 Task: Follow the NFT Marketplace tutorial to set up the application by editing the specified components and implementing the required functionality.
Action: Mouse moved to (239, 176)
Screenshot: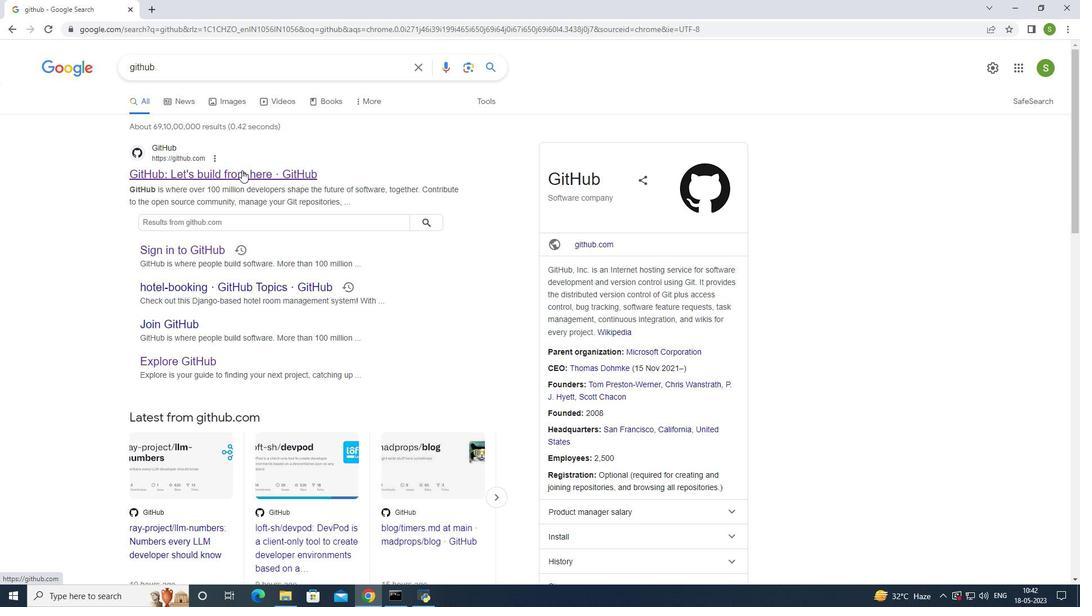 
Action: Mouse pressed left at (239, 176)
Screenshot: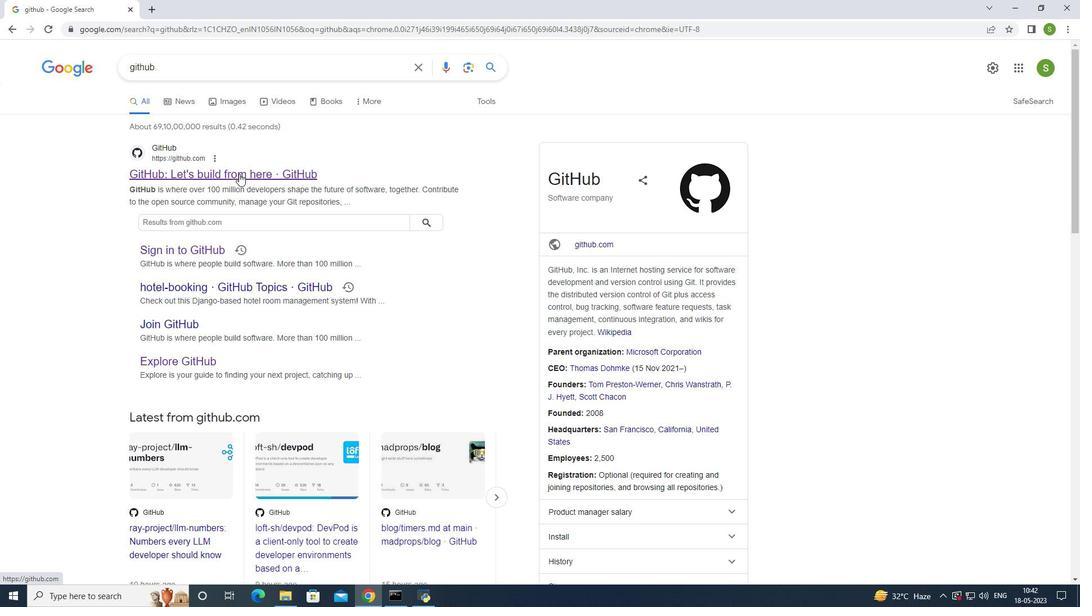 
Action: Mouse moved to (159, 52)
Screenshot: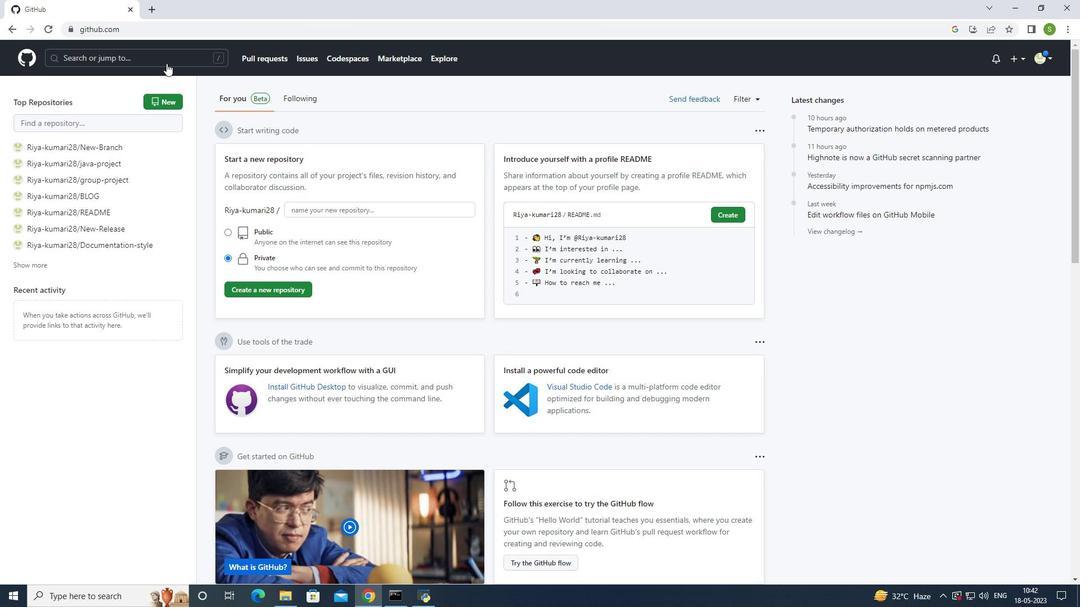 
Action: Mouse pressed left at (159, 52)
Screenshot: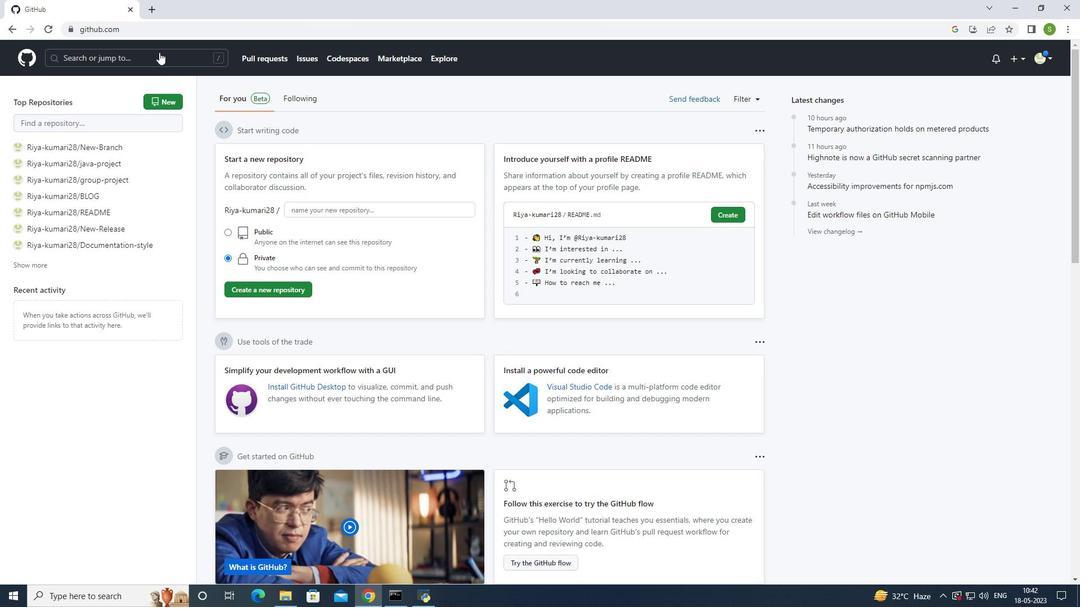 
Action: Mouse moved to (755, 91)
Screenshot: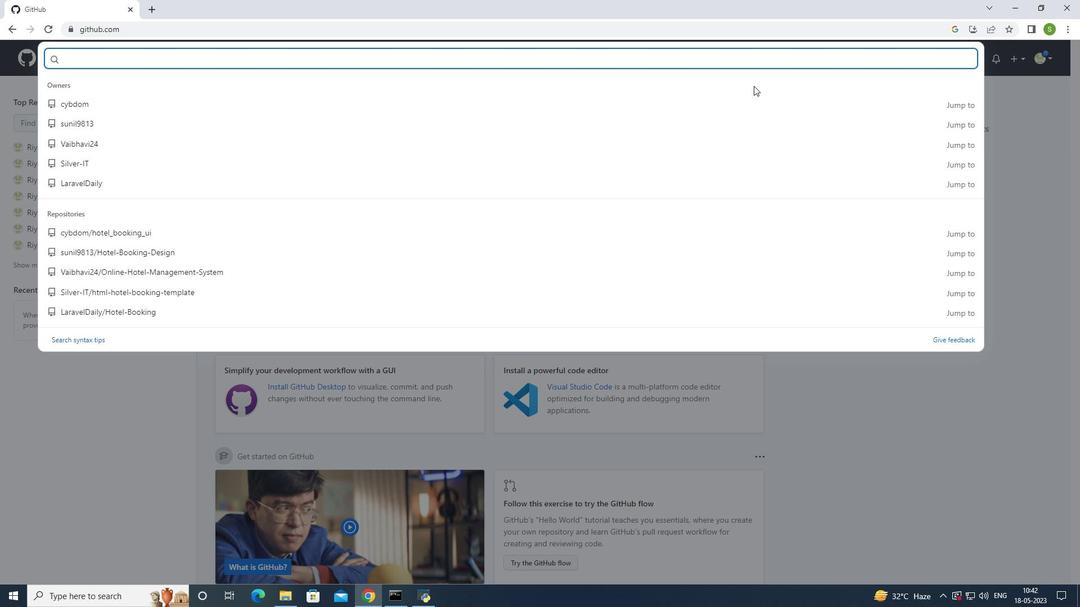 
Action: Key pressed <Key.caps_lock>M<Key.caps_lock>arketplace<Key.enter>
Screenshot: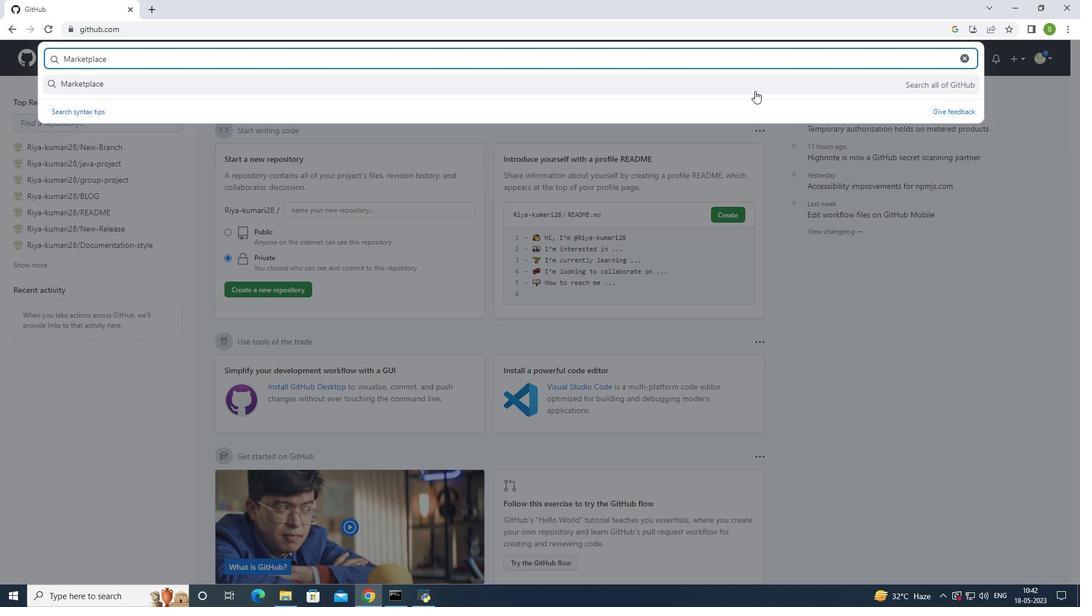 
Action: Mouse moved to (330, 288)
Screenshot: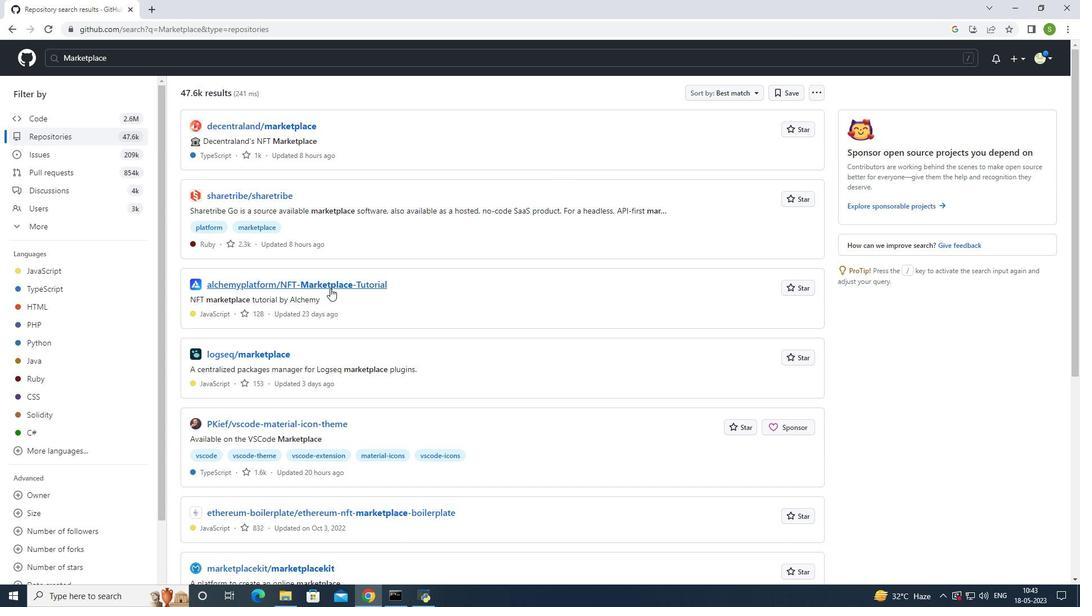 
Action: Mouse pressed left at (330, 288)
Screenshot: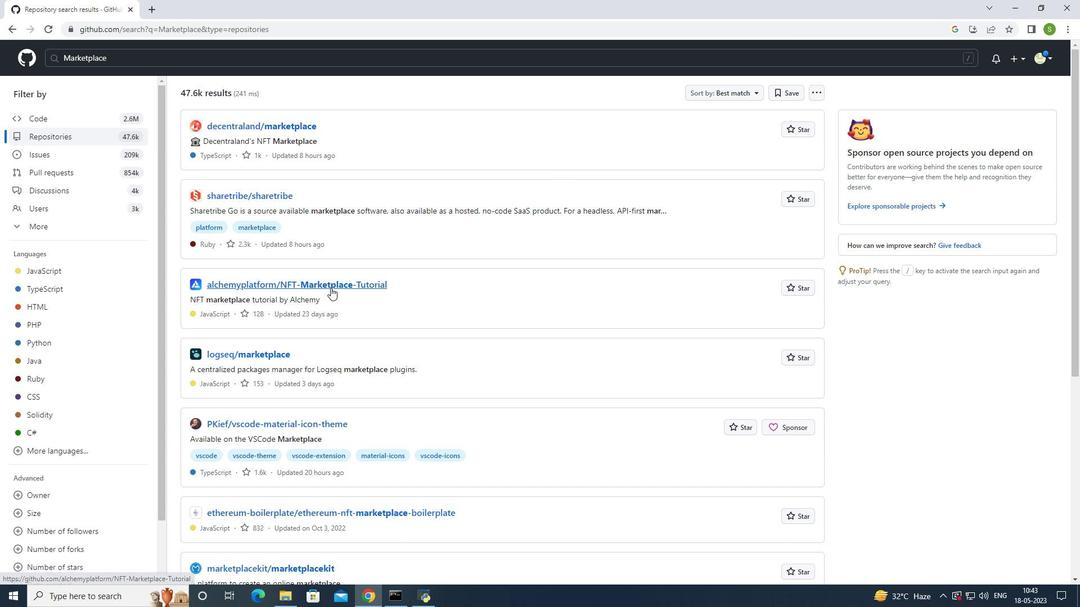 
Action: Mouse moved to (440, 254)
Screenshot: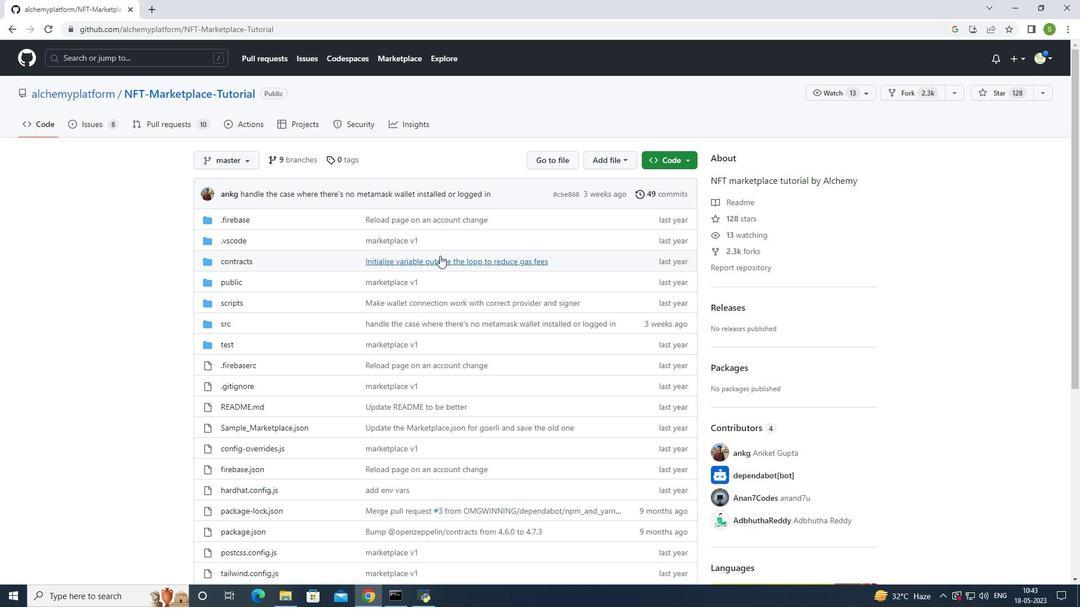 
Action: Mouse scrolled (440, 254) with delta (0, 0)
Screenshot: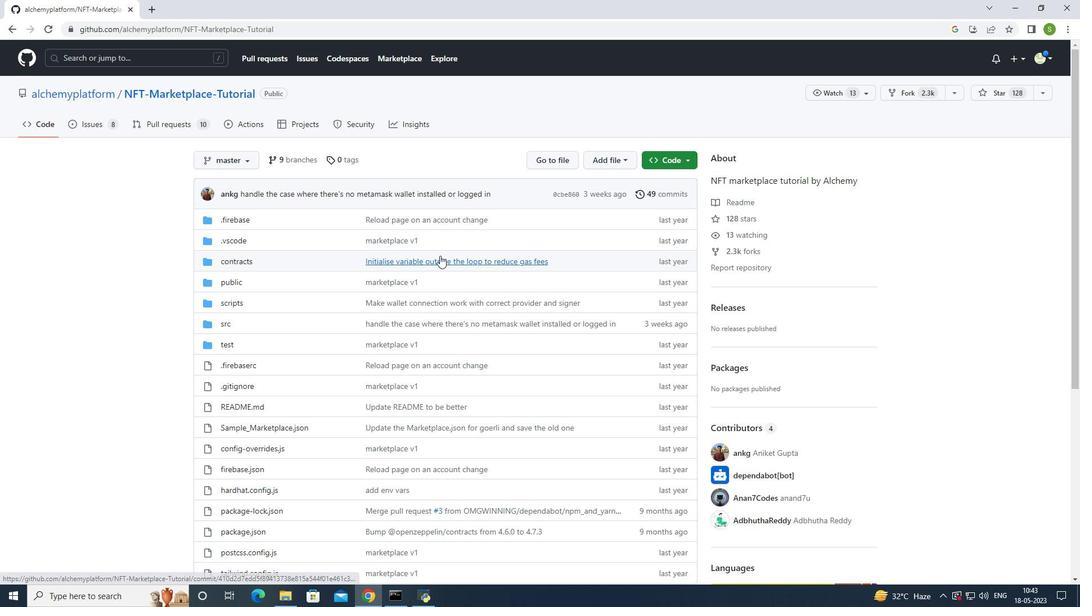 
Action: Mouse moved to (438, 254)
Screenshot: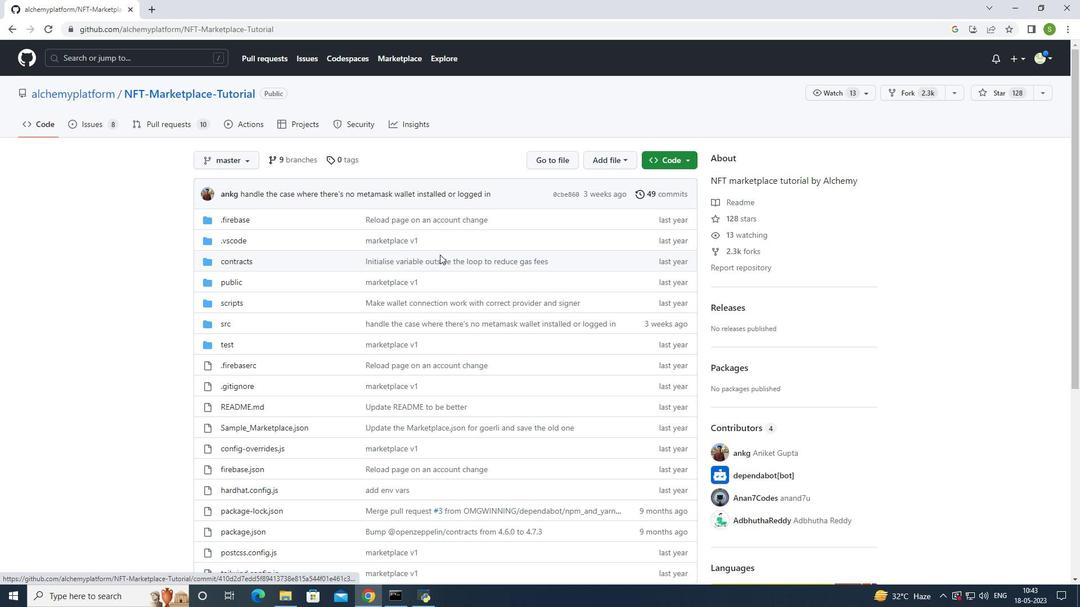 
Action: Mouse scrolled (438, 253) with delta (0, 0)
Screenshot: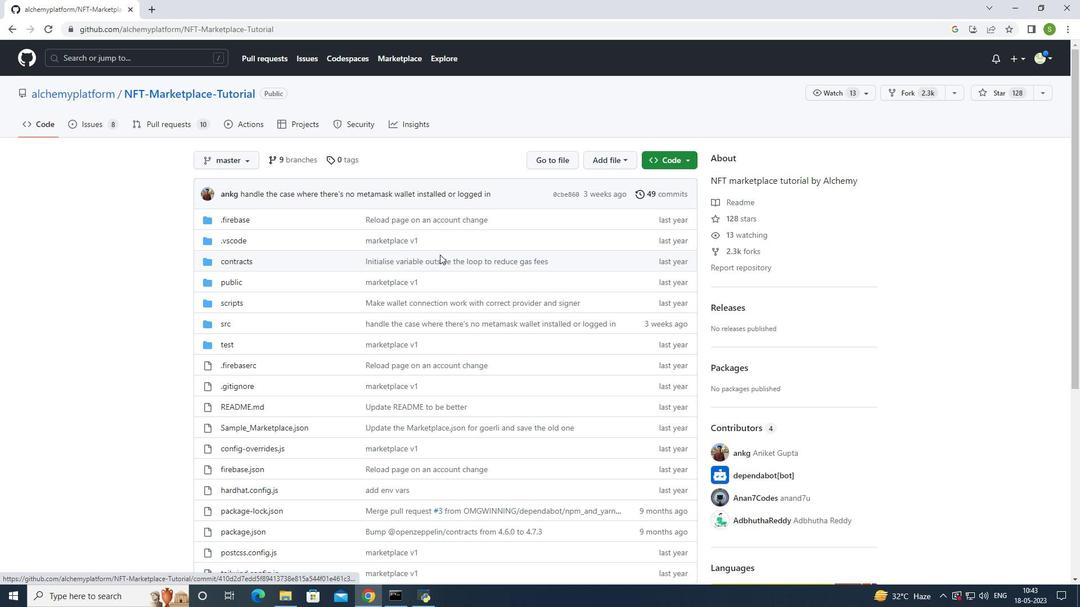 
Action: Mouse moved to (431, 249)
Screenshot: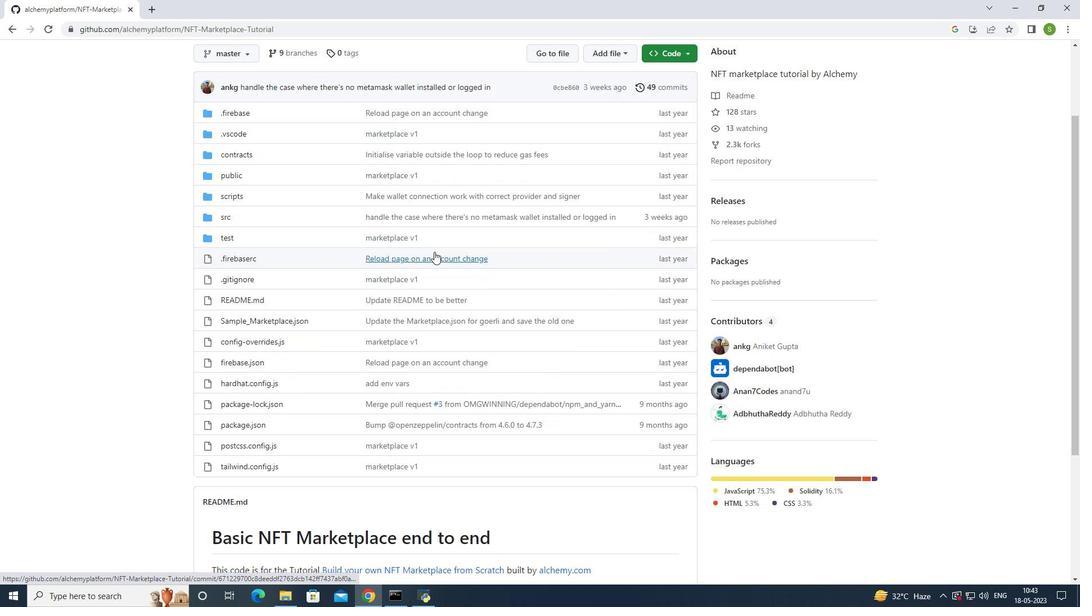 
Action: Mouse scrolled (431, 249) with delta (0, 0)
Screenshot: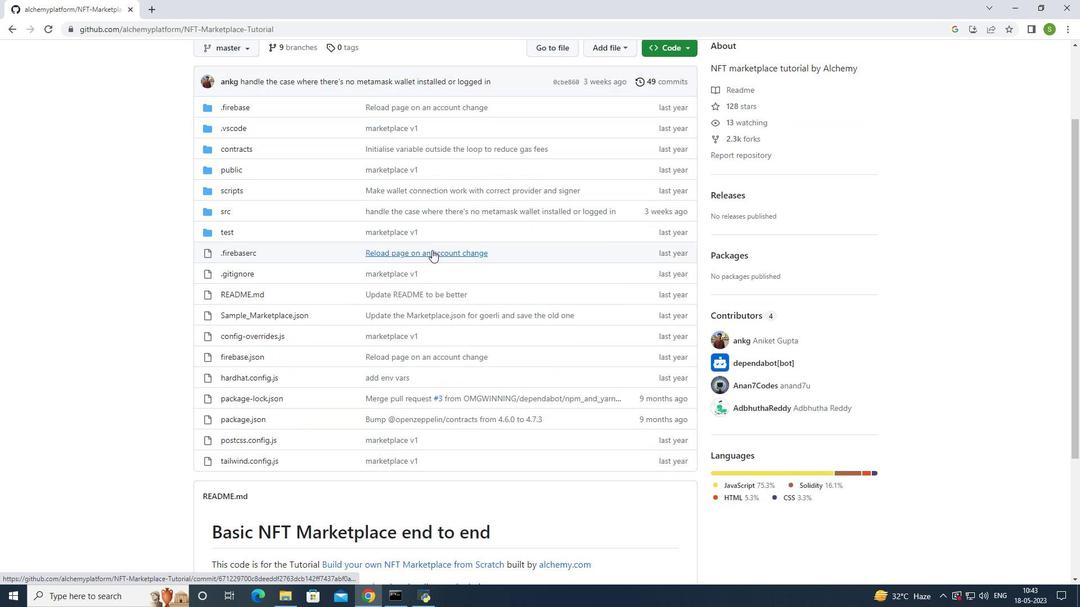 
Action: Mouse moved to (433, 237)
Screenshot: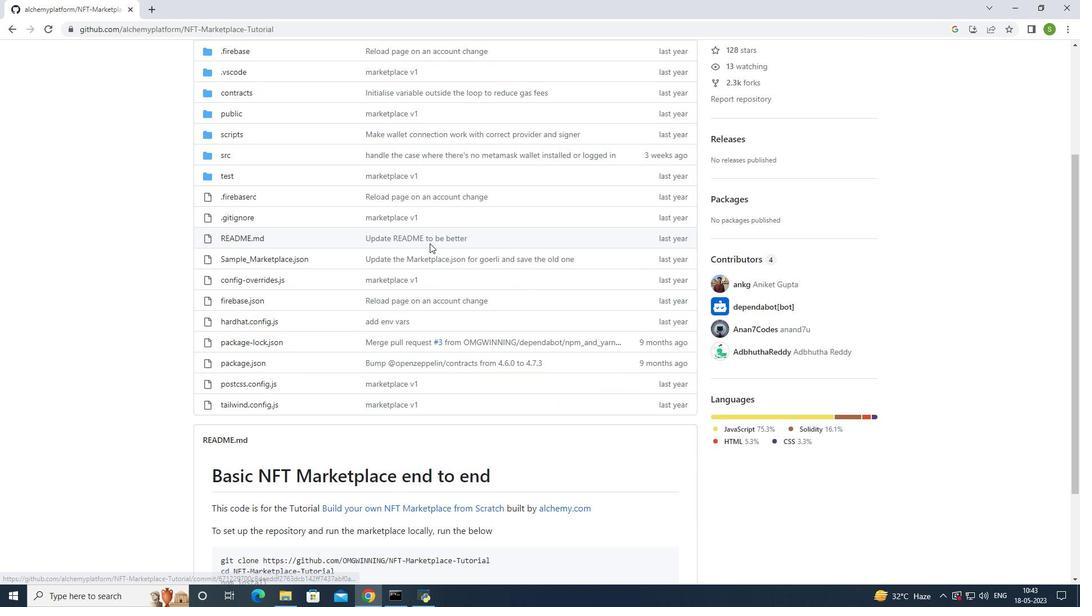 
Action: Mouse scrolled (433, 238) with delta (0, 0)
Screenshot: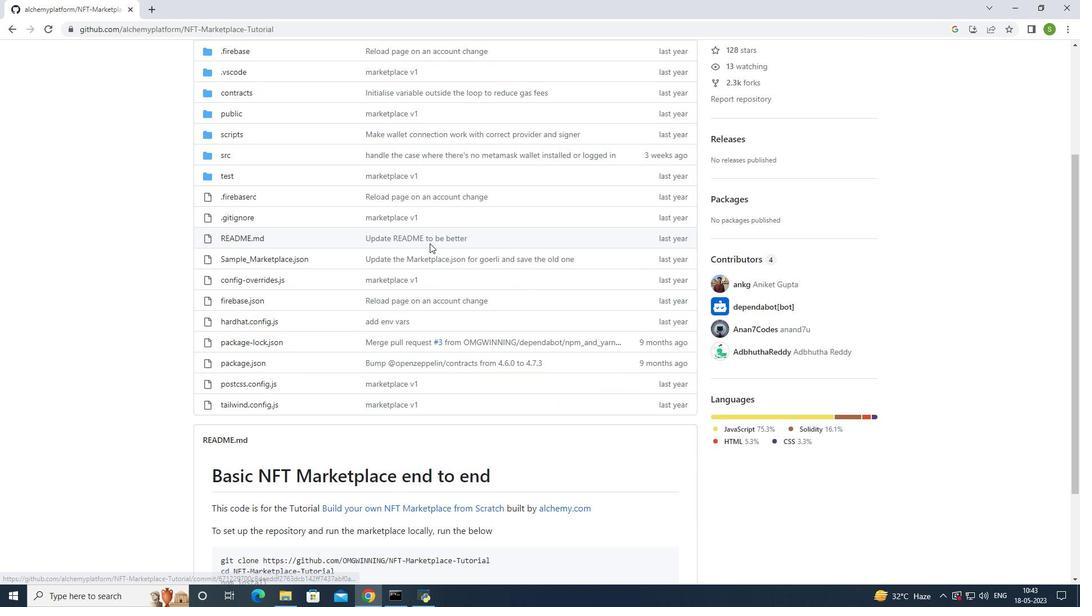 
Action: Mouse moved to (434, 234)
Screenshot: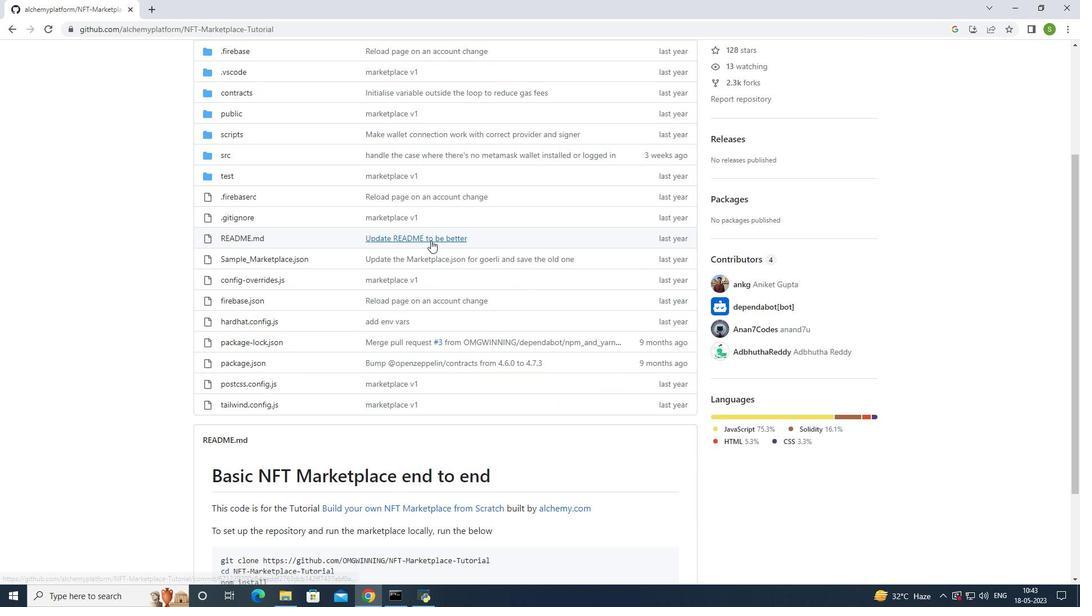 
Action: Mouse scrolled (434, 235) with delta (0, 0)
Screenshot: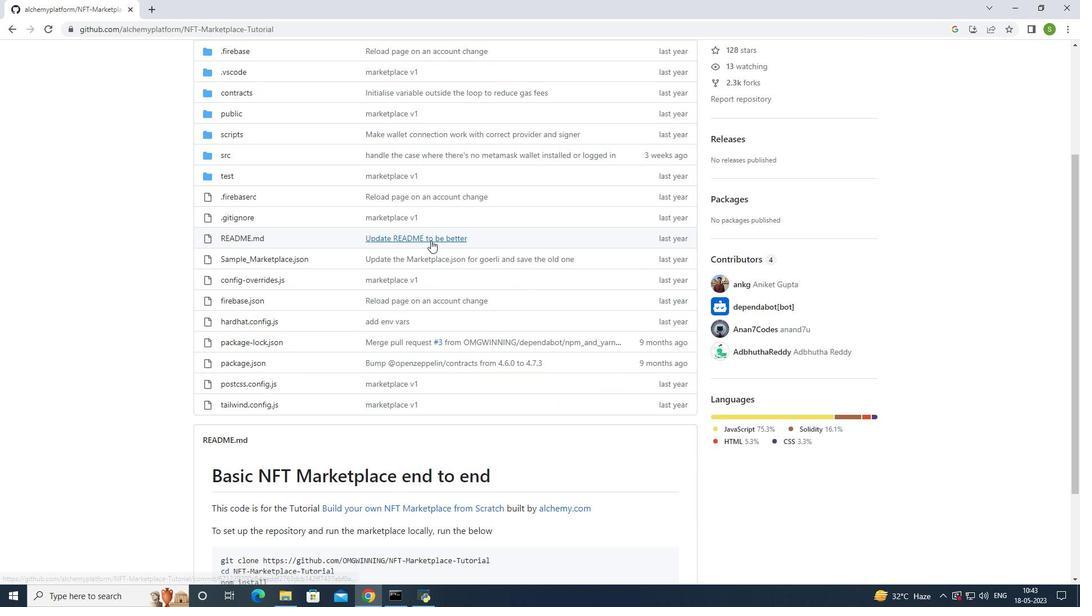 
Action: Mouse moved to (384, 186)
Screenshot: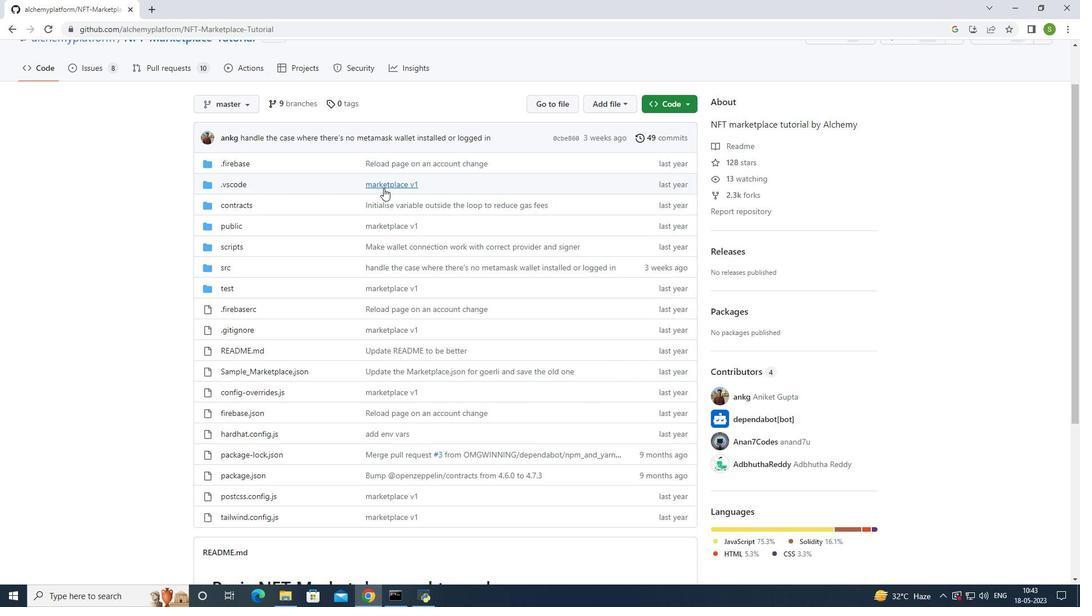 
Action: Mouse pressed left at (384, 186)
Screenshot: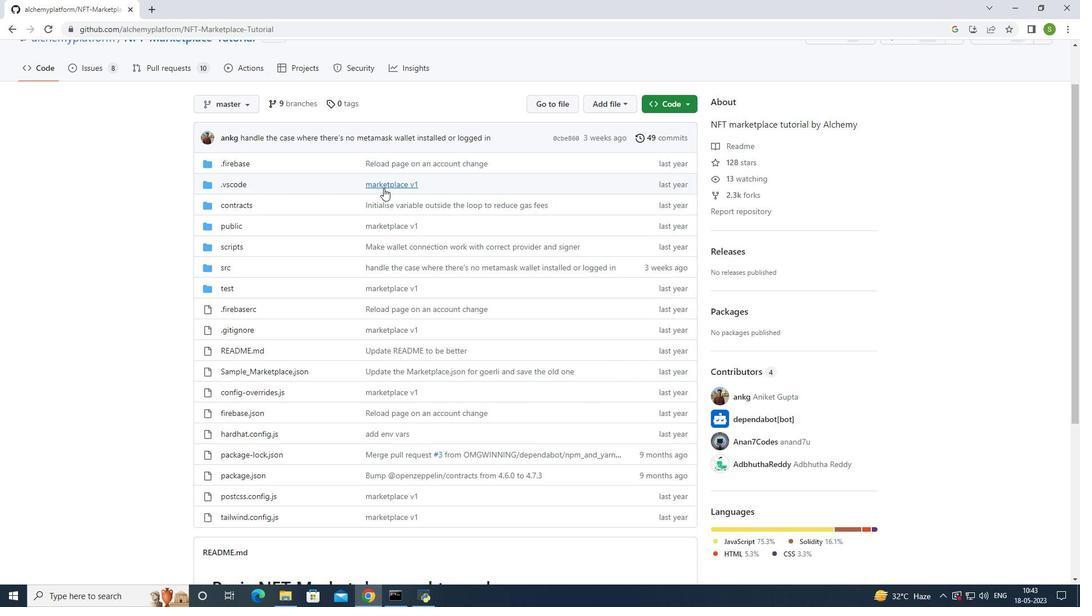 
Action: Mouse moved to (456, 207)
Screenshot: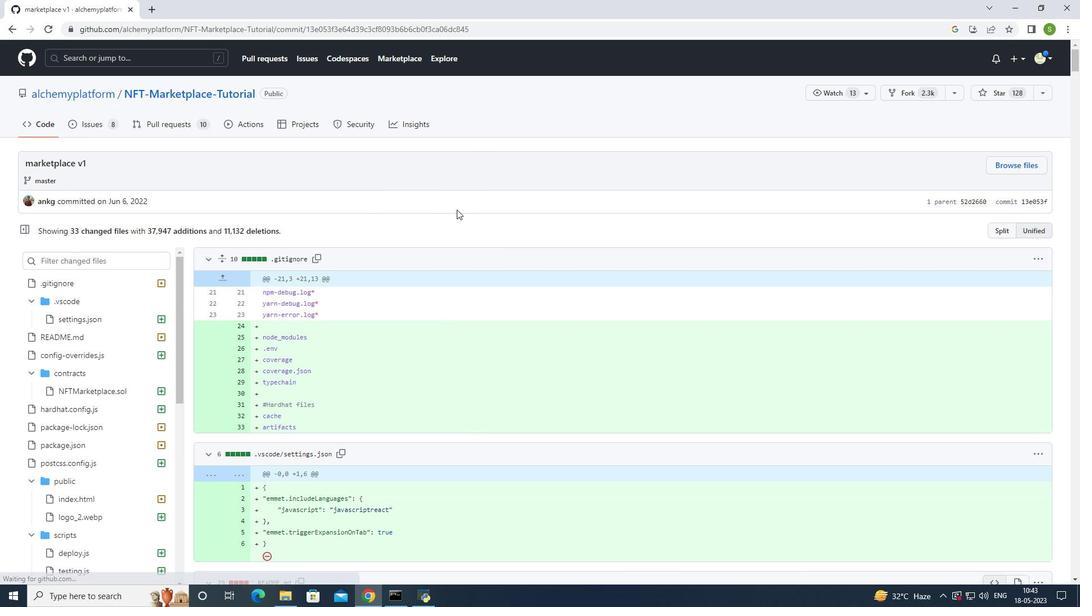 
Action: Mouse scrolled (456, 207) with delta (0, 0)
Screenshot: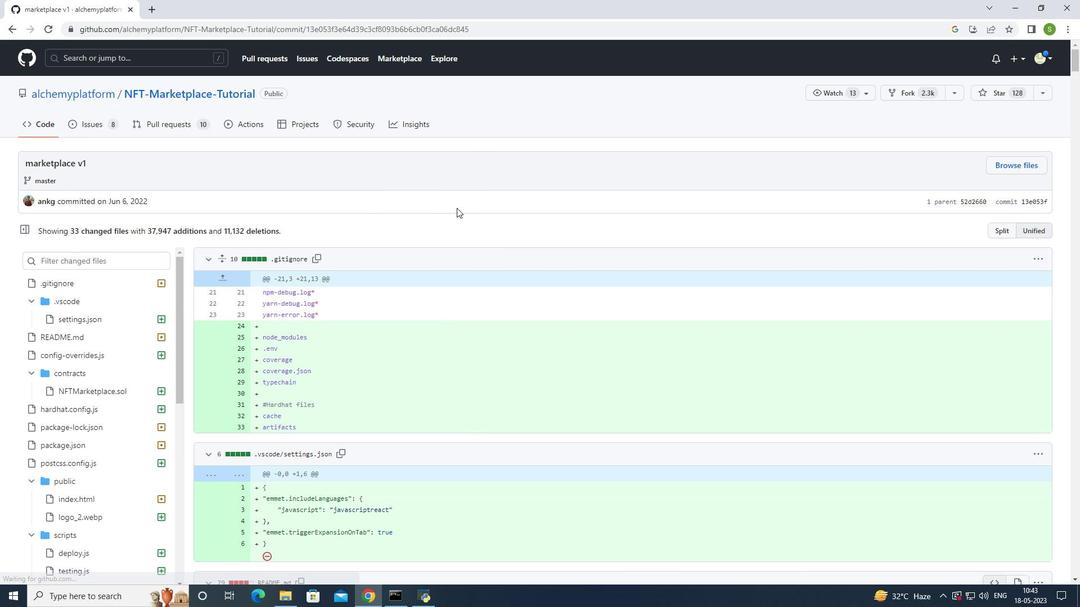 
Action: Mouse scrolled (456, 207) with delta (0, 0)
Screenshot: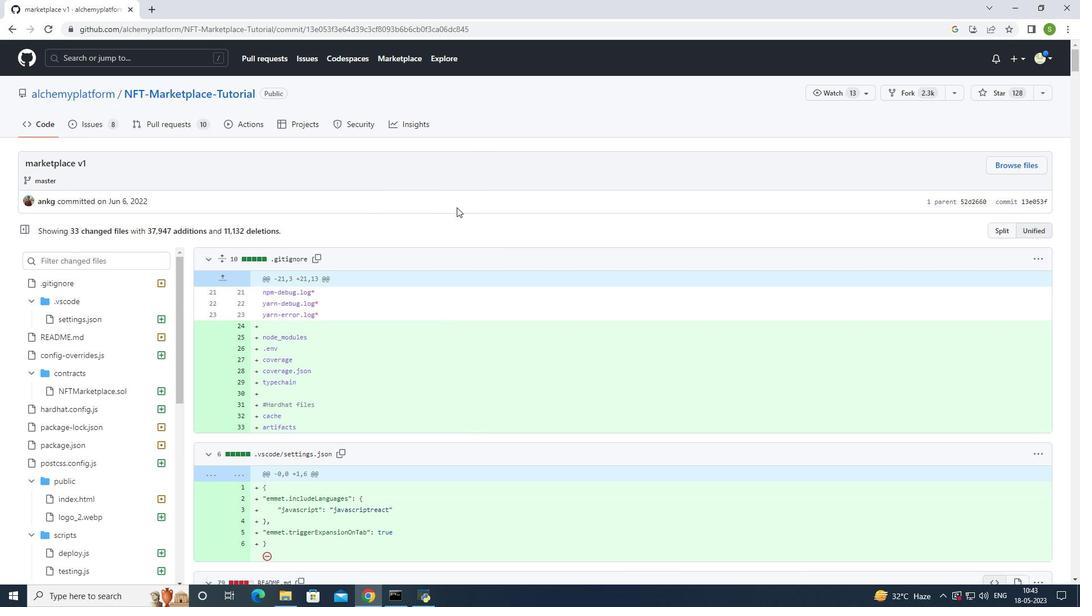 
Action: Mouse scrolled (456, 207) with delta (0, 0)
Screenshot: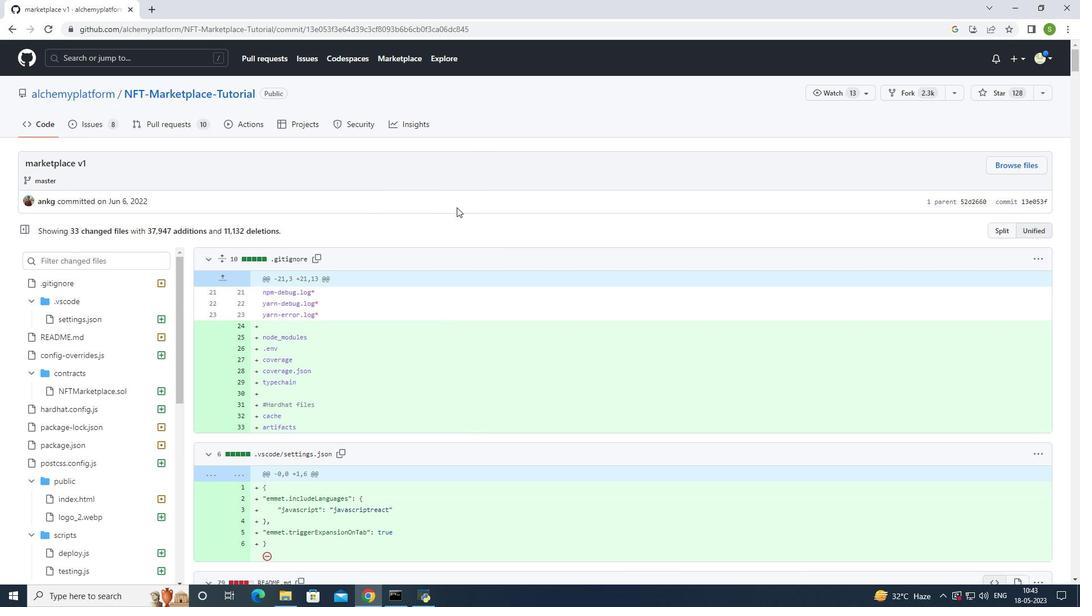 
Action: Mouse moved to (456, 199)
Screenshot: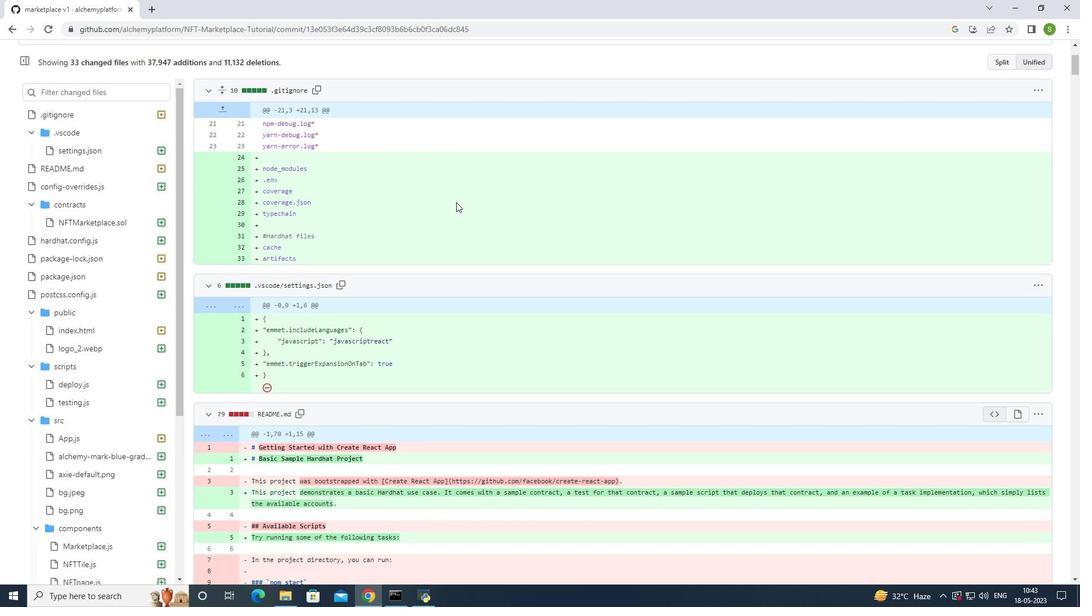 
Action: Mouse scrolled (456, 199) with delta (0, 0)
Screenshot: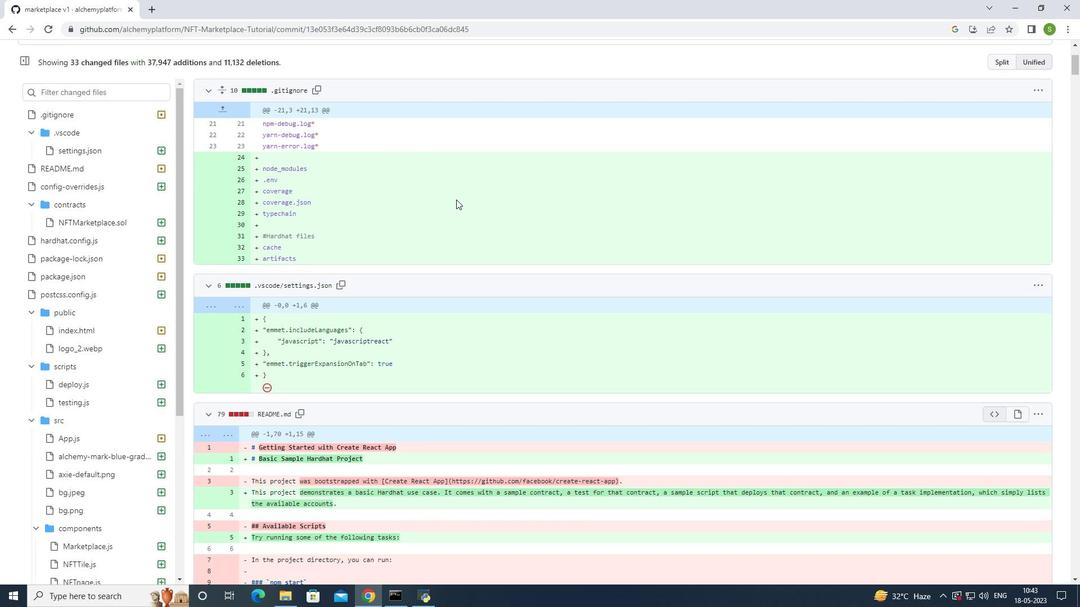 
Action: Mouse scrolled (456, 199) with delta (0, 0)
Screenshot: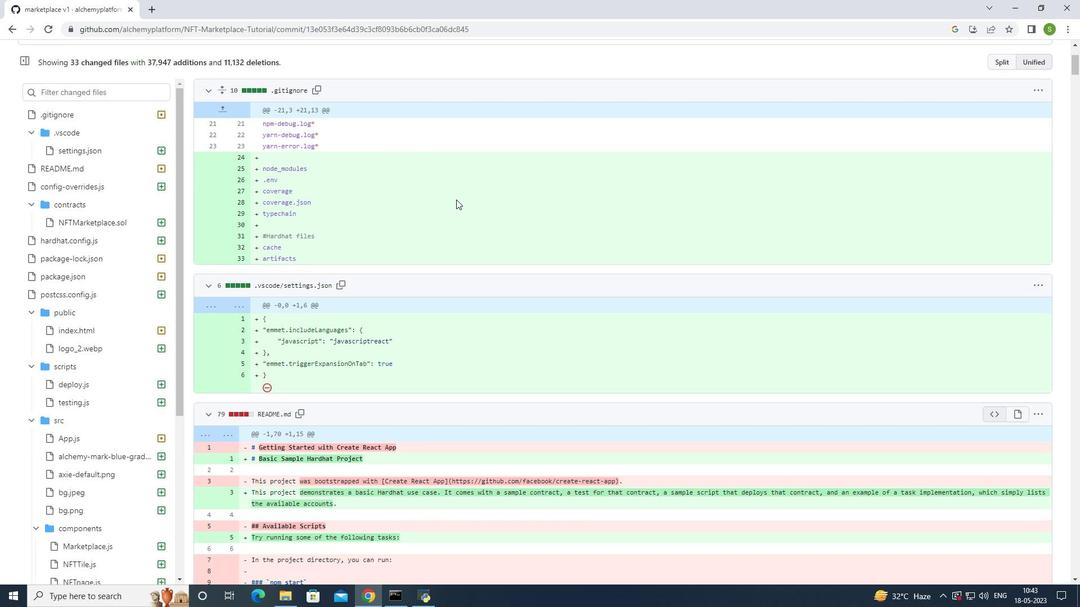 
Action: Mouse scrolled (456, 199) with delta (0, 0)
Screenshot: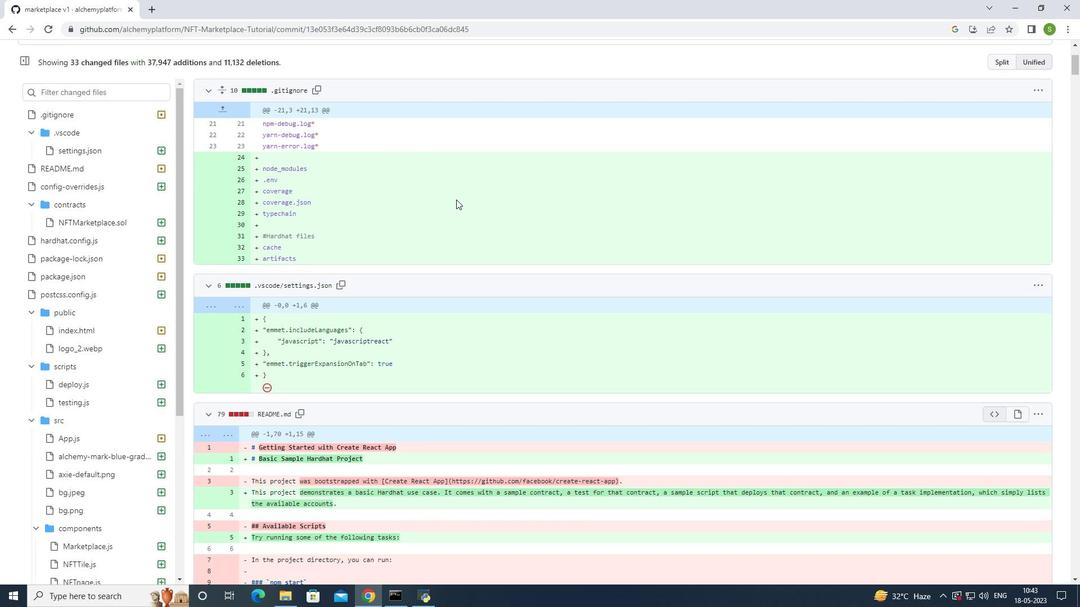 
Action: Mouse scrolled (456, 199) with delta (0, 0)
Screenshot: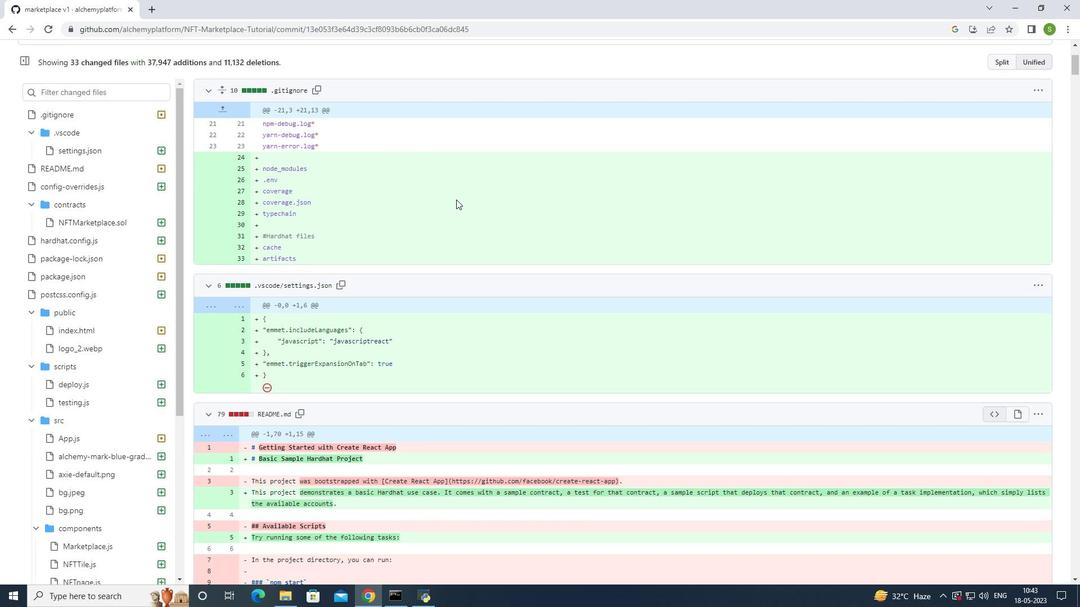 
Action: Mouse moved to (456, 192)
Screenshot: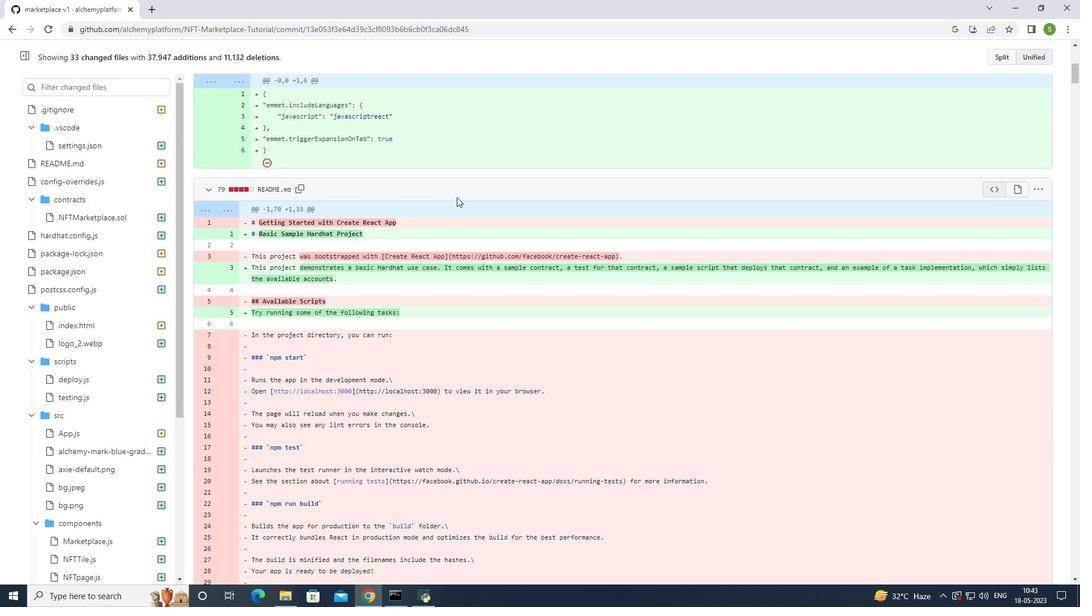 
Action: Mouse scrolled (456, 191) with delta (0, 0)
Screenshot: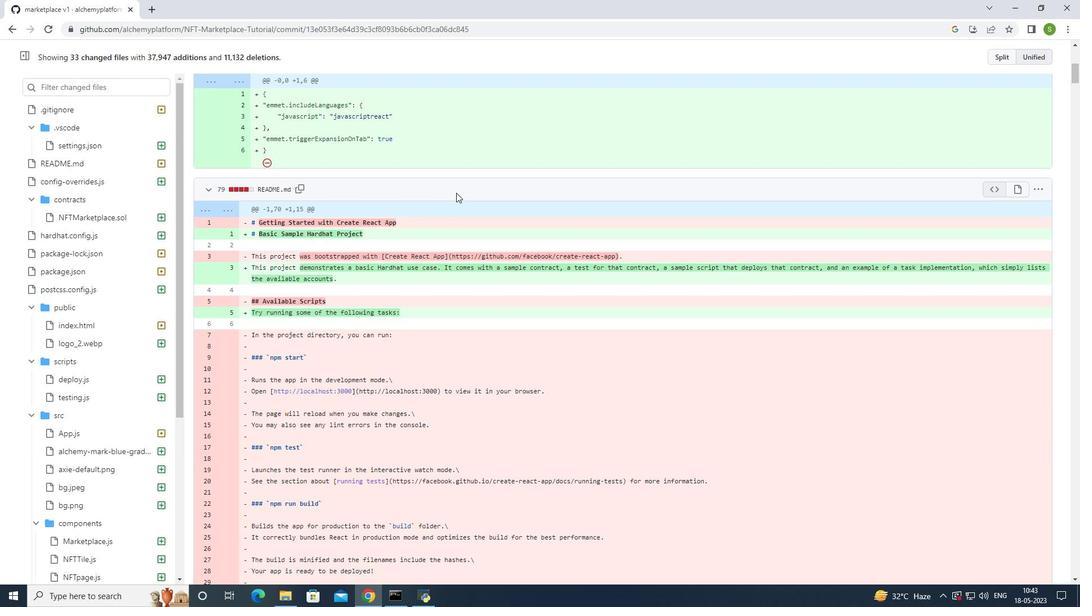 
Action: Mouse scrolled (456, 191) with delta (0, 0)
Screenshot: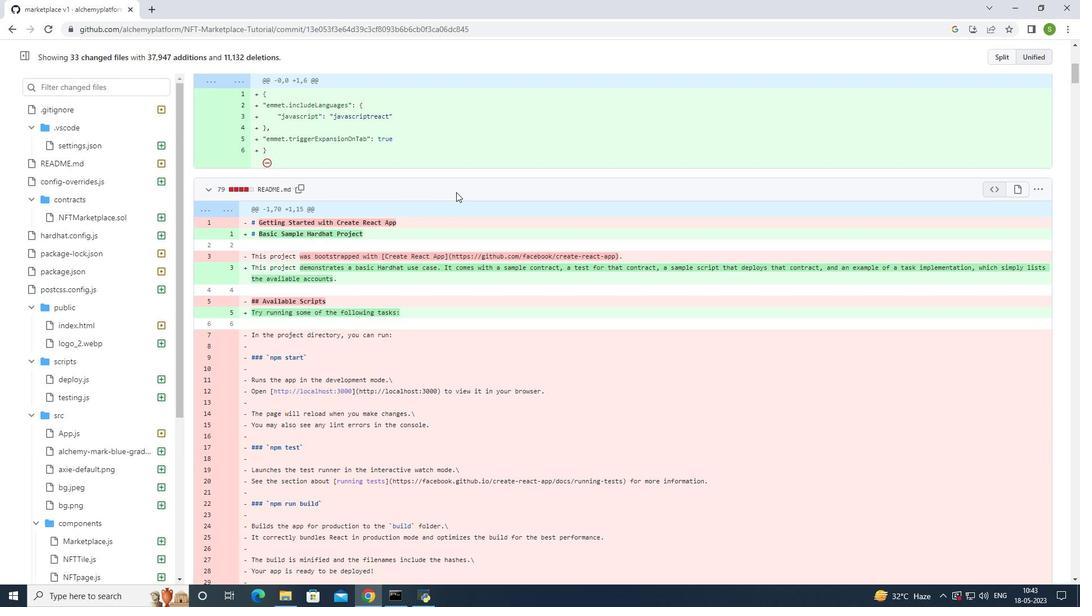 
Action: Mouse scrolled (456, 191) with delta (0, 0)
Screenshot: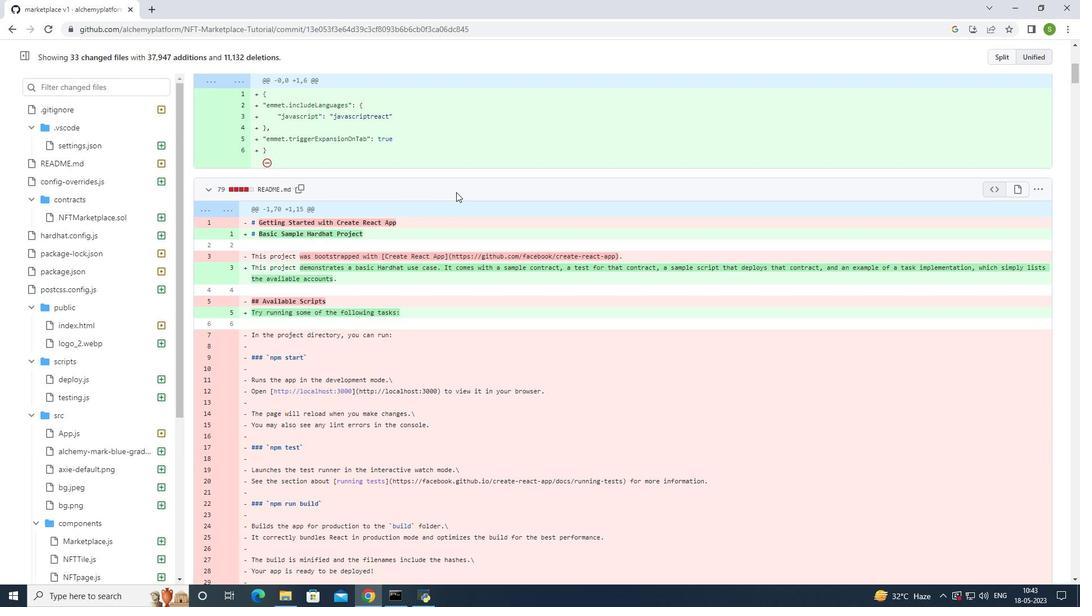 
Action: Mouse scrolled (456, 191) with delta (0, 0)
Screenshot: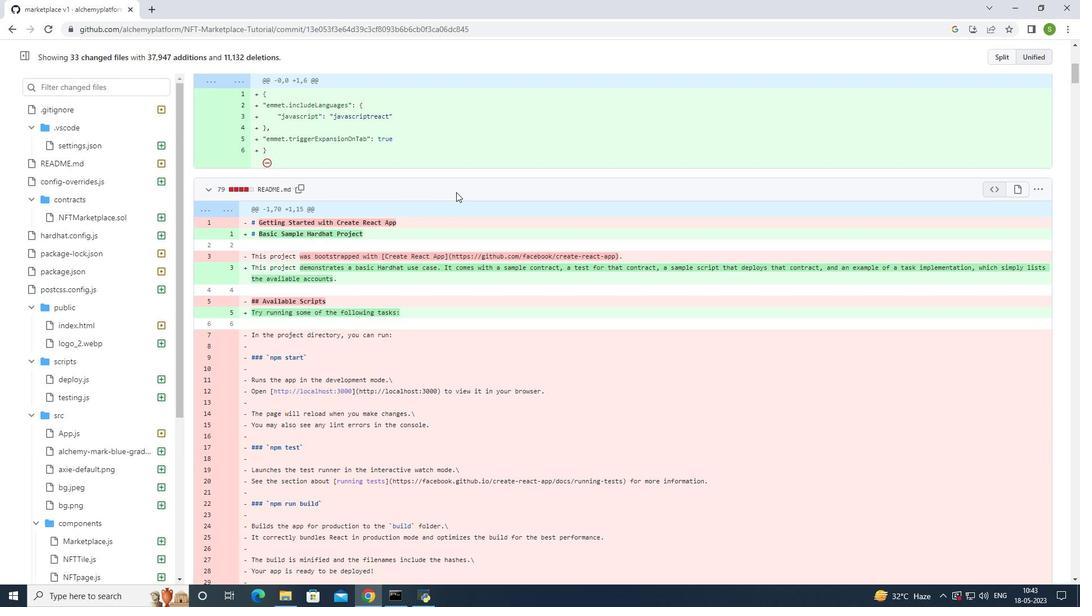 
Action: Mouse moved to (456, 188)
Screenshot: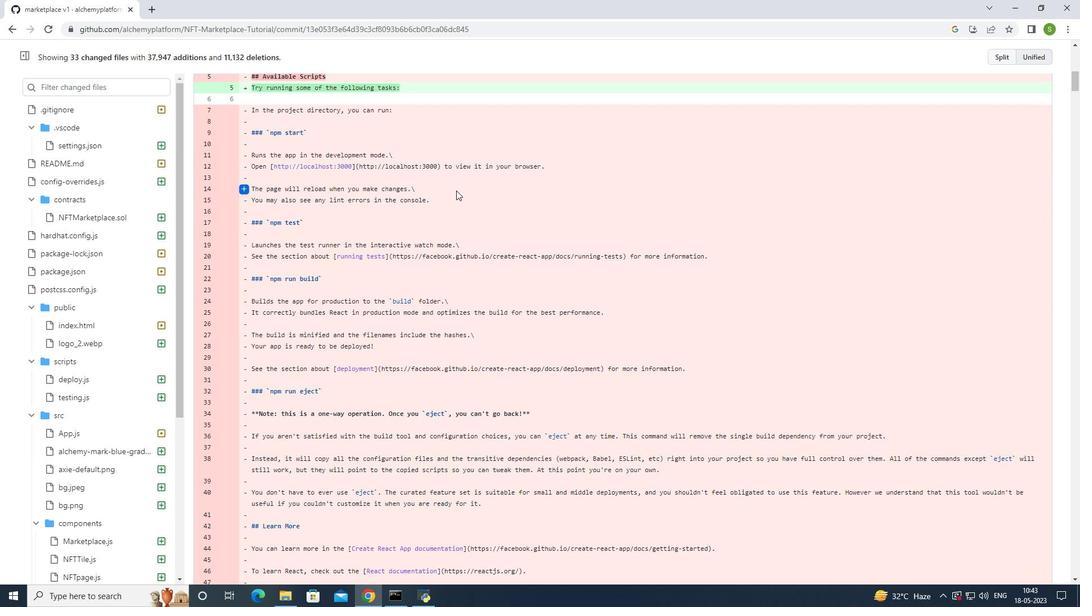 
Action: Mouse scrolled (456, 187) with delta (0, 0)
Screenshot: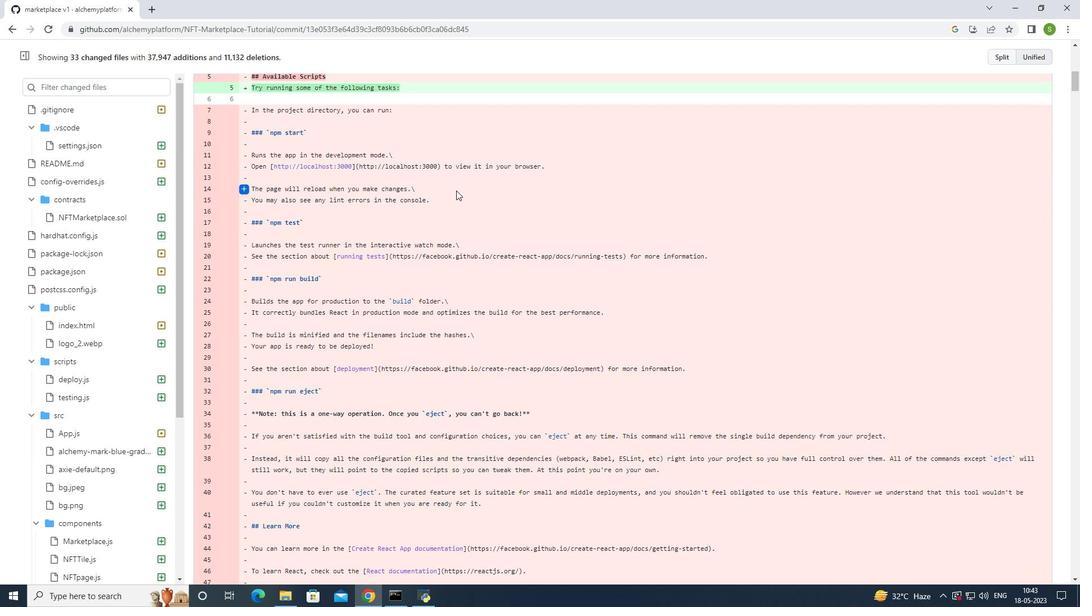 
Action: Mouse moved to (456, 187)
Screenshot: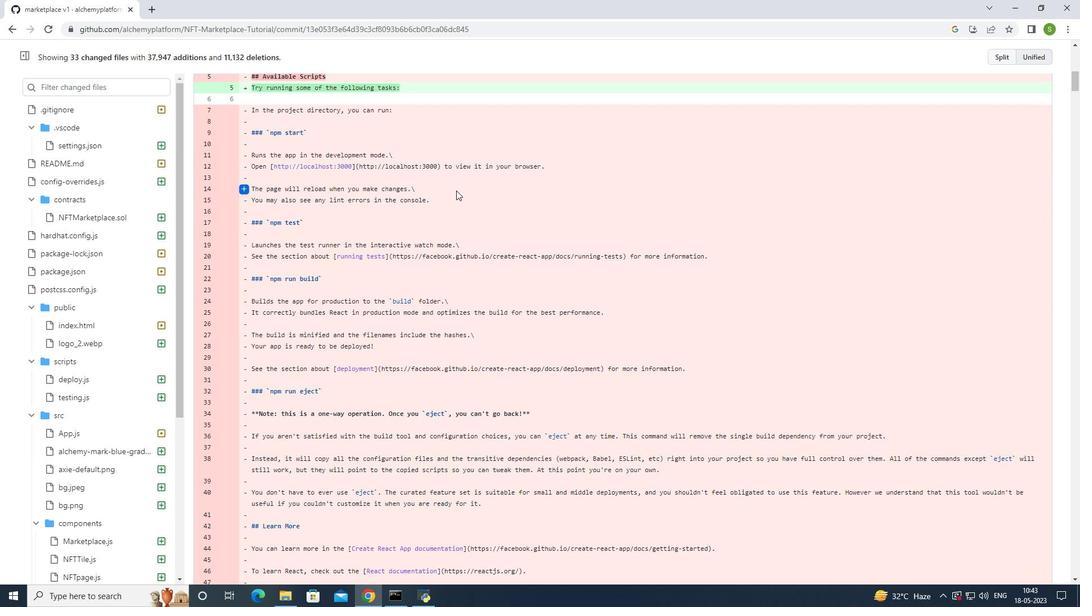 
Action: Mouse scrolled (456, 187) with delta (0, 0)
Screenshot: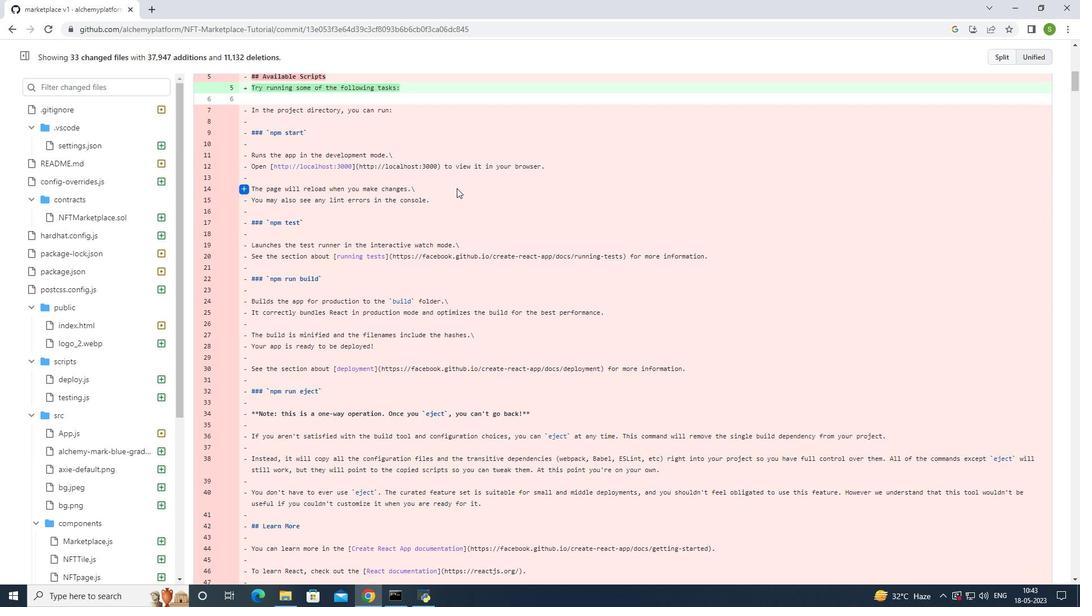 
Action: Mouse moved to (456, 187)
Screenshot: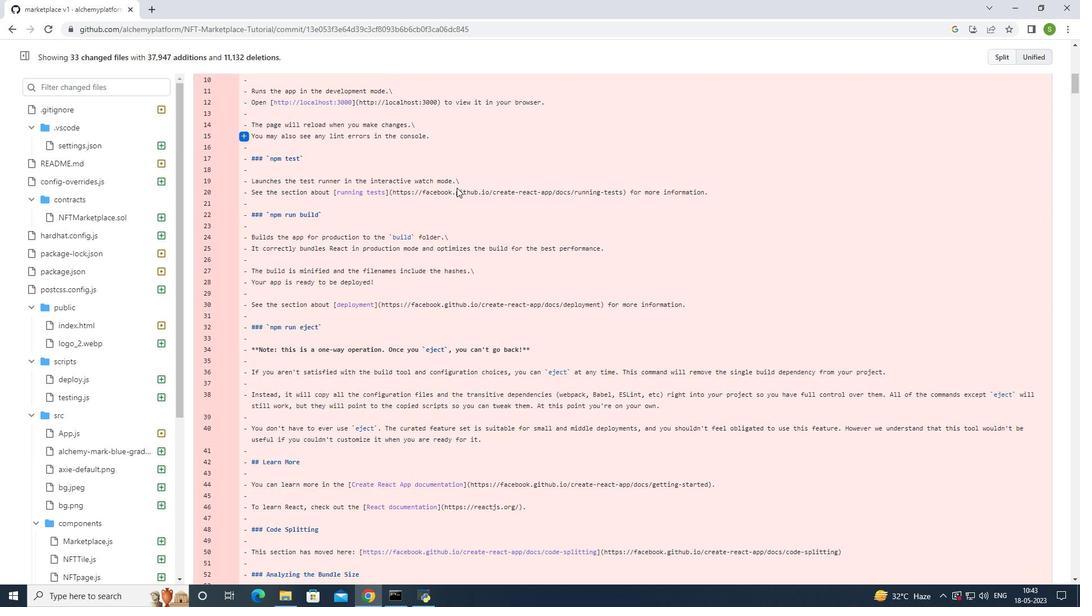 
Action: Mouse scrolled (456, 186) with delta (0, 0)
Screenshot: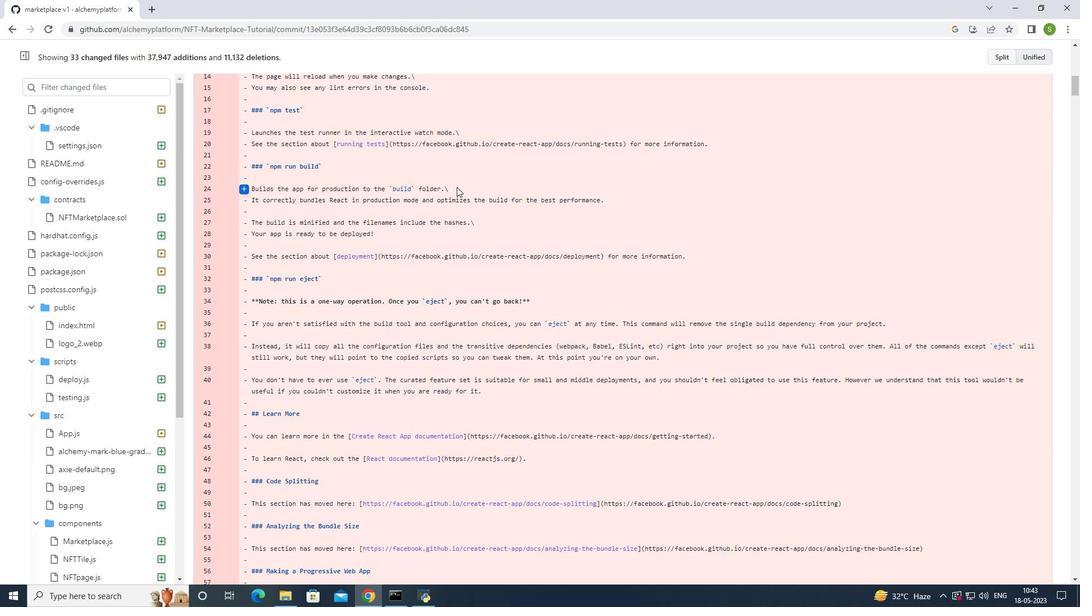 
Action: Mouse scrolled (456, 186) with delta (0, 0)
Screenshot: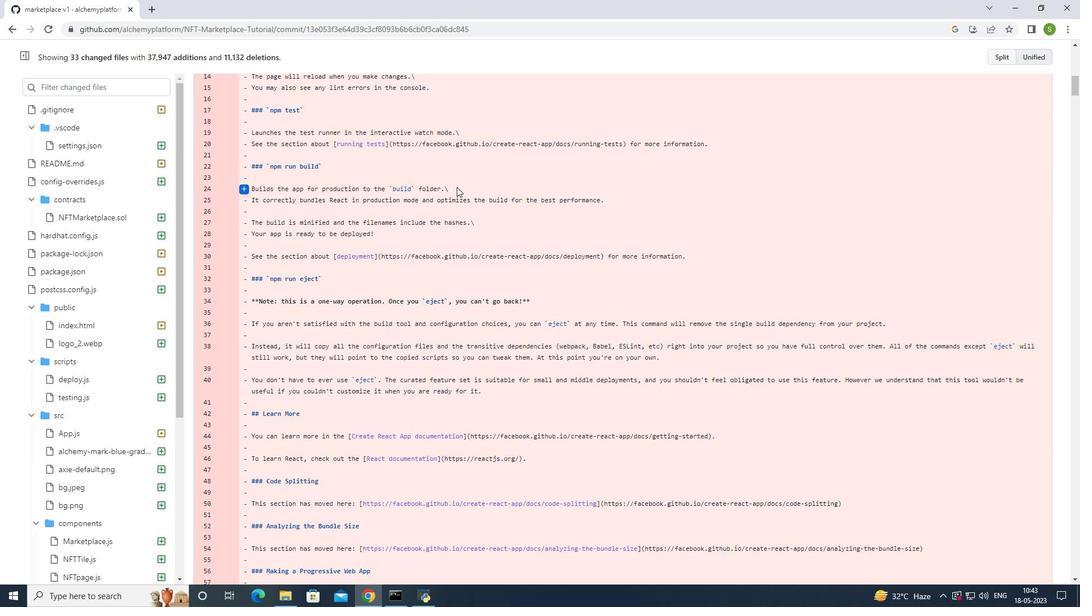 
Action: Mouse scrolled (456, 186) with delta (0, 0)
Screenshot: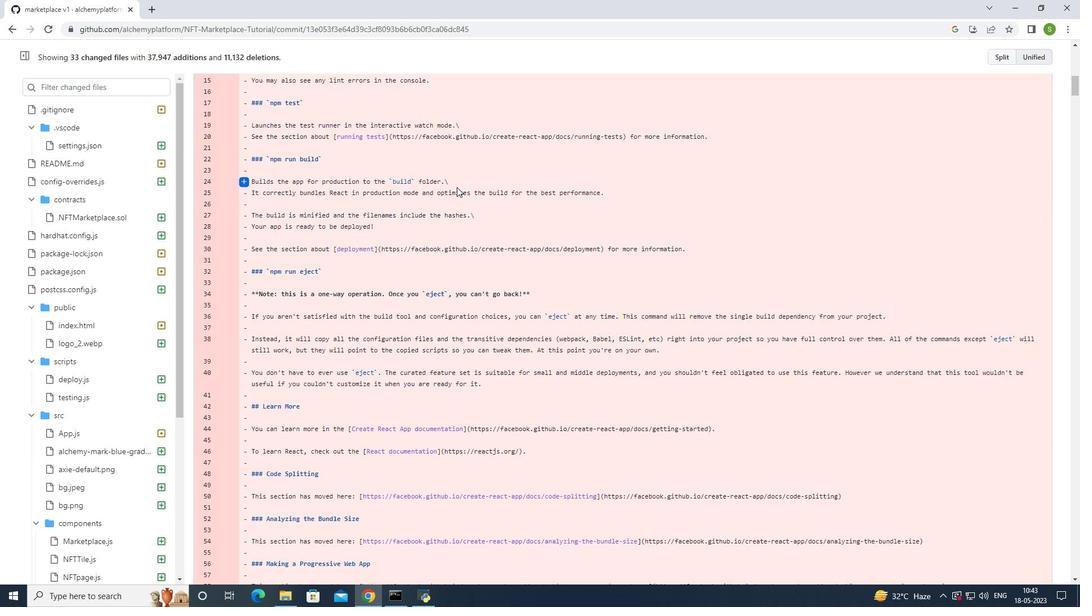 
Action: Mouse scrolled (456, 186) with delta (0, 0)
Screenshot: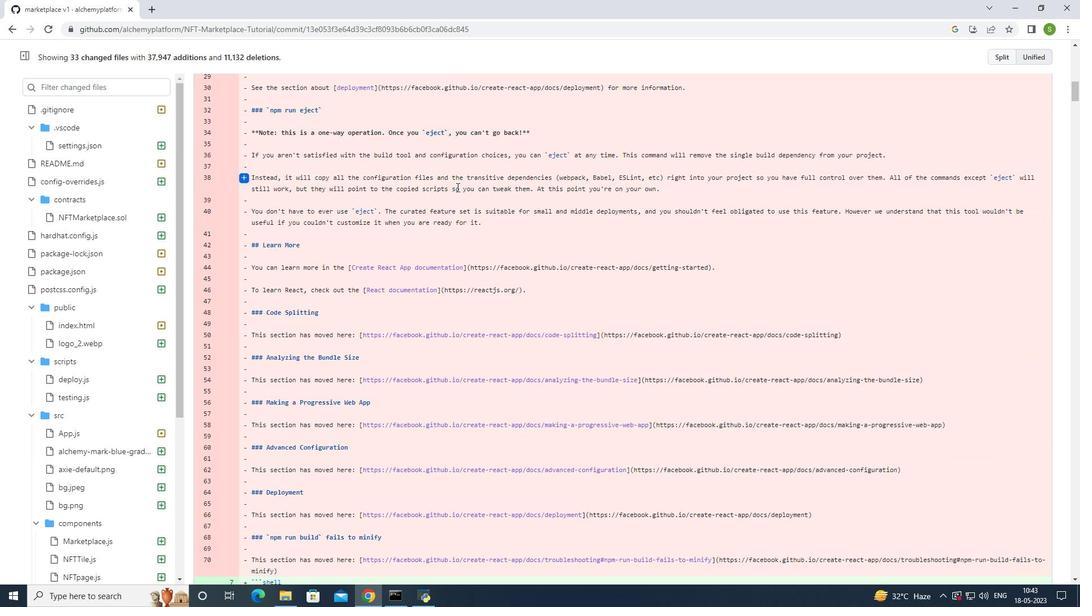 
Action: Mouse scrolled (456, 186) with delta (0, 0)
Screenshot: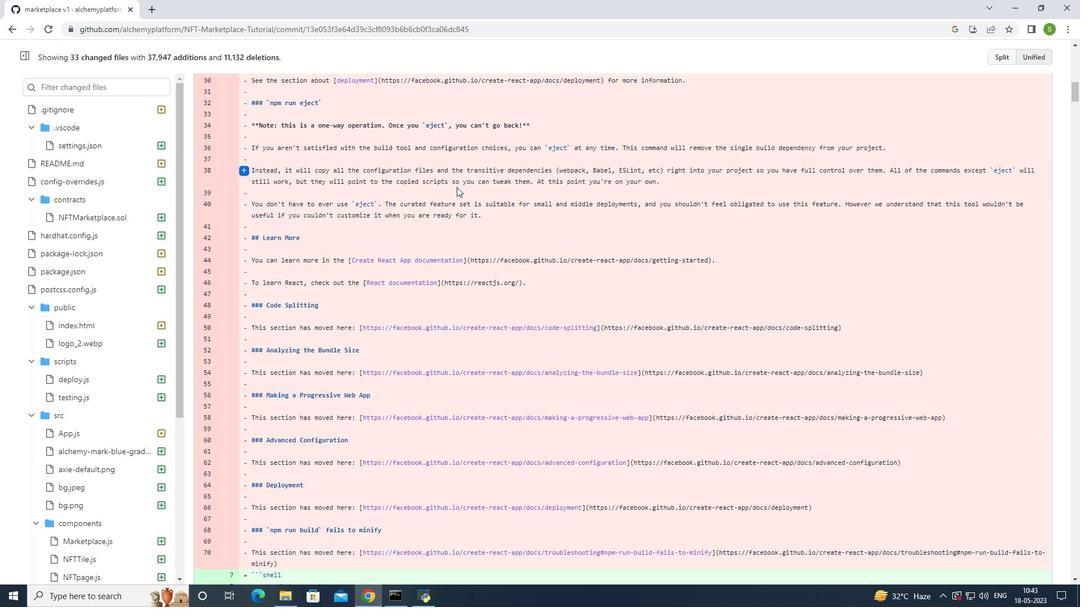 
Action: Mouse scrolled (456, 186) with delta (0, 0)
Screenshot: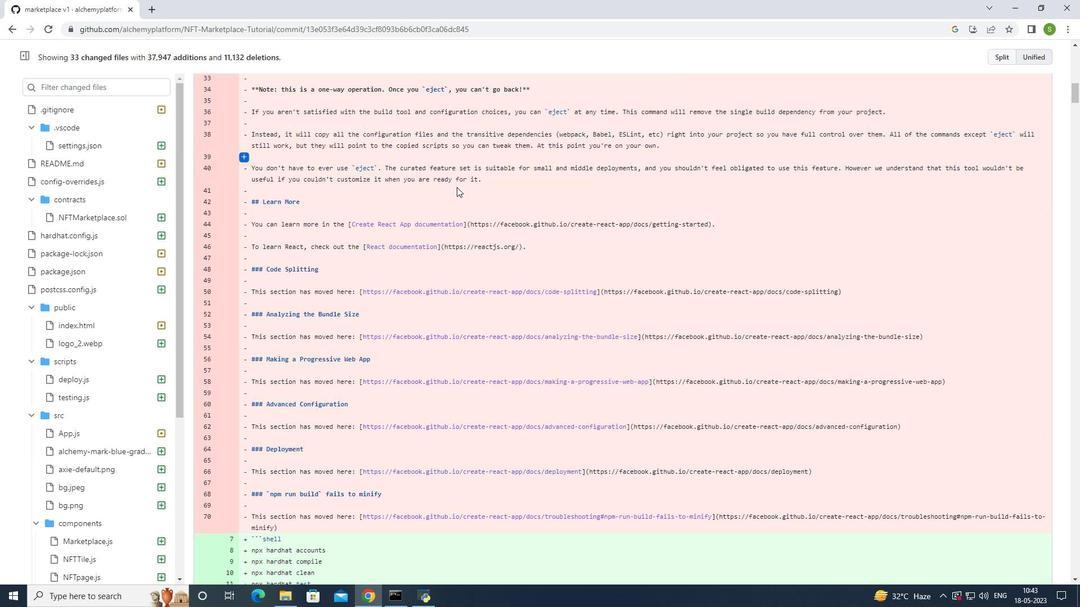
Action: Mouse moved to (457, 186)
Screenshot: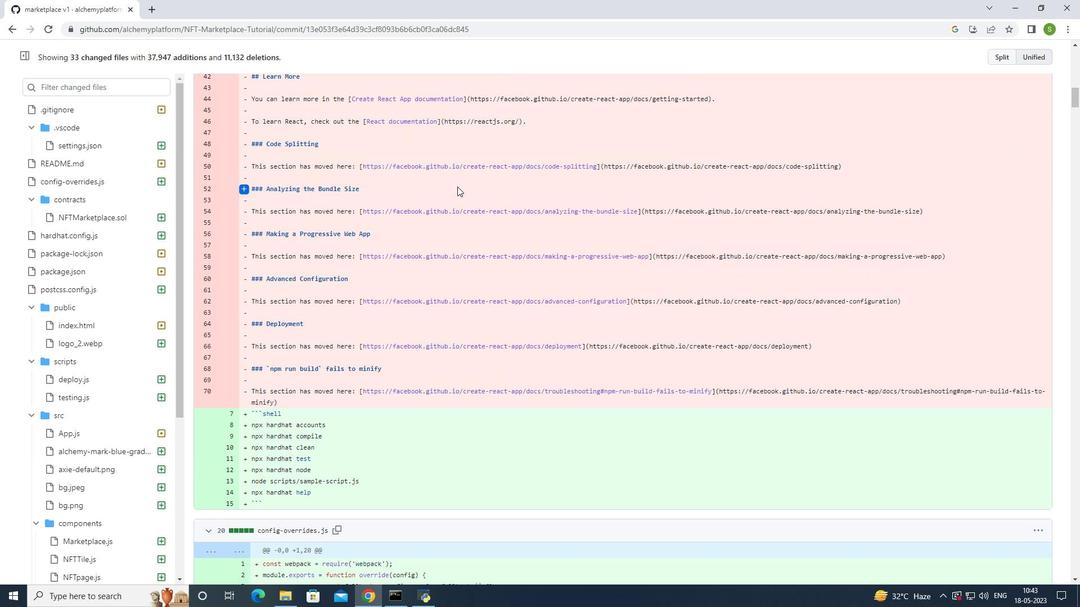 
Action: Mouse scrolled (457, 185) with delta (0, 0)
Screenshot: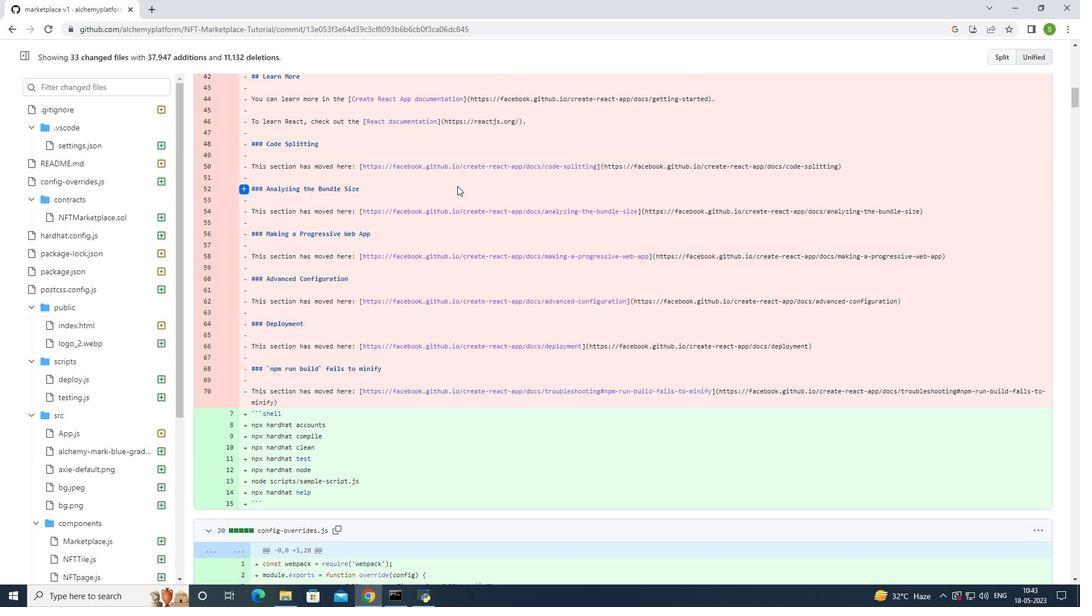 
Action: Mouse scrolled (457, 185) with delta (0, 0)
Screenshot: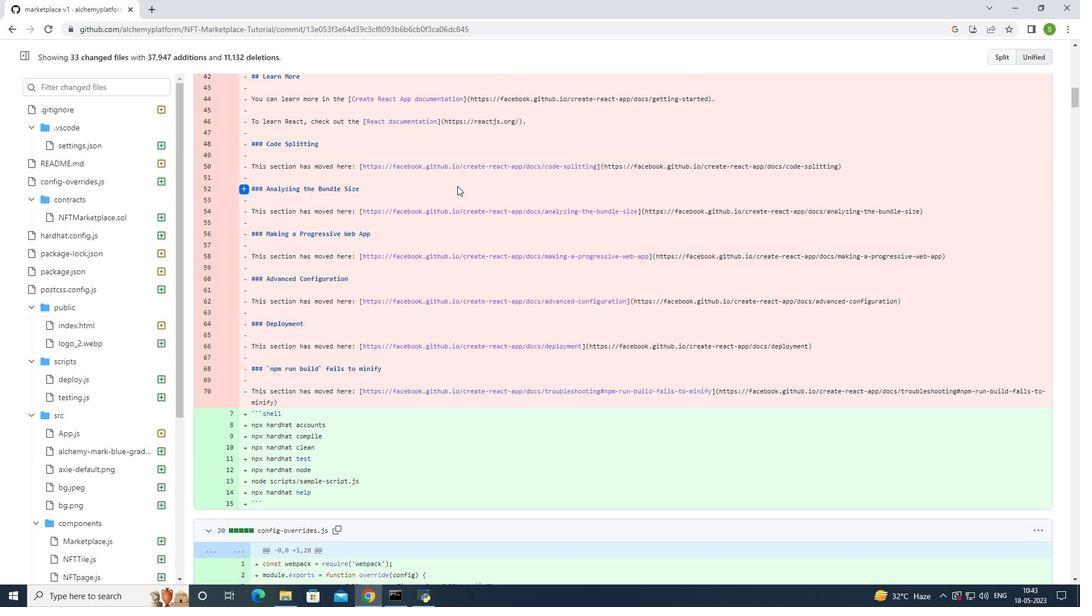 
Action: Mouse scrolled (457, 185) with delta (0, 0)
Screenshot: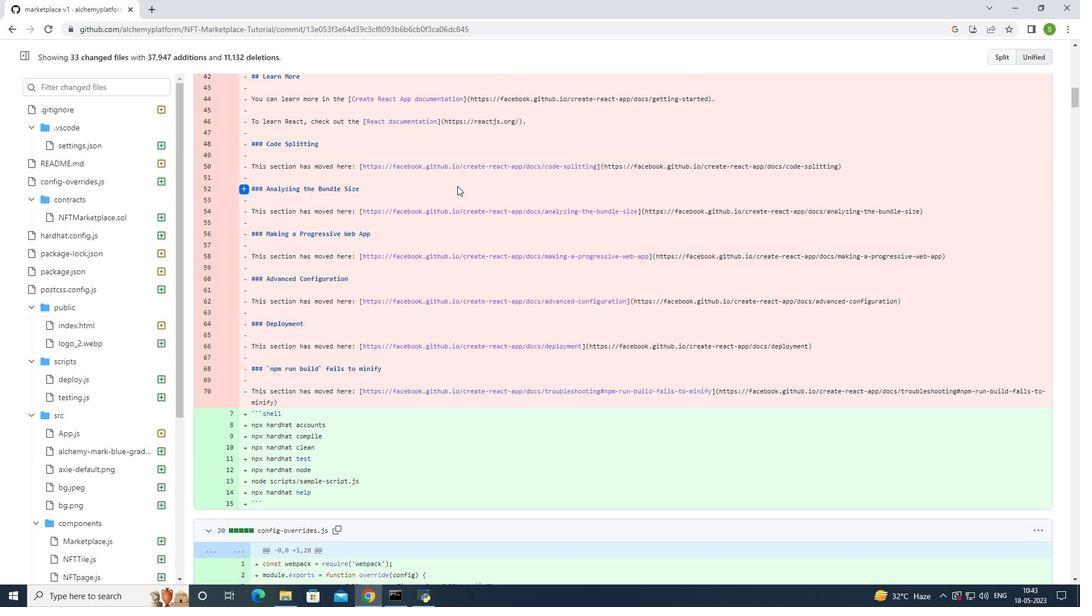 
Action: Mouse scrolled (457, 185) with delta (0, 0)
Screenshot: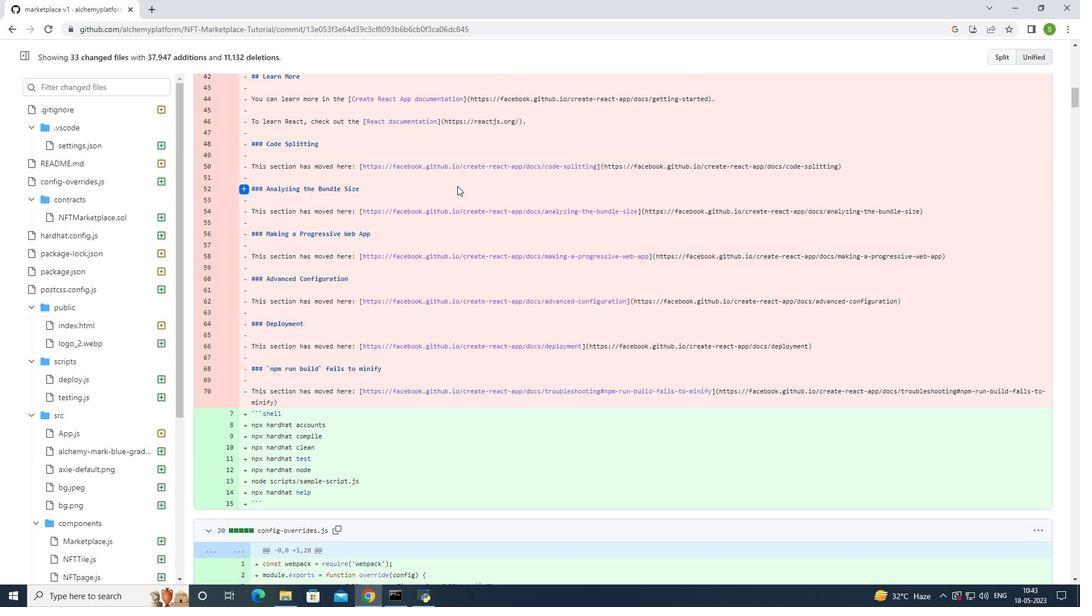 
Action: Mouse moved to (458, 185)
Screenshot: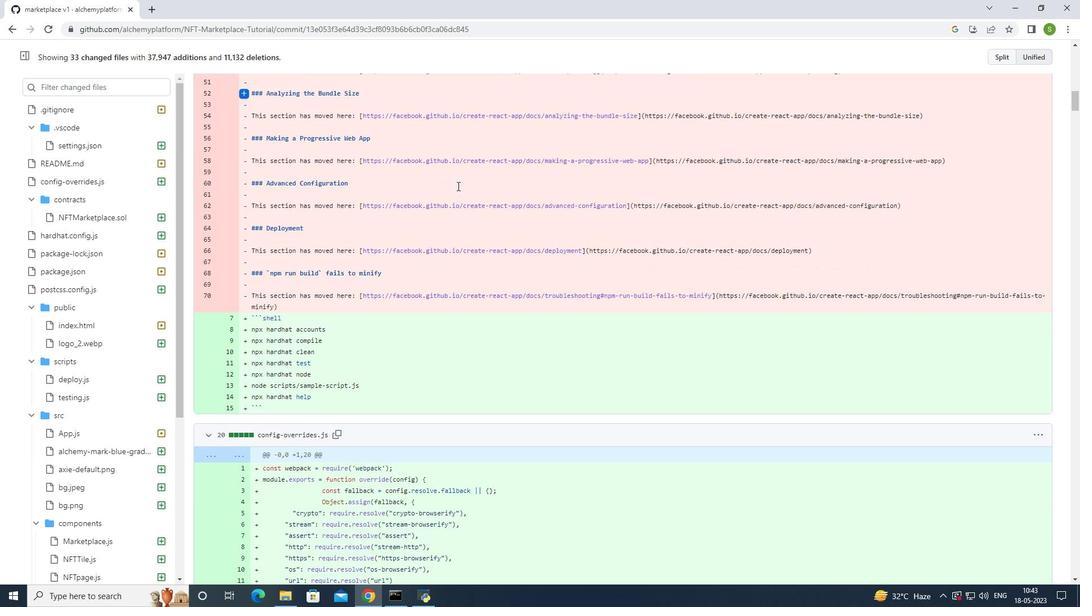 
Action: Mouse scrolled (458, 185) with delta (0, 0)
Screenshot: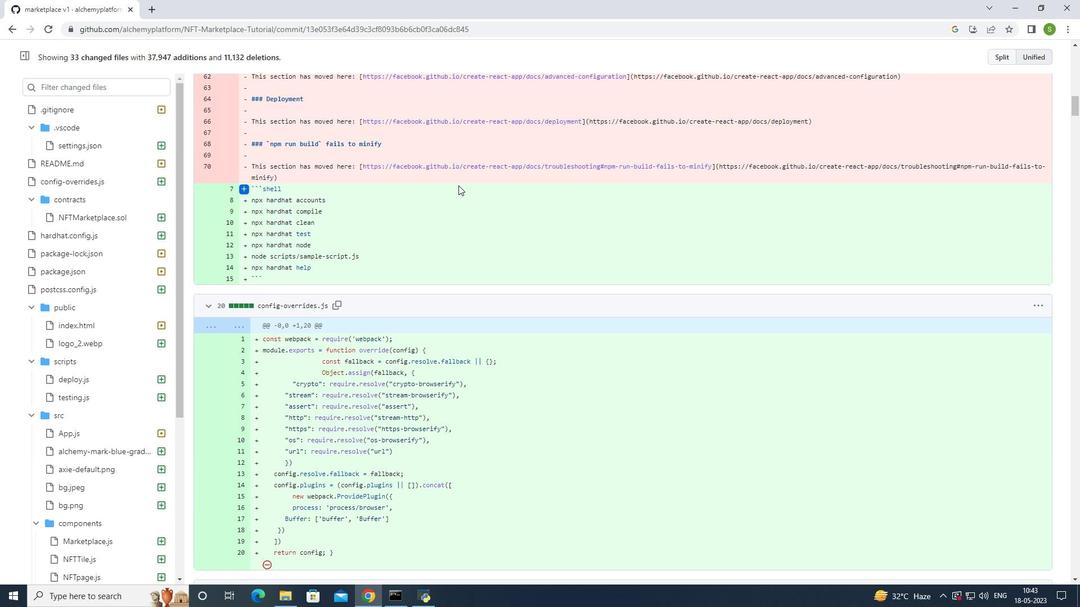 
Action: Mouse scrolled (458, 185) with delta (0, 0)
Screenshot: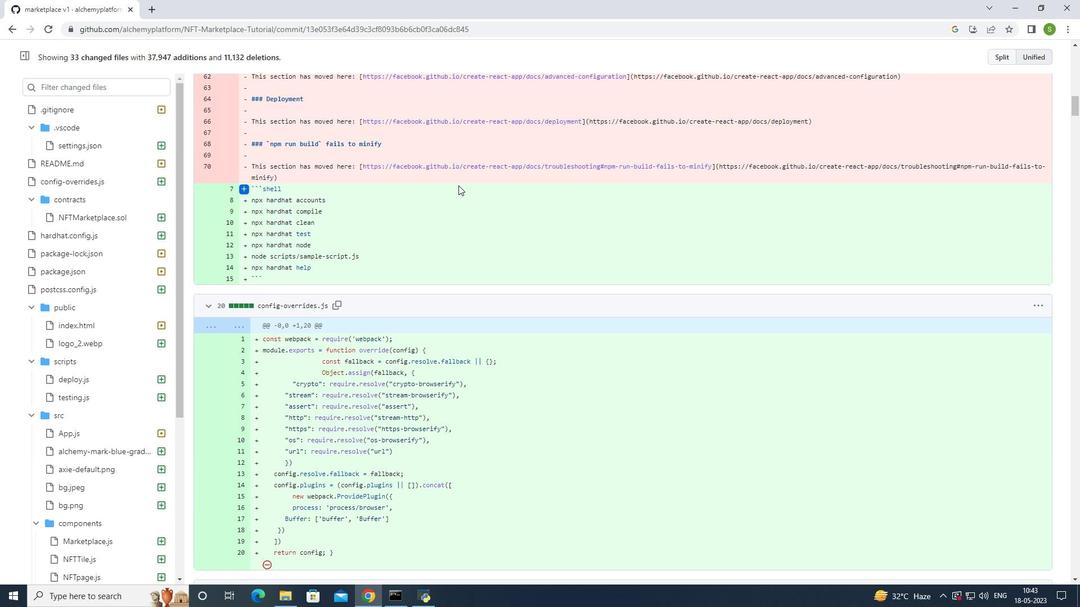 
Action: Mouse scrolled (458, 185) with delta (0, 0)
Screenshot: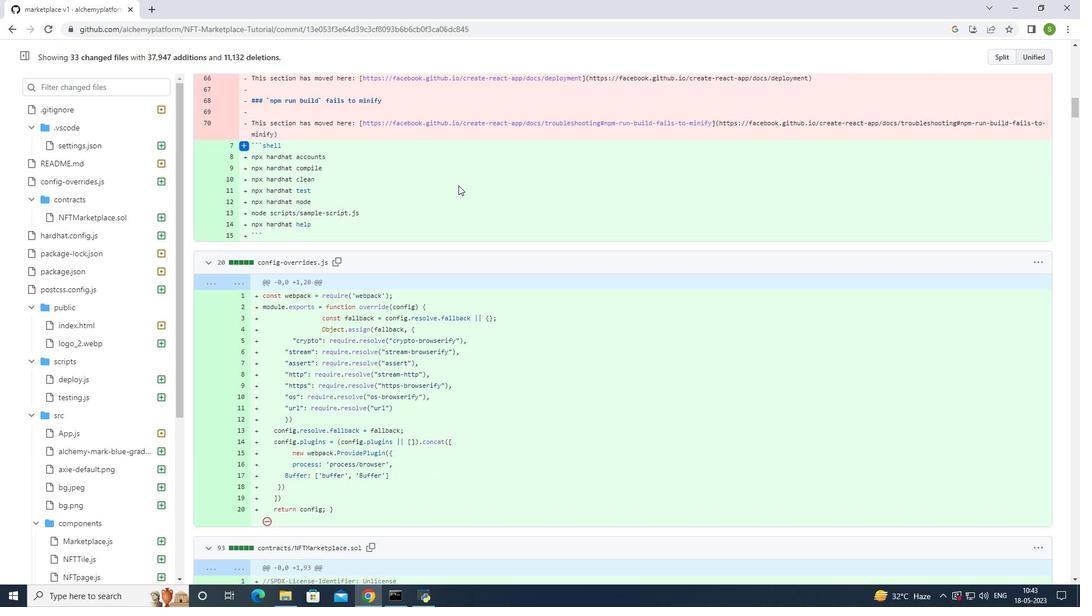 
Action: Mouse moved to (453, 186)
Screenshot: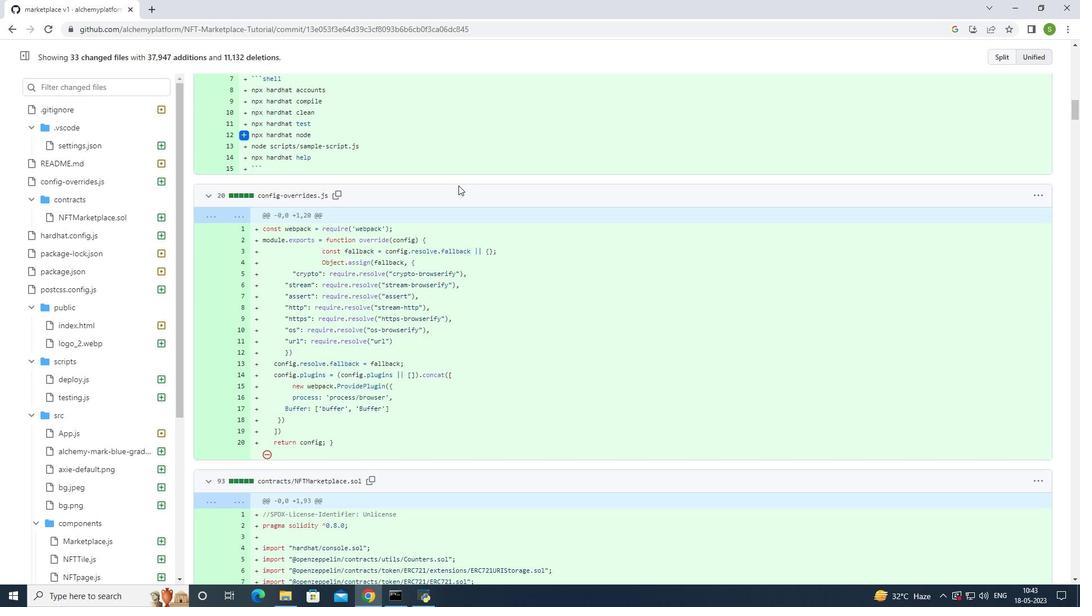 
Action: Mouse scrolled (453, 185) with delta (0, 0)
Screenshot: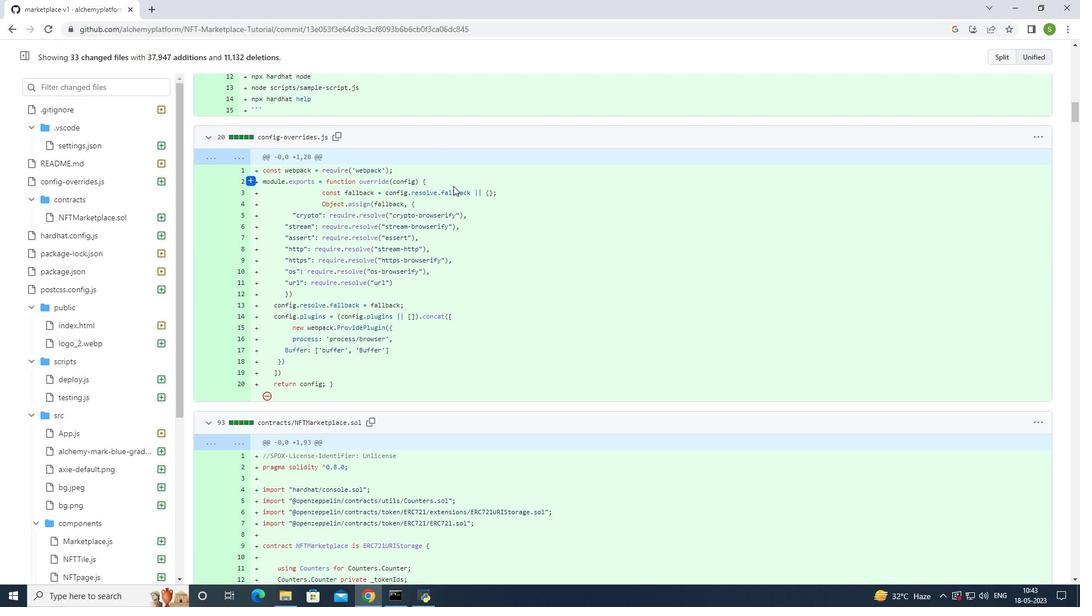 
Action: Mouse moved to (326, 217)
Screenshot: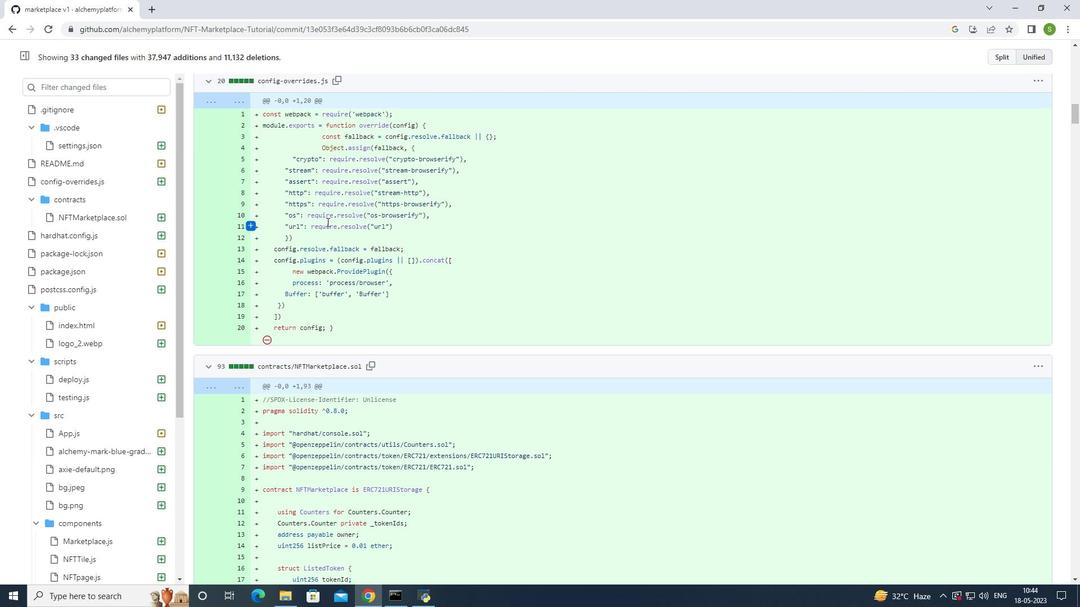
Action: Mouse scrolled (326, 220) with delta (0, 0)
Screenshot: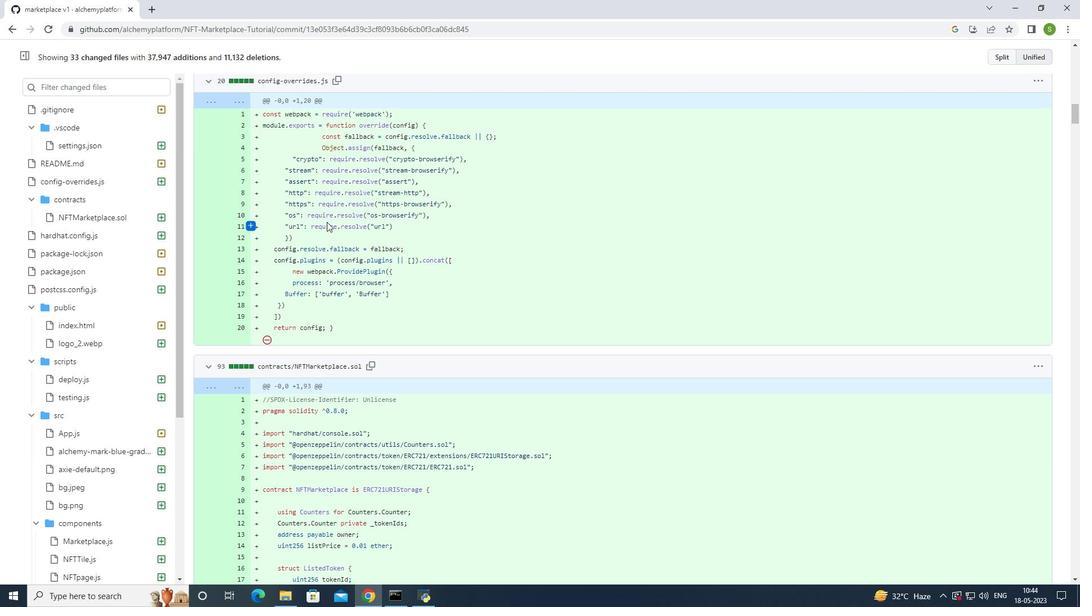 
Action: Mouse moved to (326, 212)
Screenshot: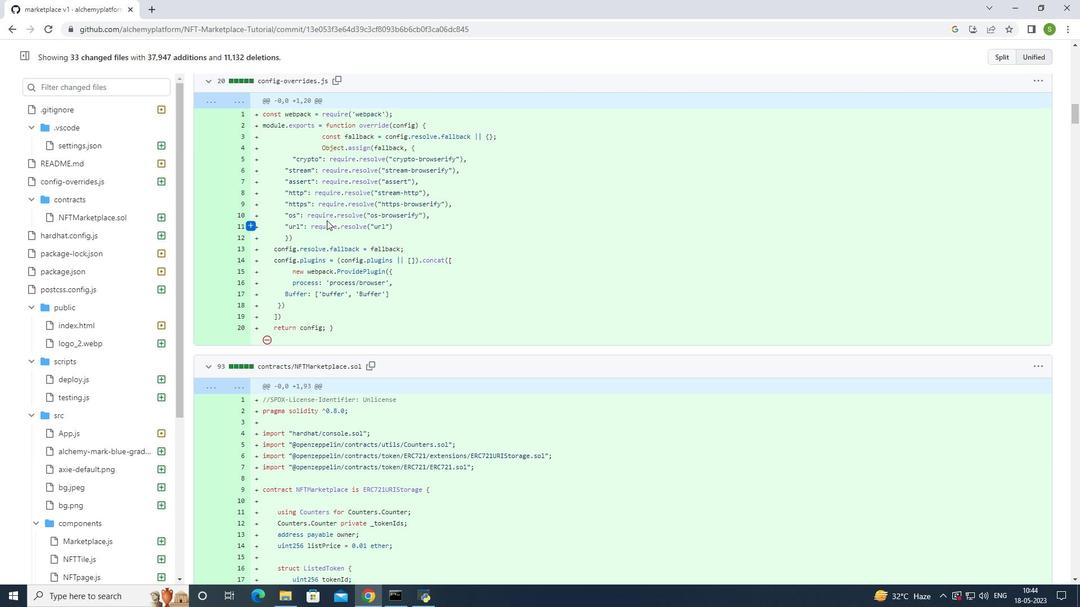 
Action: Mouse scrolled (326, 211) with delta (0, 0)
Screenshot: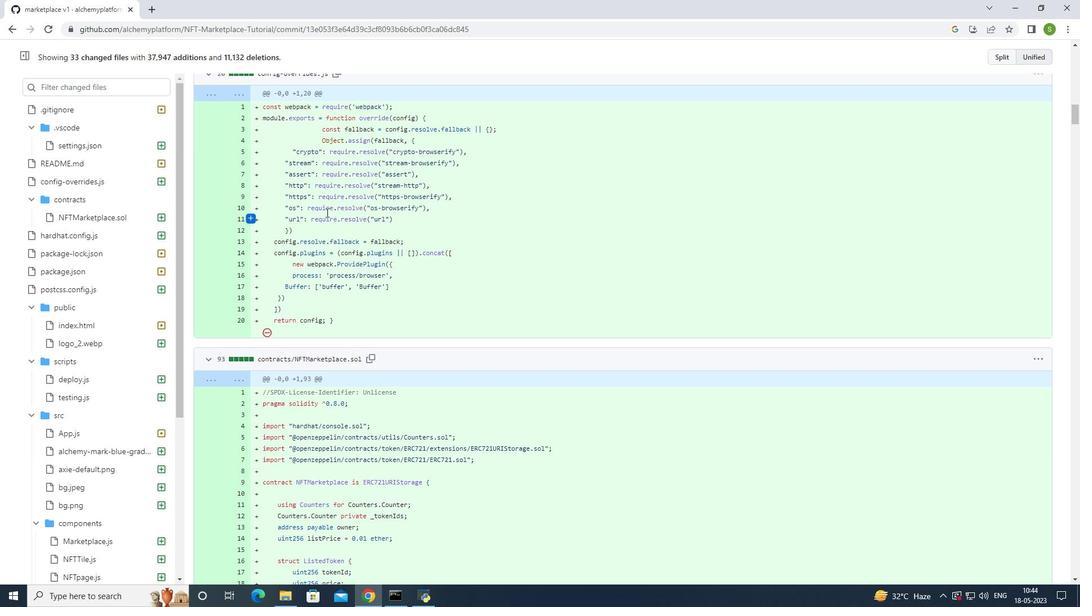 
Action: Mouse moved to (326, 208)
Screenshot: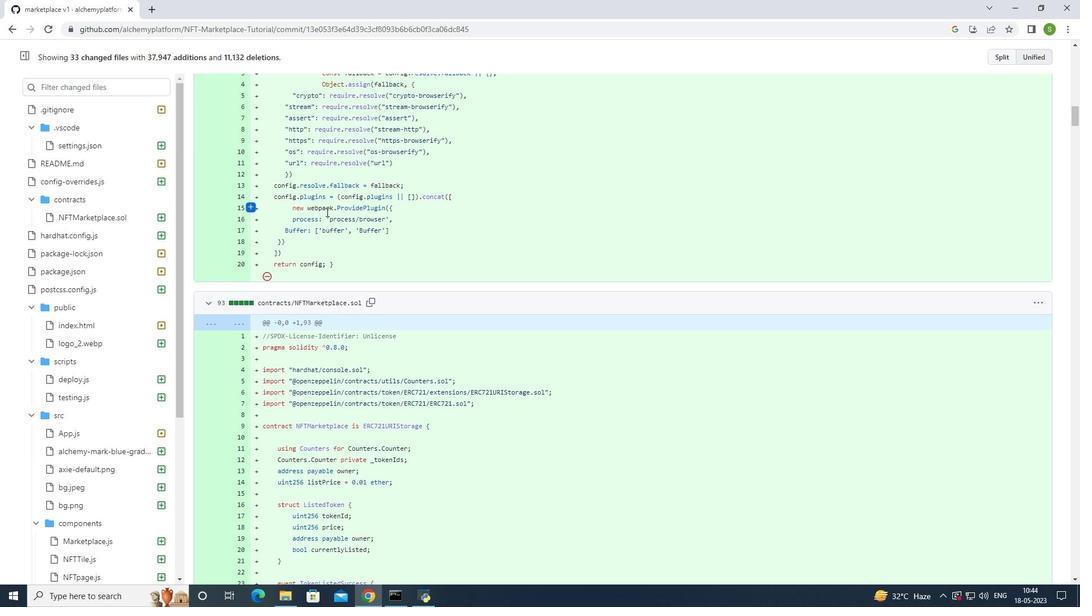 
Action: Mouse scrolled (326, 208) with delta (0, 0)
Screenshot: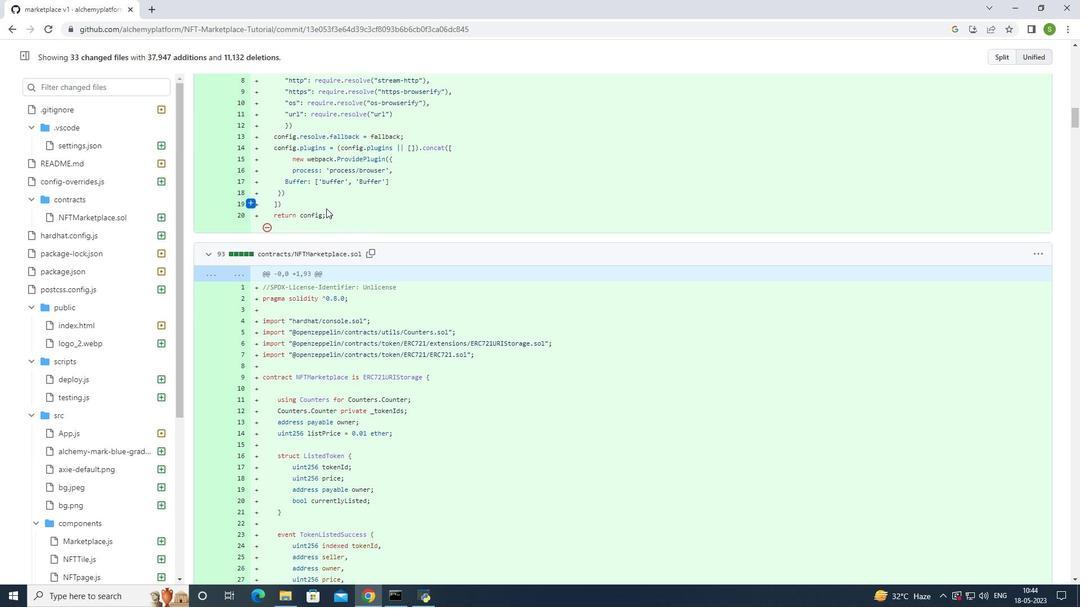 
Action: Mouse scrolled (326, 208) with delta (0, 0)
Screenshot: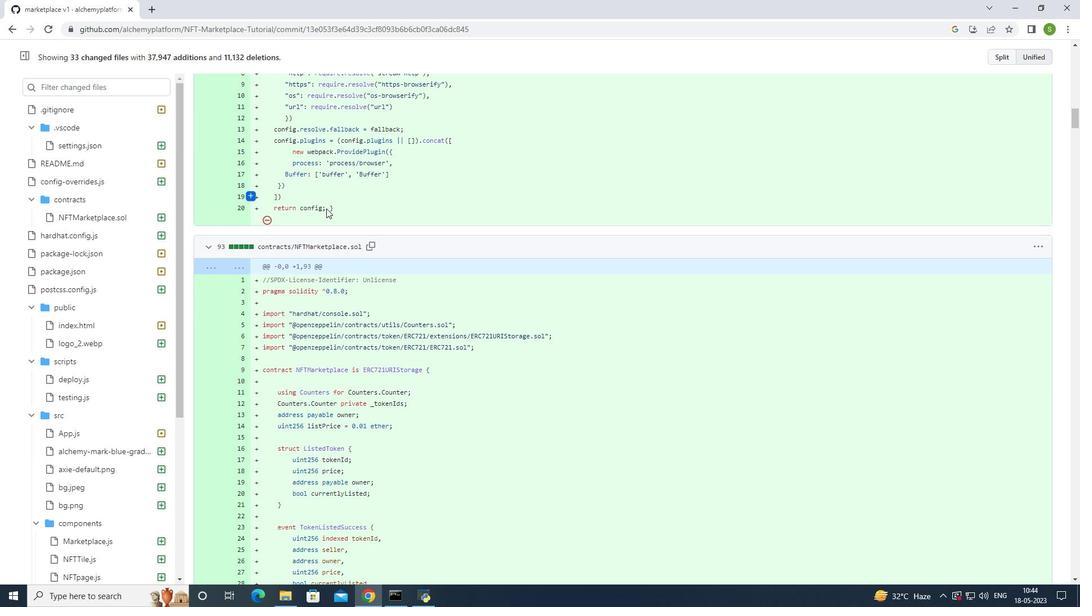 
Action: Mouse moved to (341, 222)
Screenshot: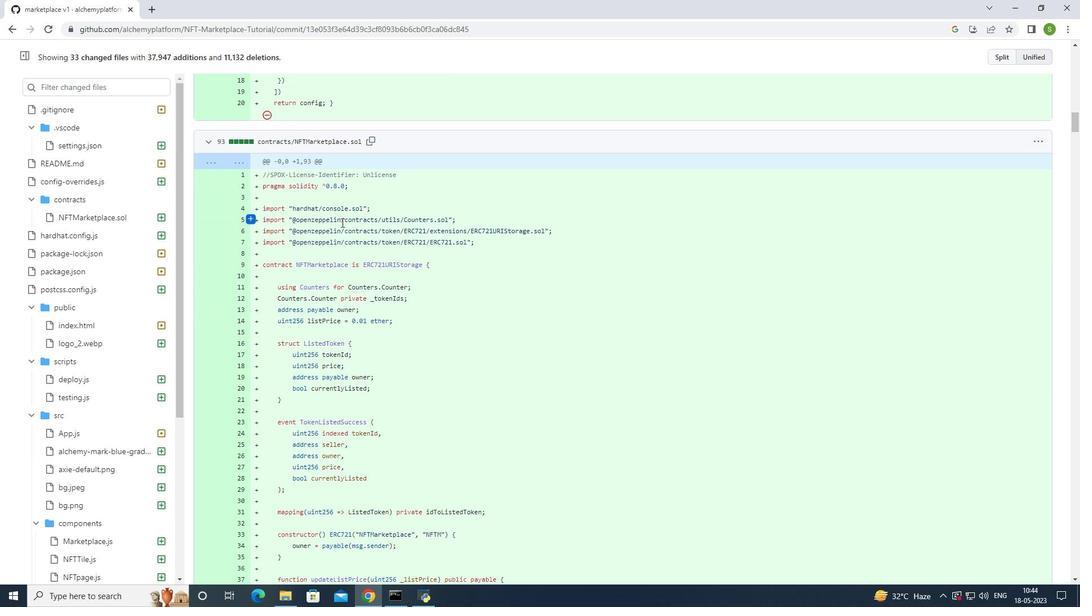 
Action: Mouse scrolled (341, 222) with delta (0, 0)
Screenshot: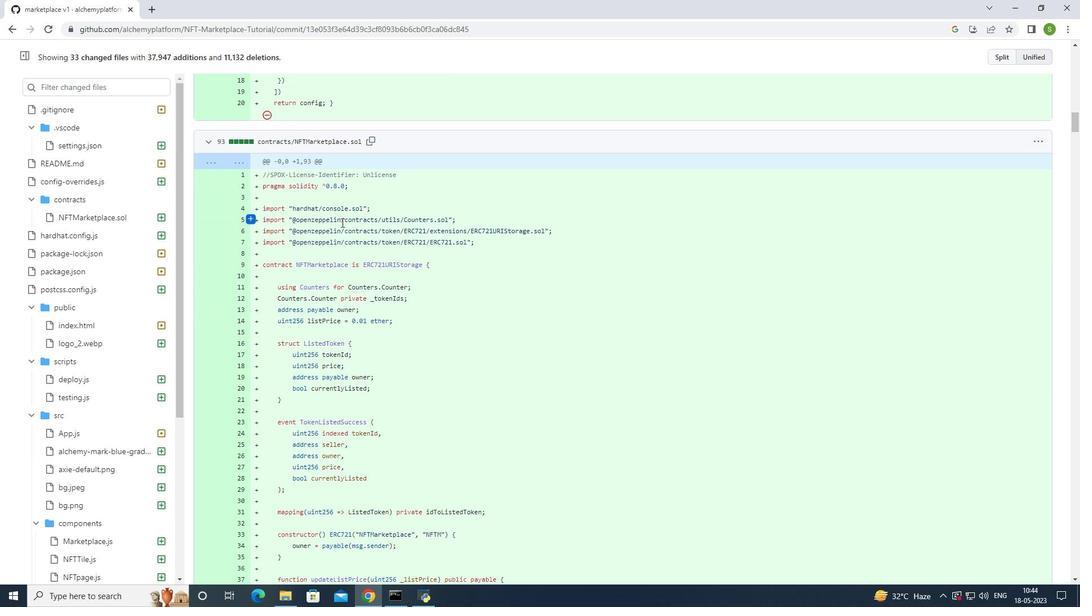 
Action: Mouse moved to (348, 226)
Screenshot: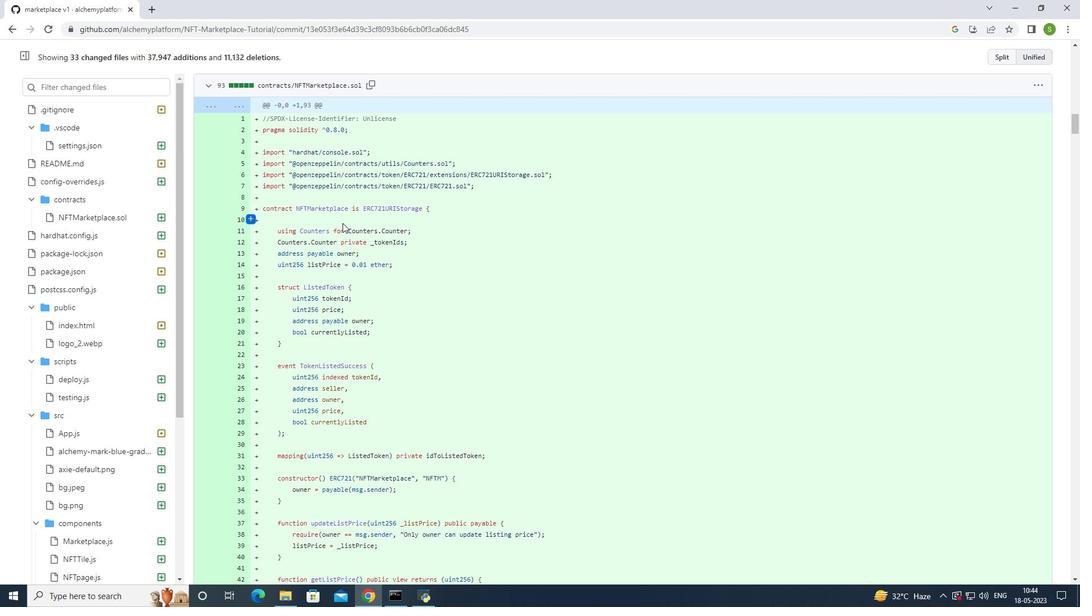 
Action: Mouse scrolled (348, 226) with delta (0, 0)
Screenshot: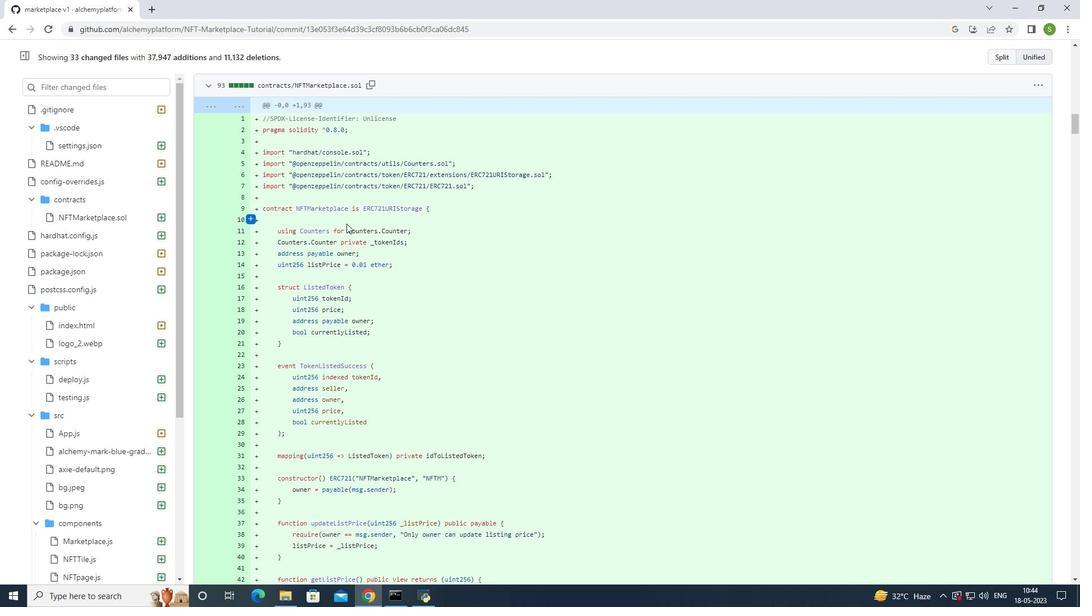 
Action: Mouse moved to (377, 208)
Screenshot: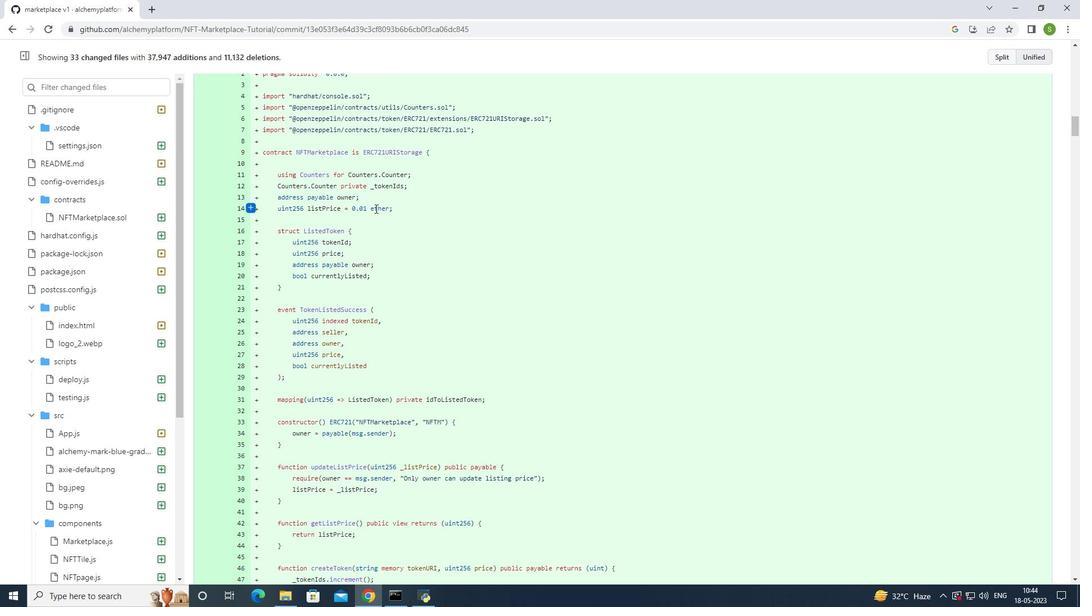 
Action: Mouse scrolled (377, 207) with delta (0, 0)
Screenshot: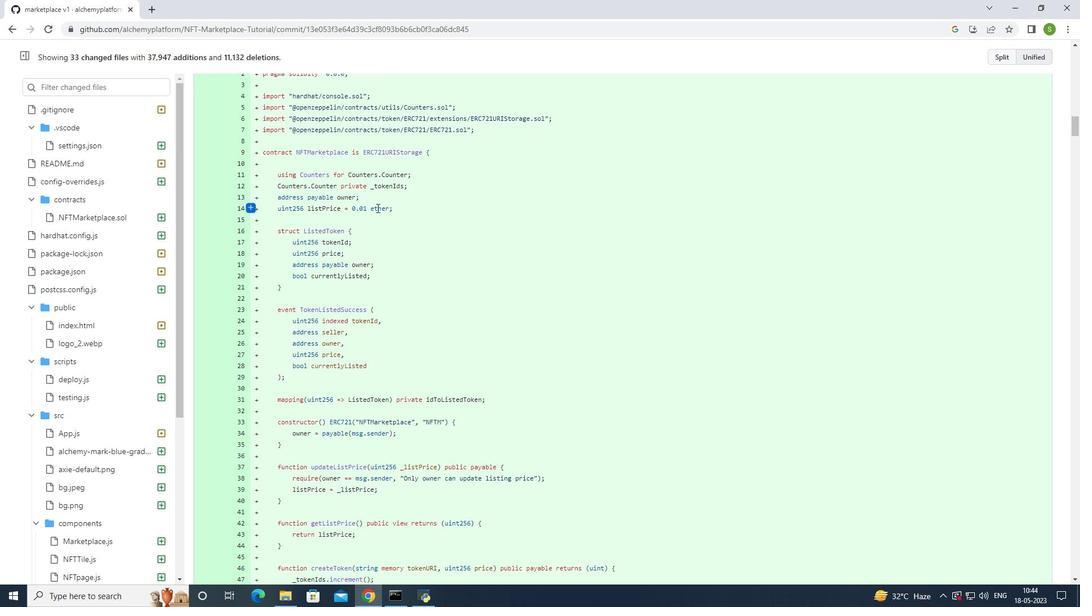 
Action: Mouse scrolled (377, 207) with delta (0, 0)
Screenshot: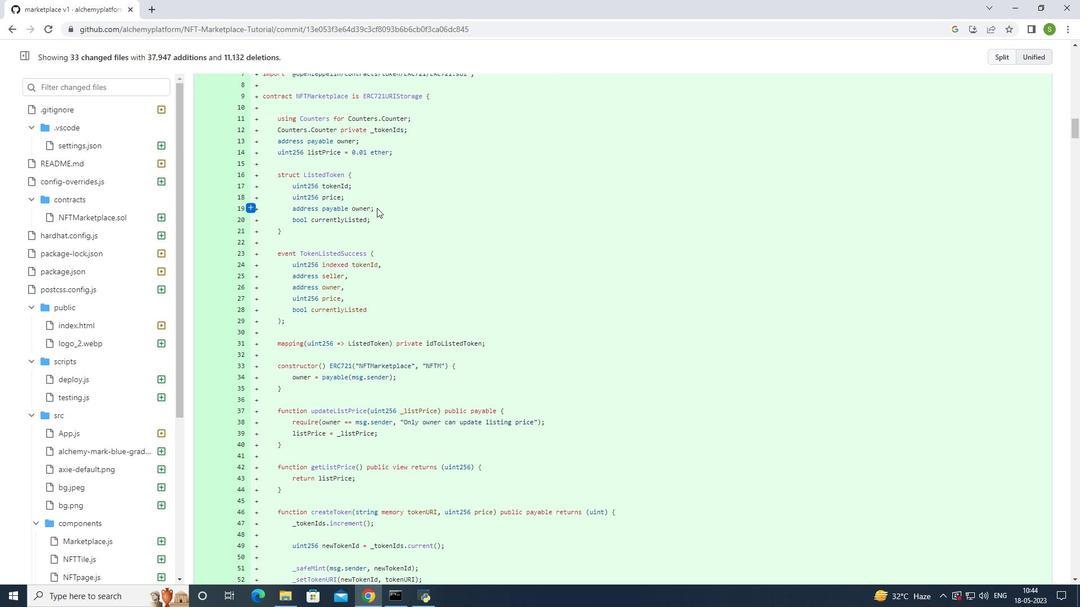 
Action: Mouse moved to (368, 203)
Screenshot: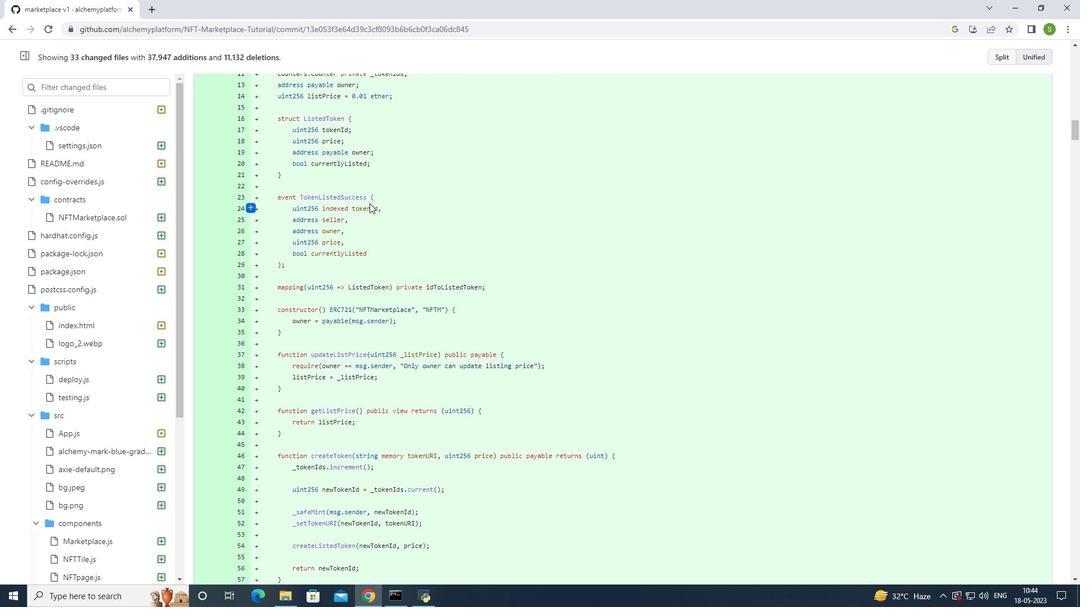 
Action: Mouse scrolled (368, 203) with delta (0, 0)
Screenshot: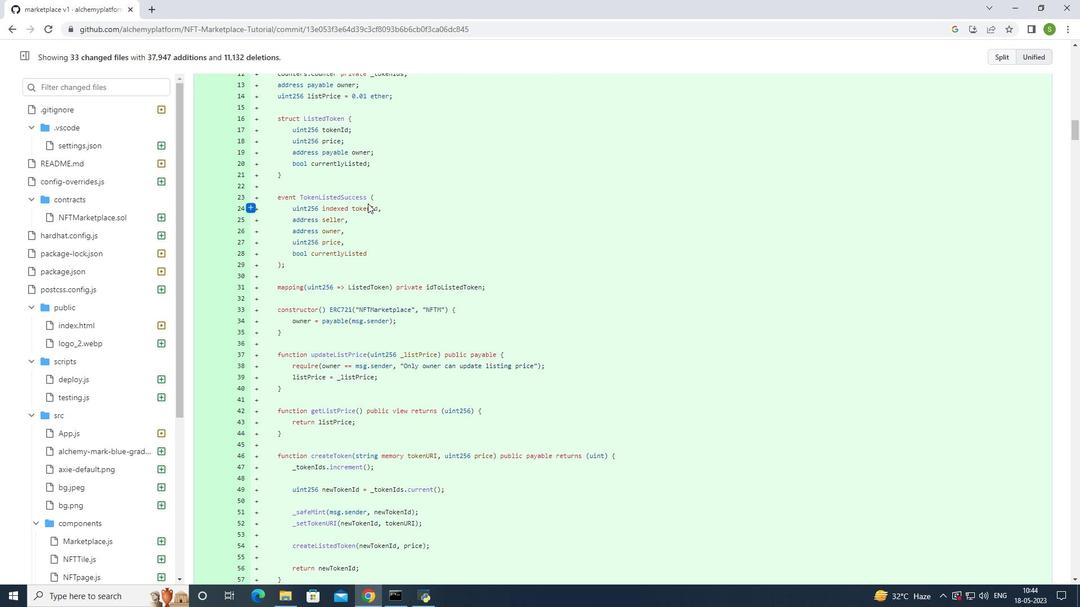 
Action: Mouse moved to (368, 202)
Screenshot: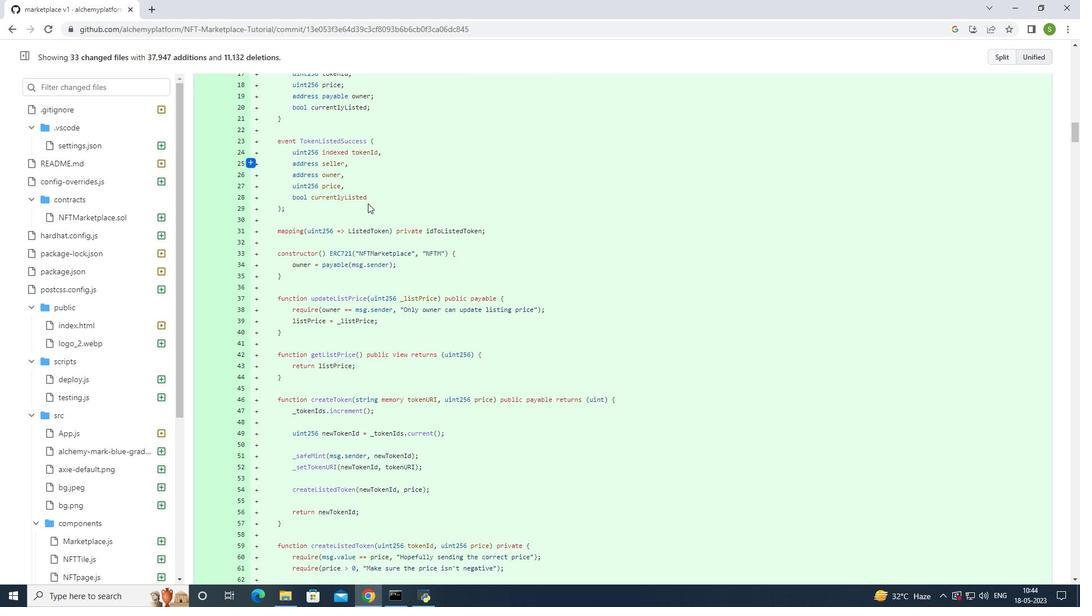 
Action: Mouse scrolled (368, 202) with delta (0, 0)
Screenshot: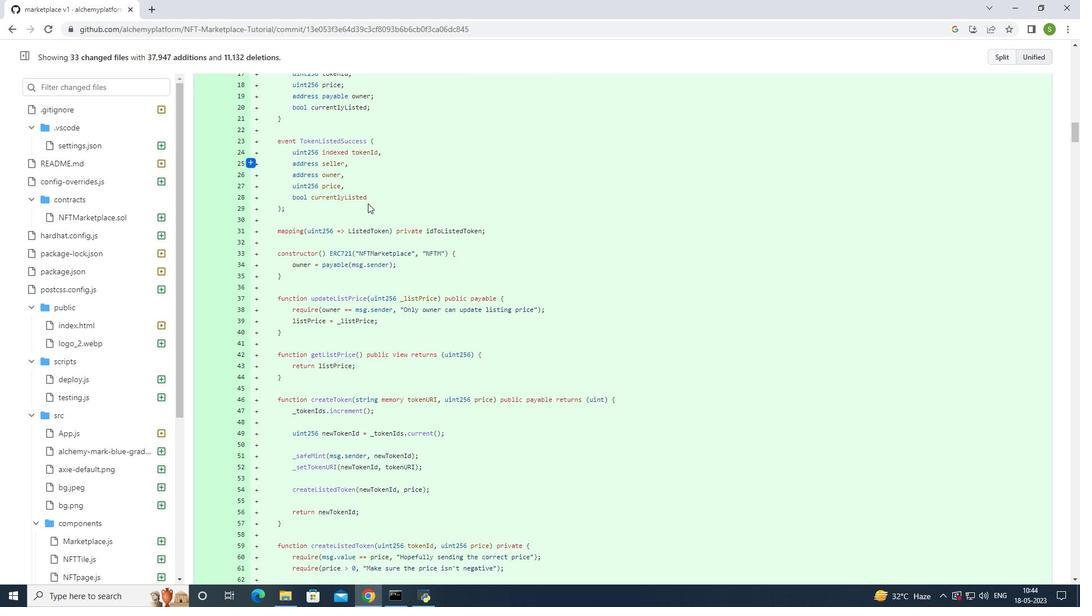 
Action: Mouse moved to (368, 202)
Screenshot: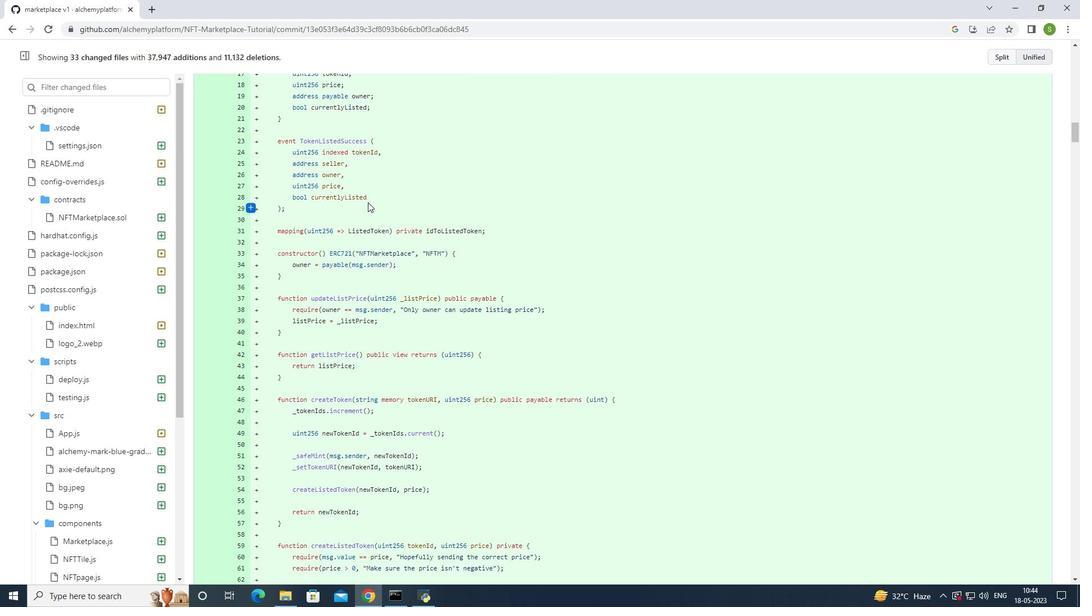 
Action: Mouse scrolled (368, 201) with delta (0, 0)
Screenshot: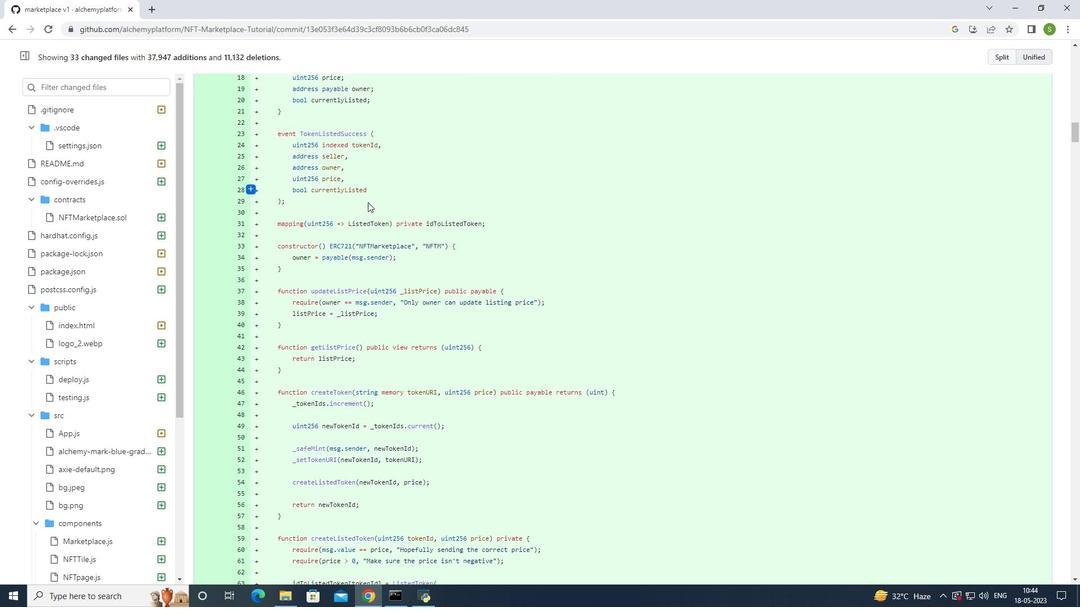 
Action: Mouse moved to (365, 200)
Screenshot: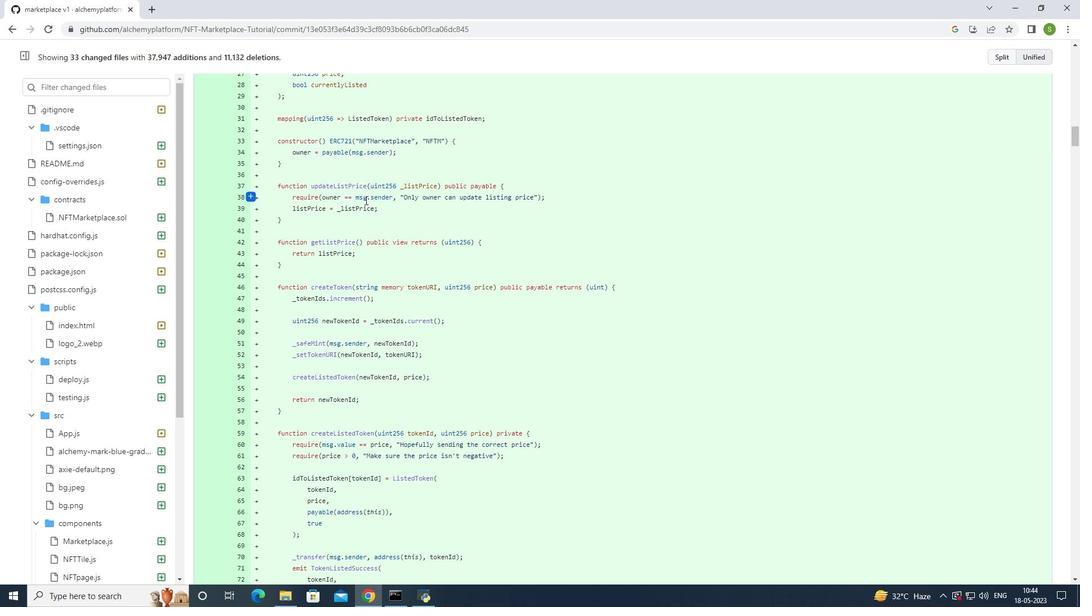 
Action: Mouse scrolled (365, 199) with delta (0, 0)
Screenshot: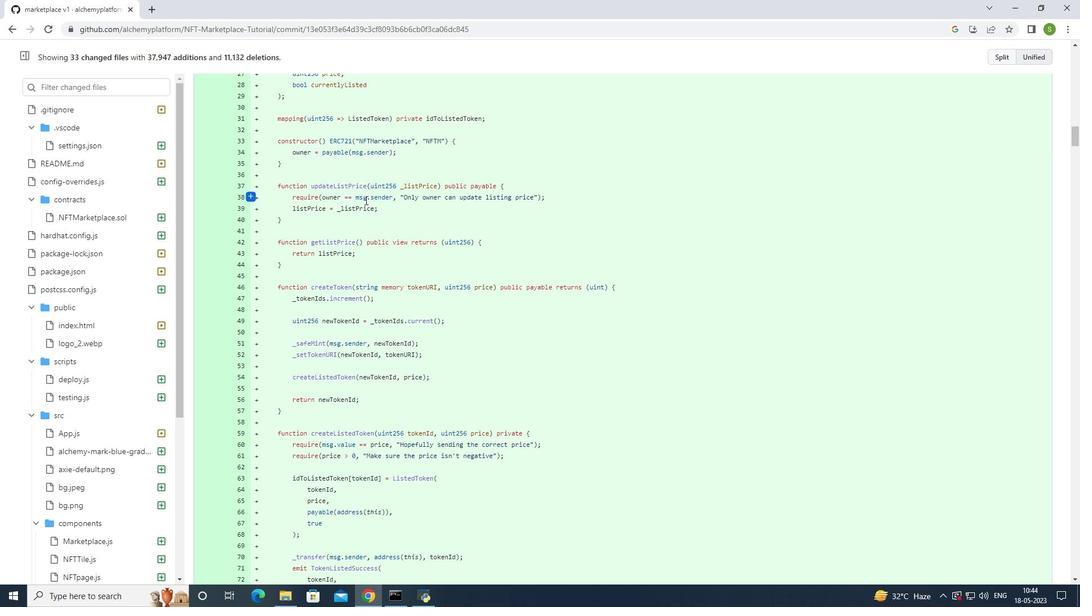 
Action: Mouse scrolled (365, 199) with delta (0, 0)
Screenshot: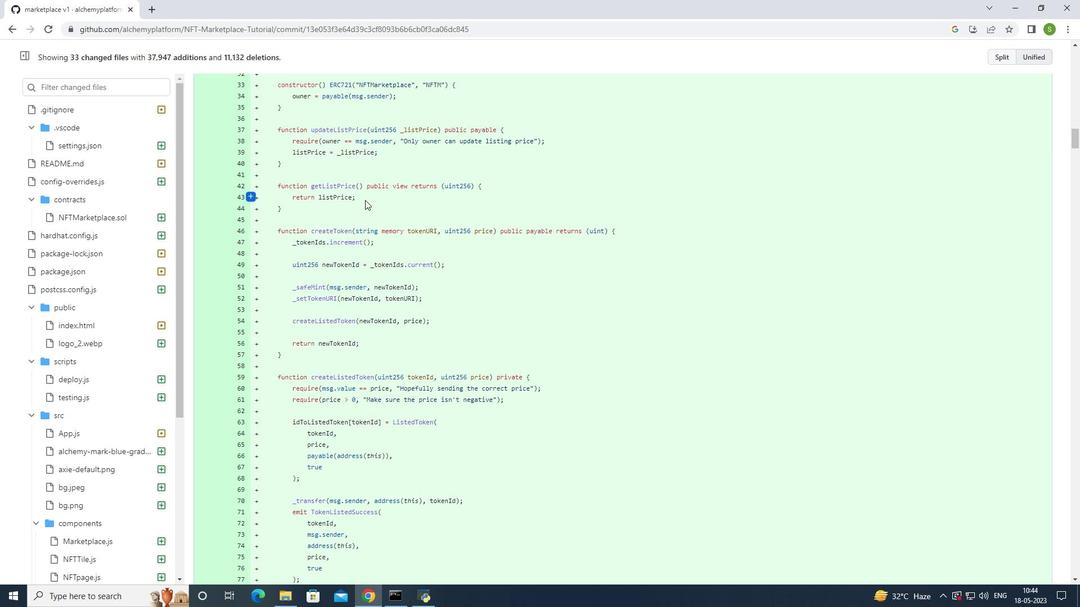 
Action: Mouse moved to (363, 197)
Screenshot: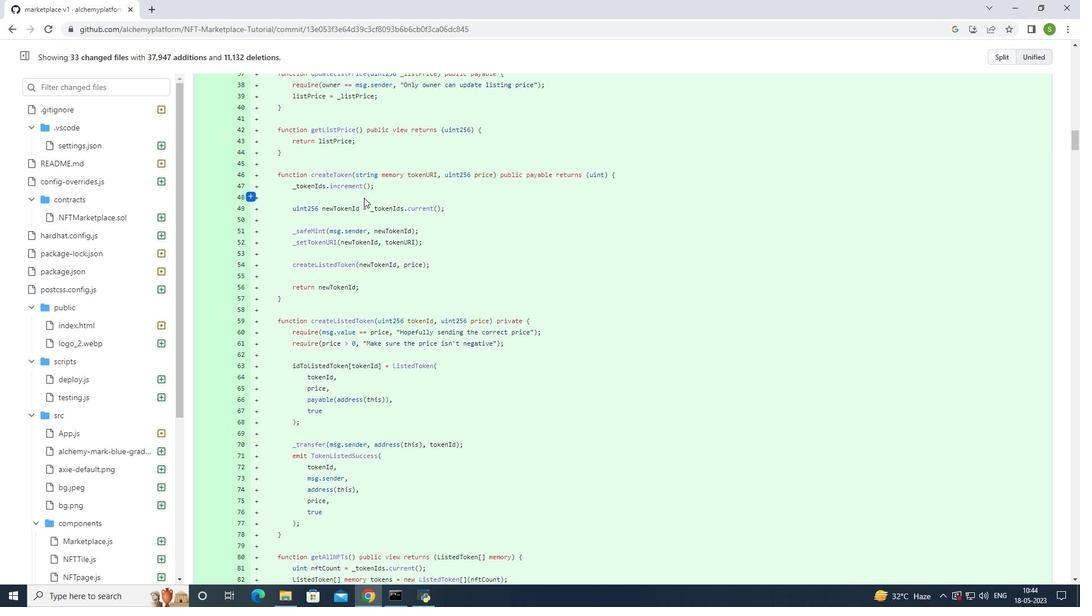 
Action: Mouse scrolled (363, 196) with delta (0, 0)
Screenshot: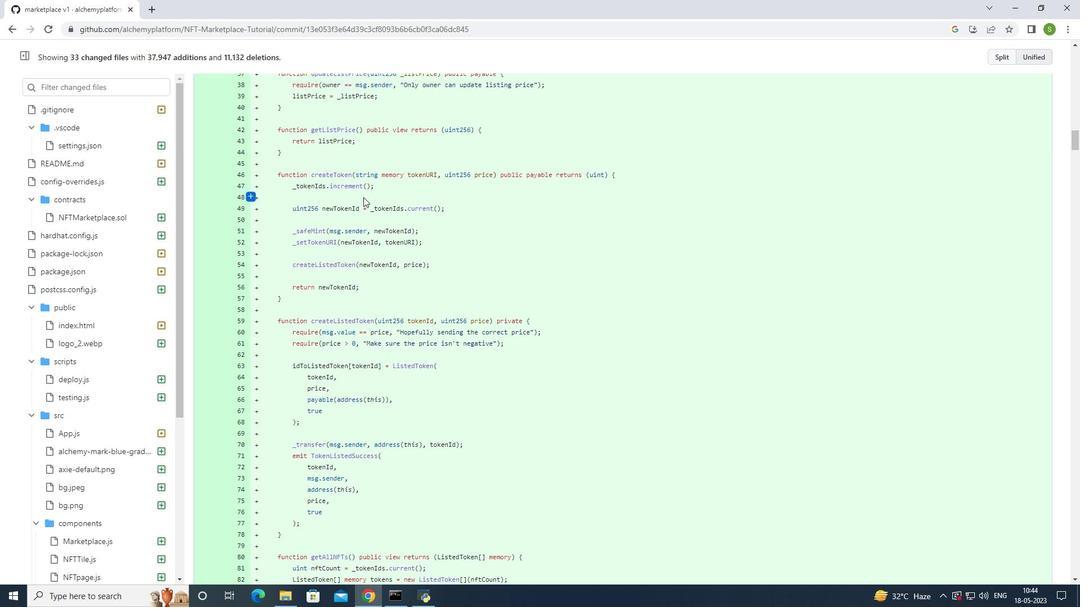 
Action: Mouse scrolled (363, 196) with delta (0, 0)
Screenshot: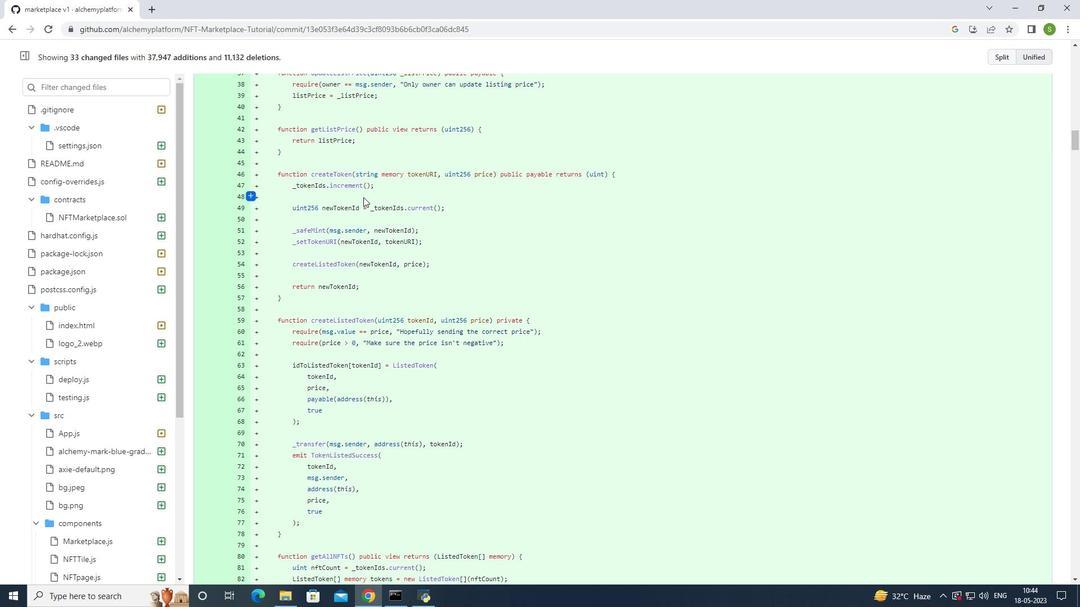 
Action: Mouse moved to (363, 196)
Screenshot: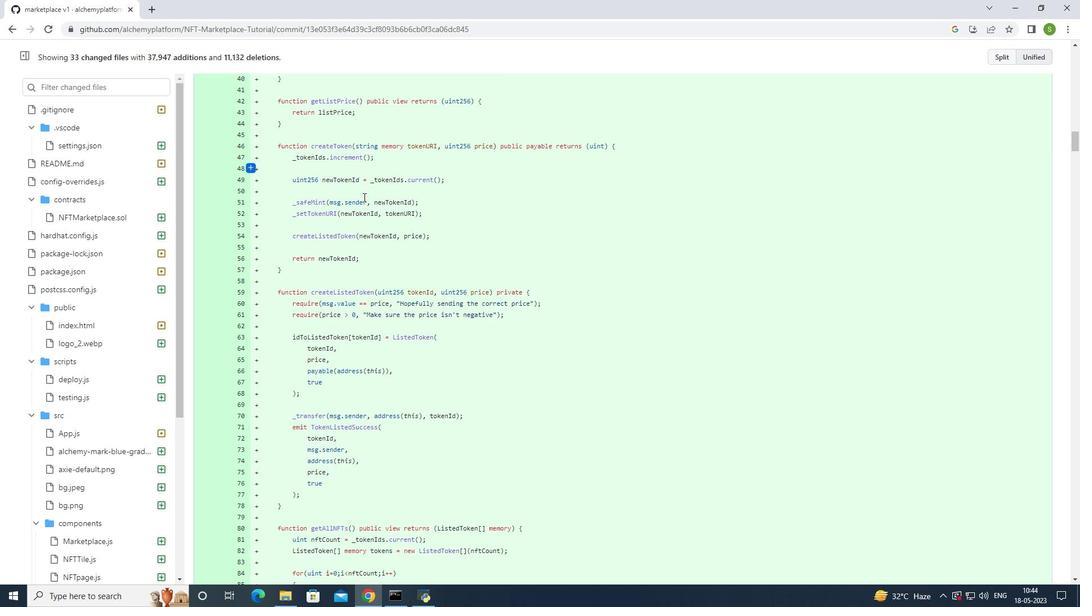
Action: Mouse scrolled (363, 196) with delta (0, 0)
Screenshot: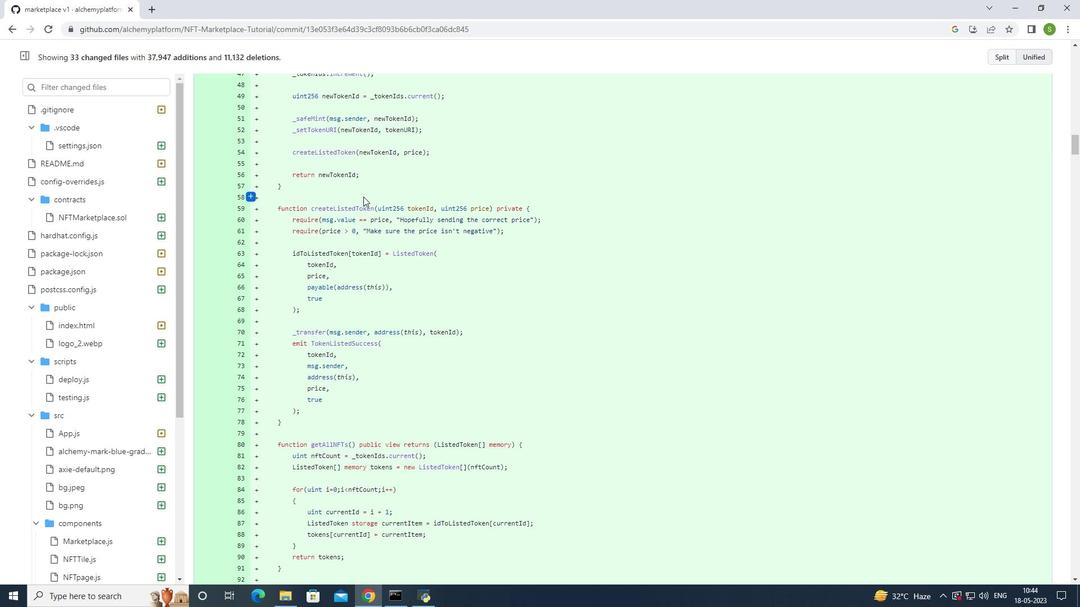 
Action: Mouse scrolled (363, 196) with delta (0, 0)
Screenshot: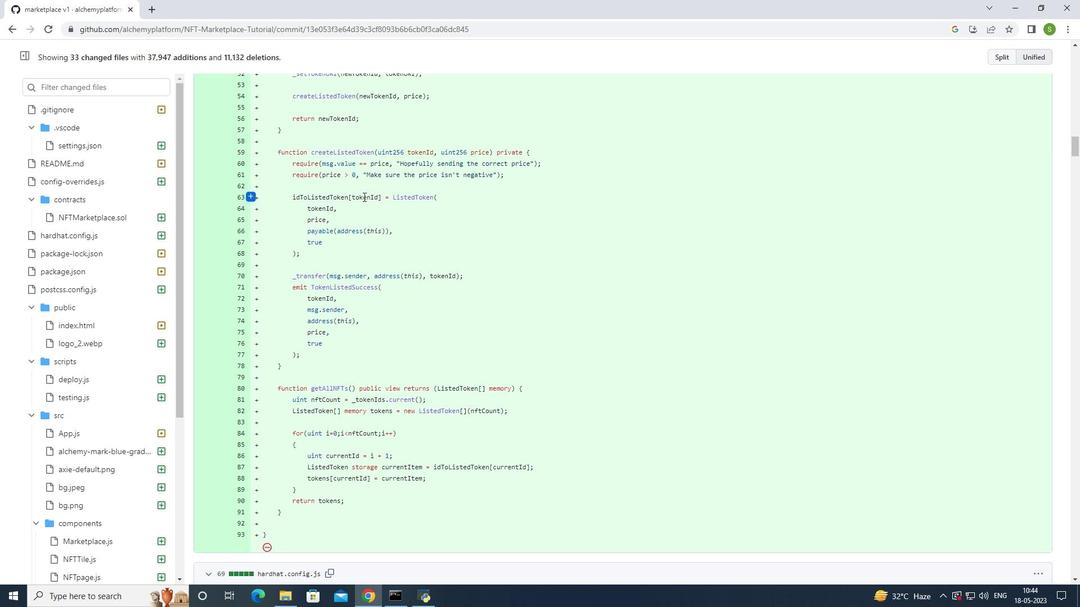 
Action: Mouse scrolled (363, 196) with delta (0, 0)
Screenshot: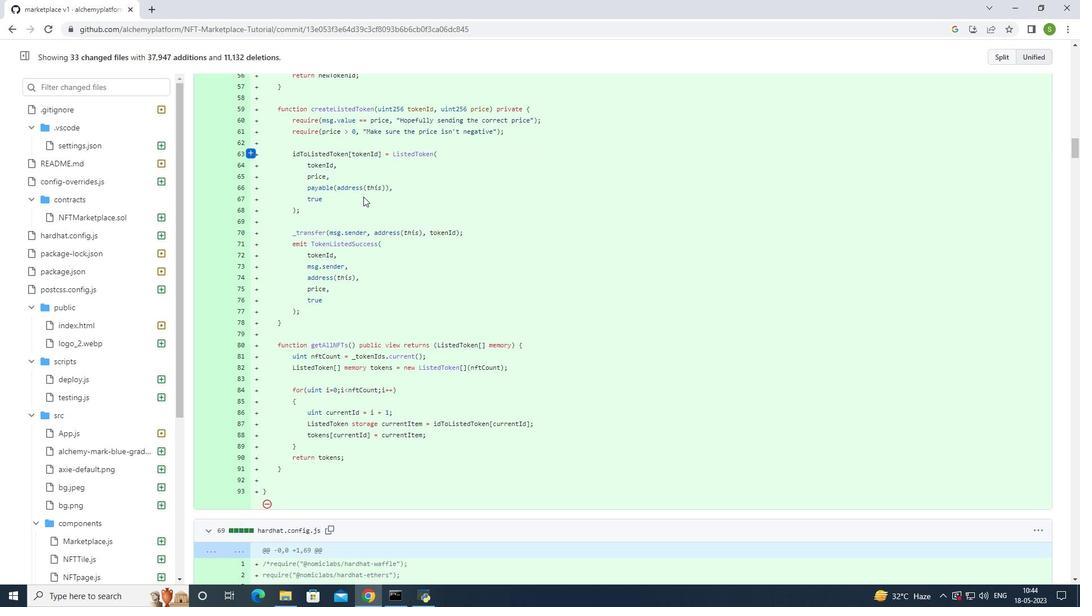 
Action: Mouse scrolled (363, 196) with delta (0, 0)
Screenshot: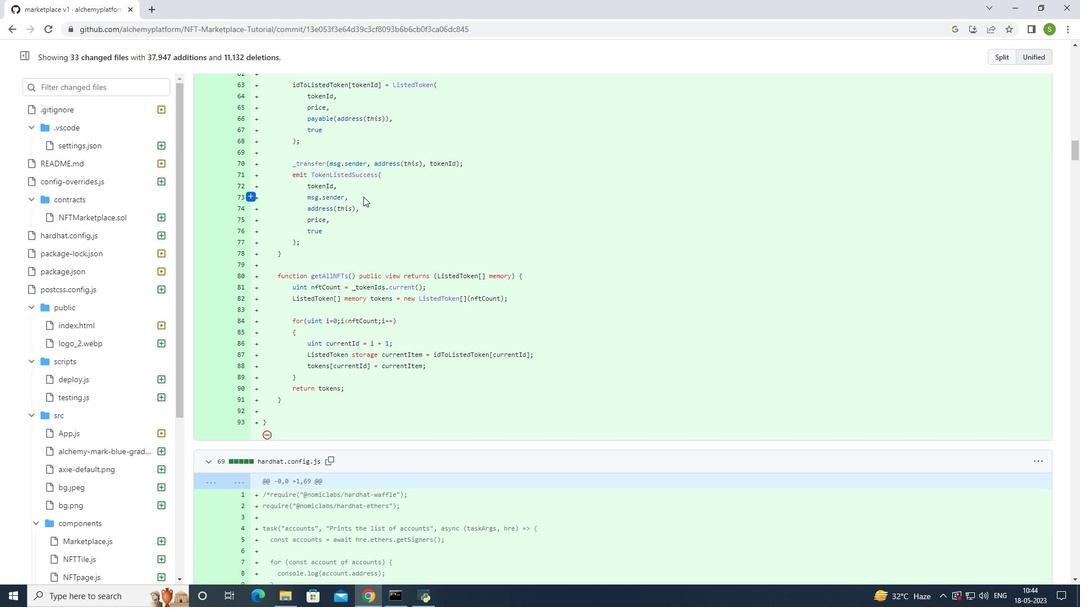 
Action: Mouse moved to (361, 195)
Screenshot: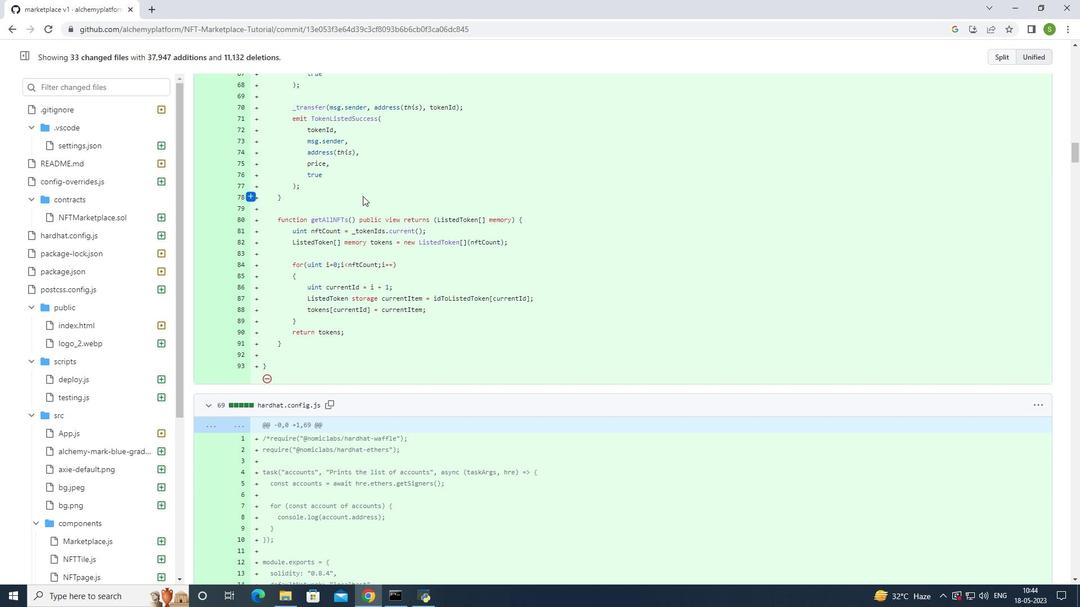 
Action: Mouse scrolled (361, 194) with delta (0, 0)
Screenshot: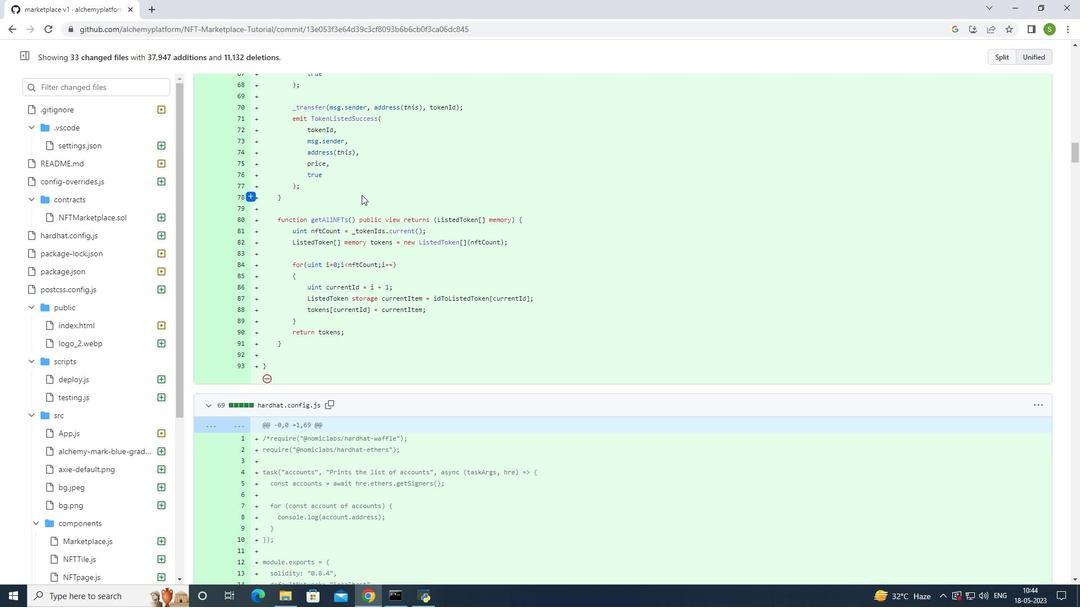 
Action: Mouse scrolled (361, 194) with delta (0, 0)
Screenshot: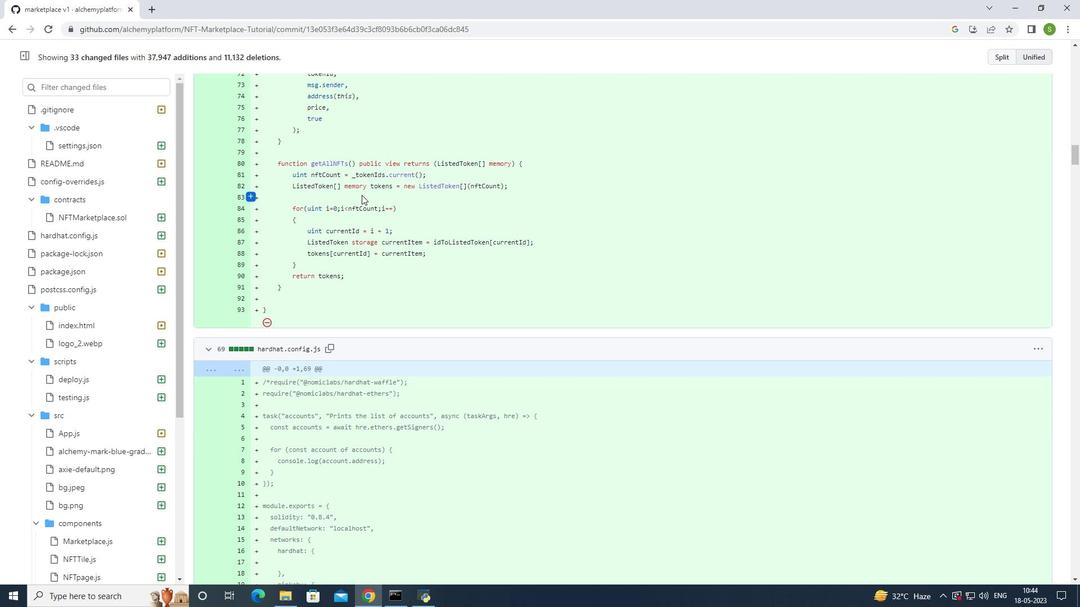 
Action: Mouse scrolled (361, 194) with delta (0, 0)
Screenshot: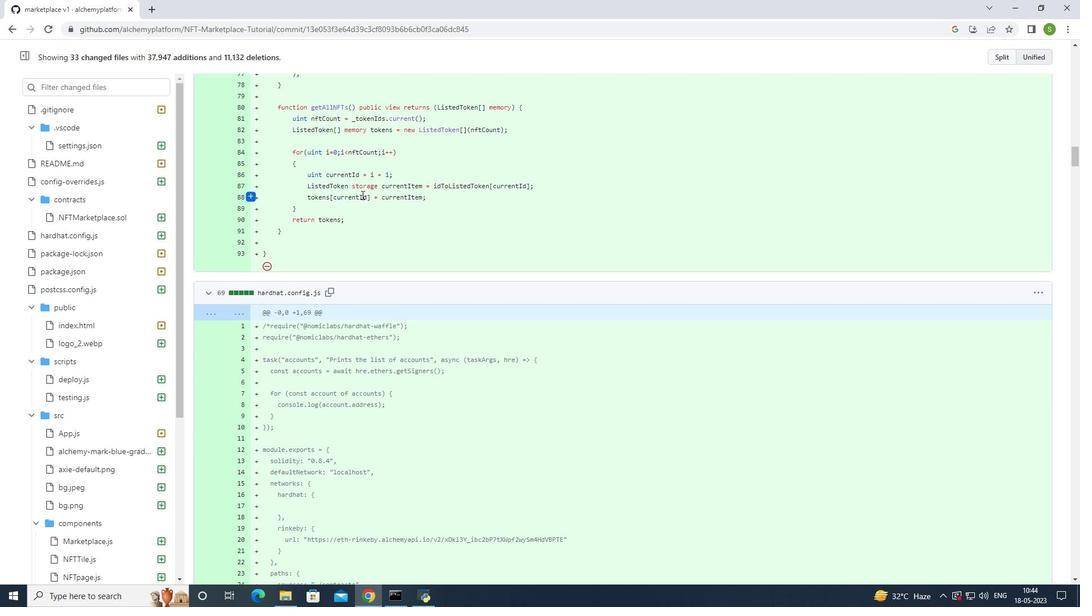 
Action: Mouse moved to (361, 194)
Screenshot: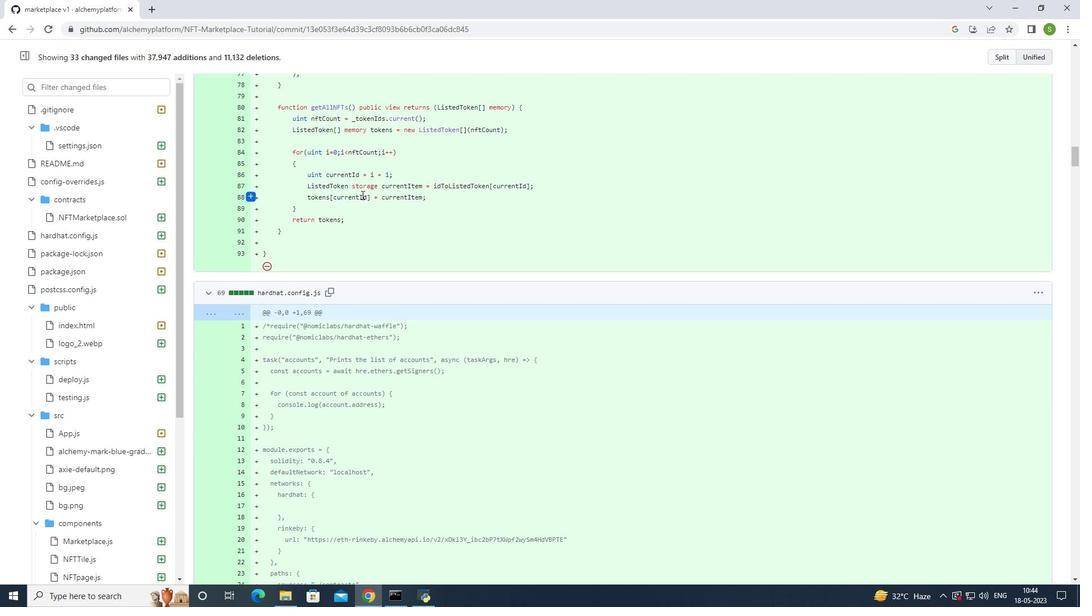 
Action: Mouse scrolled (361, 194) with delta (0, 0)
Screenshot: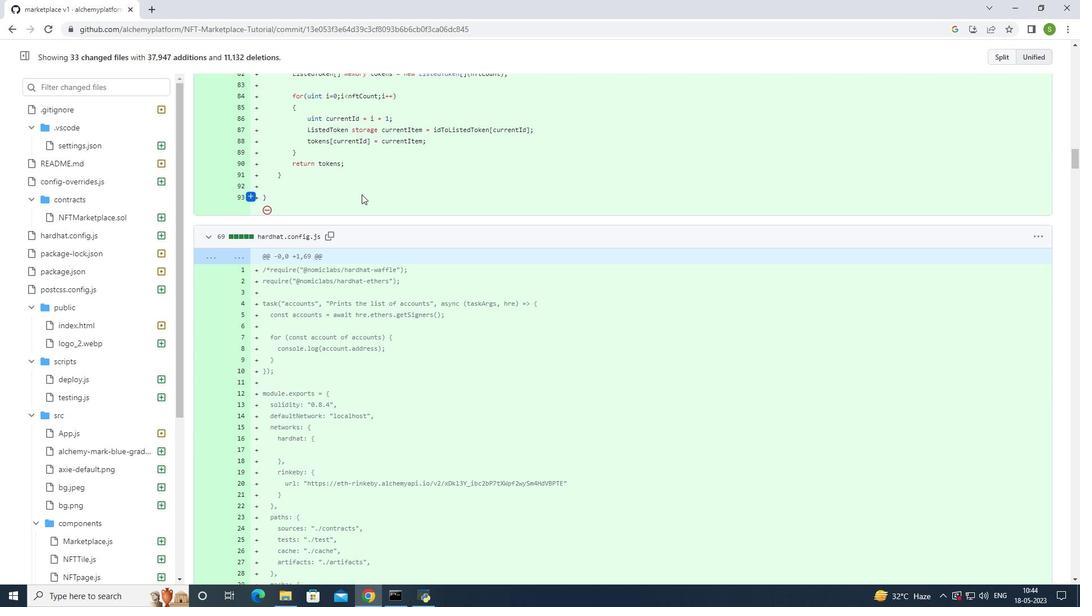 
Action: Mouse scrolled (361, 194) with delta (0, 0)
Screenshot: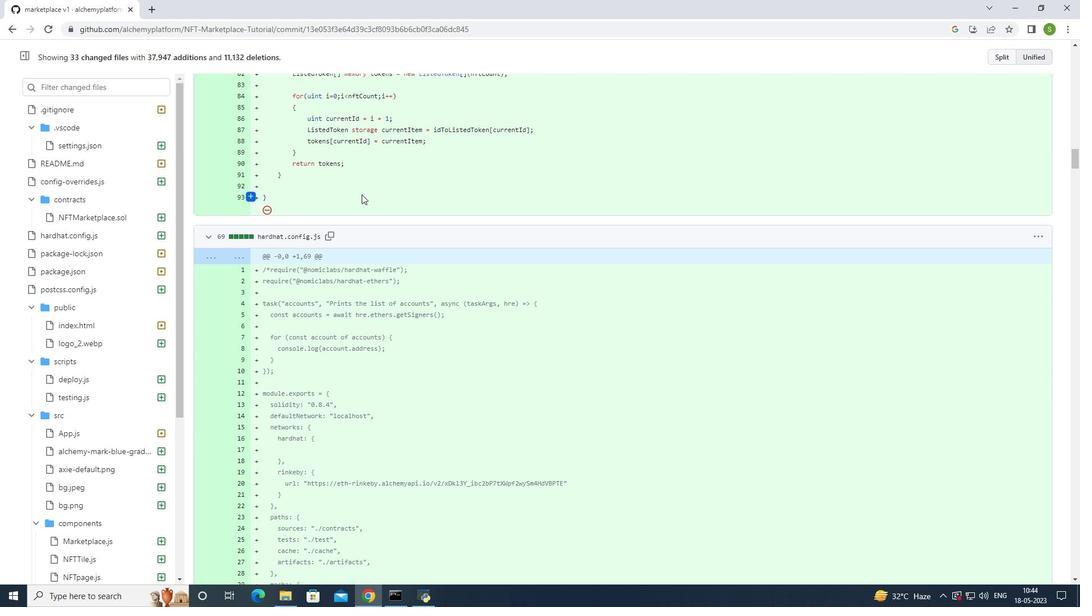 
Action: Mouse scrolled (361, 194) with delta (0, 0)
Screenshot: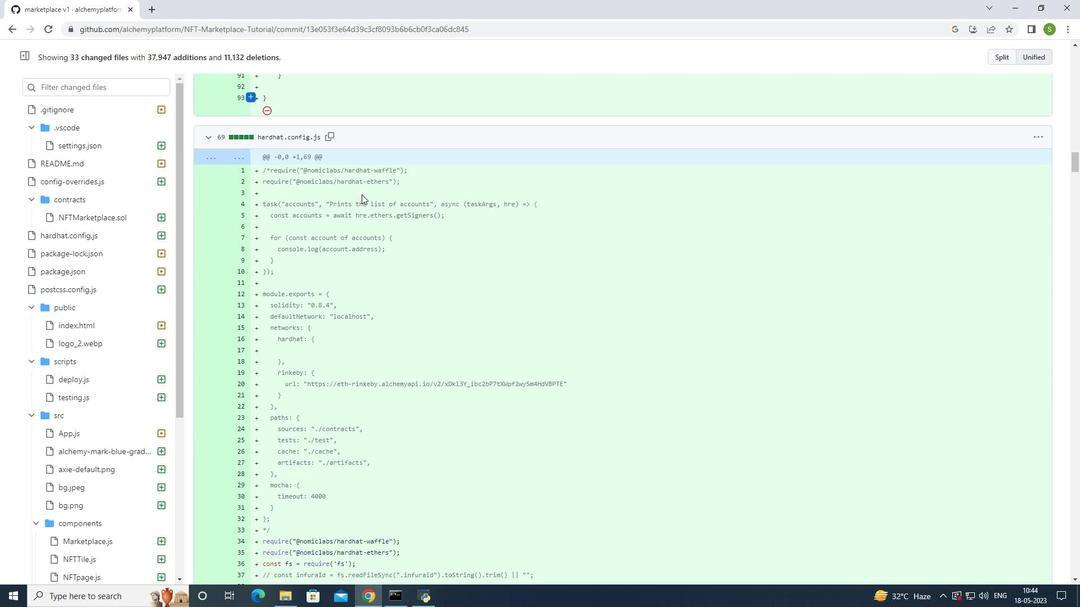 
Action: Mouse scrolled (361, 194) with delta (0, 0)
Screenshot: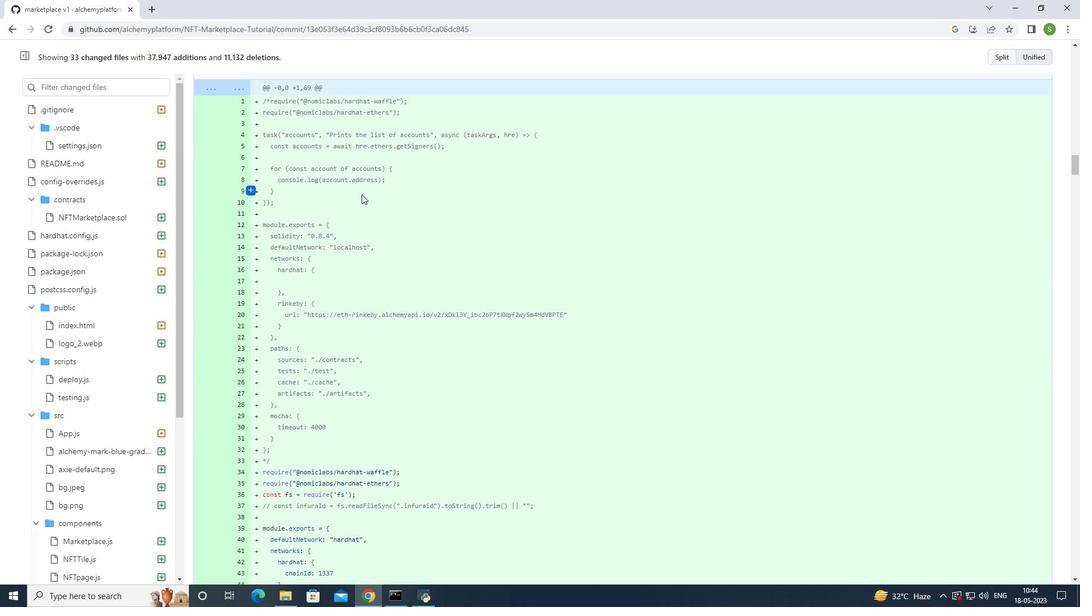 
Action: Mouse scrolled (361, 194) with delta (0, 0)
Screenshot: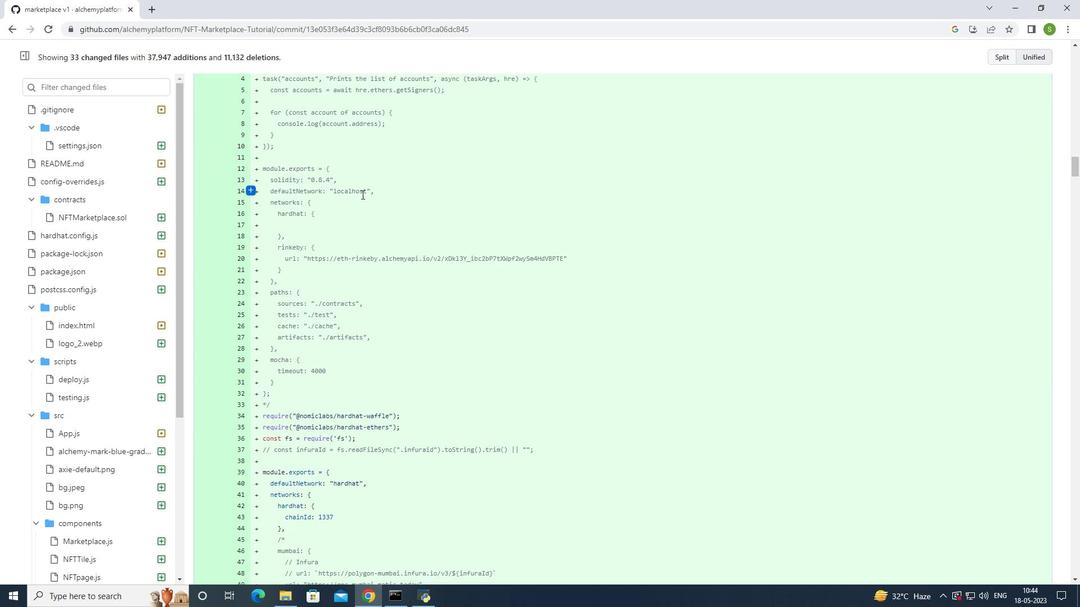 
Action: Mouse scrolled (361, 194) with delta (0, 0)
Screenshot: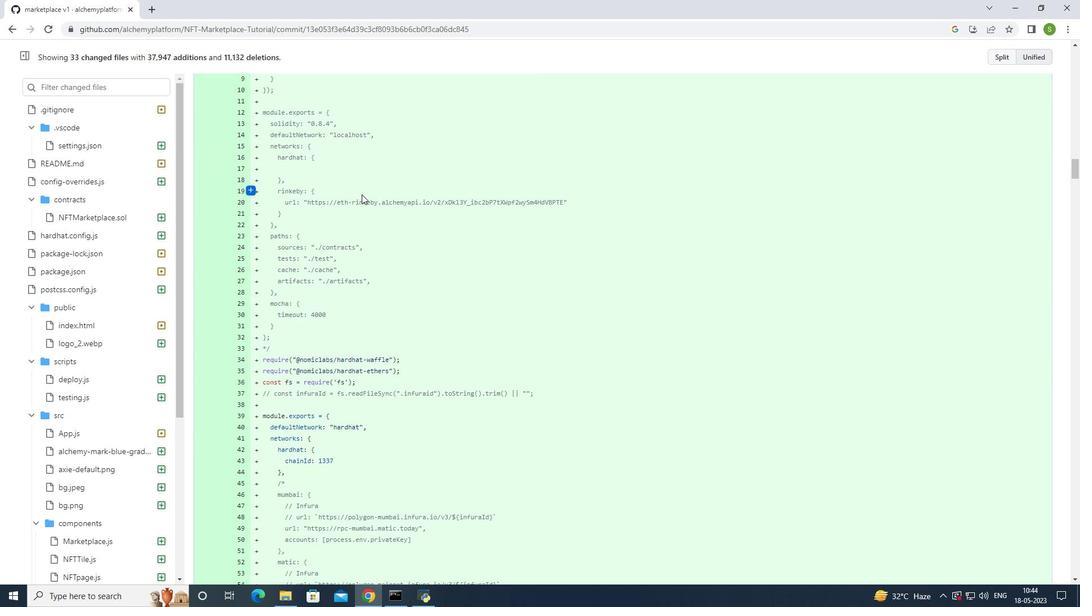 
Action: Mouse scrolled (361, 194) with delta (0, 0)
Screenshot: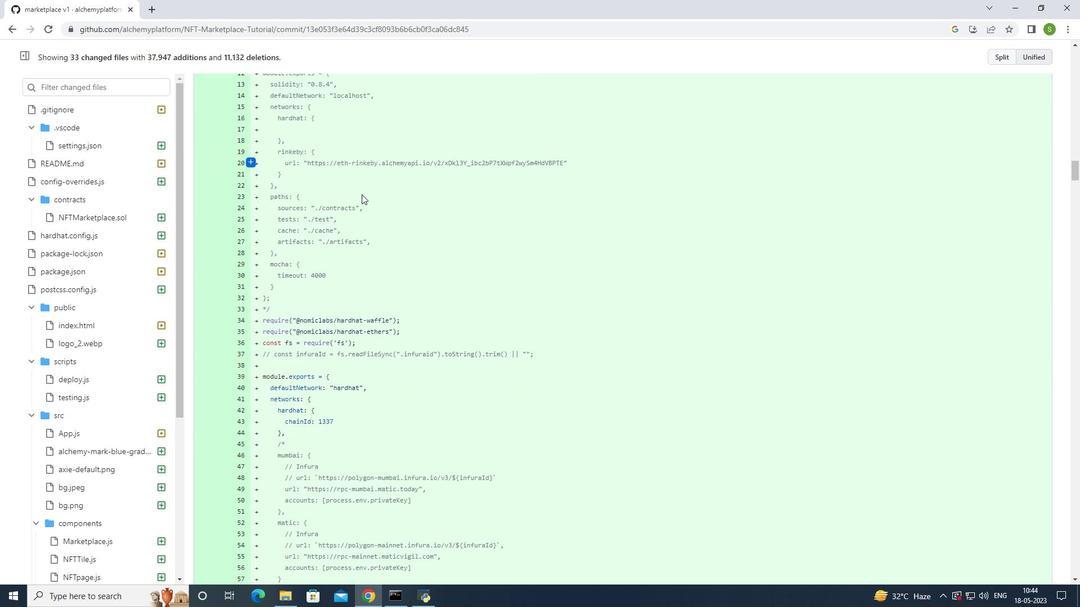 
Action: Mouse moved to (361, 194)
Screenshot: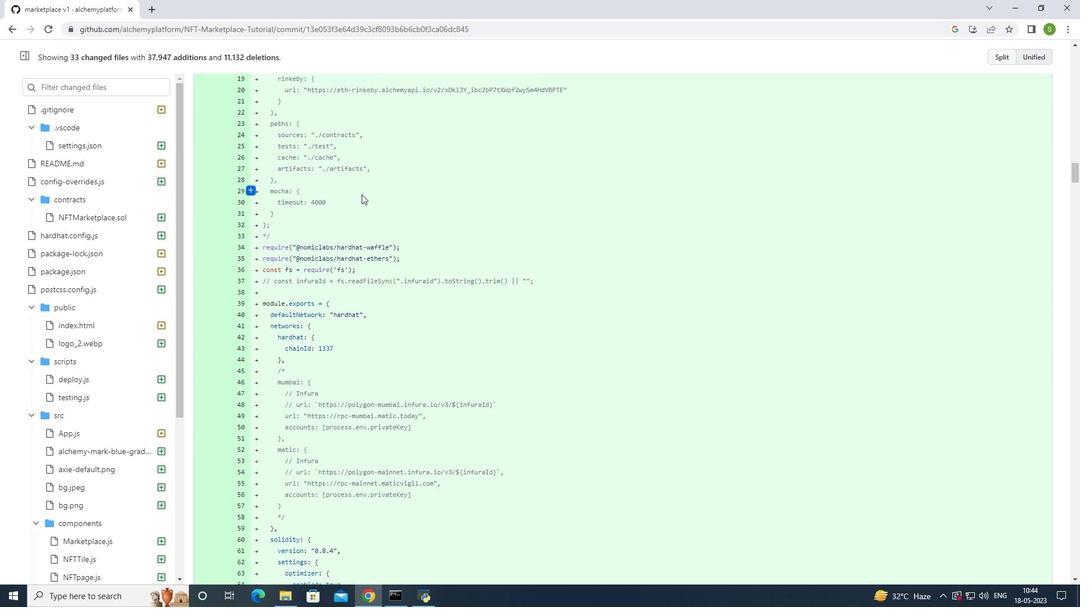
Action: Mouse scrolled (361, 194) with delta (0, 0)
Screenshot: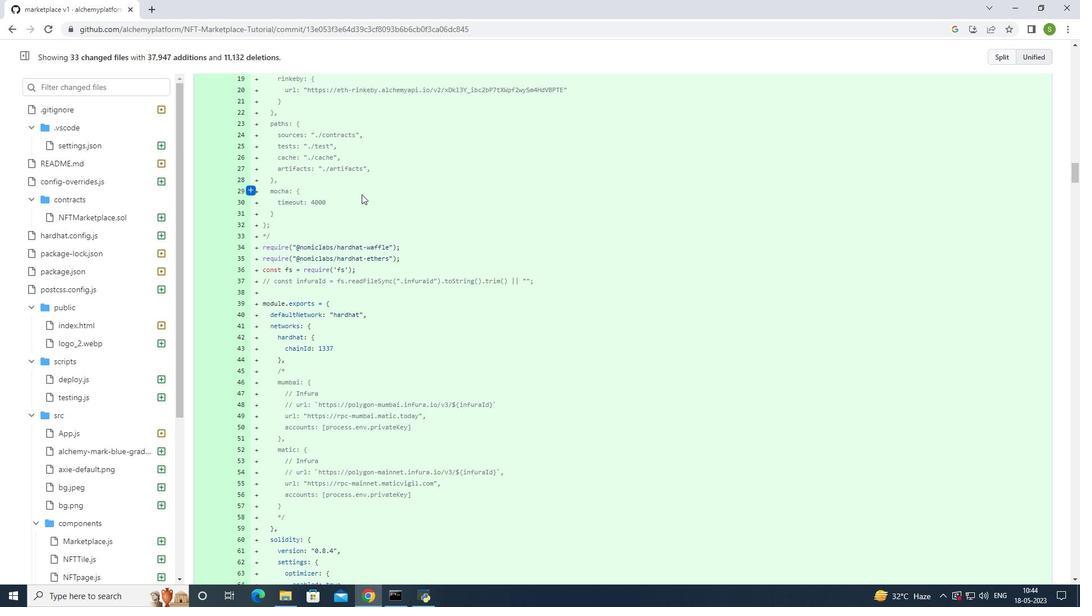 
Action: Mouse scrolled (361, 194) with delta (0, 0)
Screenshot: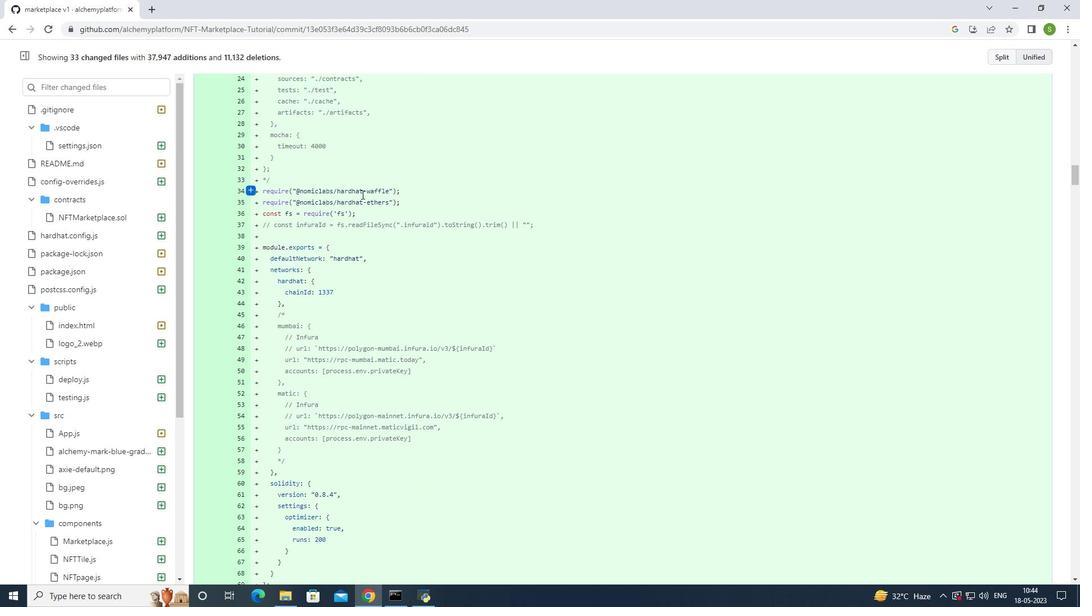
Action: Mouse scrolled (361, 194) with delta (0, 0)
Screenshot: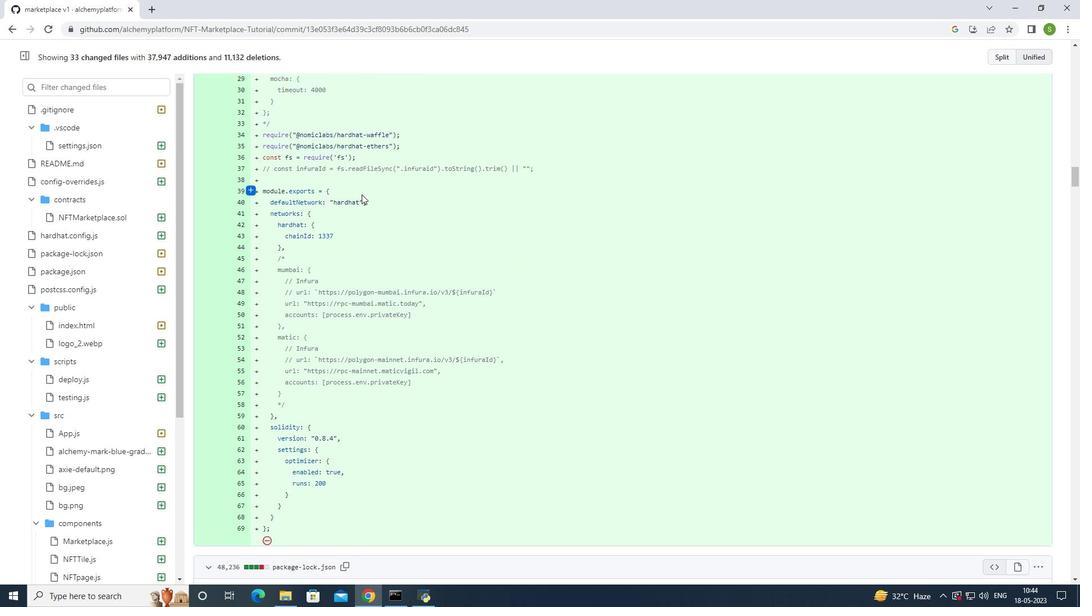 
Action: Mouse moved to (361, 192)
Screenshot: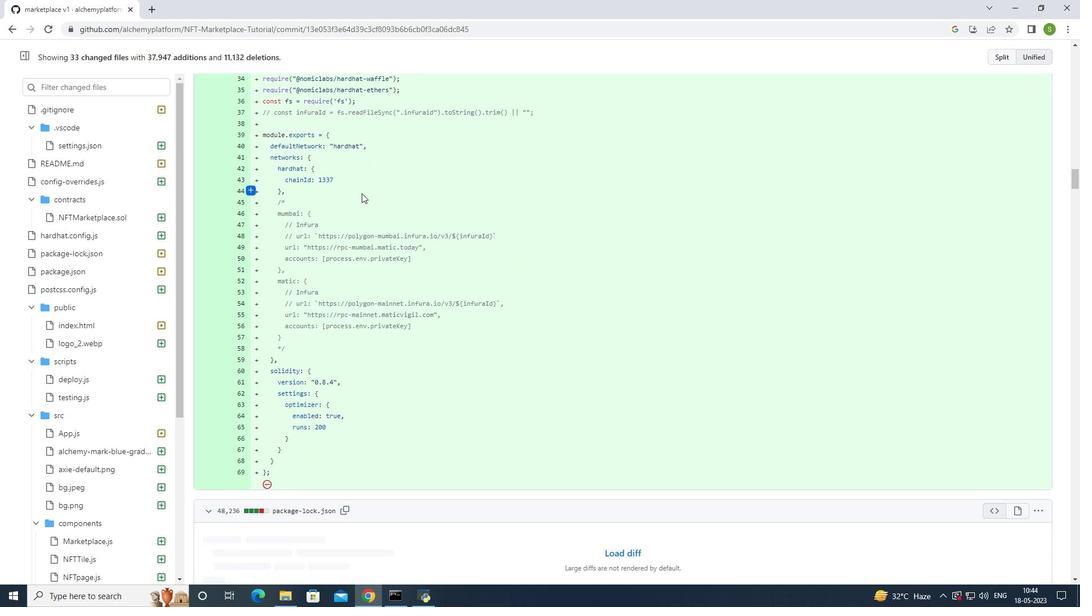 
Action: Mouse scrolled (361, 191) with delta (0, 0)
Screenshot: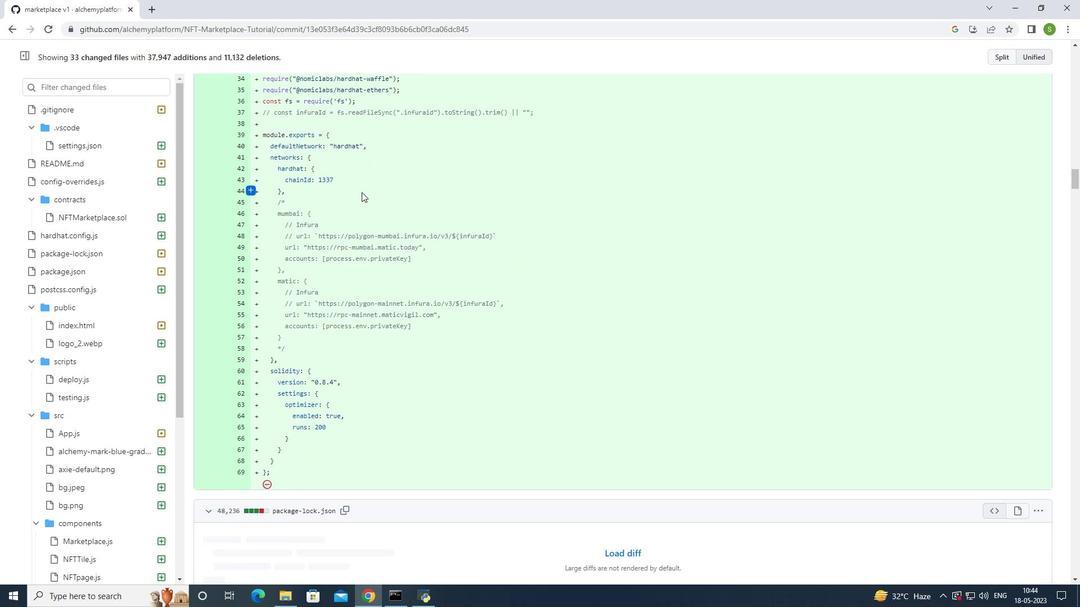 
Action: Mouse scrolled (361, 191) with delta (0, 0)
Screenshot: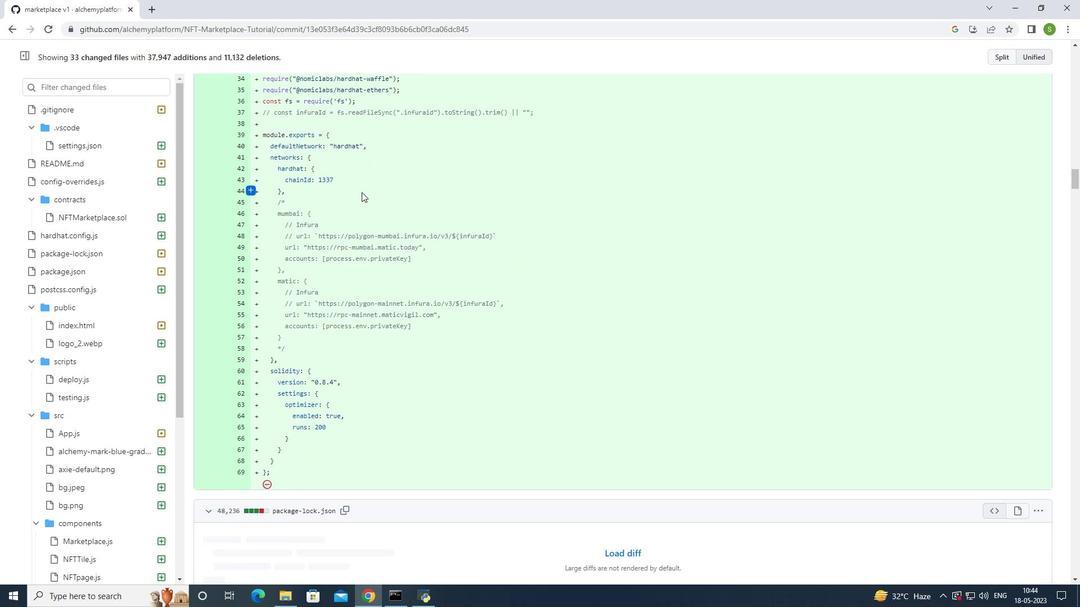 
Action: Mouse moved to (362, 191)
Screenshot: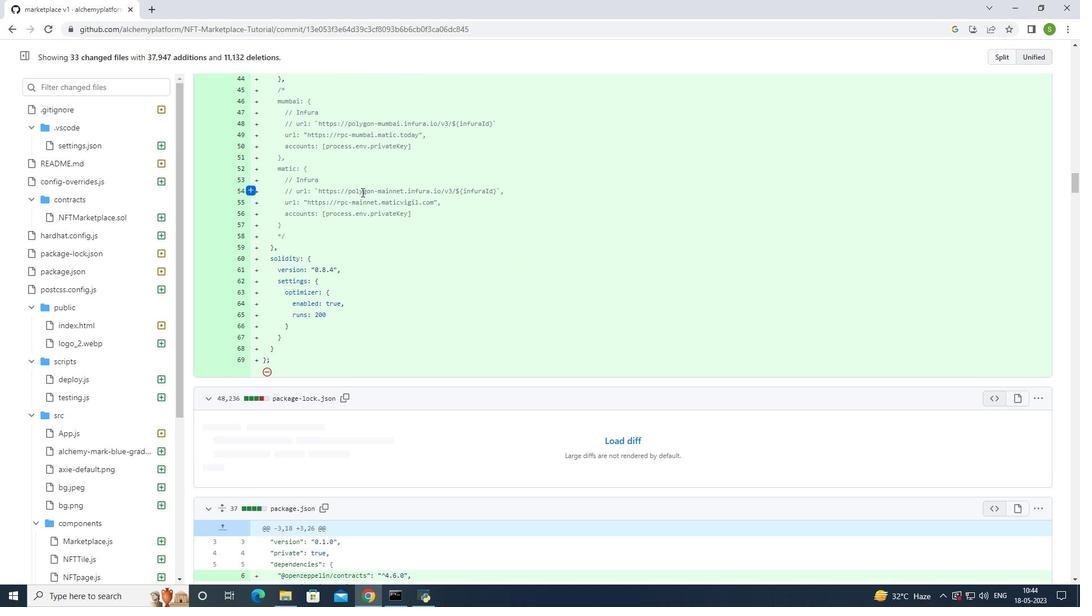 
Action: Mouse scrolled (362, 190) with delta (0, 0)
Screenshot: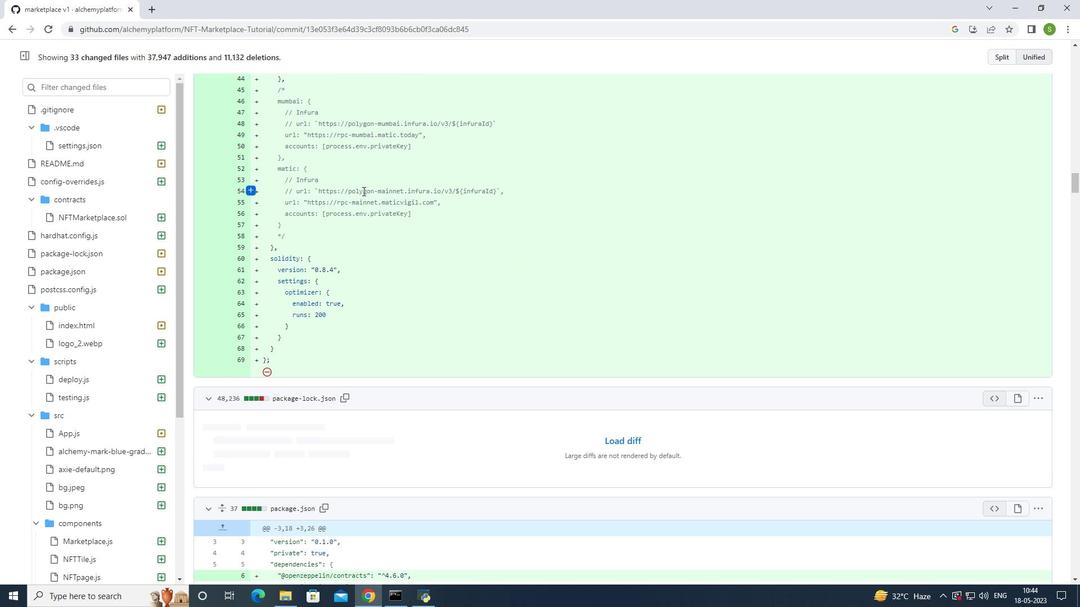 
Action: Mouse scrolled (362, 190) with delta (0, 0)
Screenshot: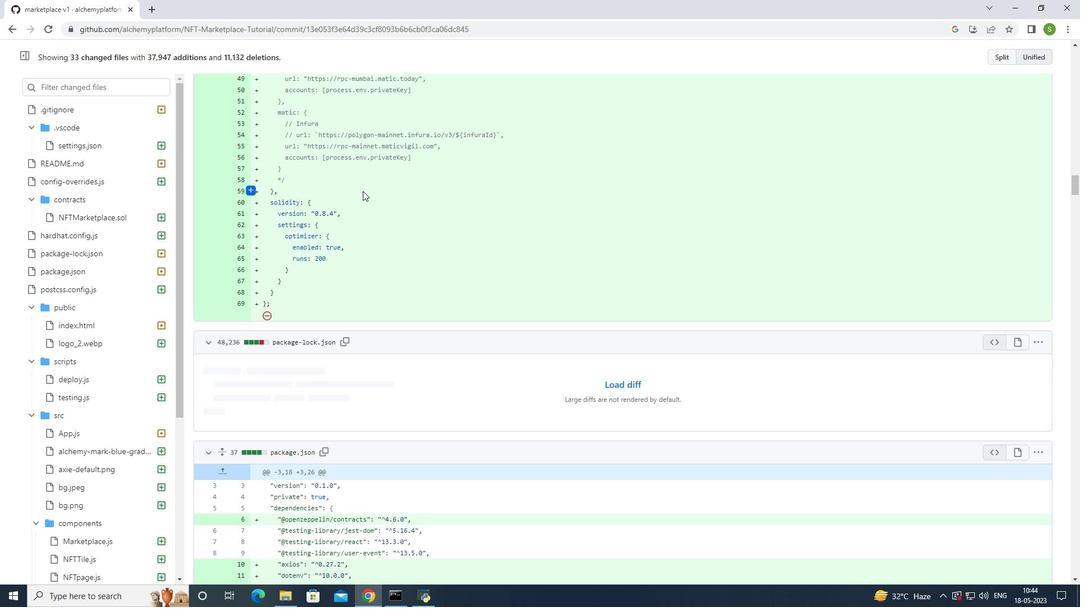 
Action: Mouse scrolled (362, 190) with delta (0, 0)
Screenshot: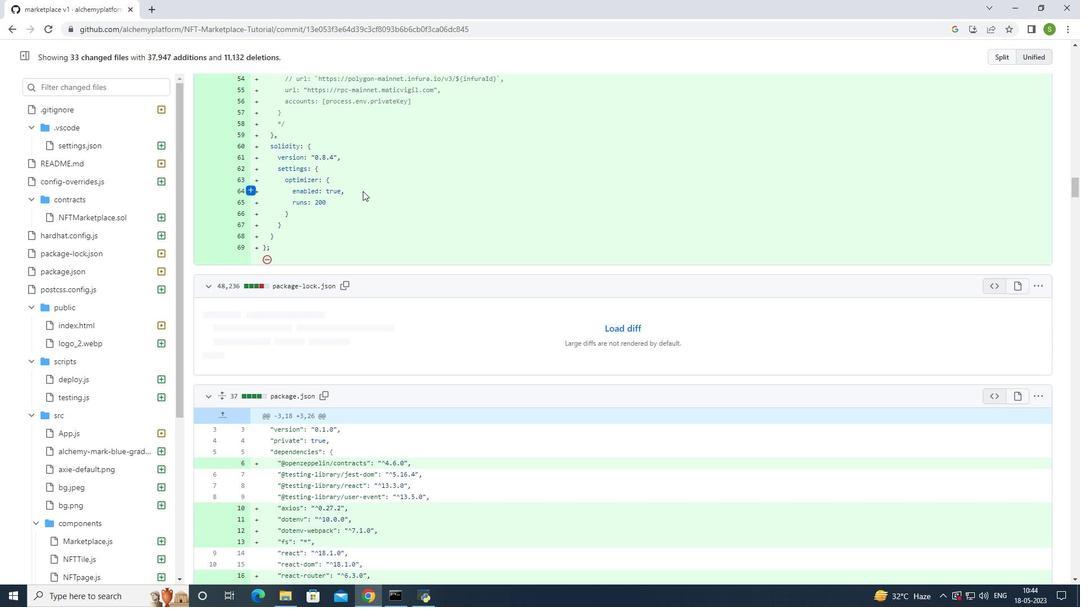 
Action: Mouse scrolled (362, 190) with delta (0, 0)
Screenshot: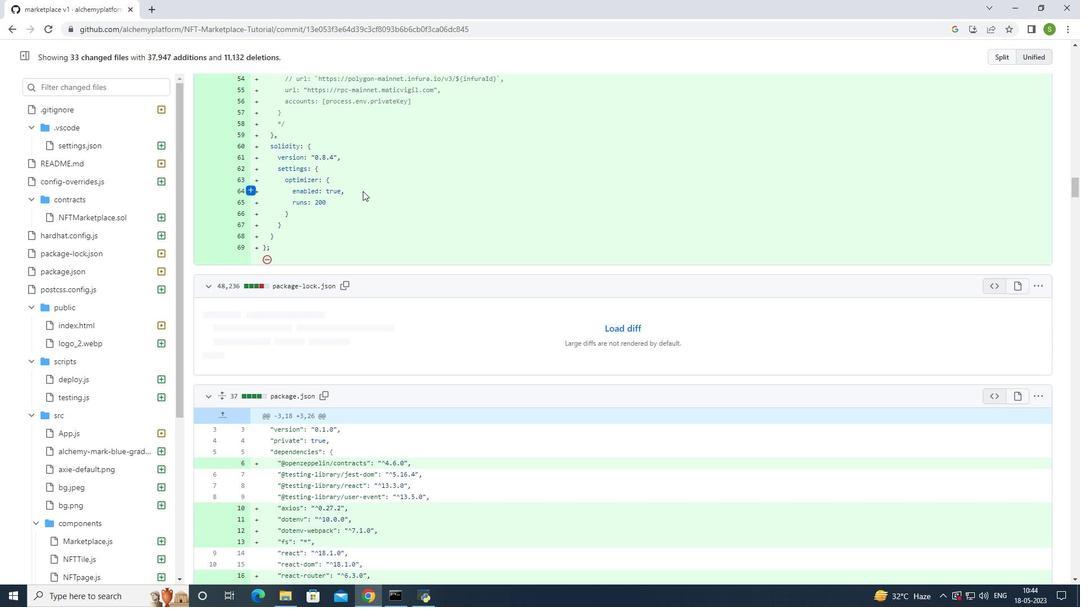 
Action: Mouse moved to (362, 191)
Screenshot: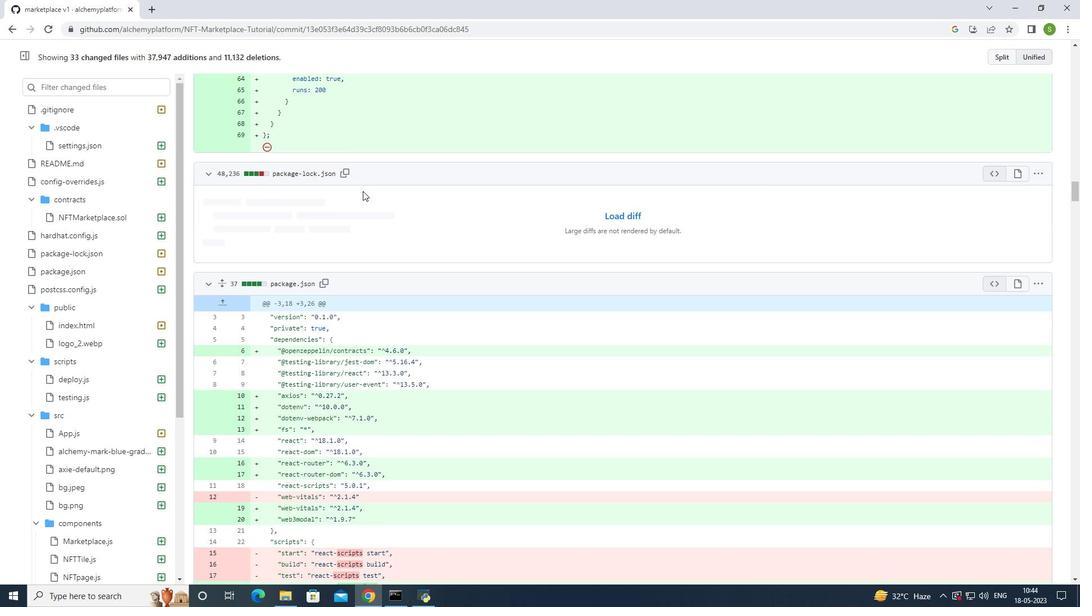 
Action: Mouse scrolled (362, 190) with delta (0, 0)
Screenshot: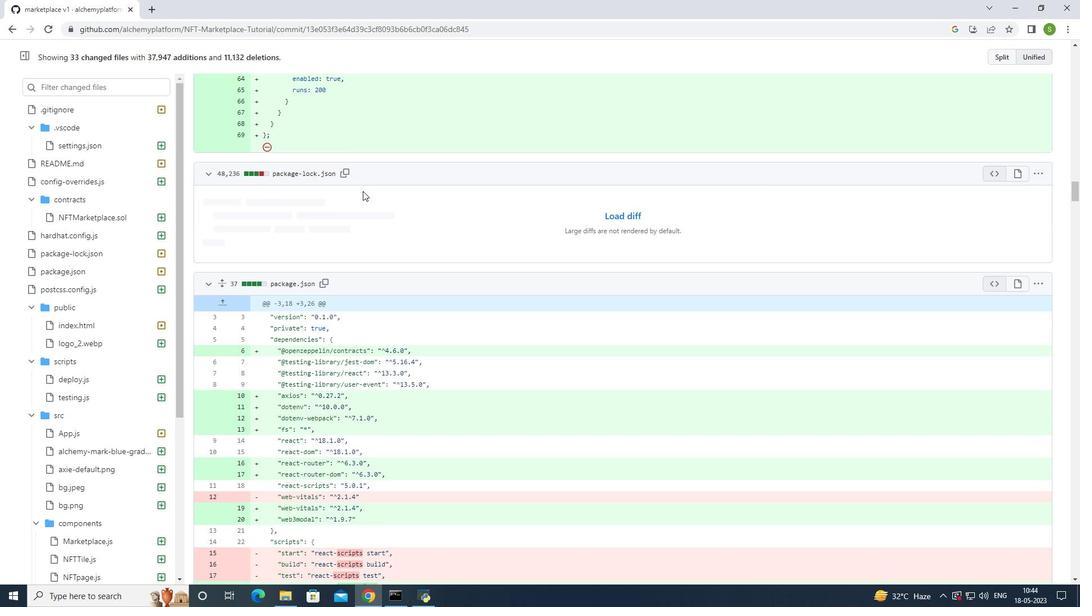 
Action: Mouse scrolled (362, 190) with delta (0, 0)
Screenshot: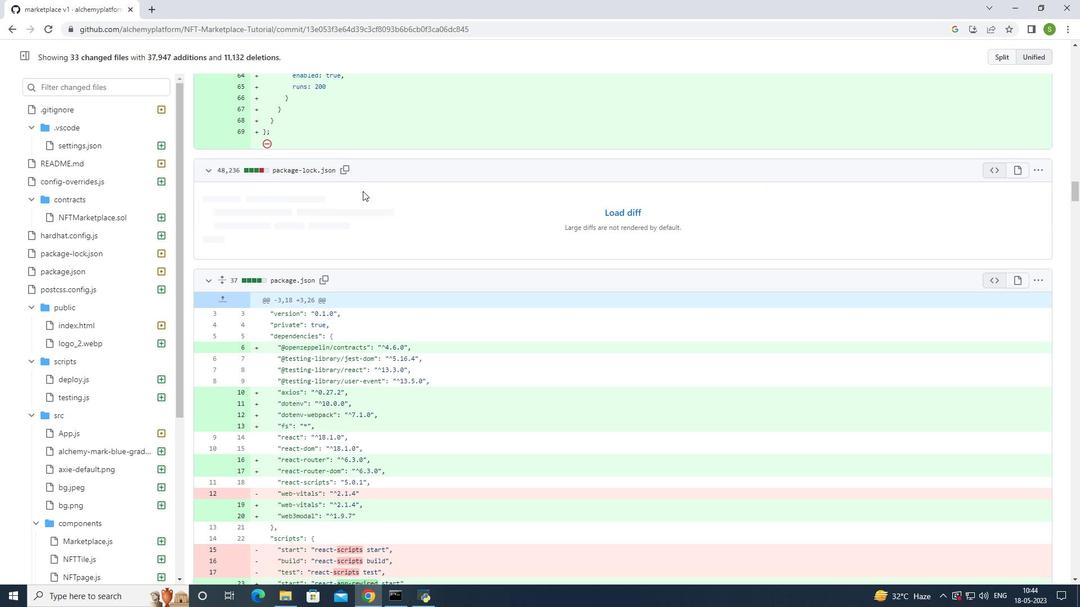 
Action: Mouse scrolled (362, 190) with delta (0, 0)
Screenshot: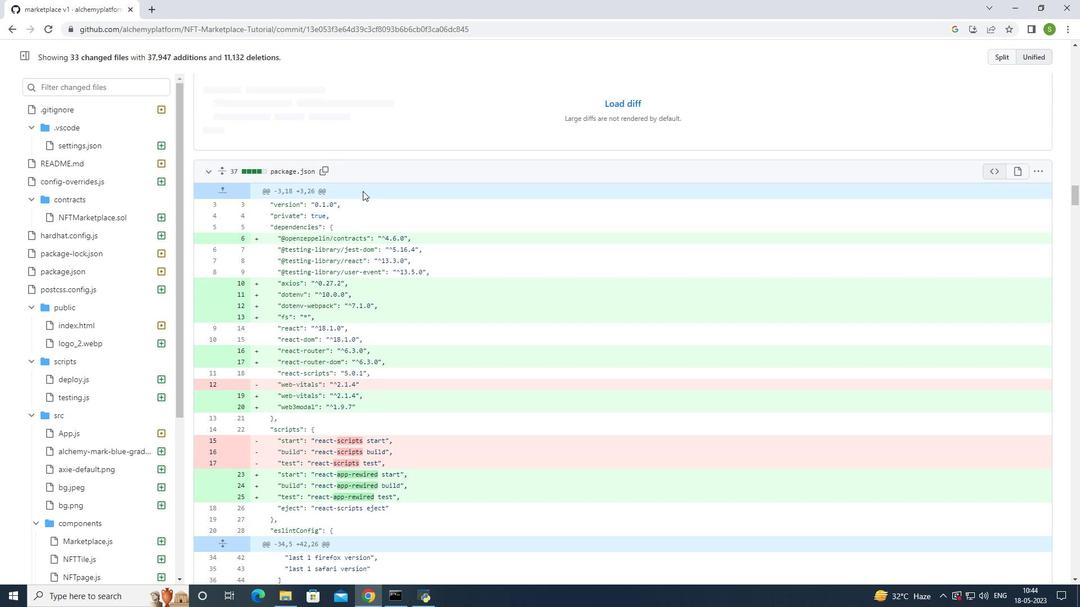 
Action: Mouse scrolled (362, 190) with delta (0, 0)
Screenshot: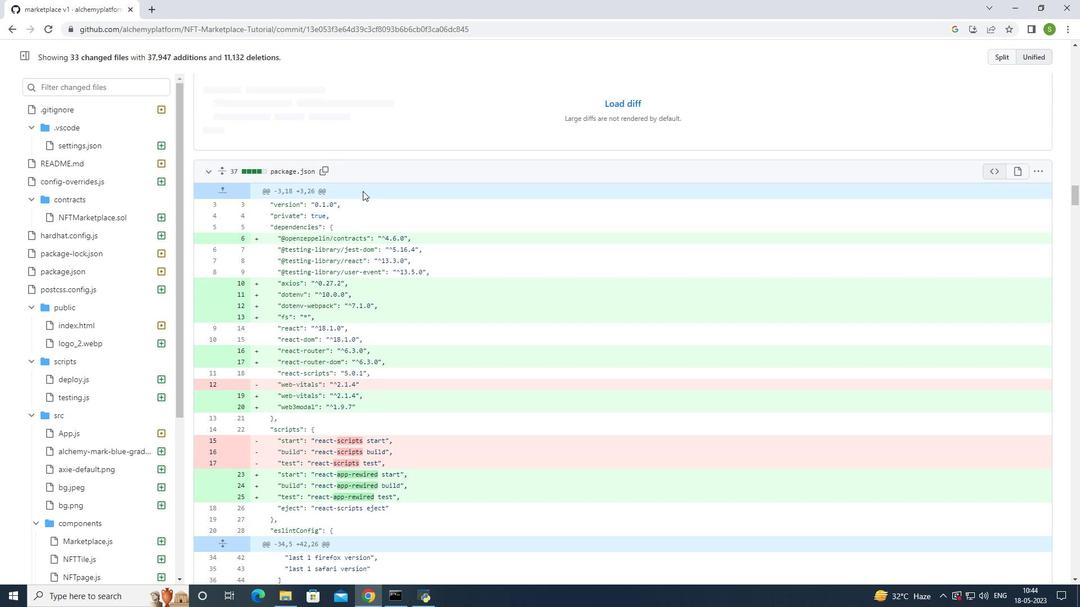 
Action: Mouse moved to (363, 191)
Screenshot: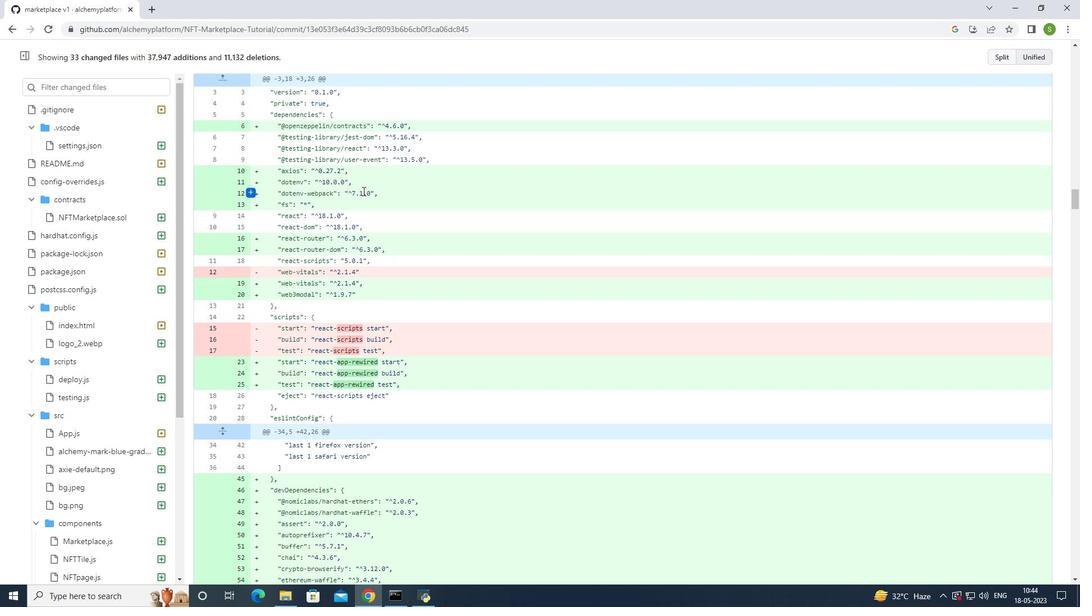 
Action: Mouse scrolled (363, 190) with delta (0, 0)
Screenshot: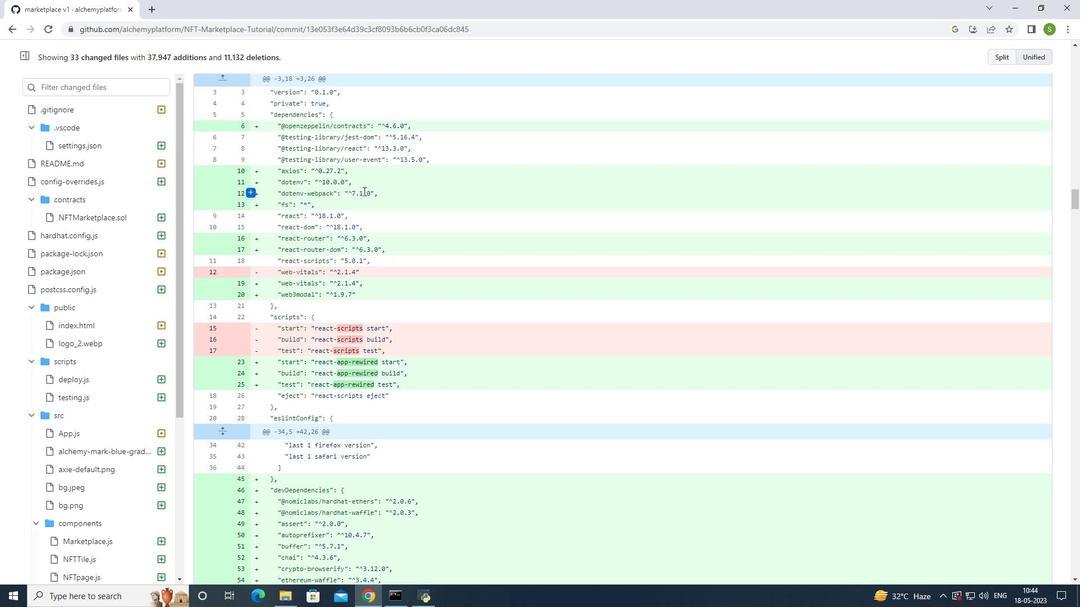 
Action: Mouse scrolled (363, 190) with delta (0, 0)
Screenshot: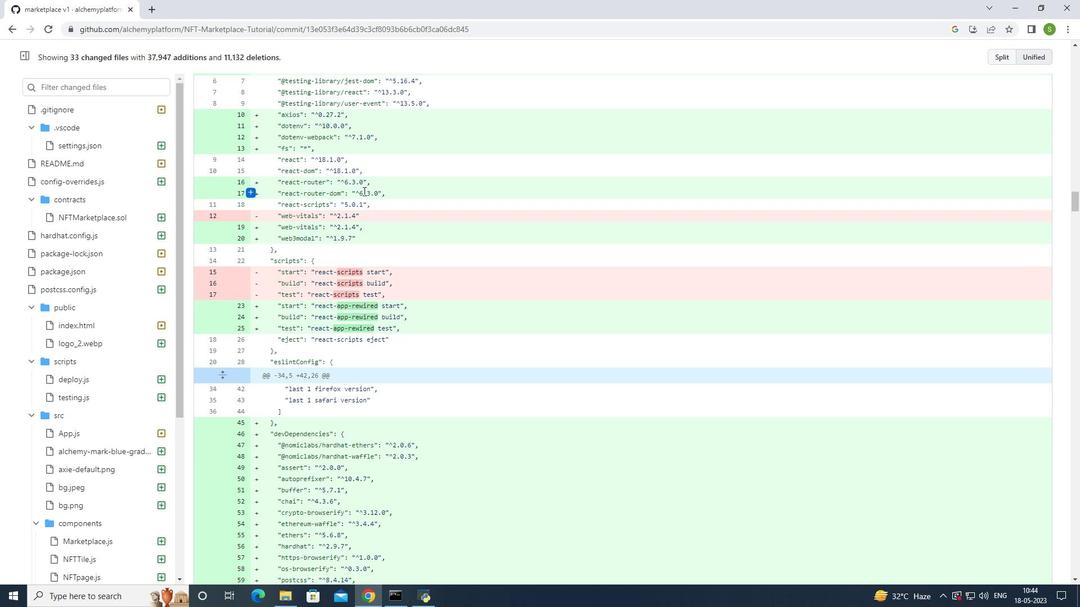 
Action: Mouse scrolled (363, 190) with delta (0, 0)
Screenshot: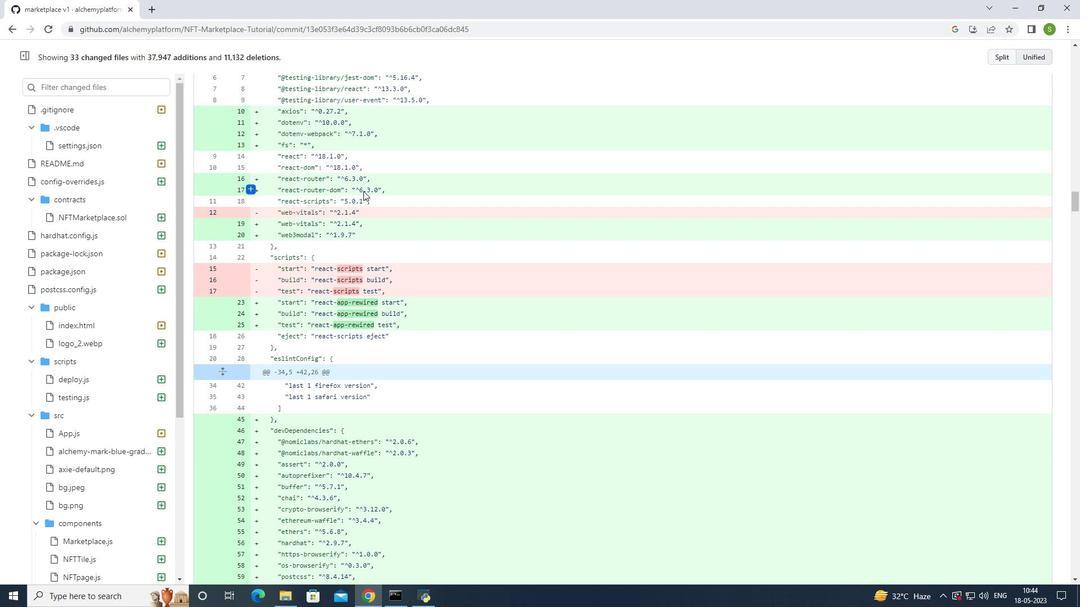 
Action: Mouse moved to (365, 190)
Screenshot: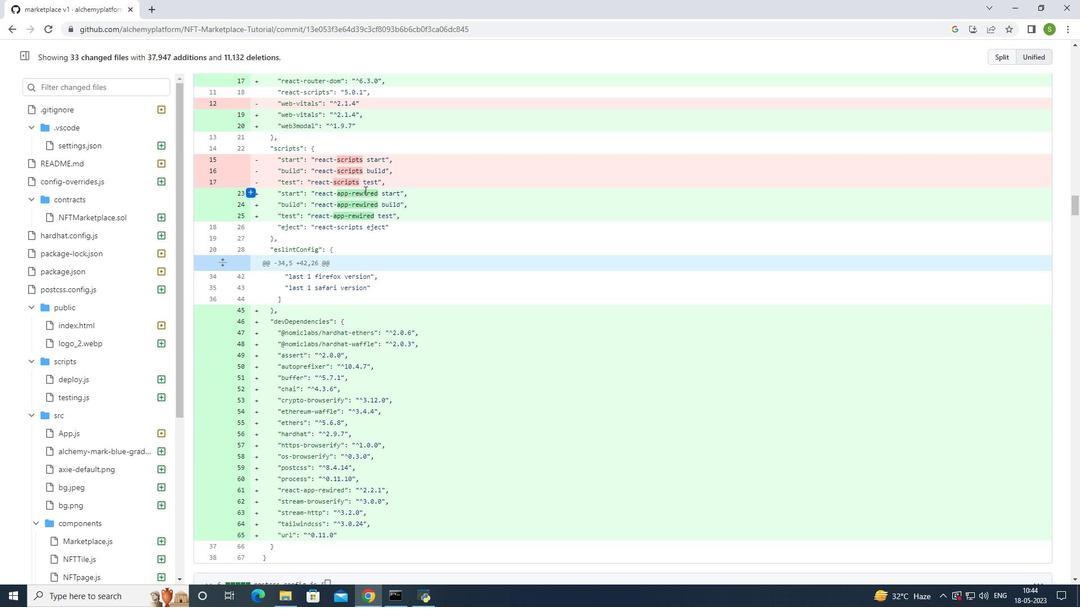 
Action: Mouse scrolled (365, 189) with delta (0, 0)
Screenshot: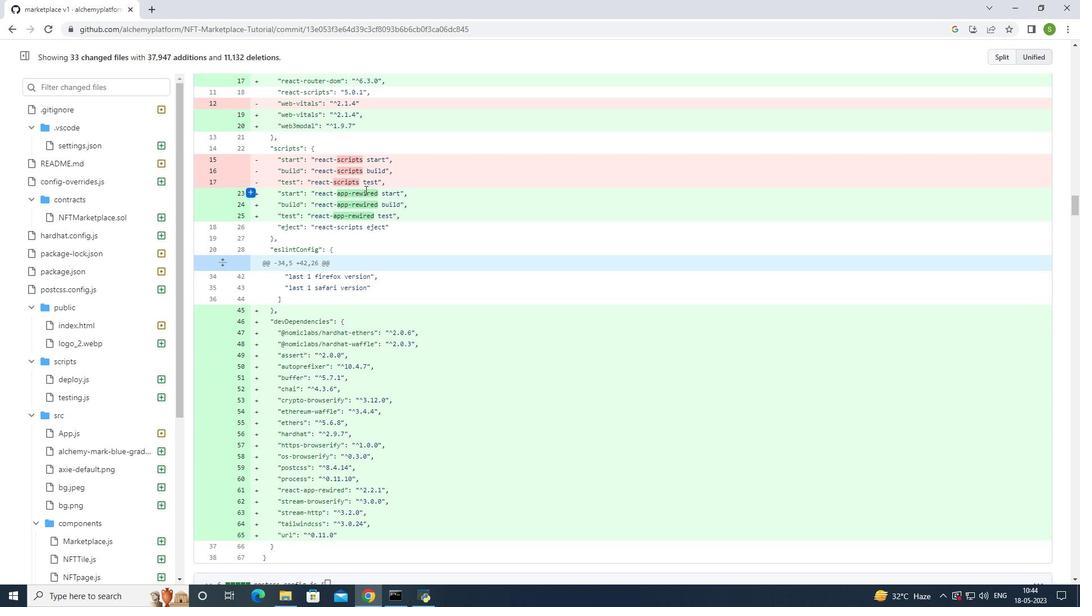 
Action: Mouse scrolled (365, 189) with delta (0, 0)
Screenshot: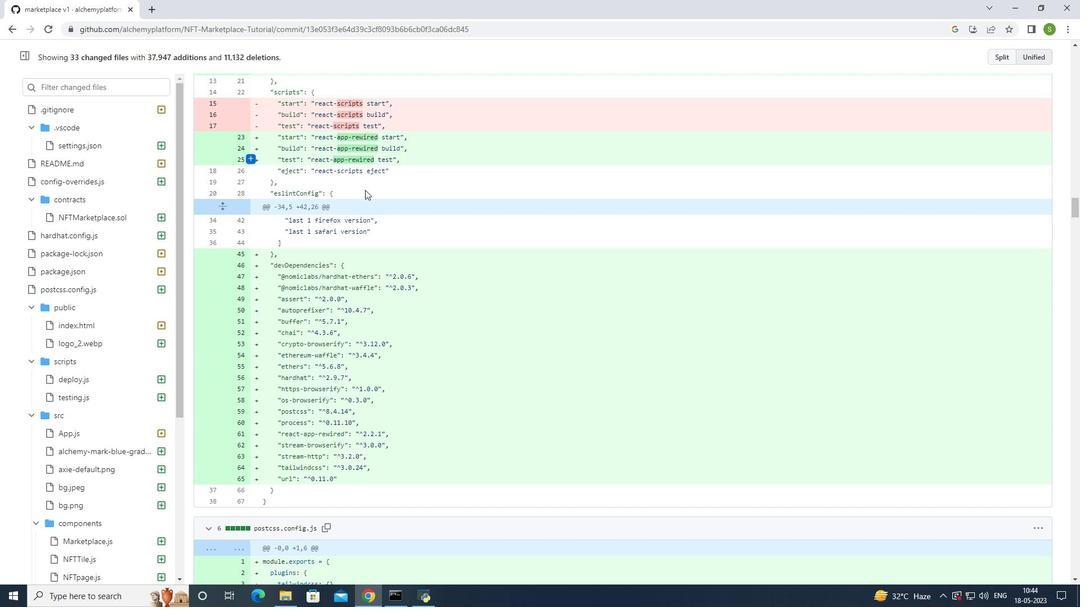 
Action: Mouse scrolled (365, 189) with delta (0, 0)
Screenshot: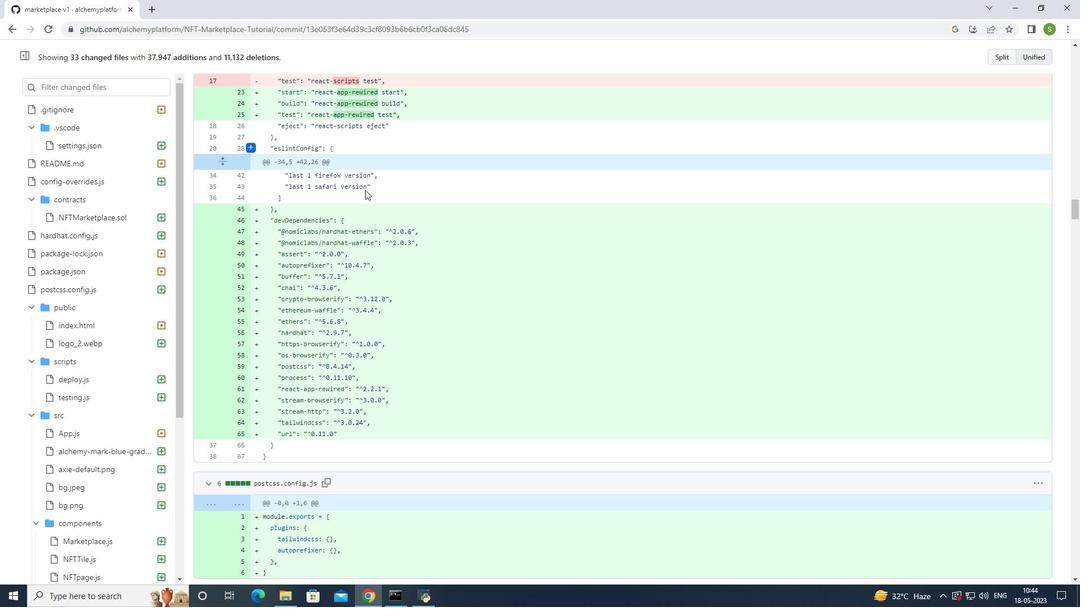
Action: Mouse scrolled (365, 189) with delta (0, 0)
Screenshot: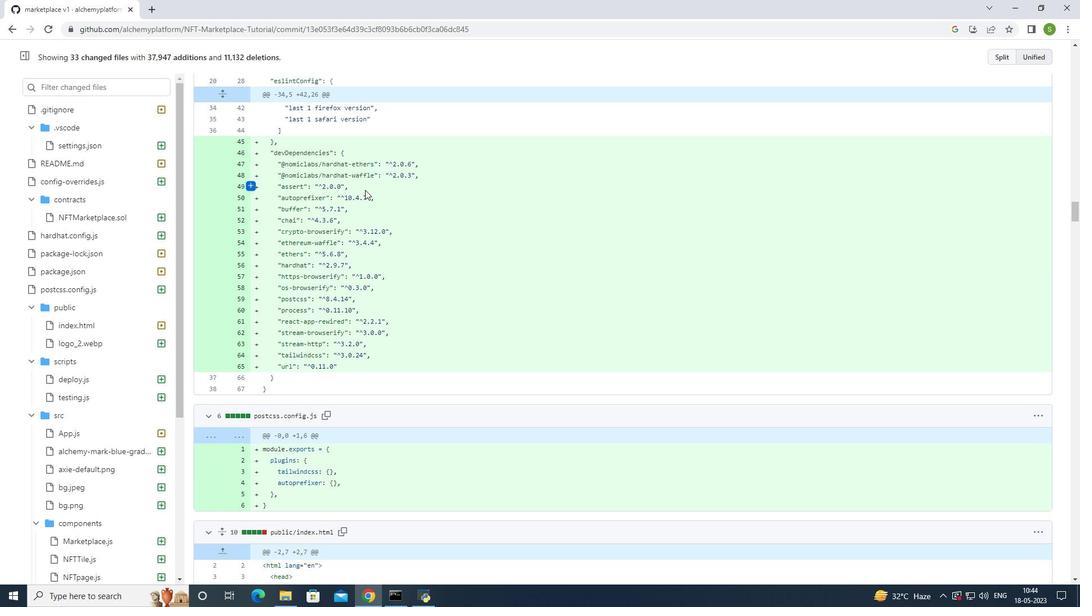 
Action: Mouse scrolled (365, 189) with delta (0, 0)
Screenshot: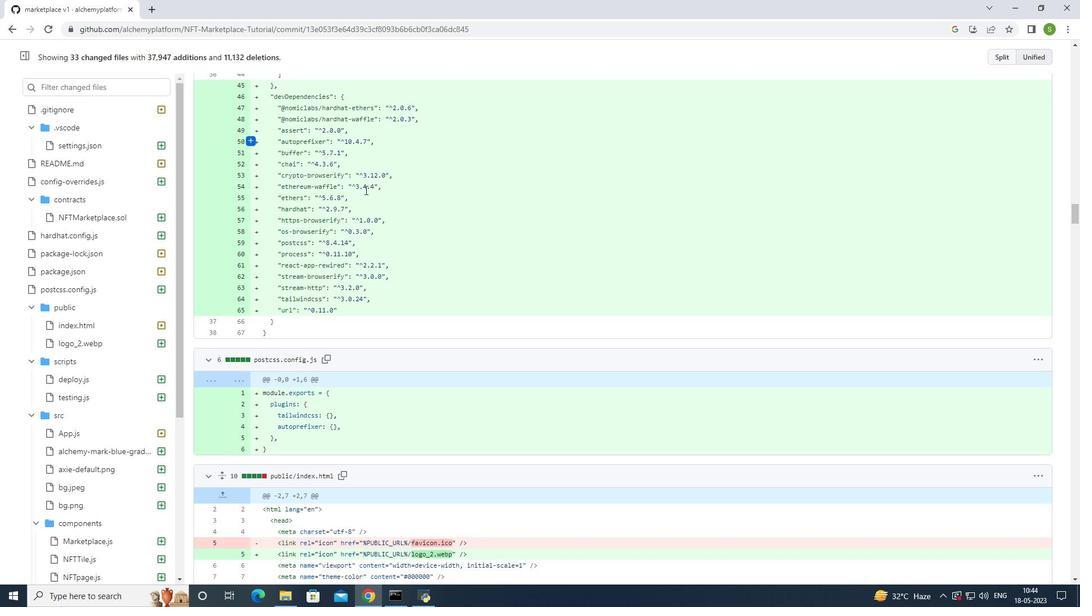 
Action: Mouse scrolled (365, 189) with delta (0, 0)
Screenshot: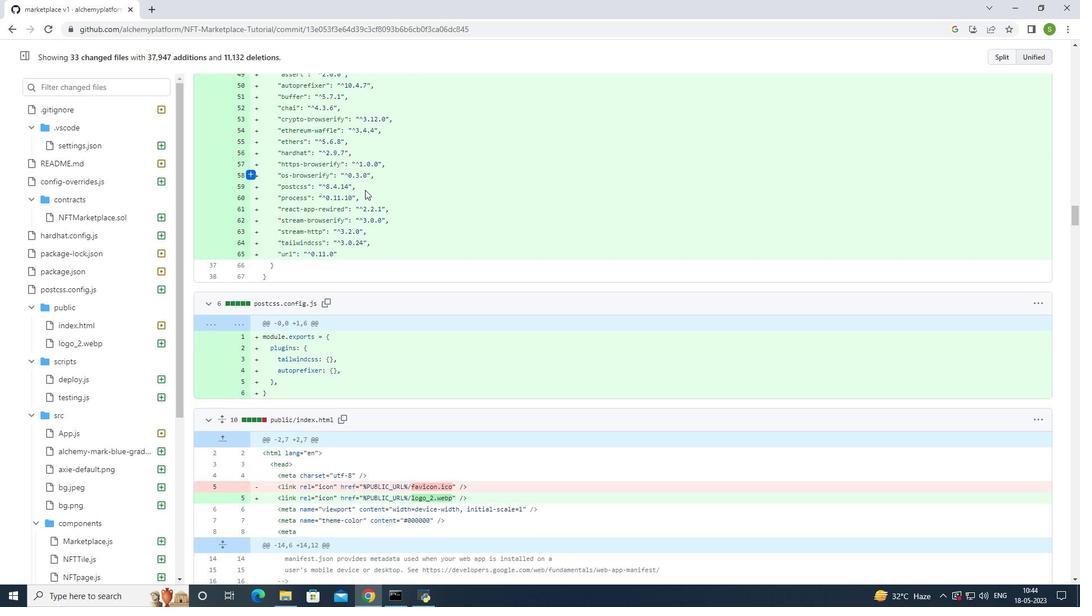 
Action: Mouse moved to (366, 188)
Screenshot: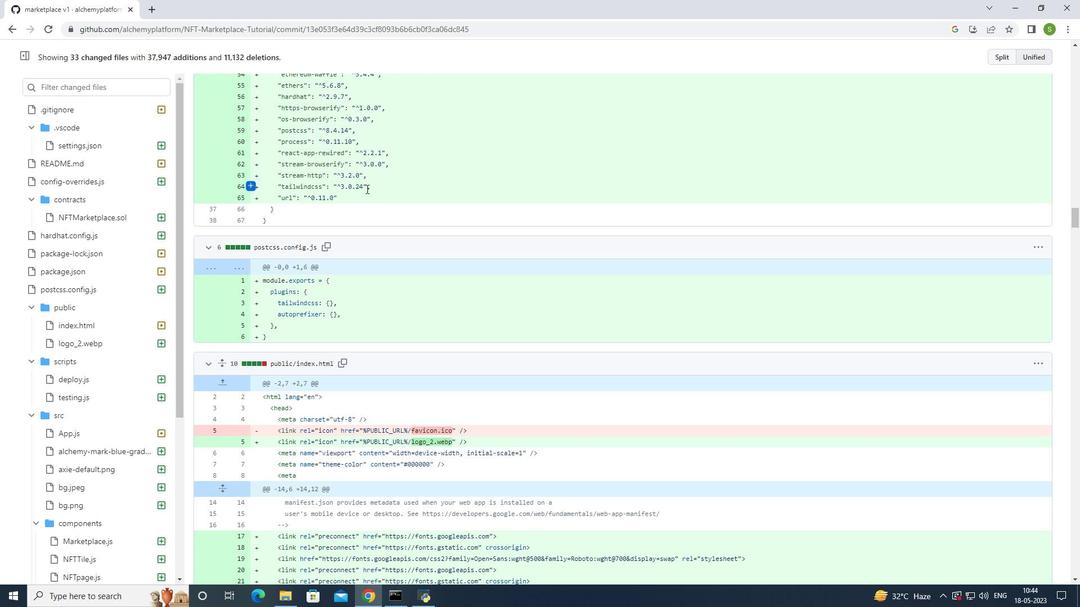 
Action: Mouse scrolled (366, 187) with delta (0, 0)
Screenshot: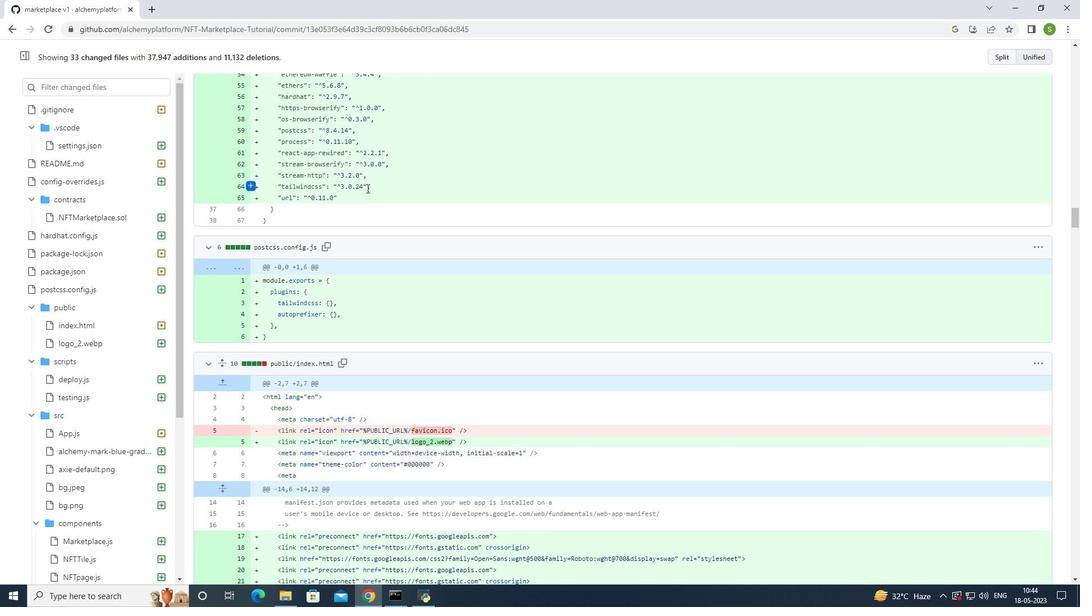 
Action: Mouse scrolled (366, 187) with delta (0, 0)
Screenshot: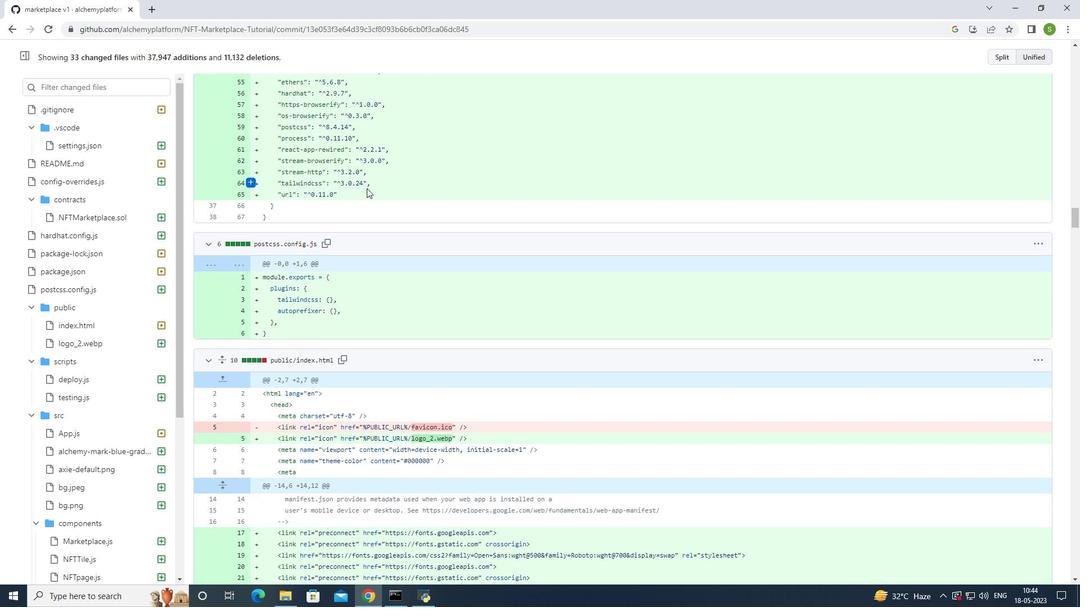 
Action: Mouse scrolled (366, 187) with delta (0, 0)
Screenshot: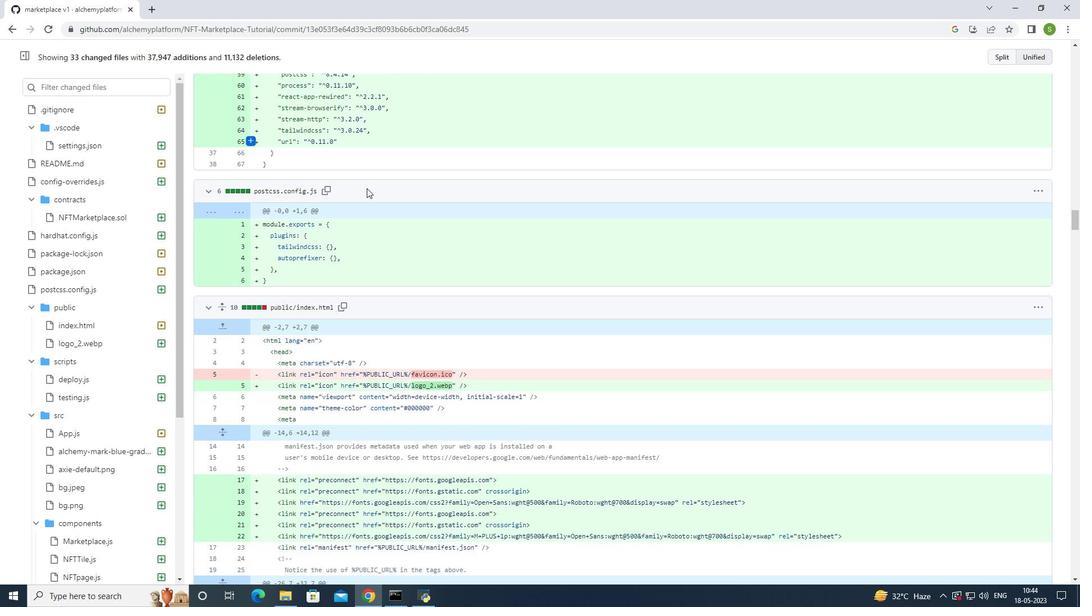 
Action: Mouse scrolled (366, 187) with delta (0, 0)
Screenshot: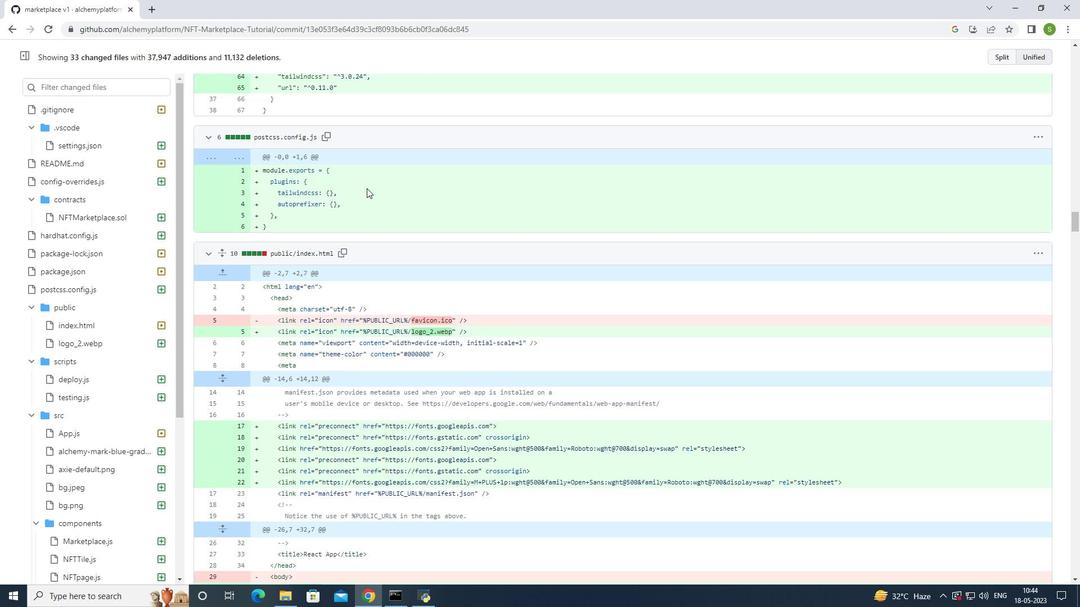 
Action: Mouse scrolled (366, 187) with delta (0, 0)
Screenshot: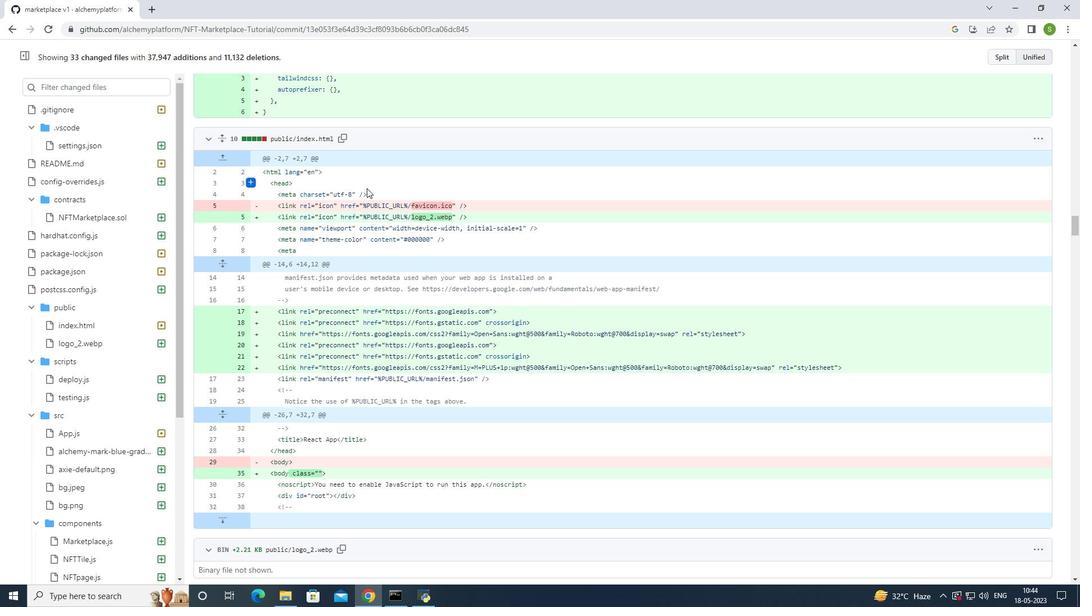 
Action: Mouse scrolled (366, 187) with delta (0, 0)
Screenshot: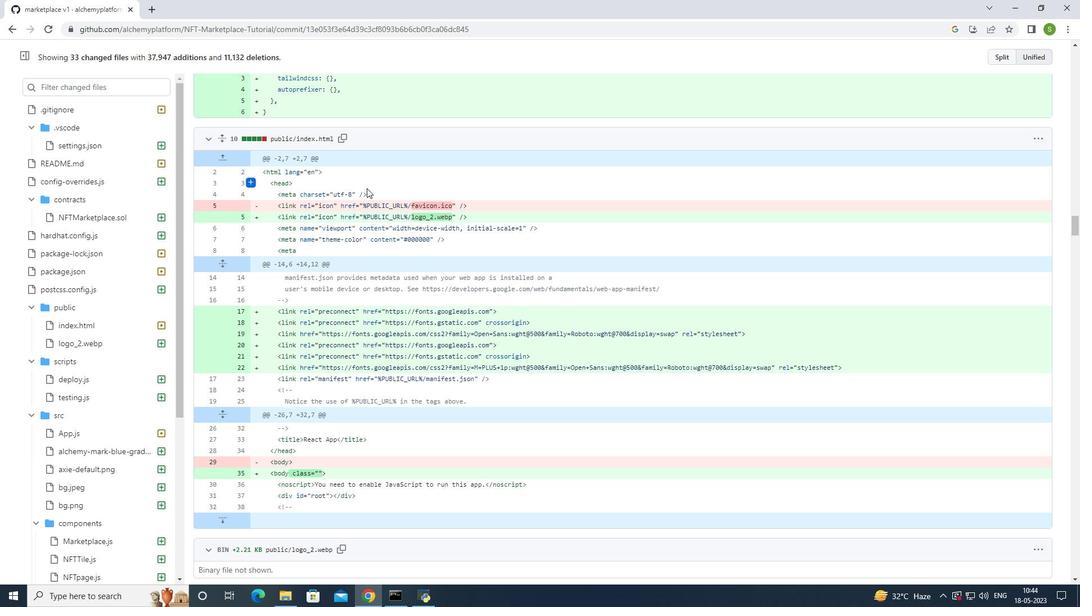 
Action: Mouse scrolled (366, 187) with delta (0, 0)
Screenshot: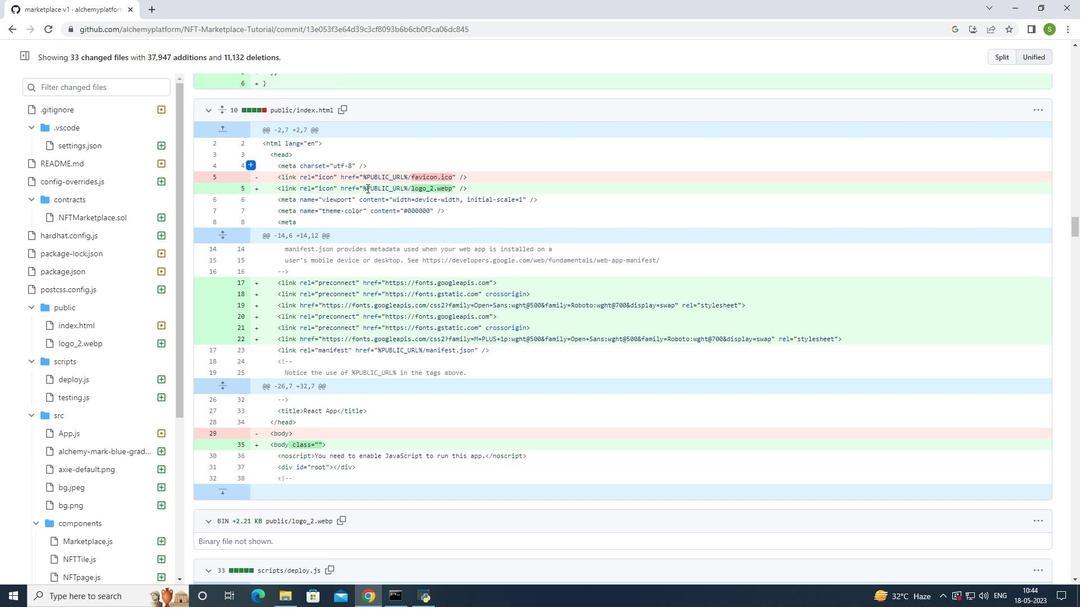 
Action: Mouse scrolled (366, 187) with delta (0, 0)
Screenshot: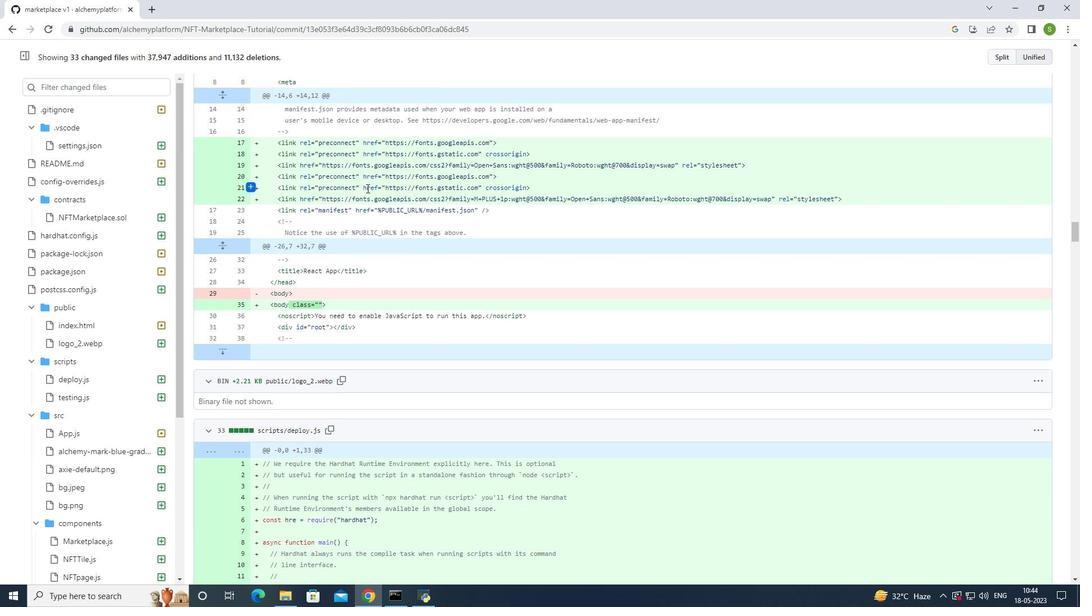 
Action: Mouse scrolled (366, 187) with delta (0, 0)
Screenshot: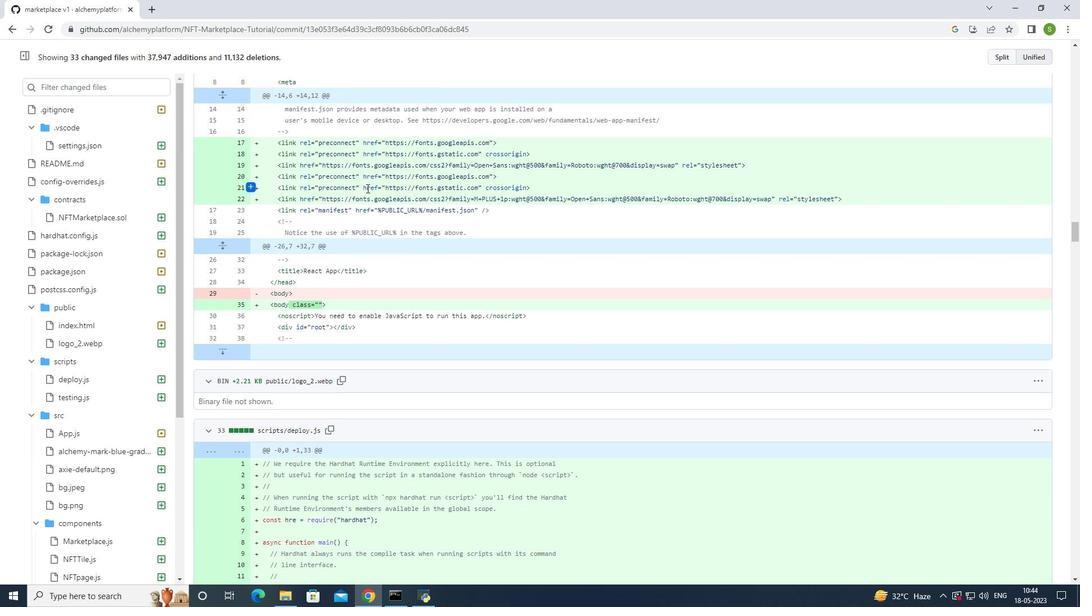 
Action: Mouse scrolled (366, 187) with delta (0, 0)
Screenshot: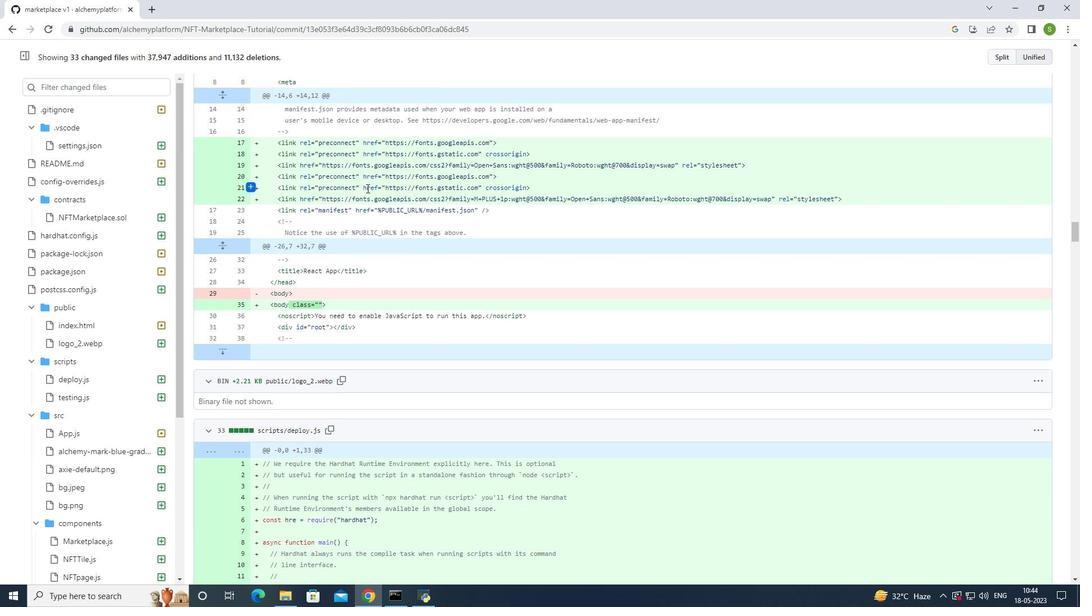 
Action: Mouse scrolled (366, 187) with delta (0, 0)
Screenshot: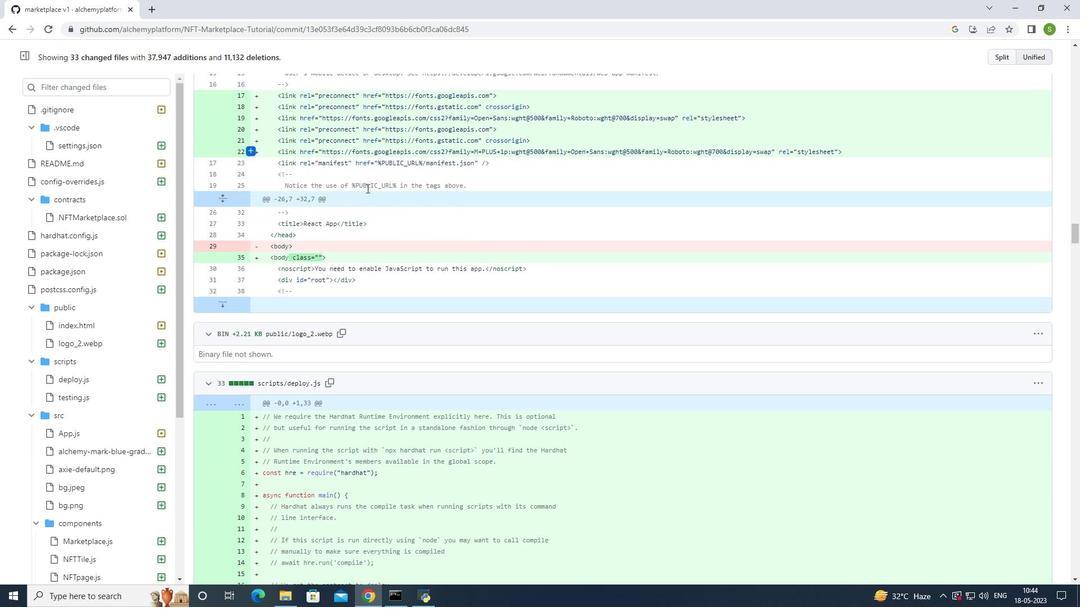
Action: Mouse scrolled (366, 187) with delta (0, 0)
Screenshot: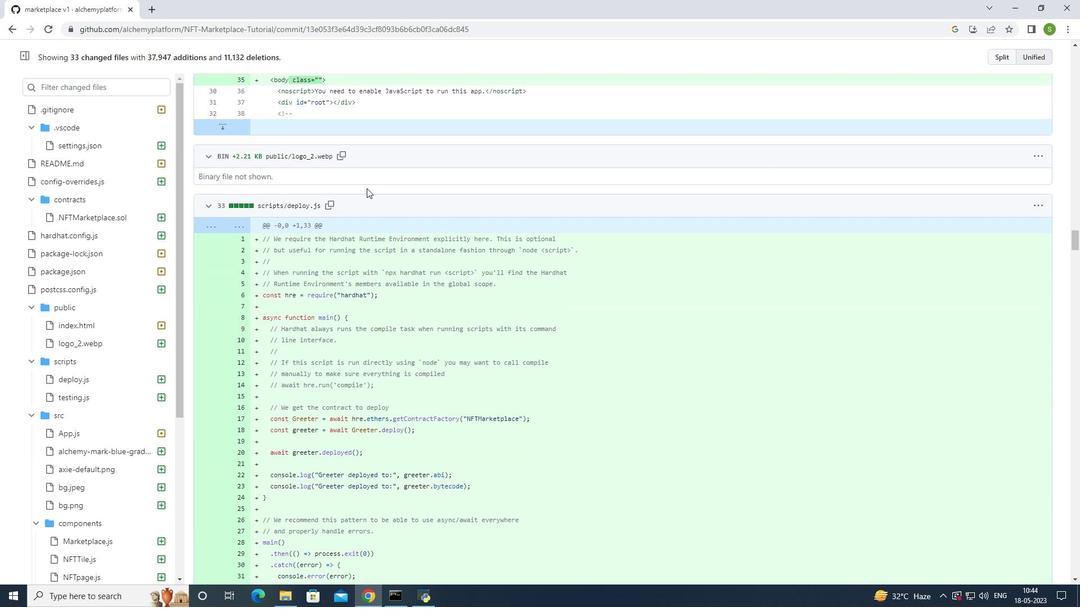 
Action: Mouse scrolled (366, 187) with delta (0, 0)
Screenshot: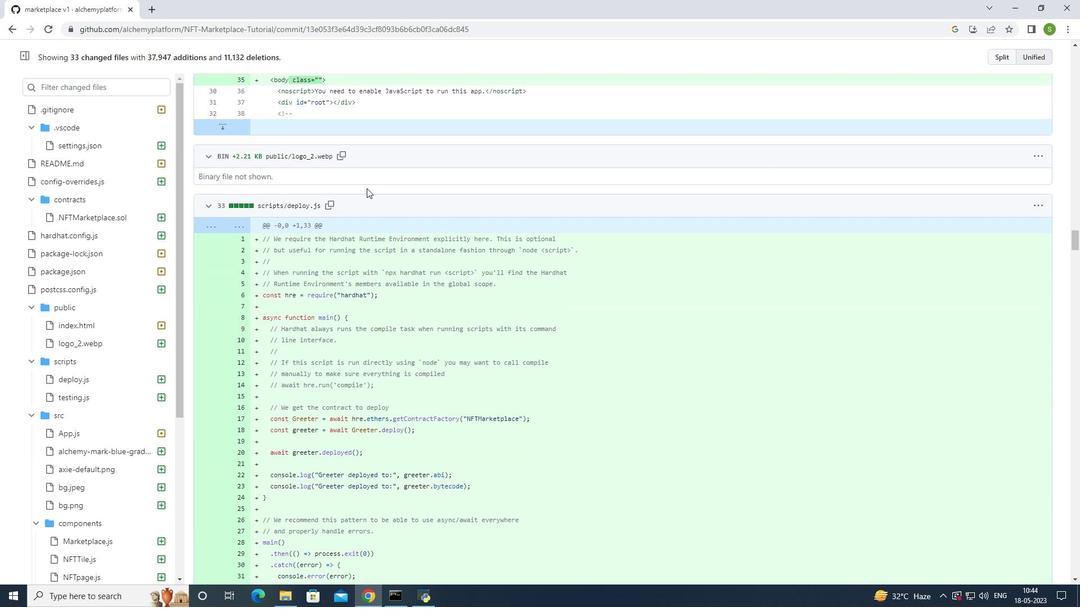 
Action: Mouse scrolled (366, 187) with delta (0, 0)
Screenshot: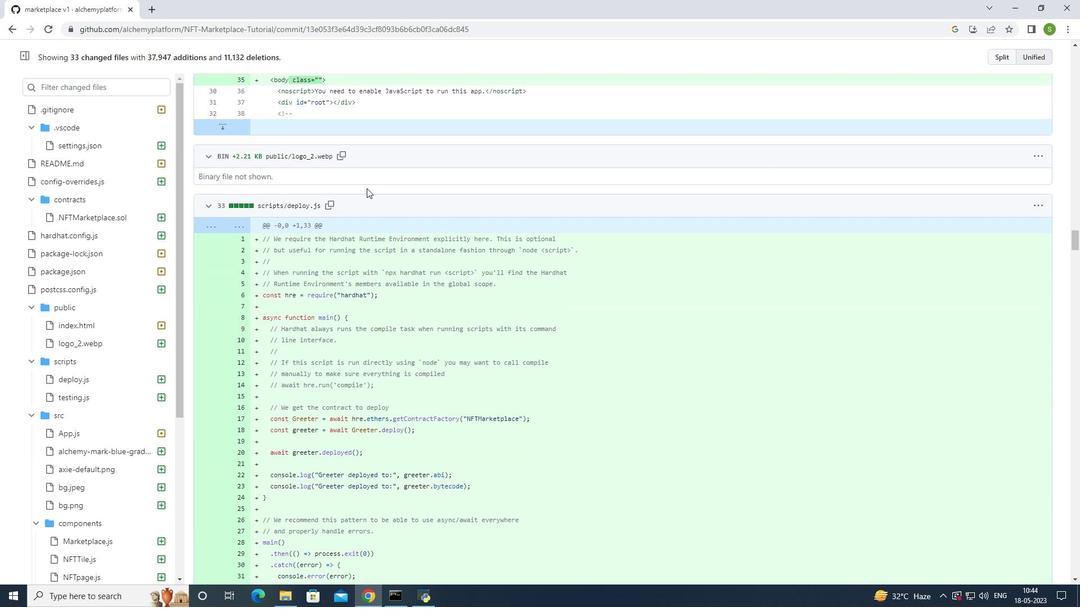 
Action: Mouse scrolled (366, 187) with delta (0, 0)
Screenshot: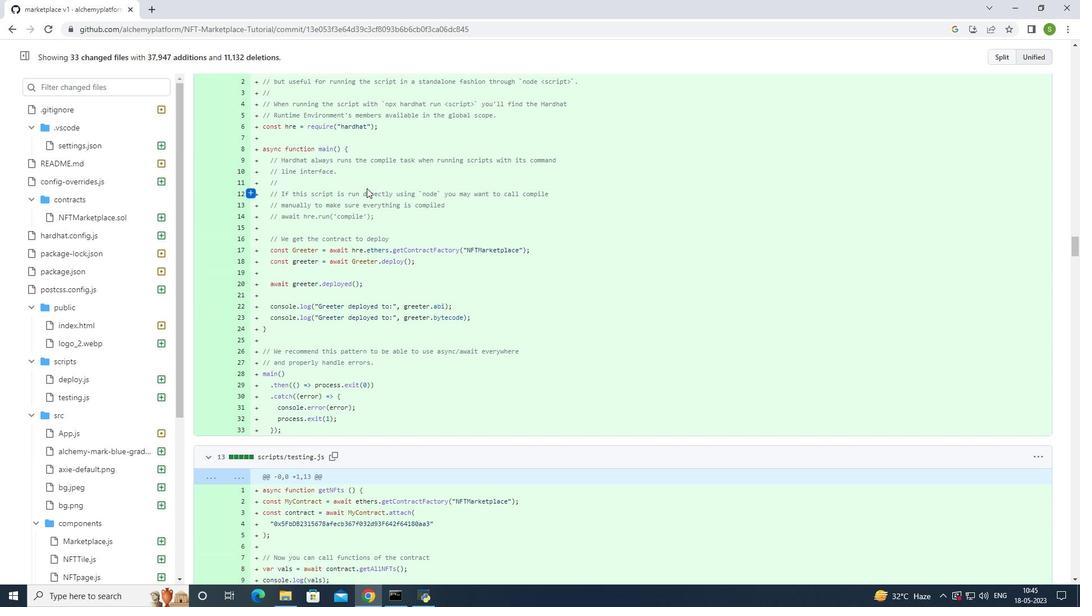 
Action: Mouse scrolled (366, 187) with delta (0, 0)
Screenshot: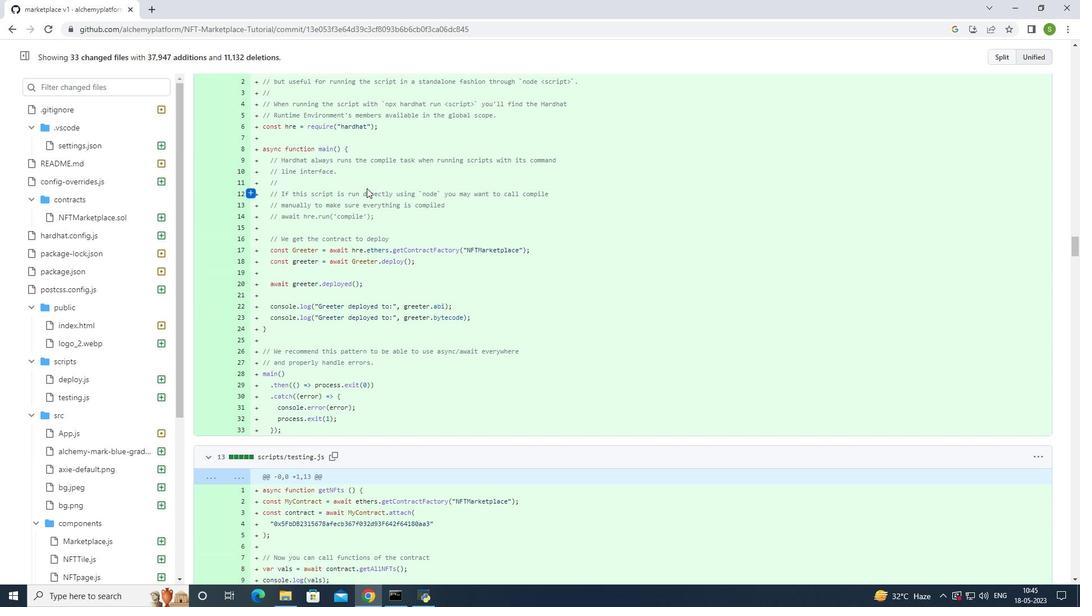 
Action: Mouse scrolled (366, 187) with delta (0, 0)
Screenshot: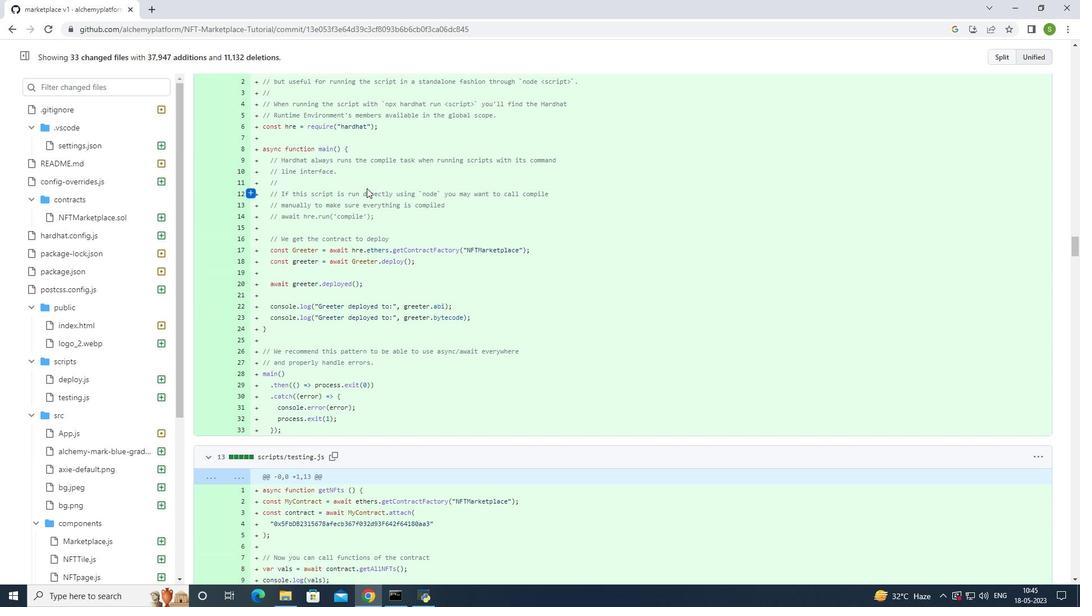 
Action: Mouse moved to (364, 186)
Screenshot: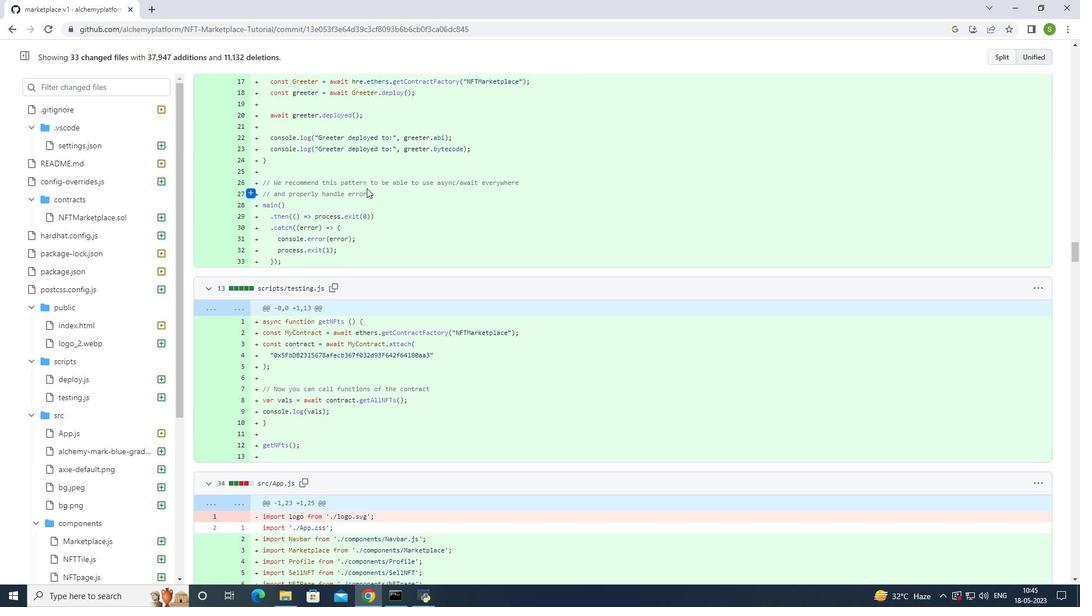 
Action: Mouse scrolled (364, 185) with delta (0, 0)
Screenshot: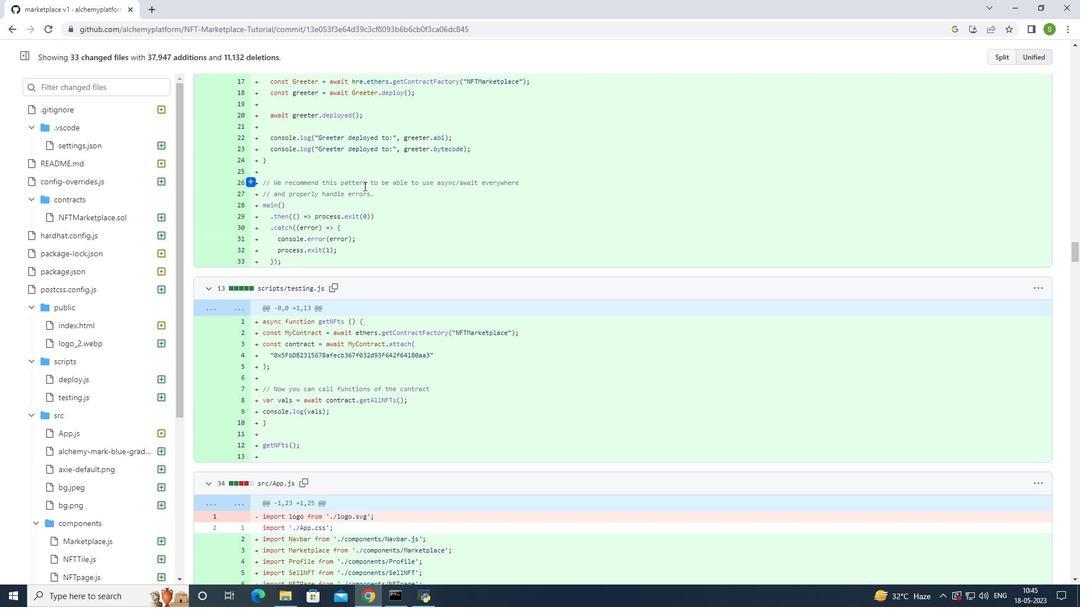 
Action: Mouse moved to (83, 146)
Screenshot: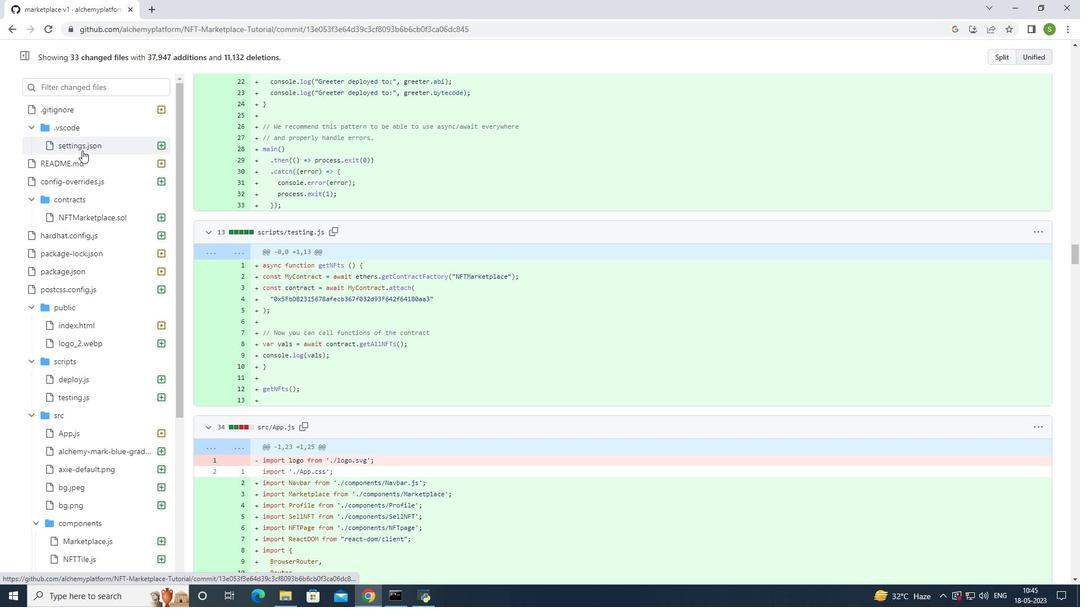 
Action: Mouse pressed left at (83, 146)
Screenshot: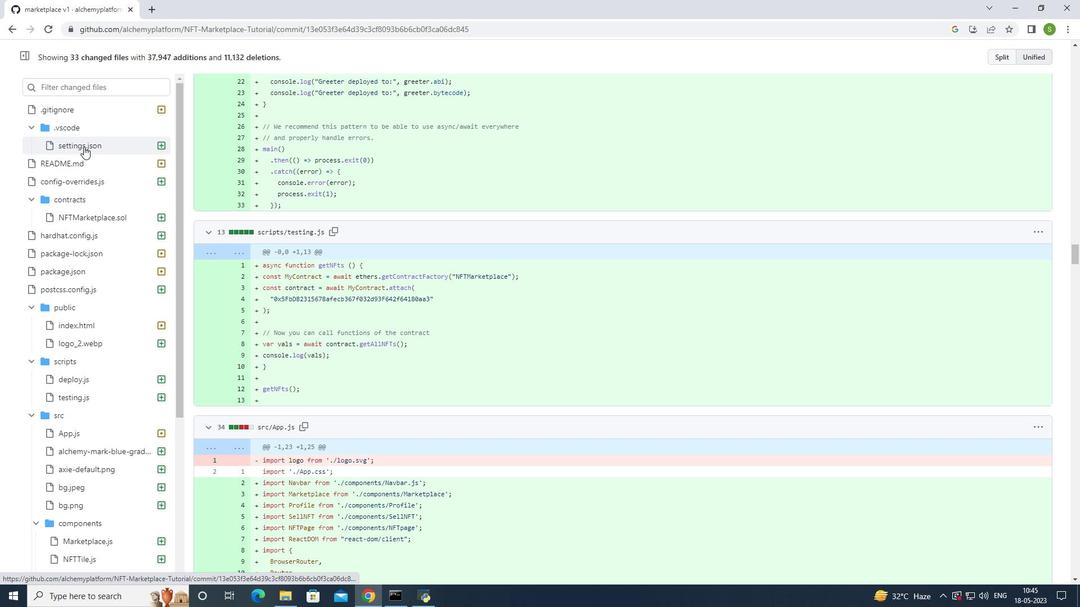 
Action: Mouse moved to (311, 190)
Screenshot: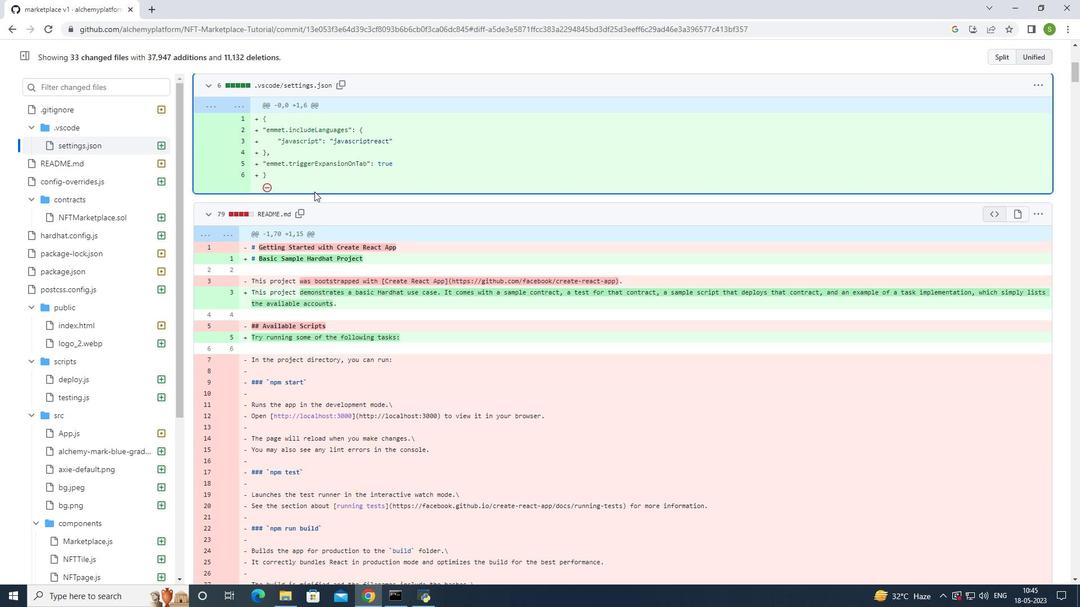 
Action: Mouse scrolled (311, 190) with delta (0, 0)
Screenshot: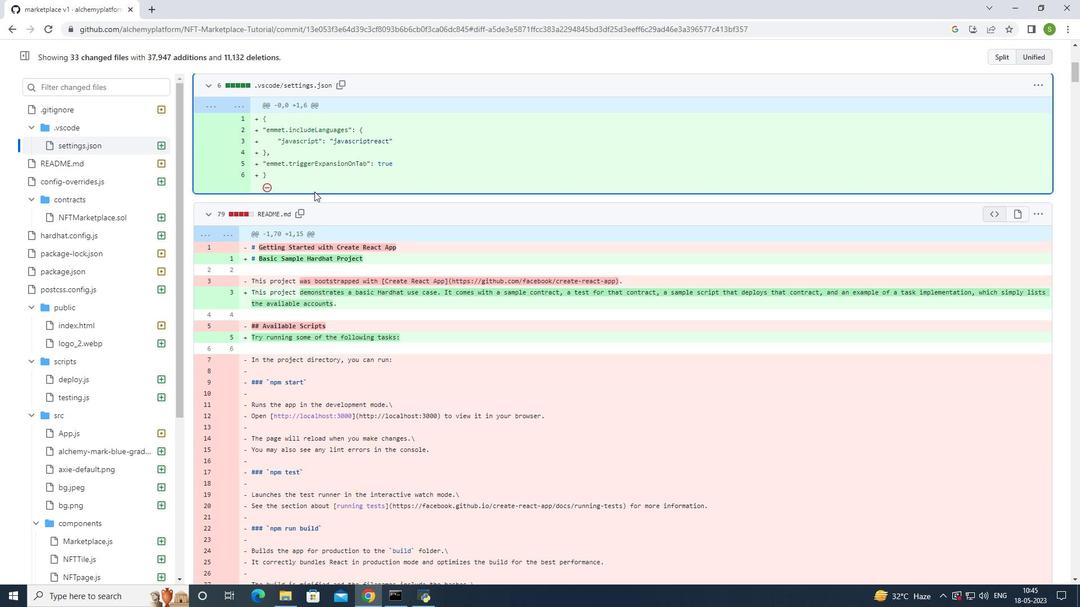 
Action: Mouse moved to (310, 190)
Screenshot: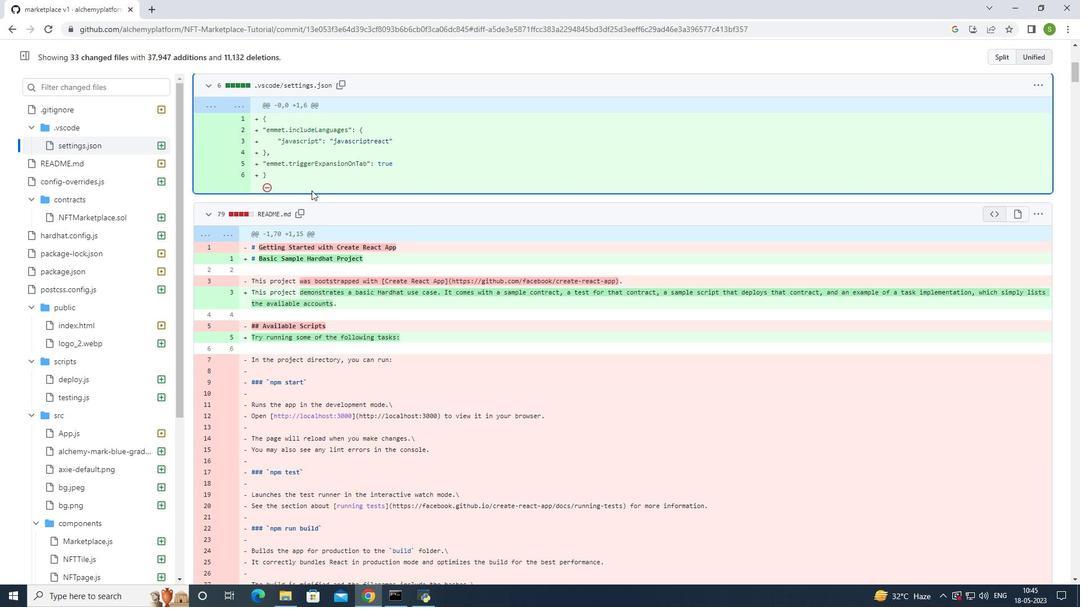 
Action: Mouse scrolled (310, 189) with delta (0, 0)
Screenshot: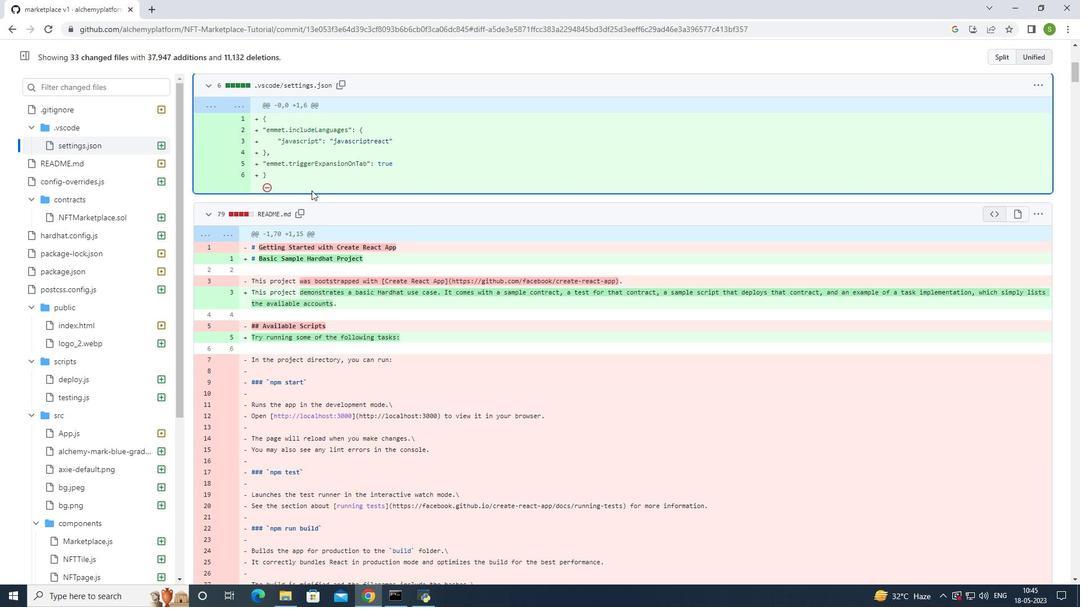 
Action: Mouse moved to (308, 188)
Screenshot: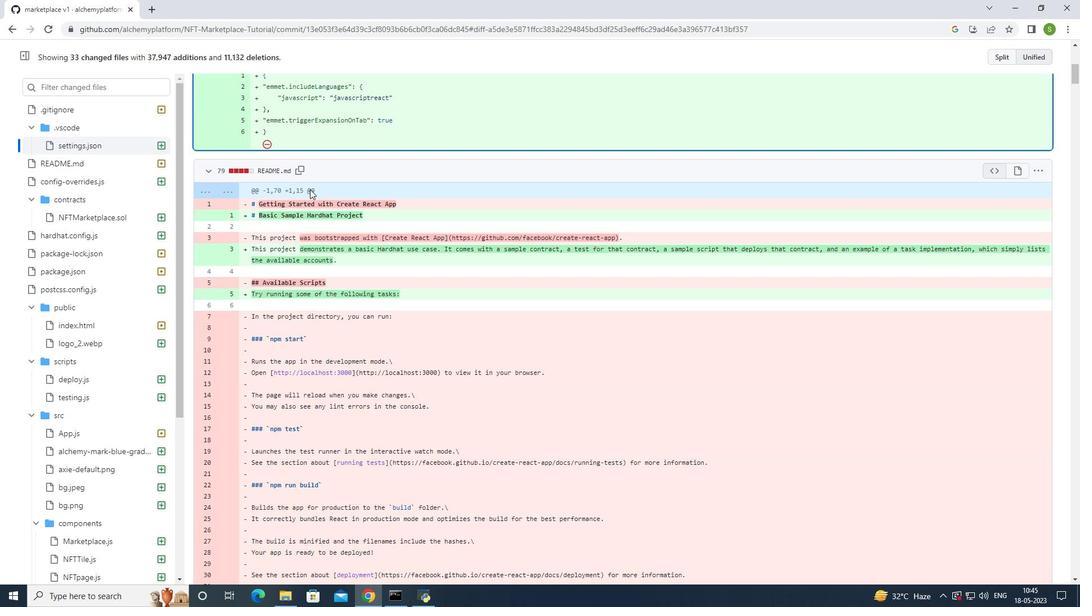 
Action: Mouse scrolled (308, 187) with delta (0, 0)
Screenshot: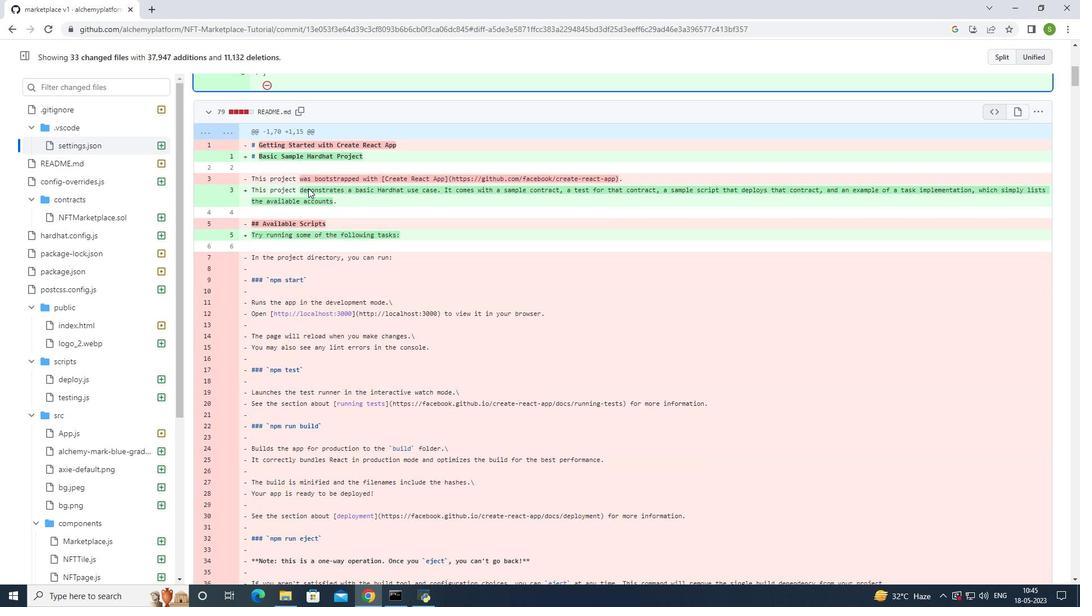 
Action: Mouse moved to (307, 181)
Screenshot: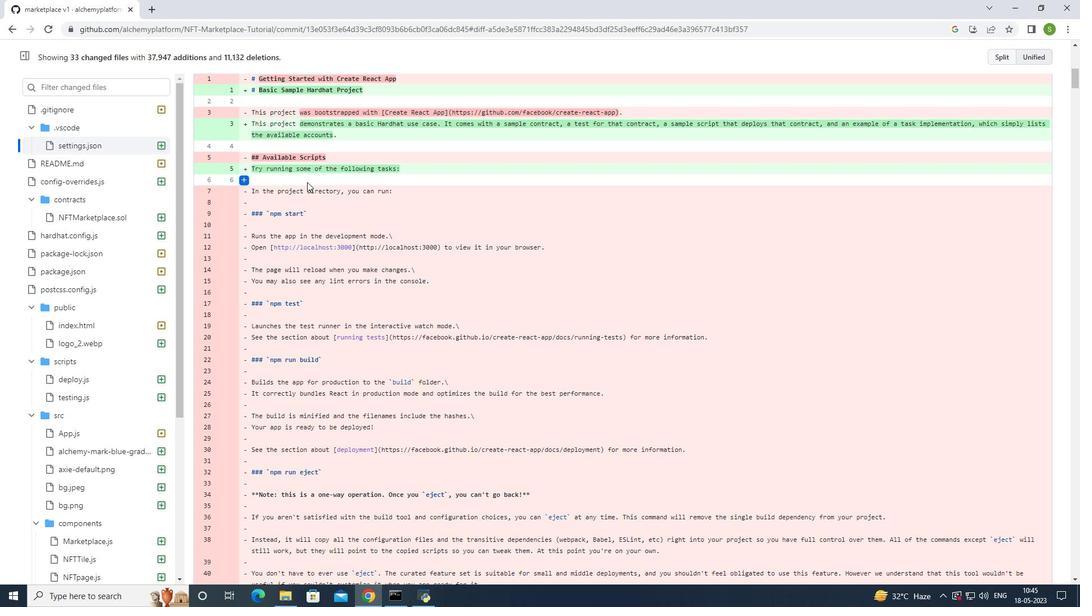 
Action: Mouse scrolled (307, 180) with delta (0, 0)
Screenshot: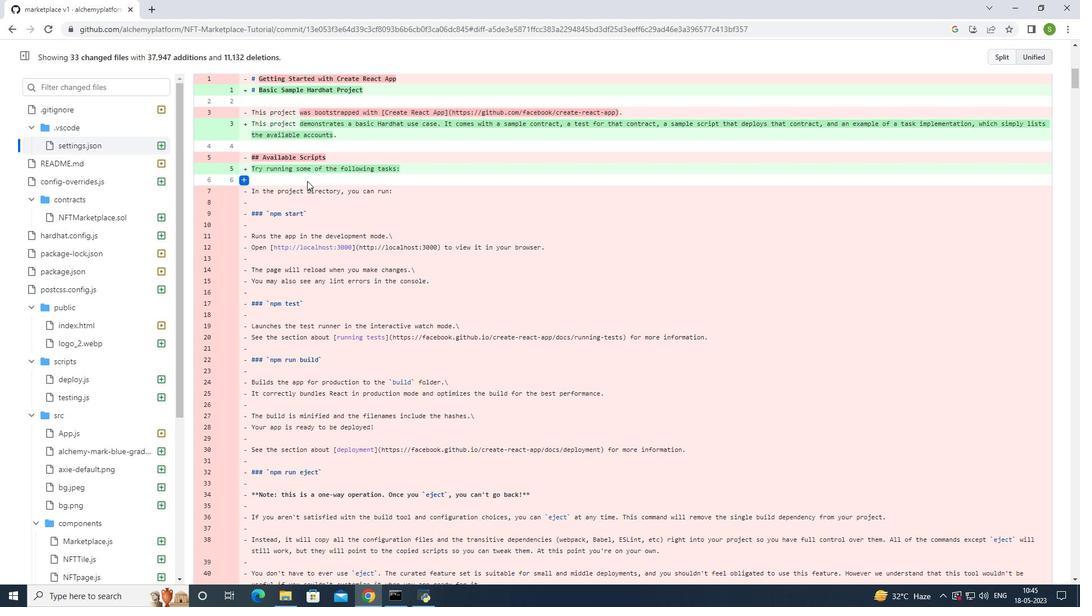 
Action: Mouse scrolled (307, 181) with delta (0, 0)
Screenshot: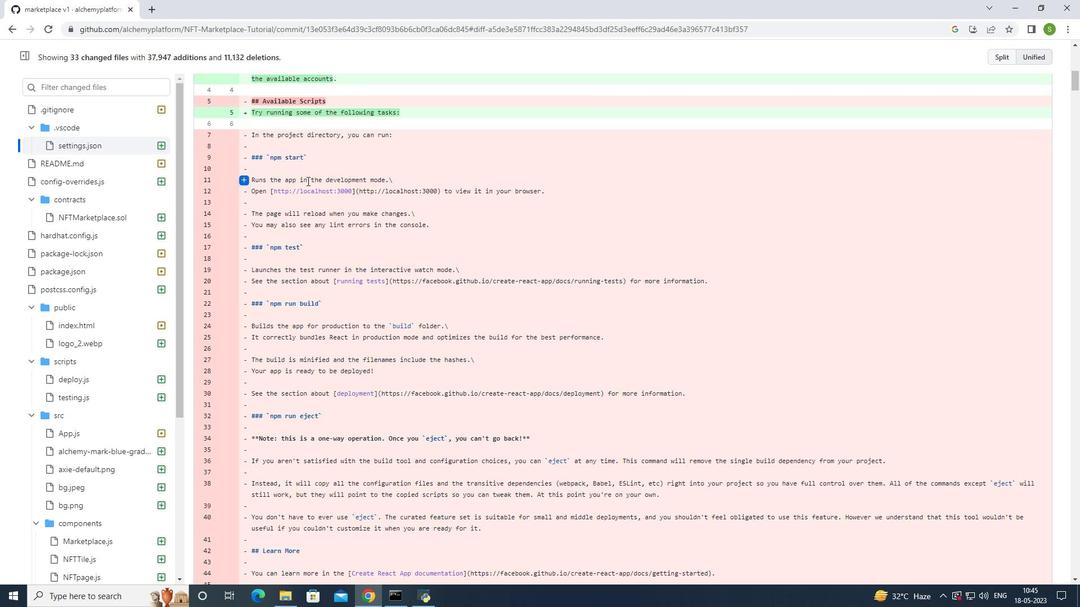 
Action: Mouse moved to (303, 177)
Screenshot: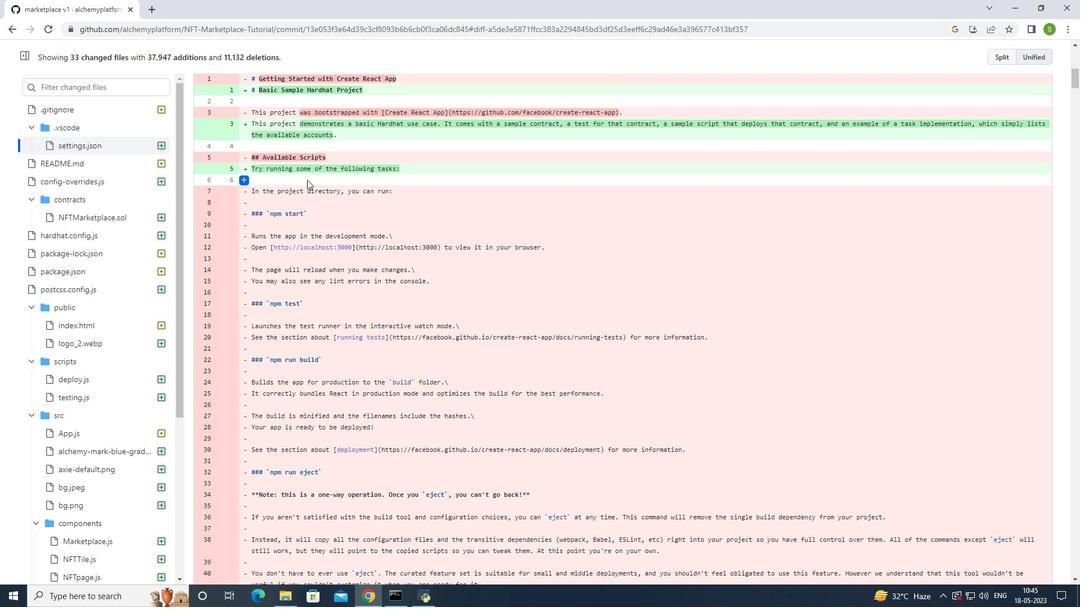 
Action: Mouse scrolled (303, 177) with delta (0, 0)
Screenshot: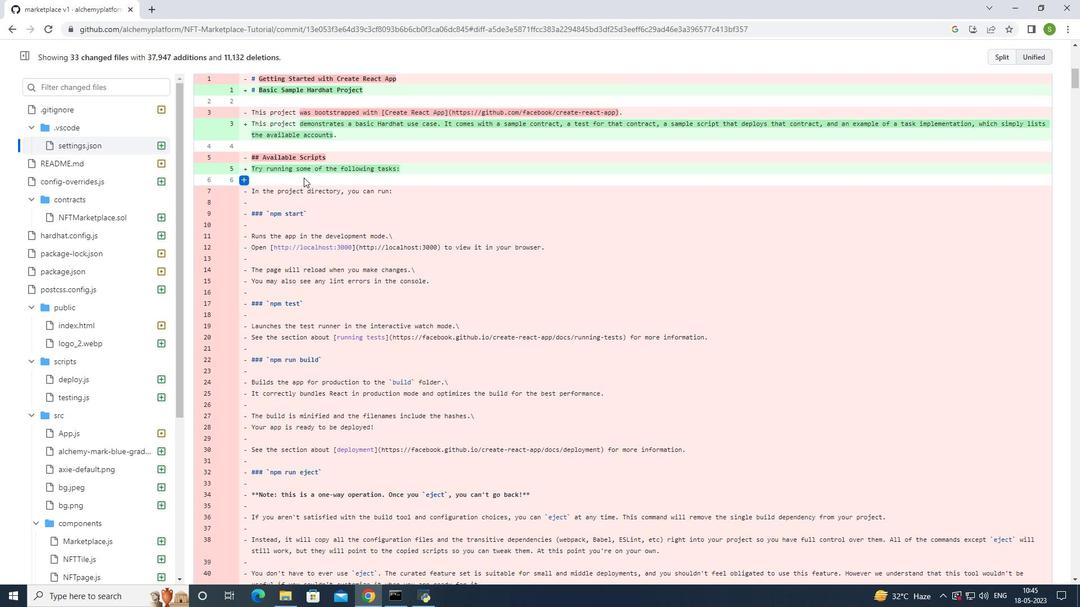 
Action: Mouse moved to (303, 176)
Screenshot: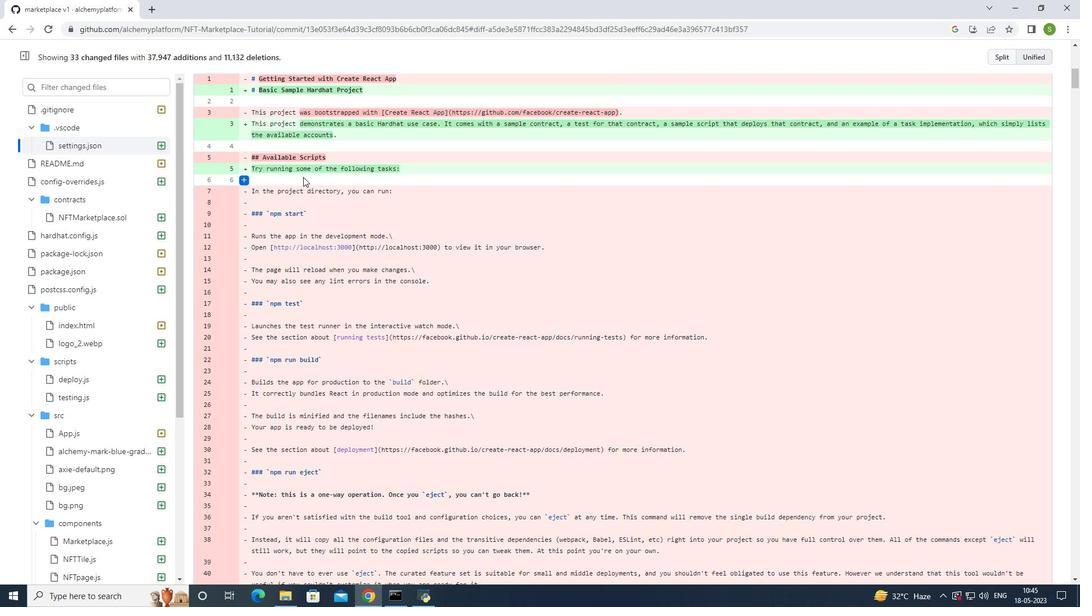 
Action: Mouse scrolled (303, 177) with delta (0, 0)
Screenshot: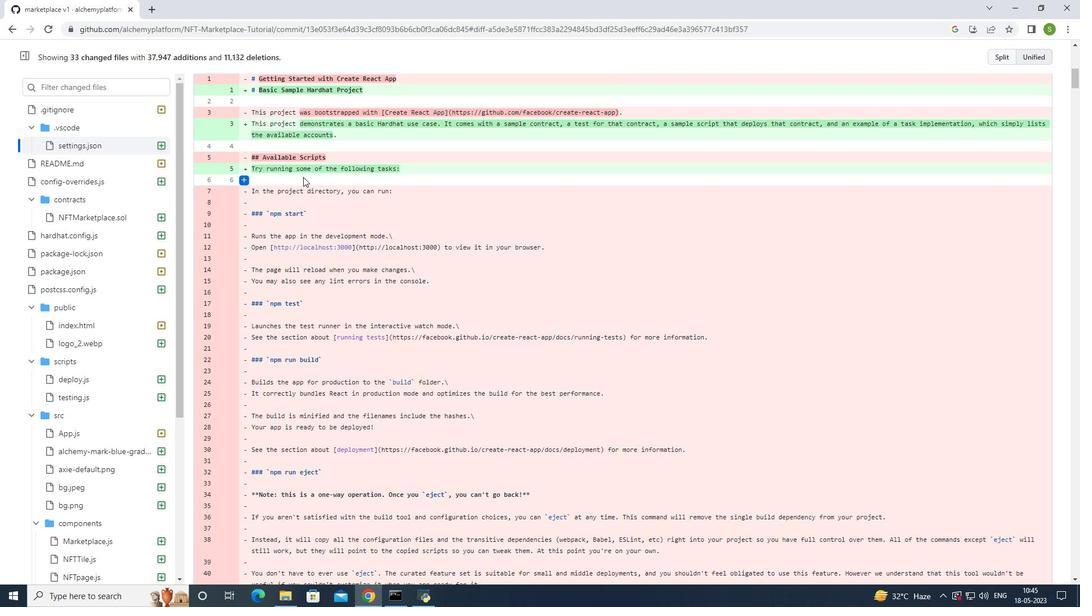 
Action: Mouse moved to (87, 162)
Screenshot: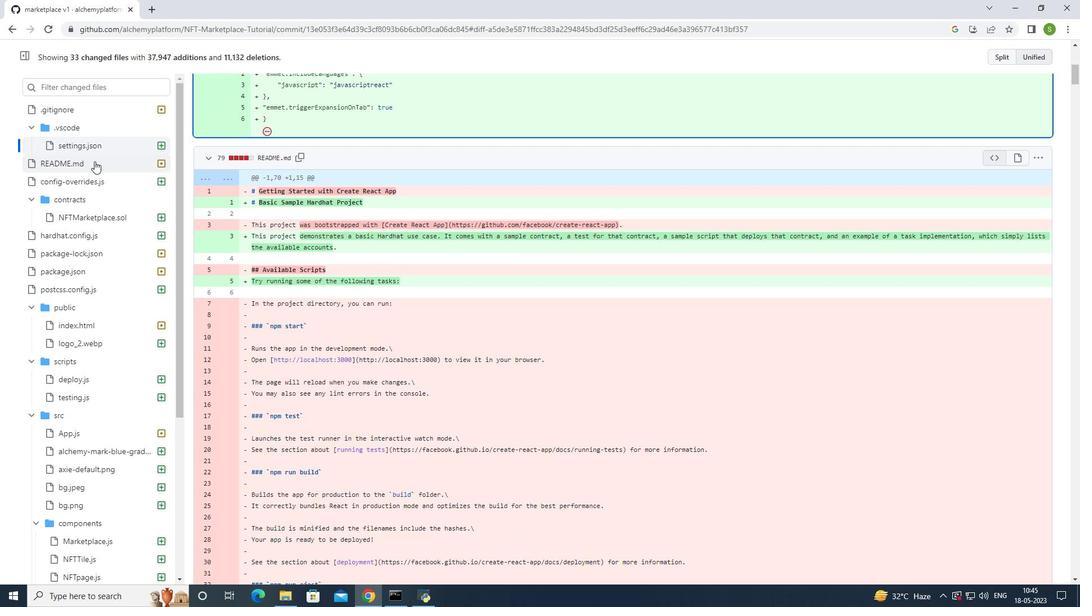 
Action: Mouse pressed left at (87, 162)
Screenshot: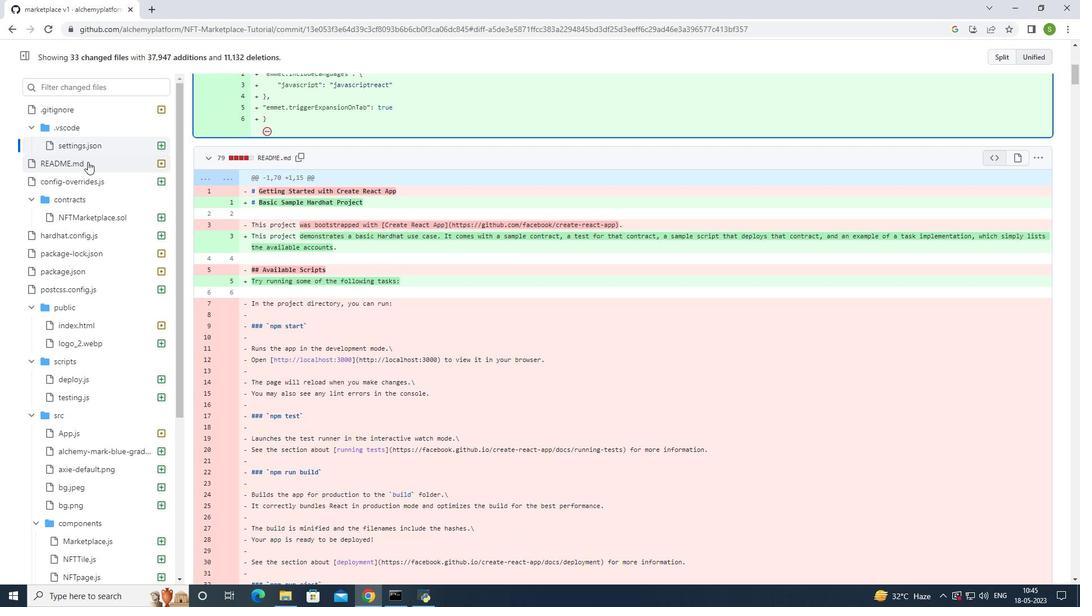 
Action: Mouse moved to (344, 172)
Screenshot: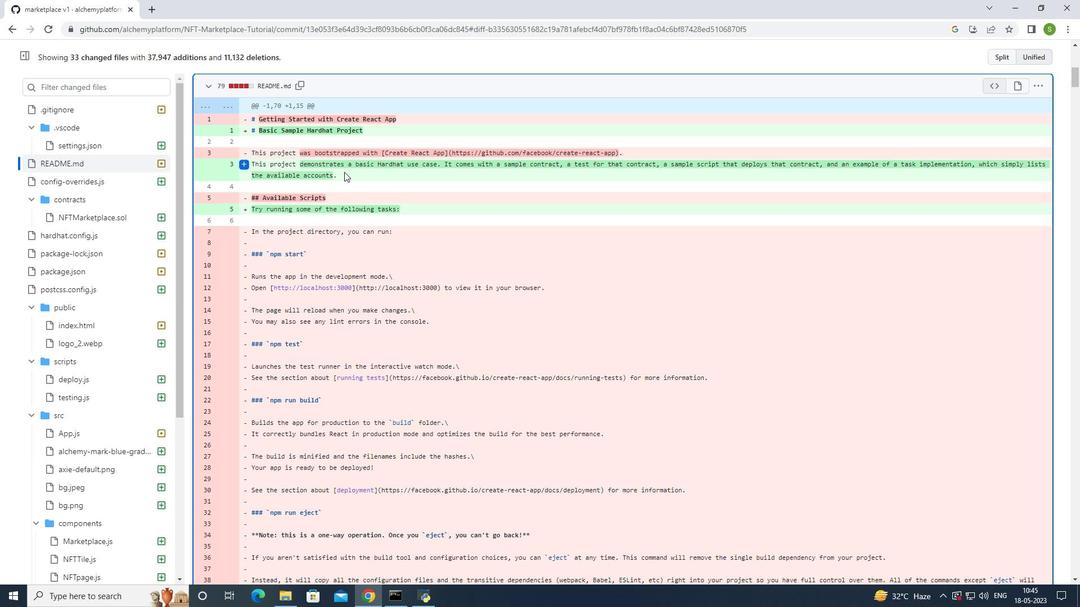 
Action: Mouse scrolled (344, 171) with delta (0, 0)
Screenshot: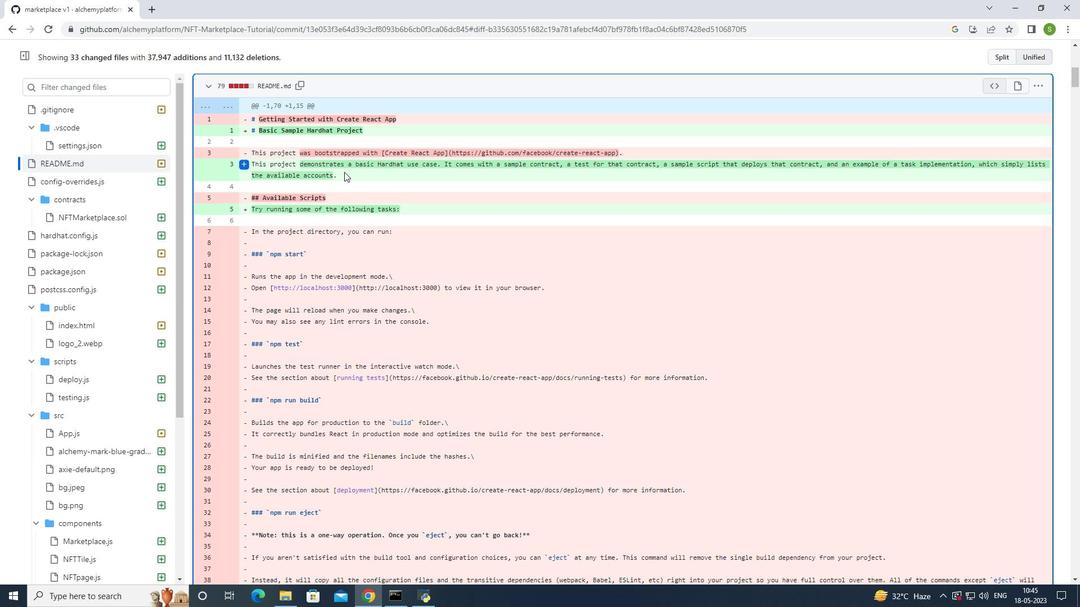 
Action: Mouse scrolled (344, 171) with delta (0, 0)
Screenshot: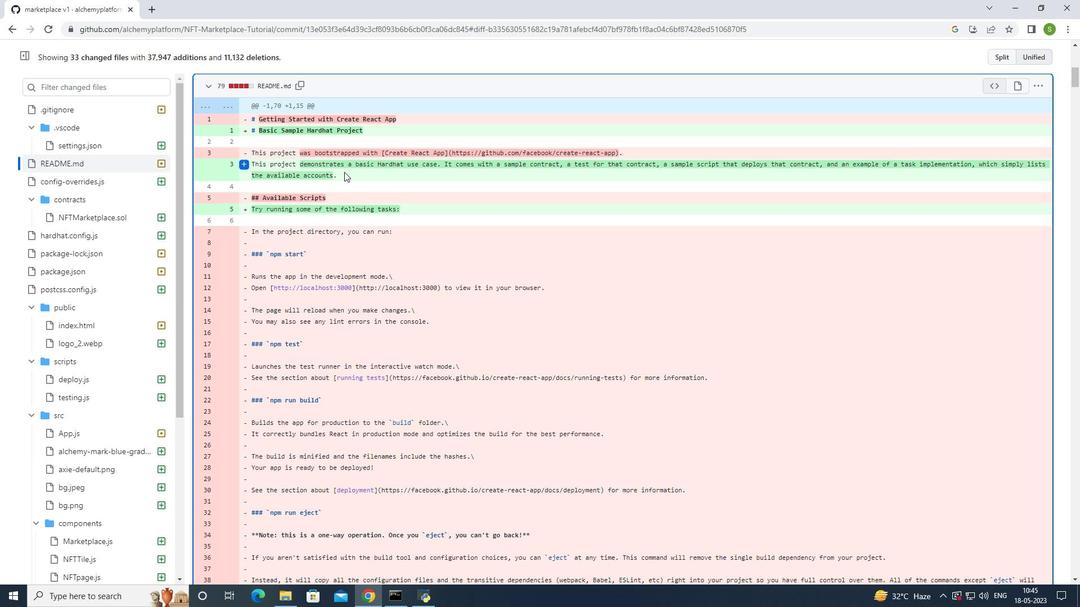 
Action: Mouse scrolled (344, 171) with delta (0, 0)
Screenshot: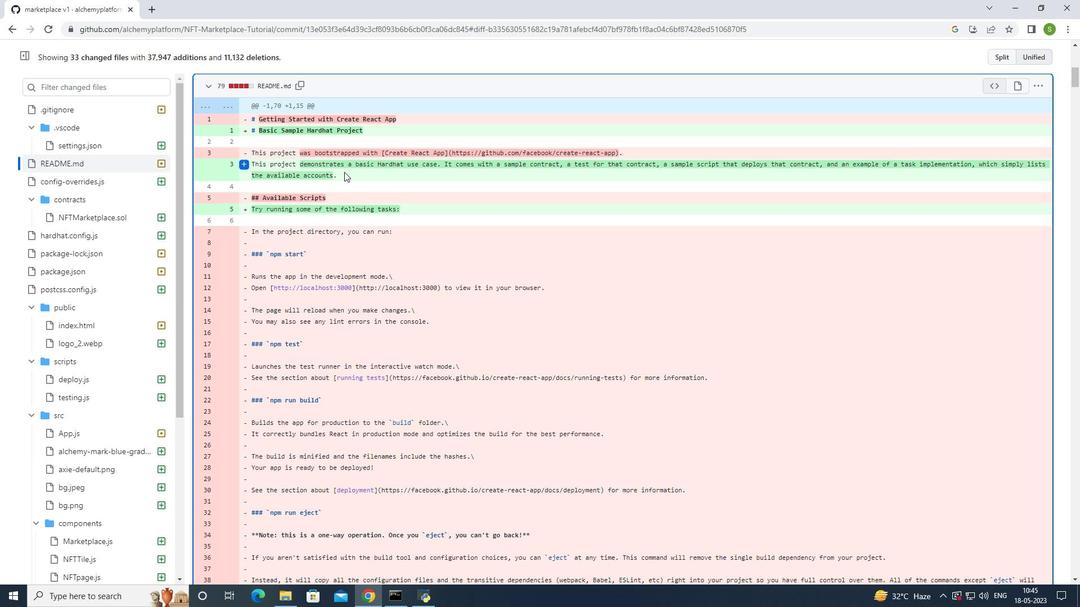 
Action: Mouse scrolled (344, 171) with delta (0, 0)
Screenshot: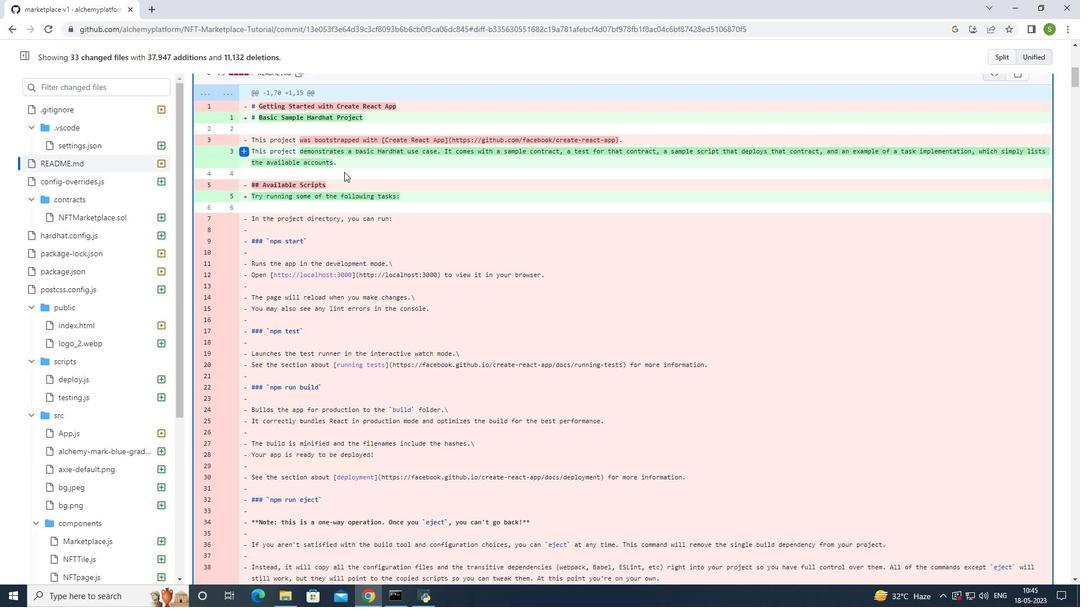 
Action: Mouse moved to (343, 172)
Screenshot: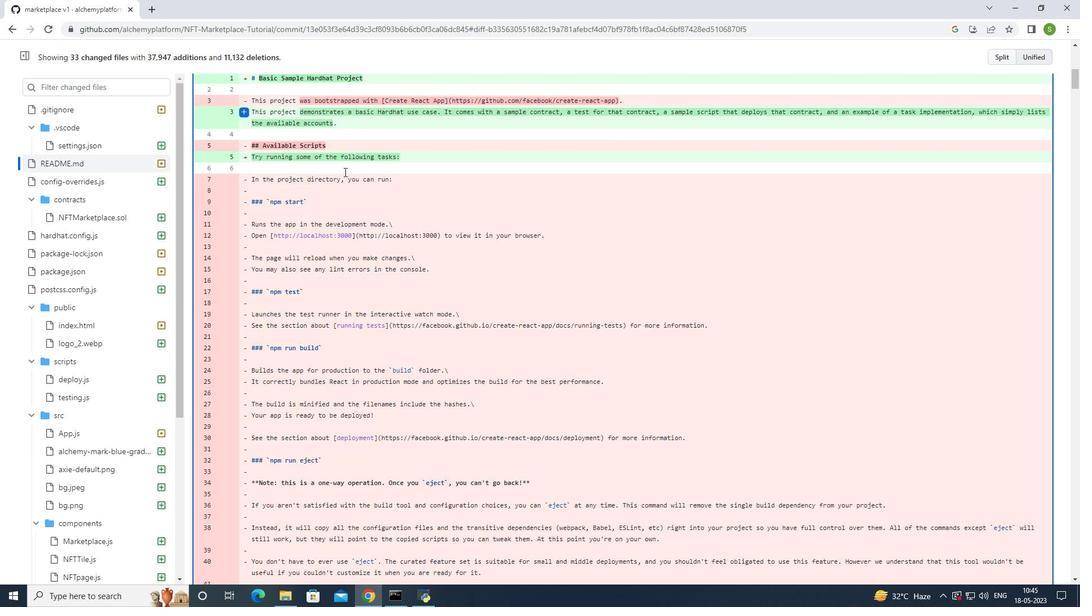 
Action: Mouse scrolled (343, 171) with delta (0, 0)
Screenshot: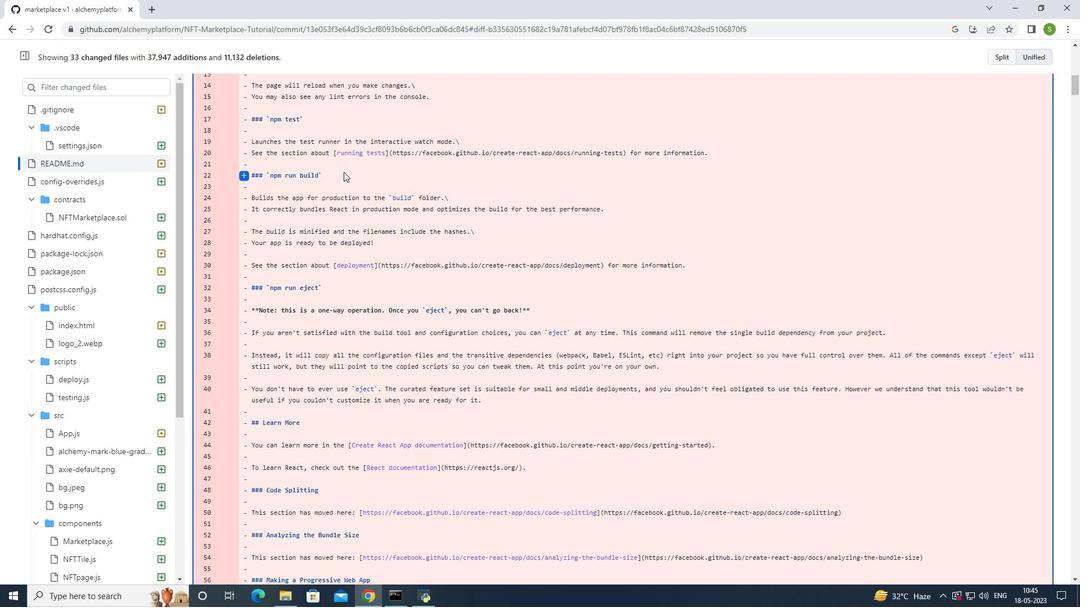 
Action: Mouse scrolled (343, 171) with delta (0, 0)
Screenshot: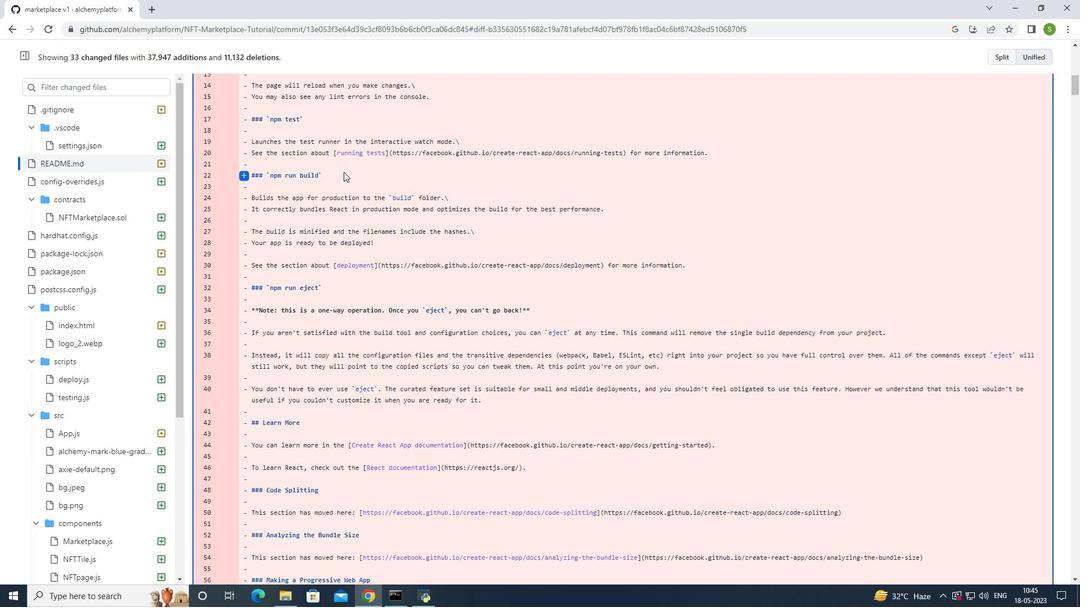 
Action: Mouse scrolled (343, 171) with delta (0, 0)
Screenshot: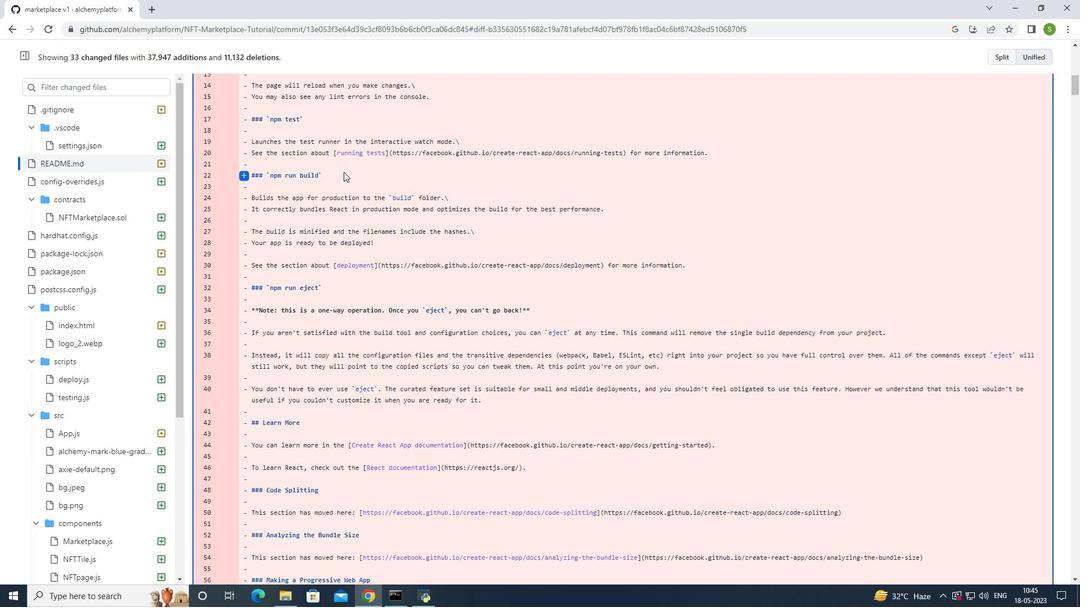 
Action: Mouse moved to (341, 171)
Screenshot: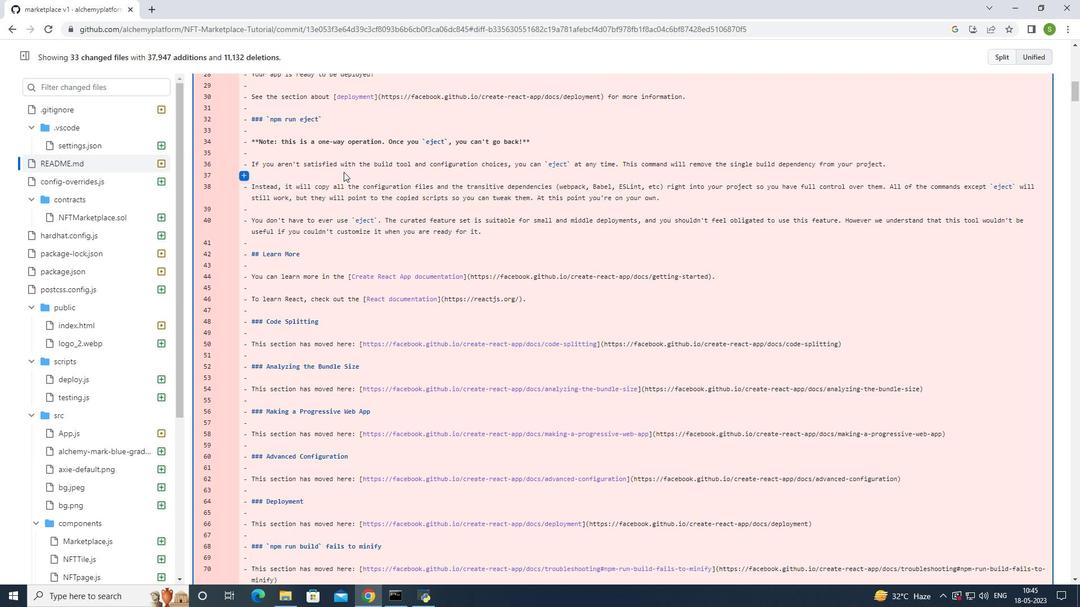 
Action: Mouse scrolled (341, 171) with delta (0, 0)
Screenshot: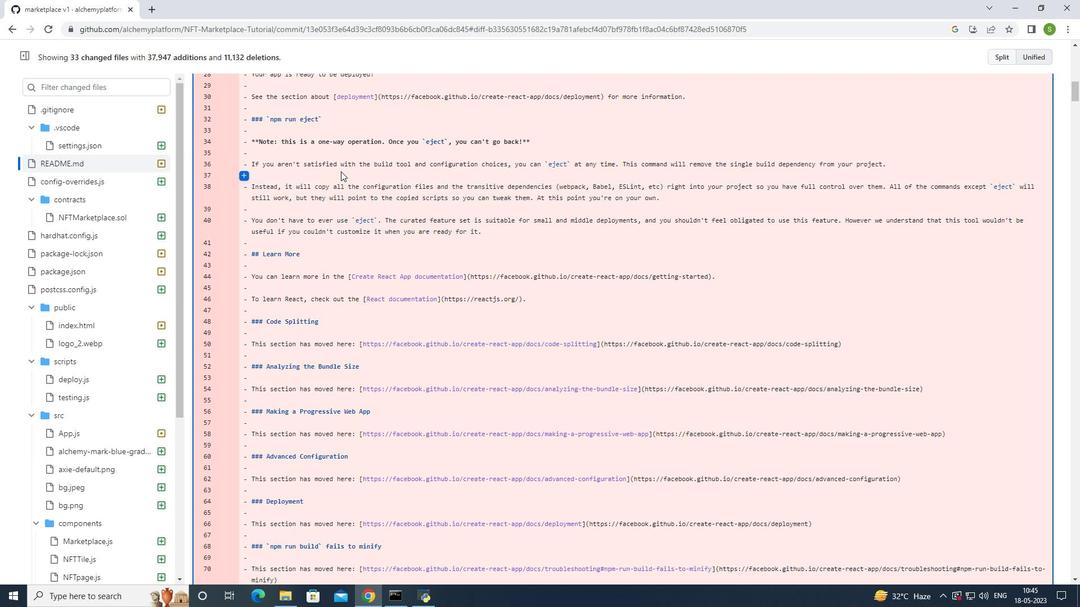 
Action: Mouse scrolled (341, 171) with delta (0, 0)
Screenshot: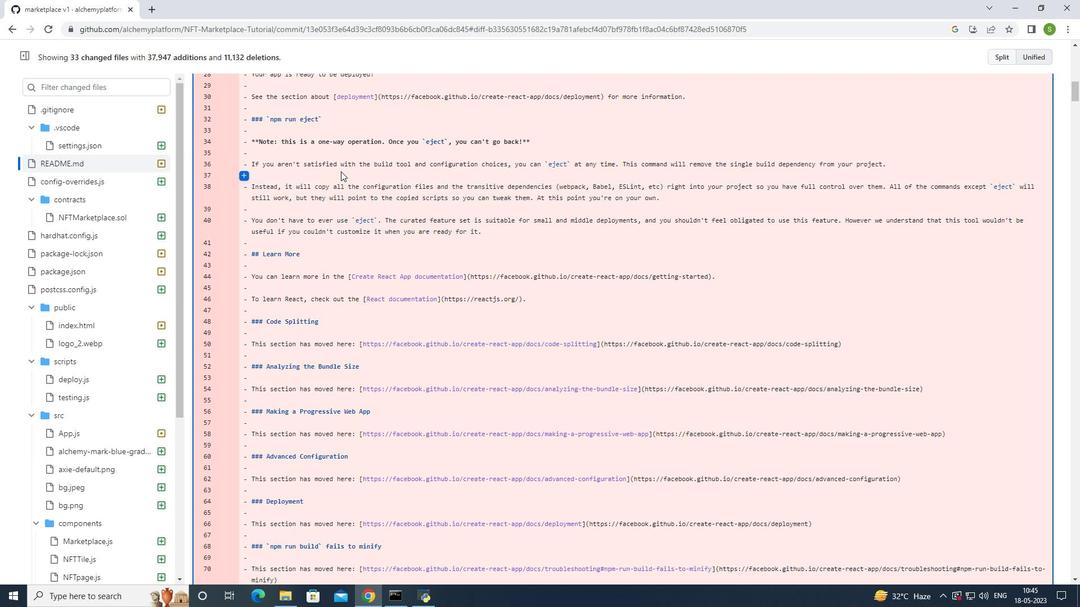 
Action: Mouse scrolled (341, 171) with delta (0, 0)
Screenshot: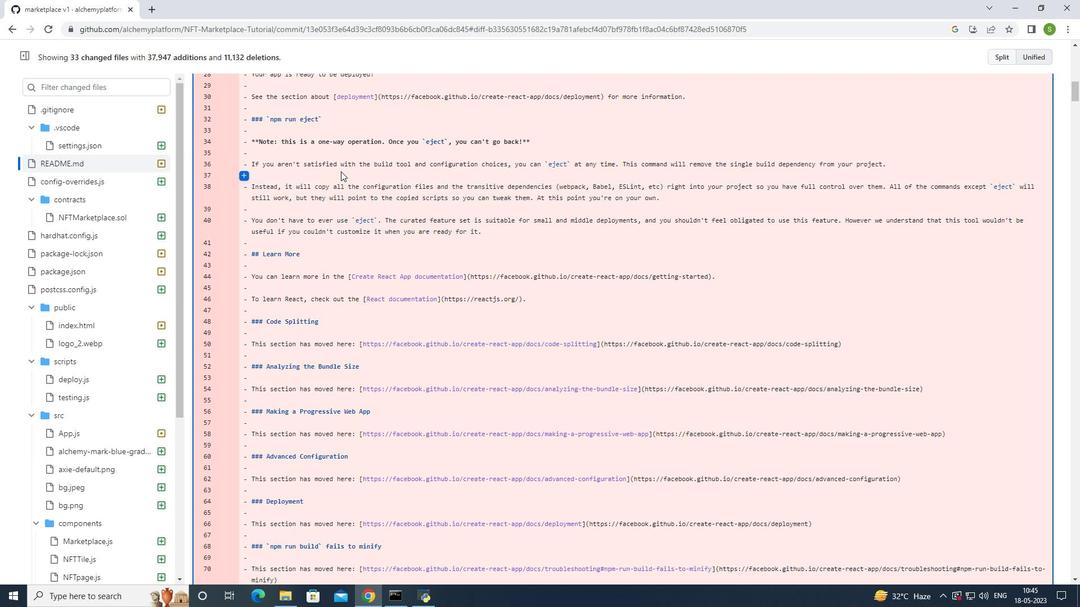 
Action: Mouse scrolled (341, 171) with delta (0, 0)
Screenshot: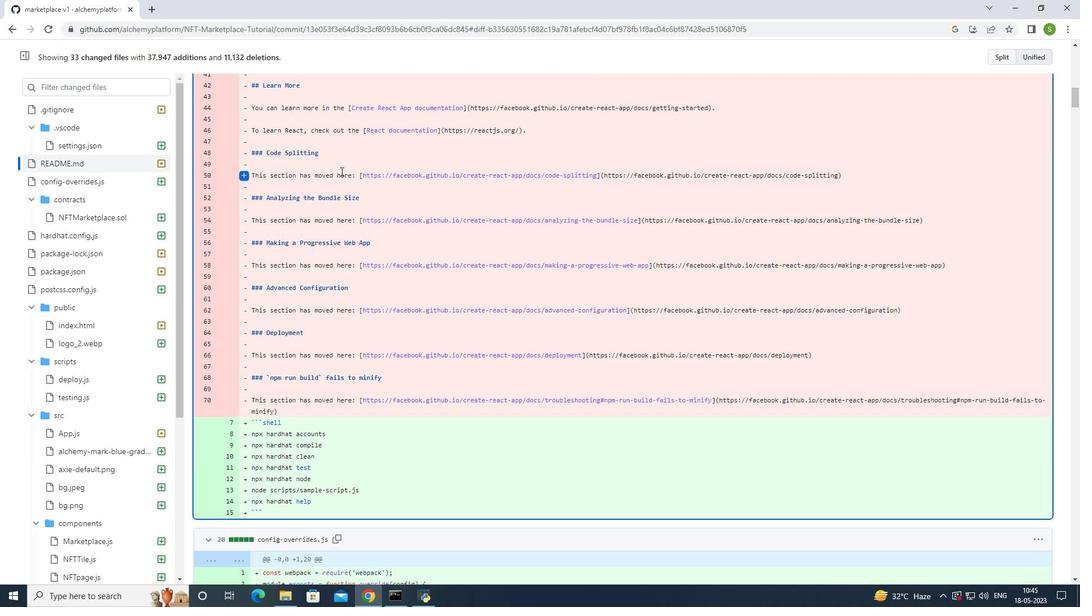 
Action: Mouse scrolled (341, 171) with delta (0, 0)
Screenshot: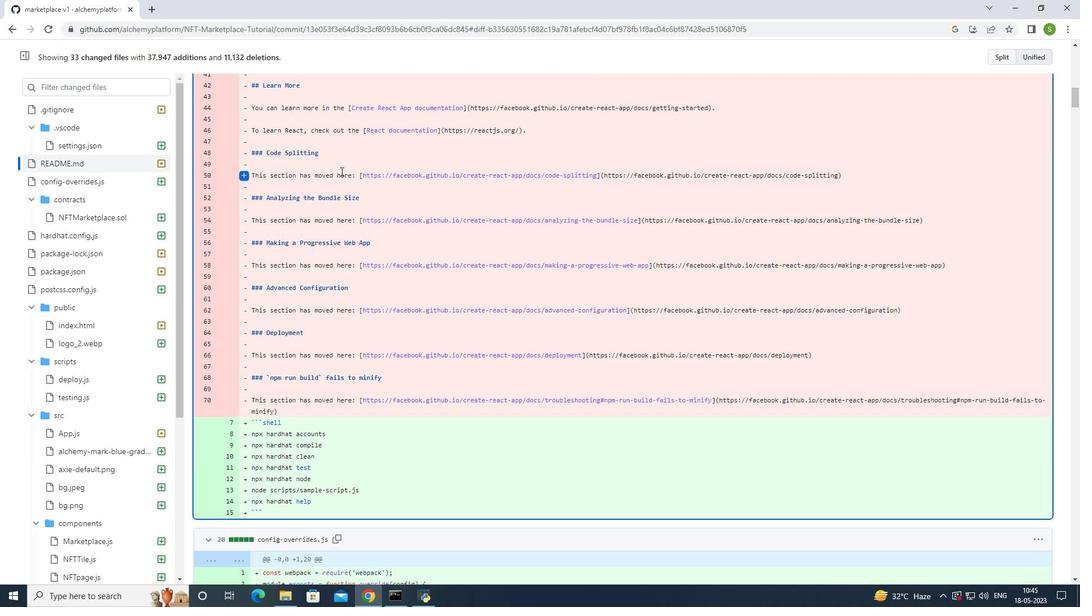 
Action: Mouse scrolled (341, 171) with delta (0, 0)
Screenshot: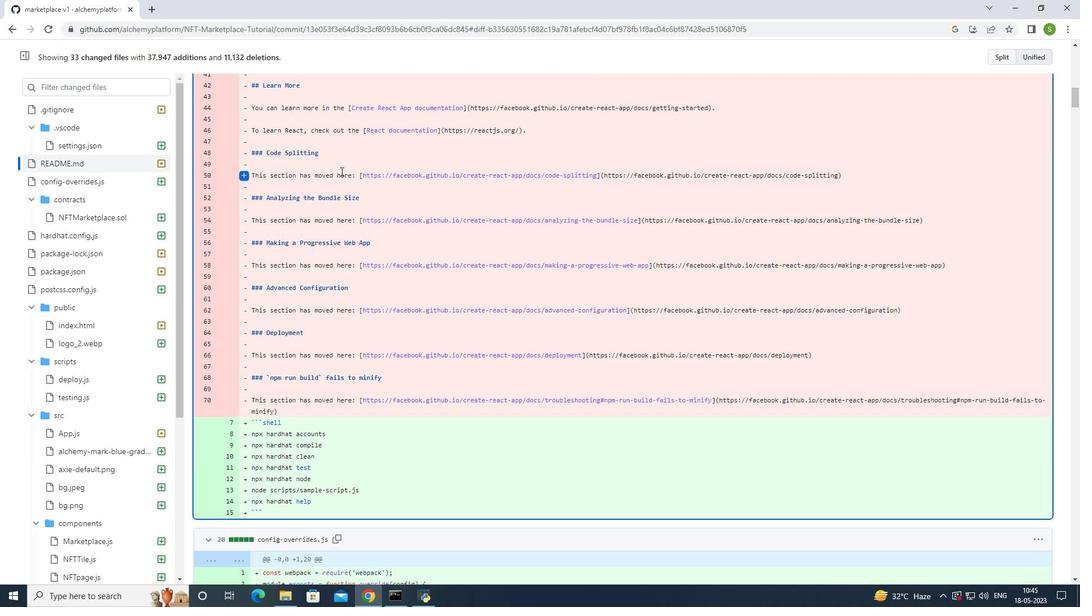 
Action: Mouse moved to (341, 169)
Screenshot: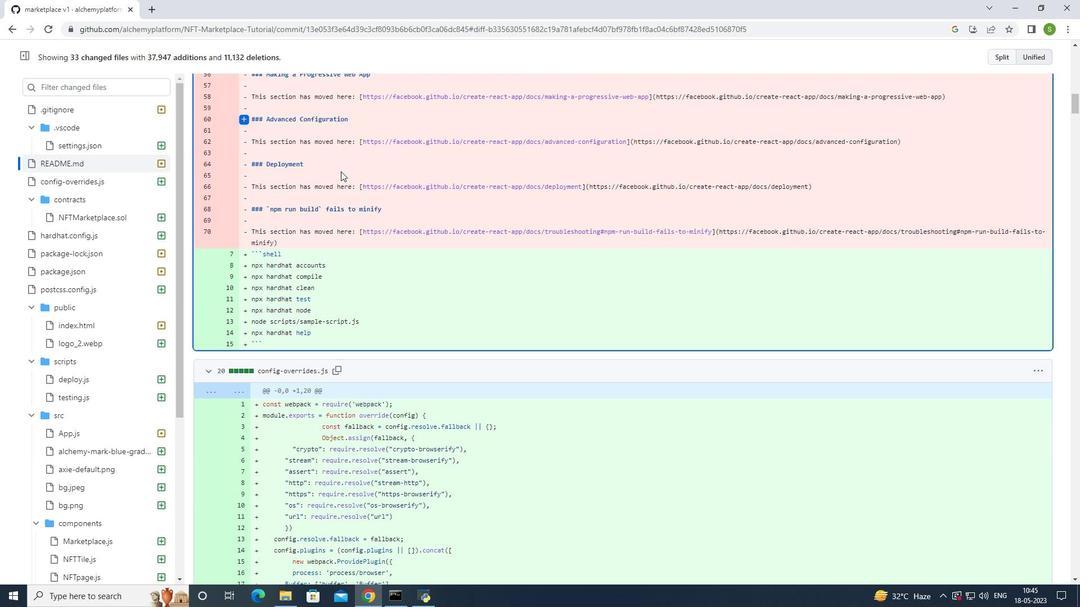 
Action: Mouse scrolled (341, 169) with delta (0, 0)
Screenshot: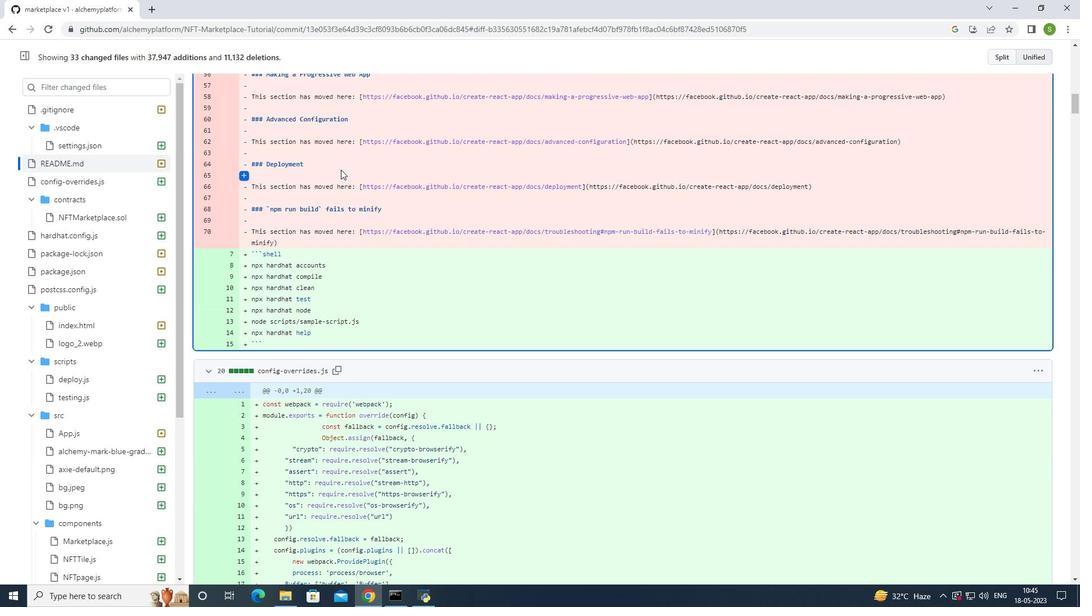 
Action: Mouse moved to (341, 169)
Screenshot: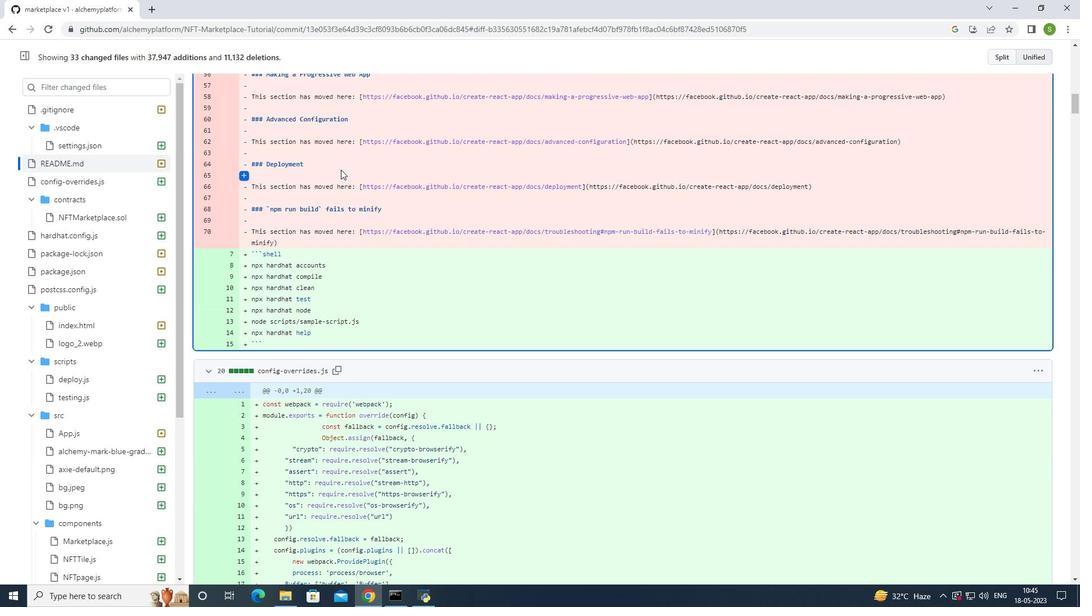 
Action: Mouse scrolled (341, 168) with delta (0, 0)
Screenshot: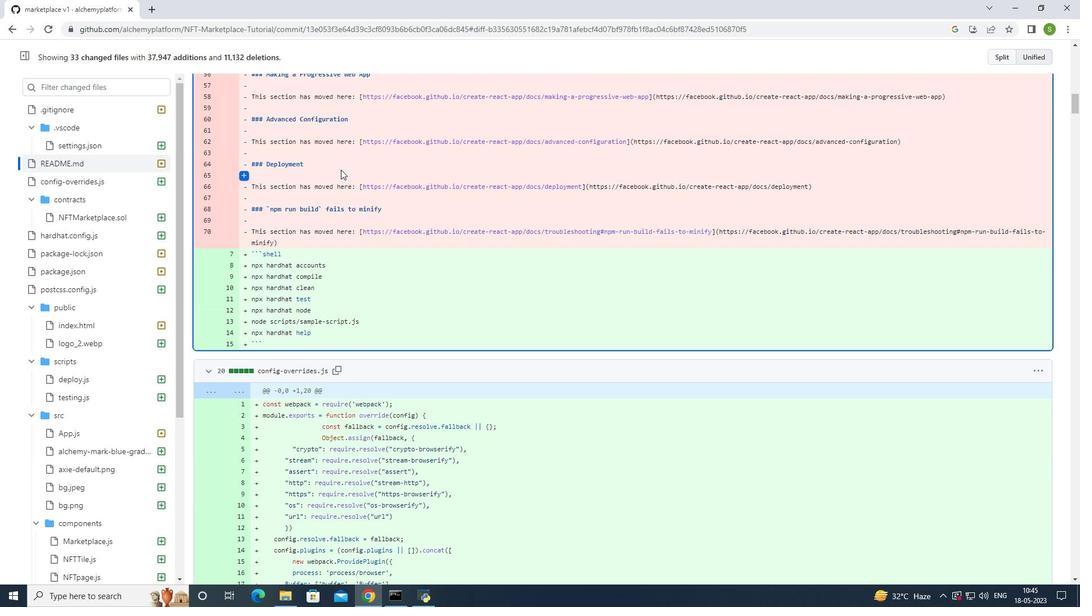 
Action: Mouse scrolled (341, 168) with delta (0, 0)
Screenshot: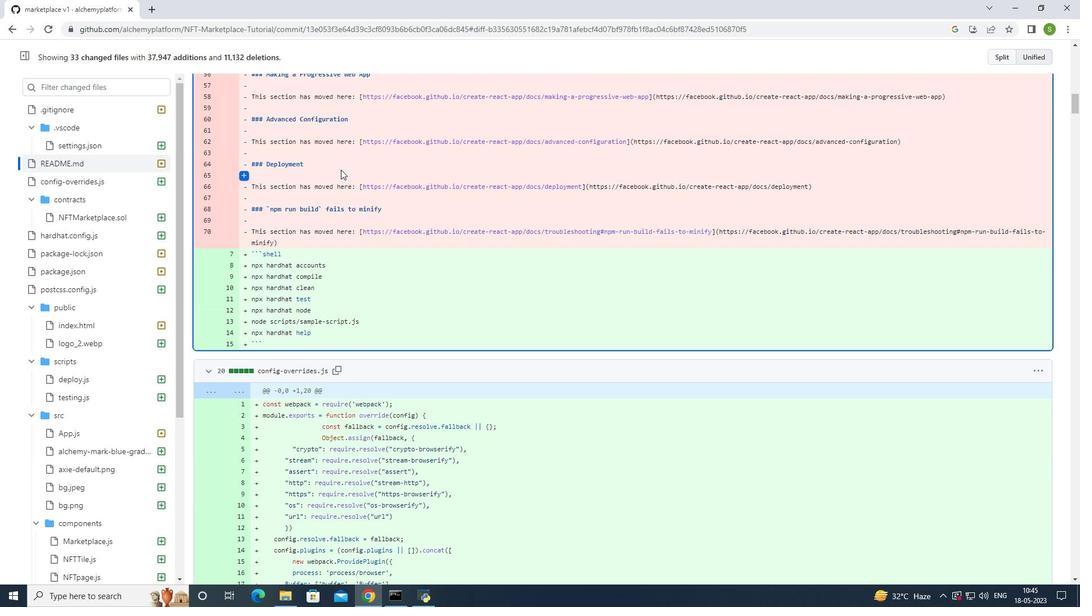 
Action: Mouse scrolled (341, 168) with delta (0, 0)
Screenshot: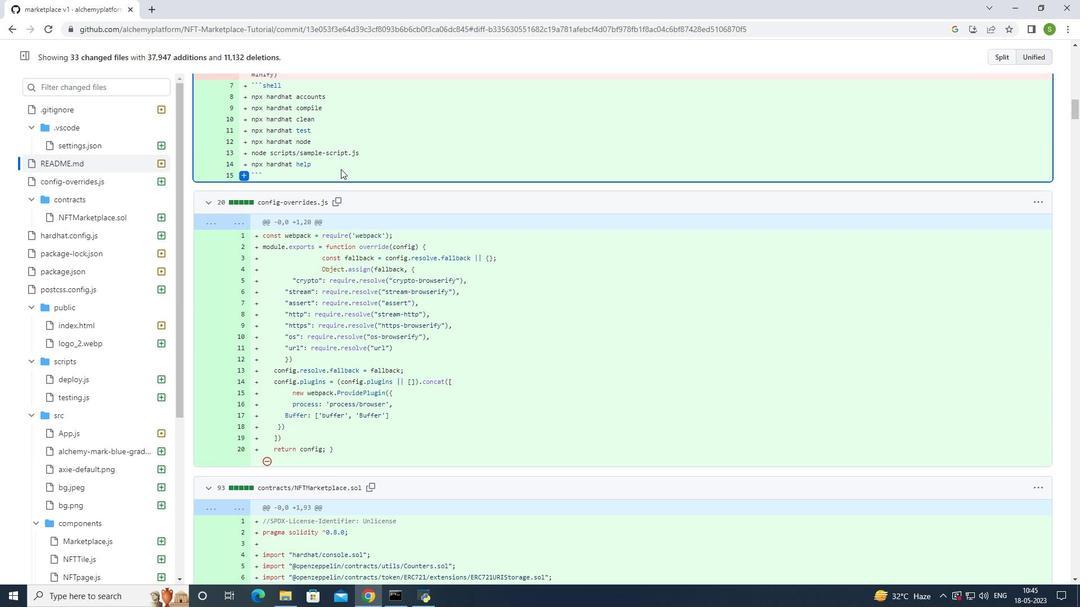 
Action: Mouse scrolled (341, 168) with delta (0, 0)
Screenshot: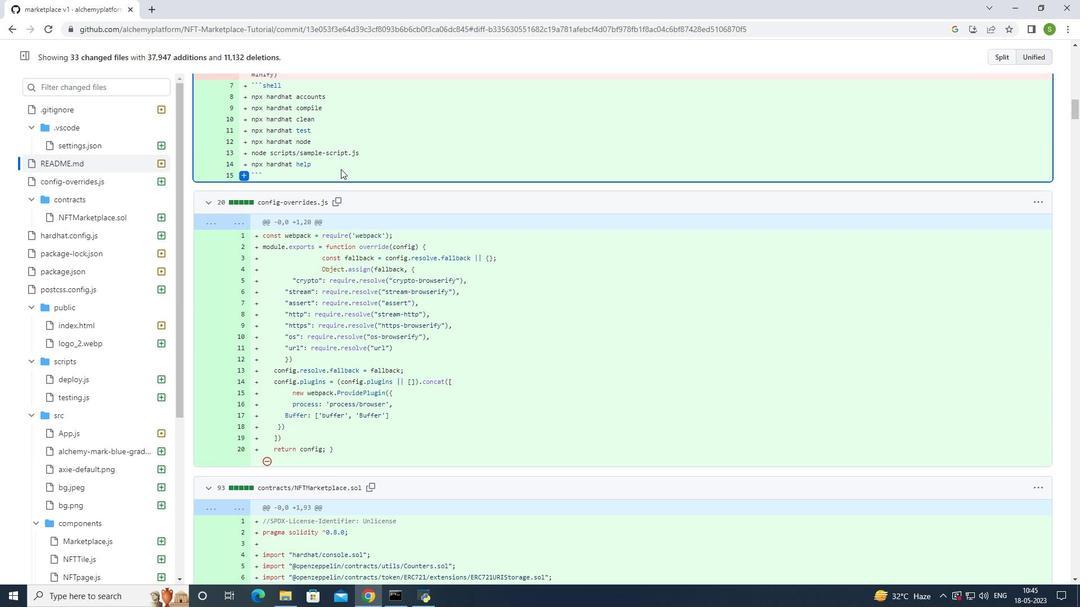 
Action: Mouse scrolled (341, 168) with delta (0, 0)
Screenshot: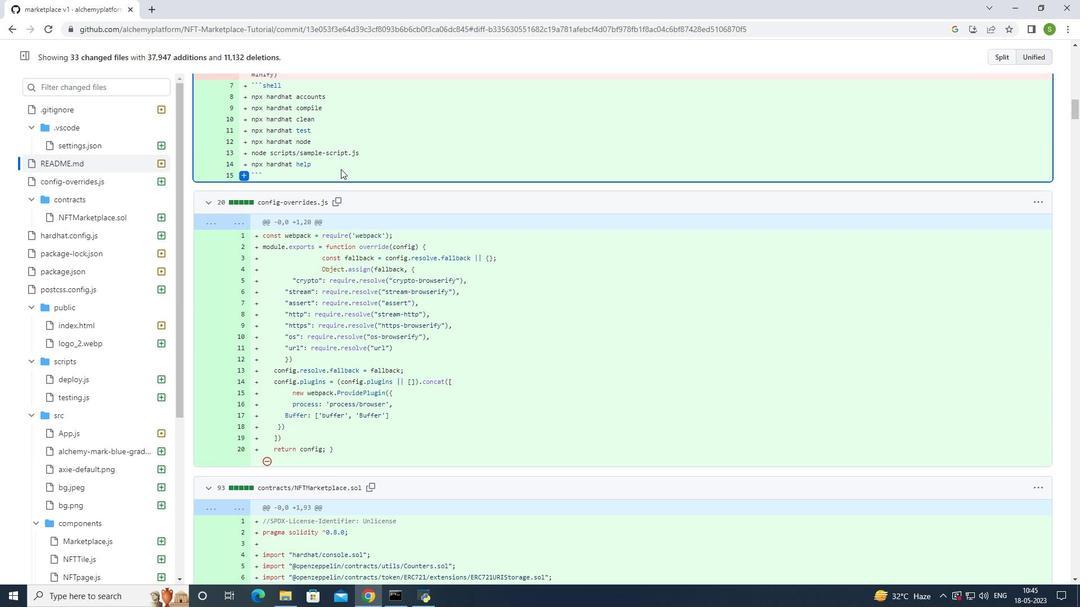 
Action: Mouse scrolled (341, 168) with delta (0, 0)
Screenshot: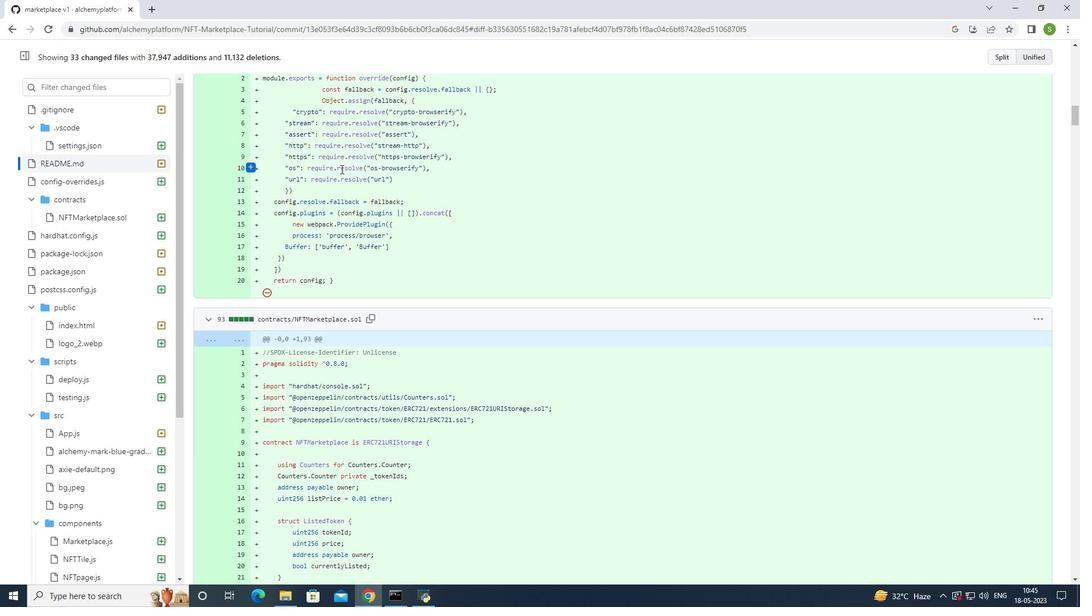 
Action: Mouse scrolled (341, 168) with delta (0, 0)
Screenshot: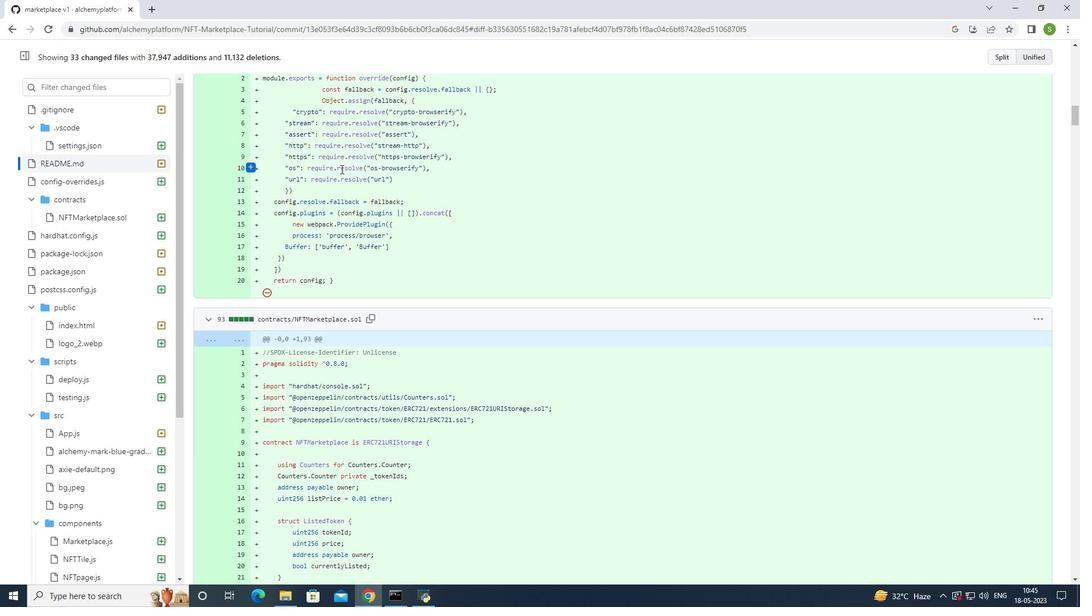 
Action: Mouse scrolled (341, 168) with delta (0, 0)
Screenshot: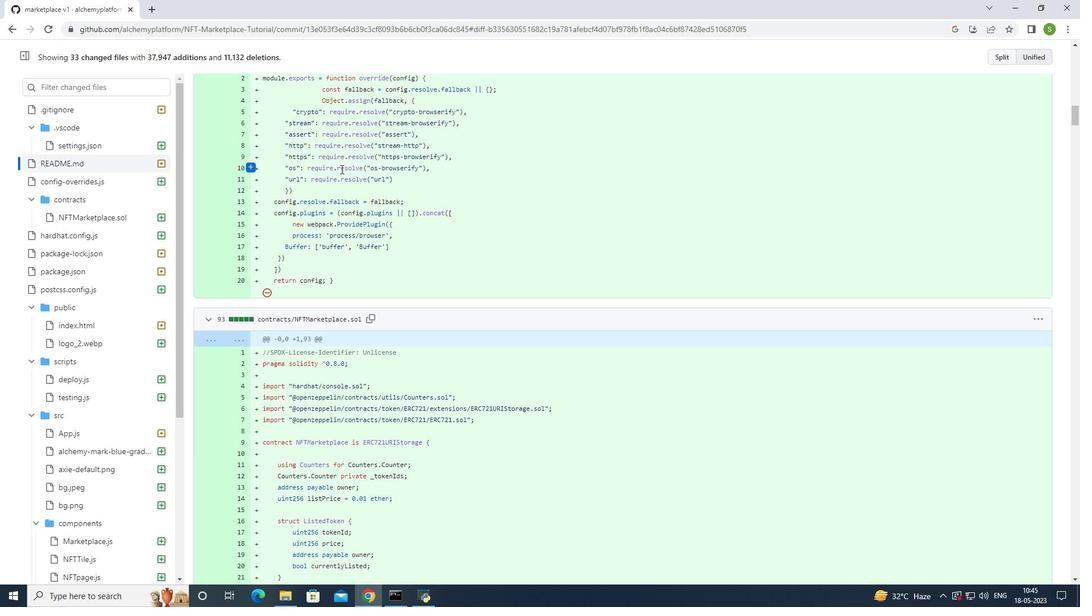 
Action: Mouse scrolled (341, 168) with delta (0, 0)
Screenshot: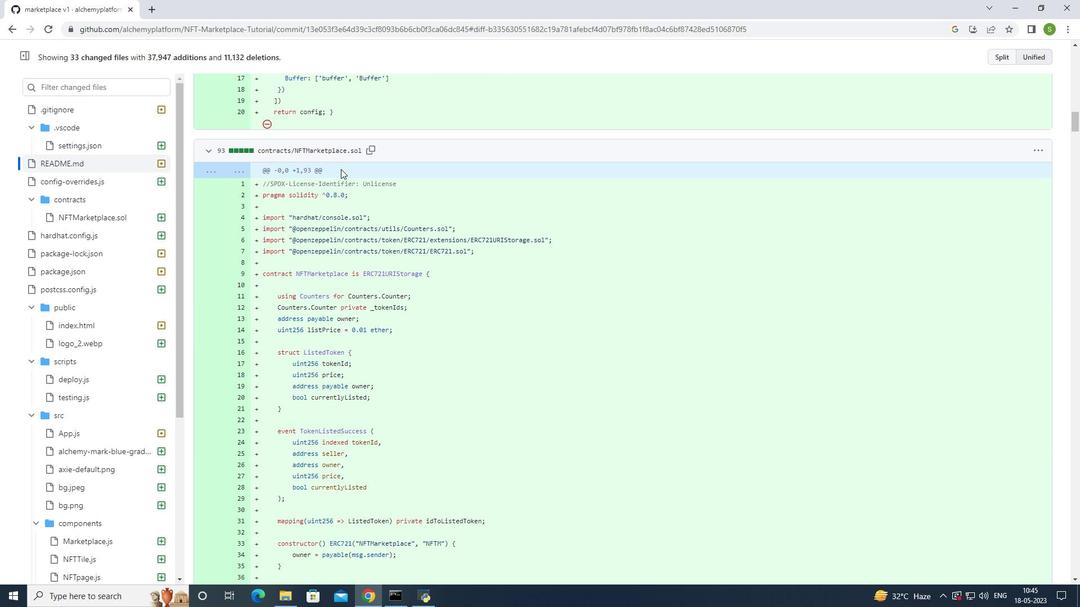 
Action: Mouse scrolled (341, 168) with delta (0, 0)
Screenshot: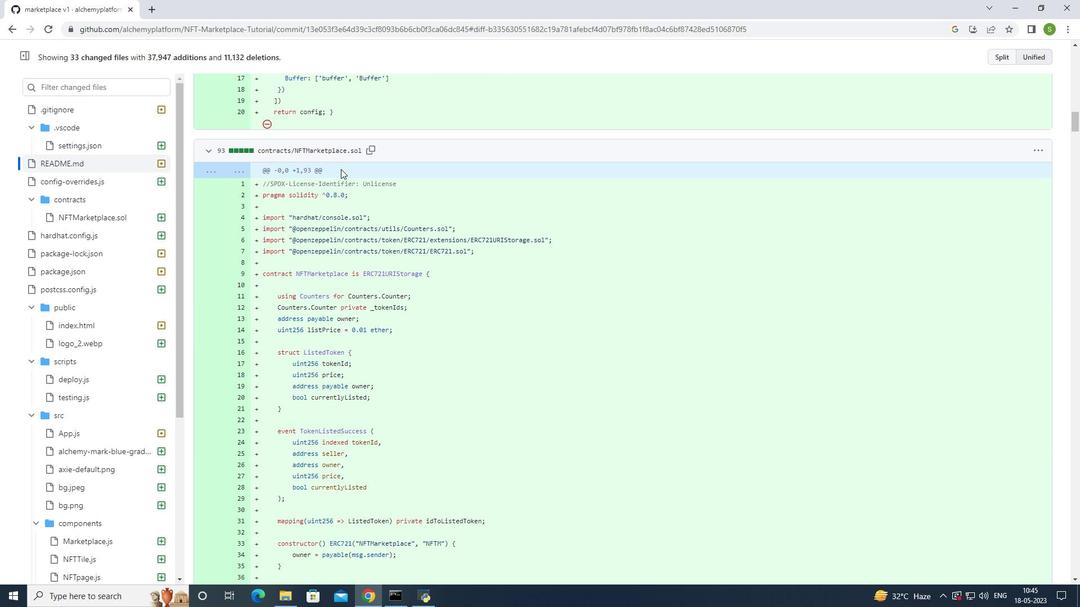 
Action: Mouse scrolled (341, 168) with delta (0, 0)
Screenshot: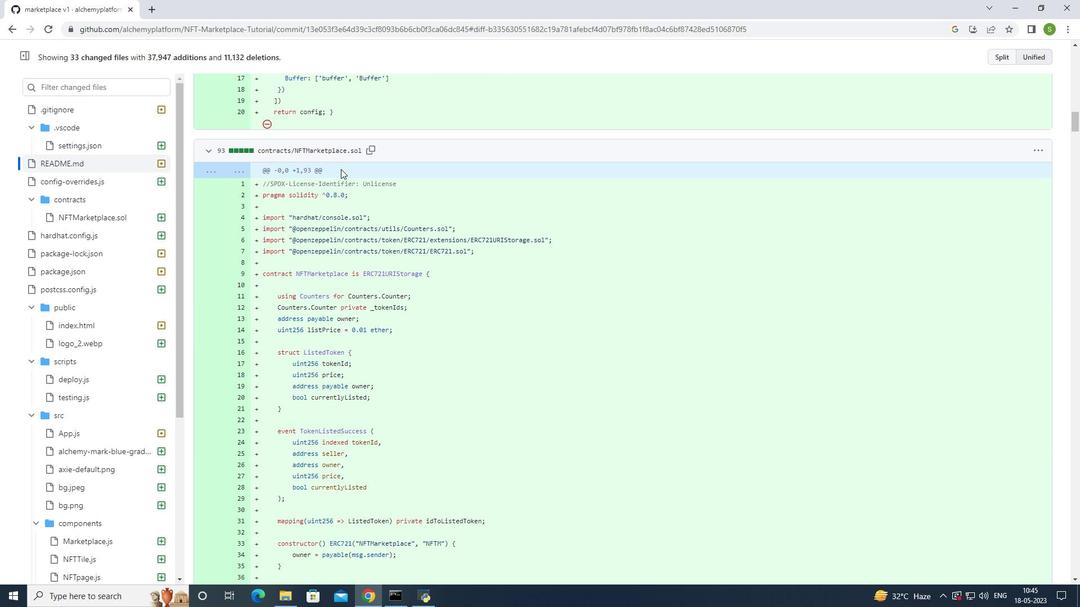 
Action: Mouse scrolled (341, 168) with delta (0, 0)
Screenshot: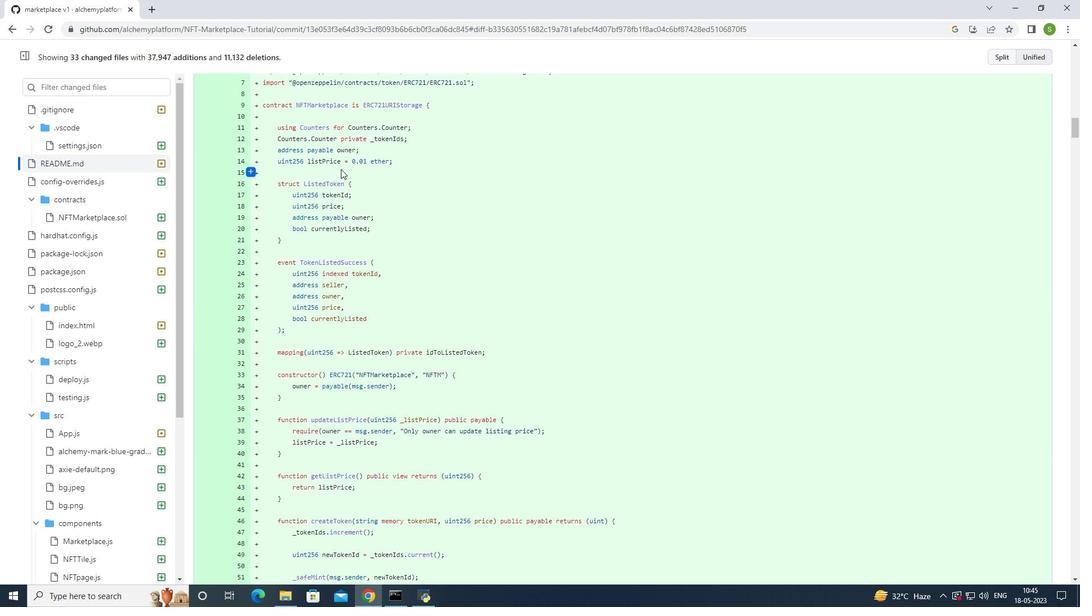 
Action: Mouse scrolled (341, 168) with delta (0, 0)
Screenshot: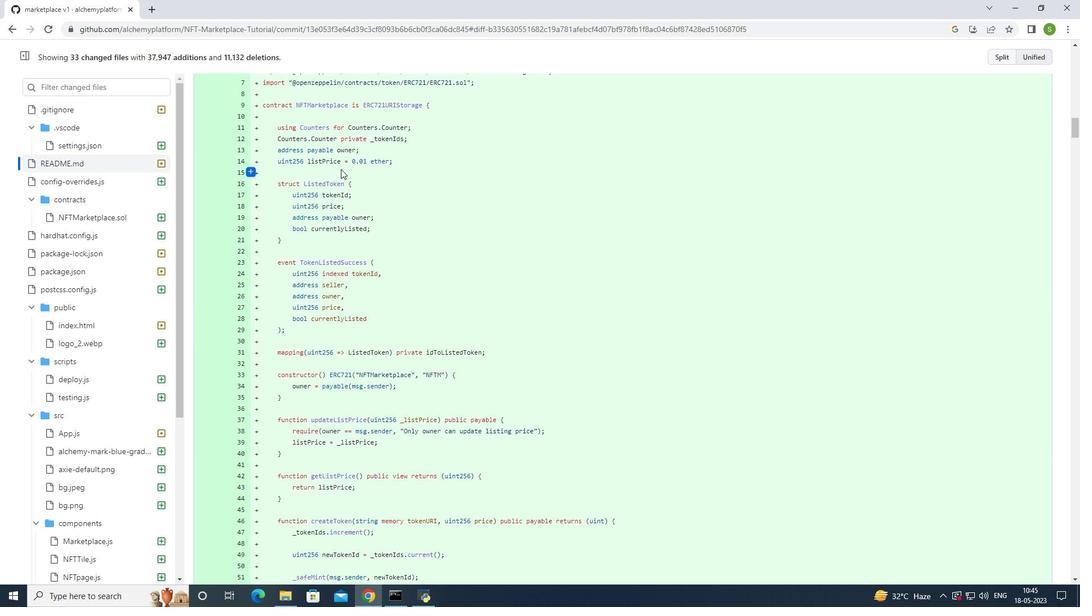 
Action: Mouse scrolled (341, 168) with delta (0, 0)
Screenshot: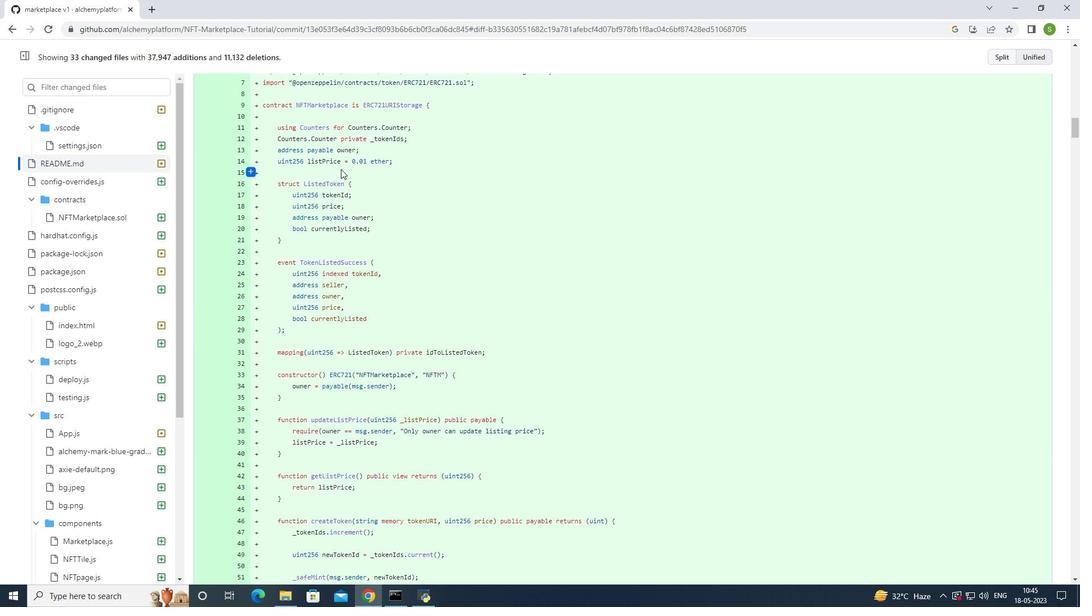 
Action: Mouse scrolled (341, 168) with delta (0, 0)
Screenshot: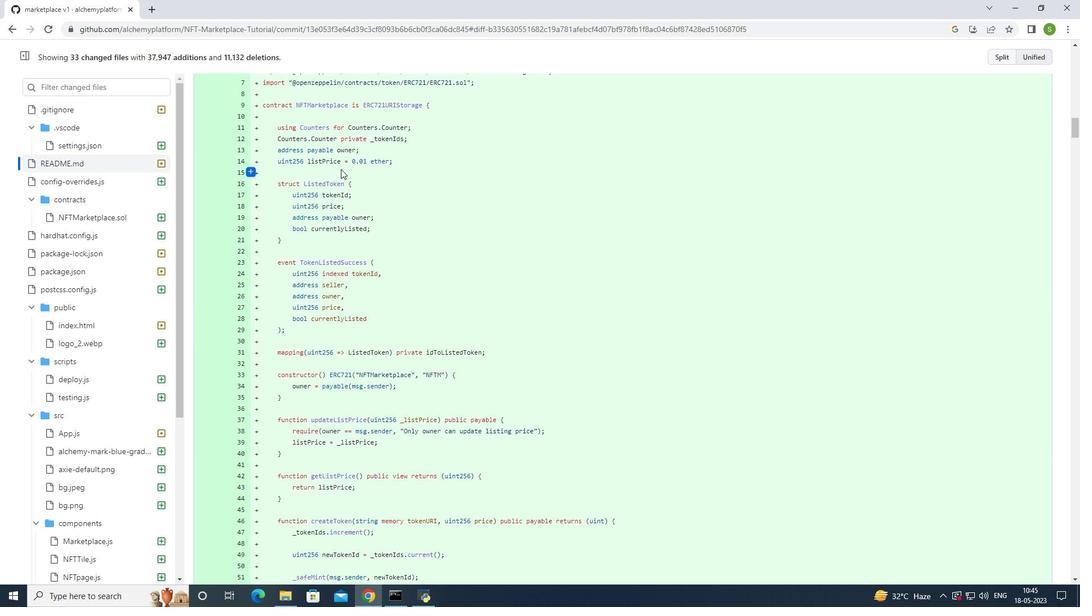 
Action: Mouse scrolled (341, 168) with delta (0, 0)
Screenshot: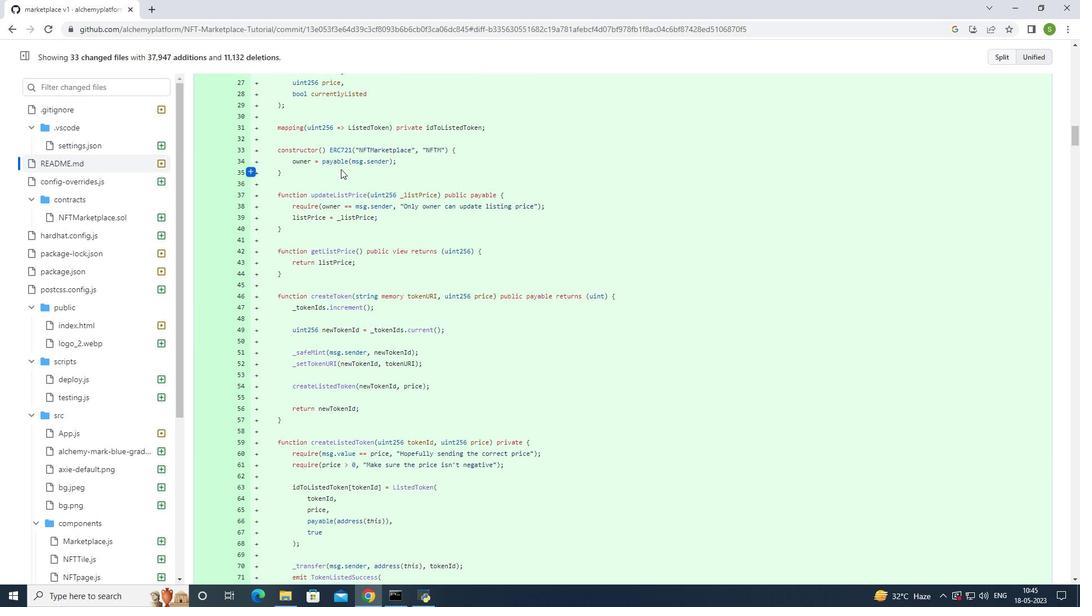 
Action: Mouse scrolled (341, 168) with delta (0, 0)
Screenshot: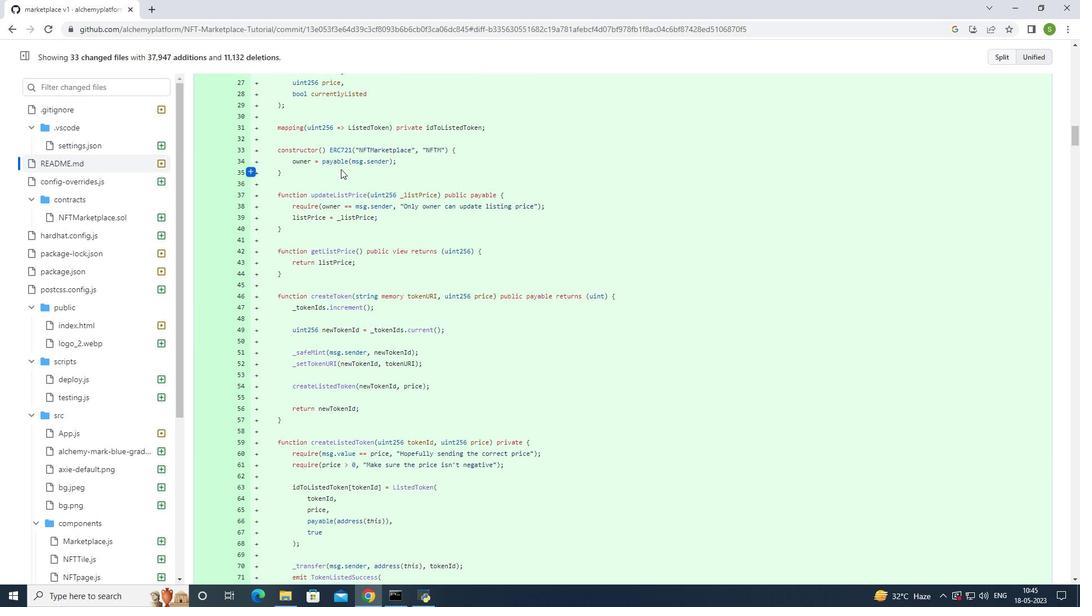 
Action: Mouse scrolled (341, 168) with delta (0, 0)
Screenshot: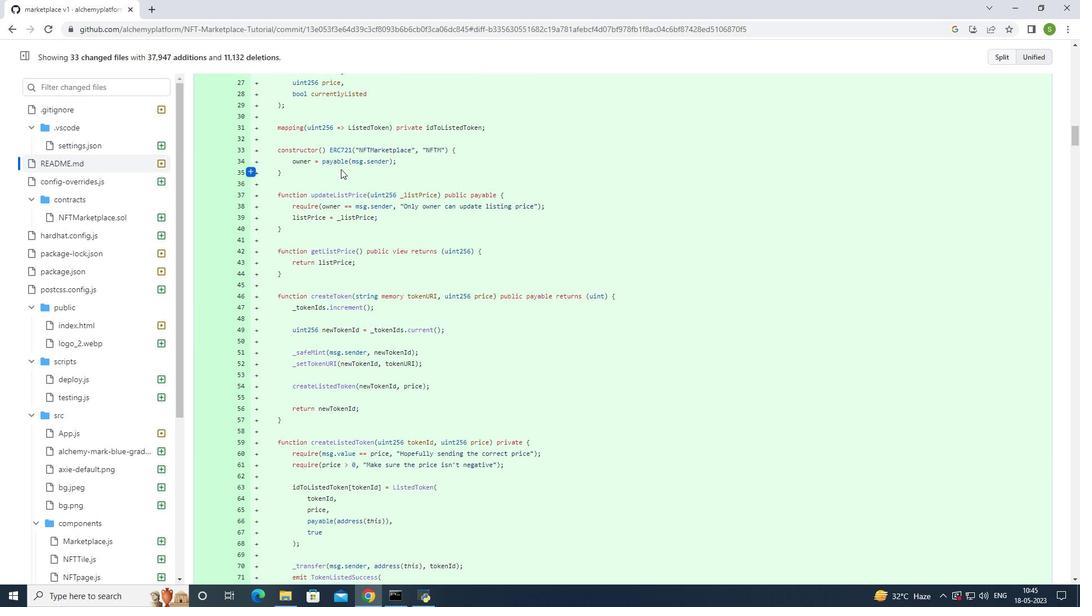 
Action: Mouse moved to (96, 432)
Screenshot: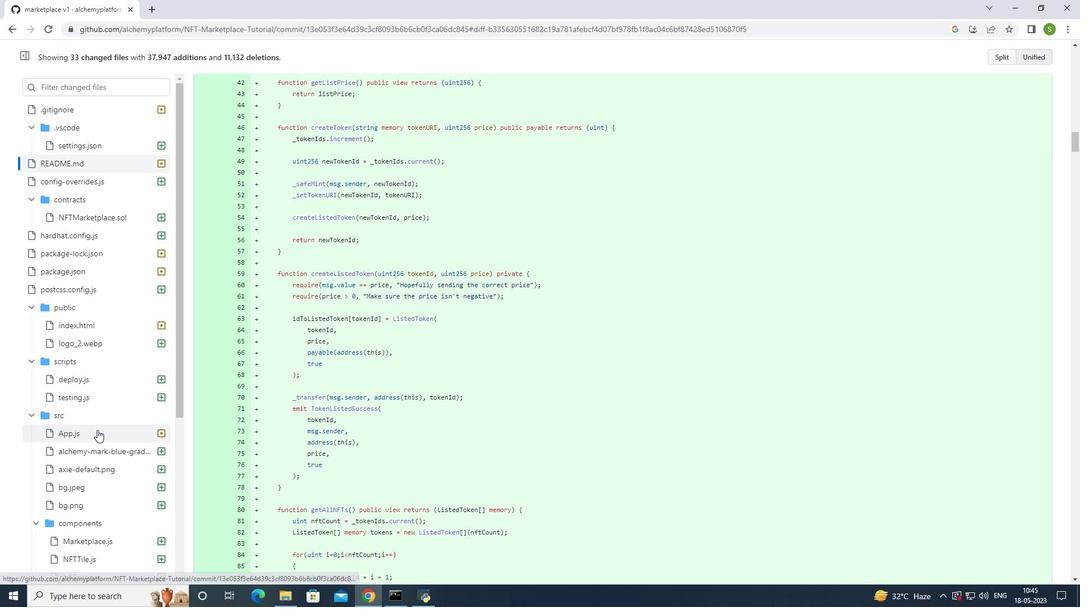 
Action: Mouse pressed left at (96, 432)
Screenshot: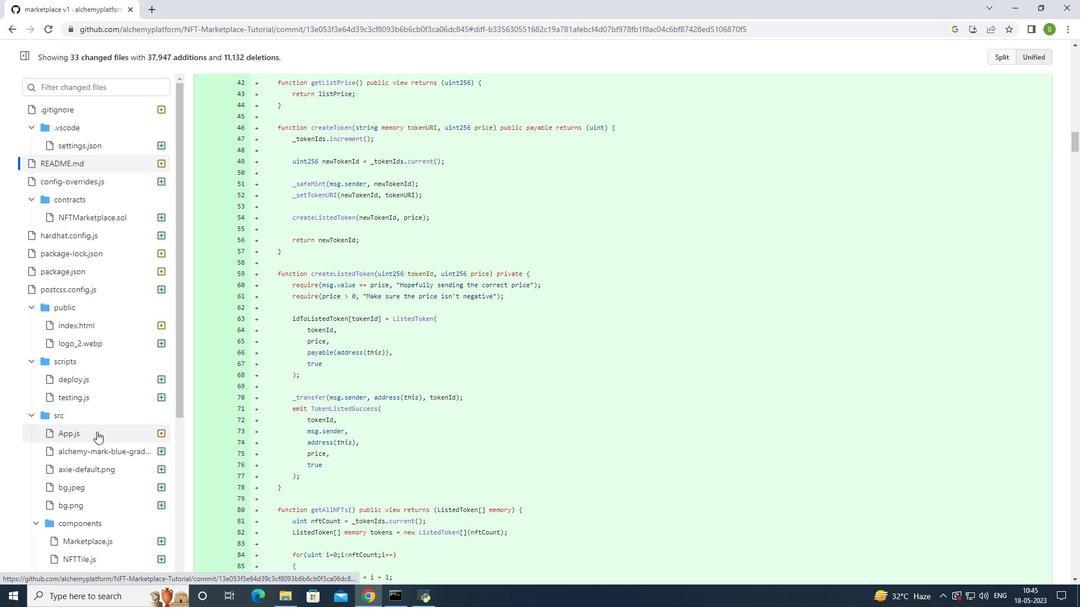 
Action: Mouse moved to (281, 86)
Screenshot: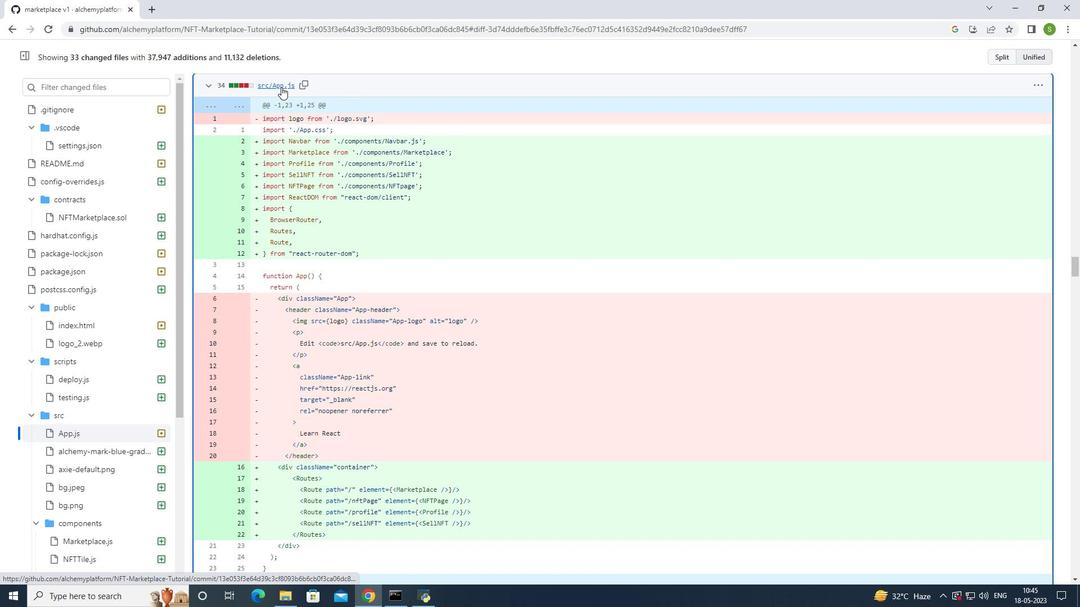 
Action: Mouse pressed left at (281, 86)
Screenshot: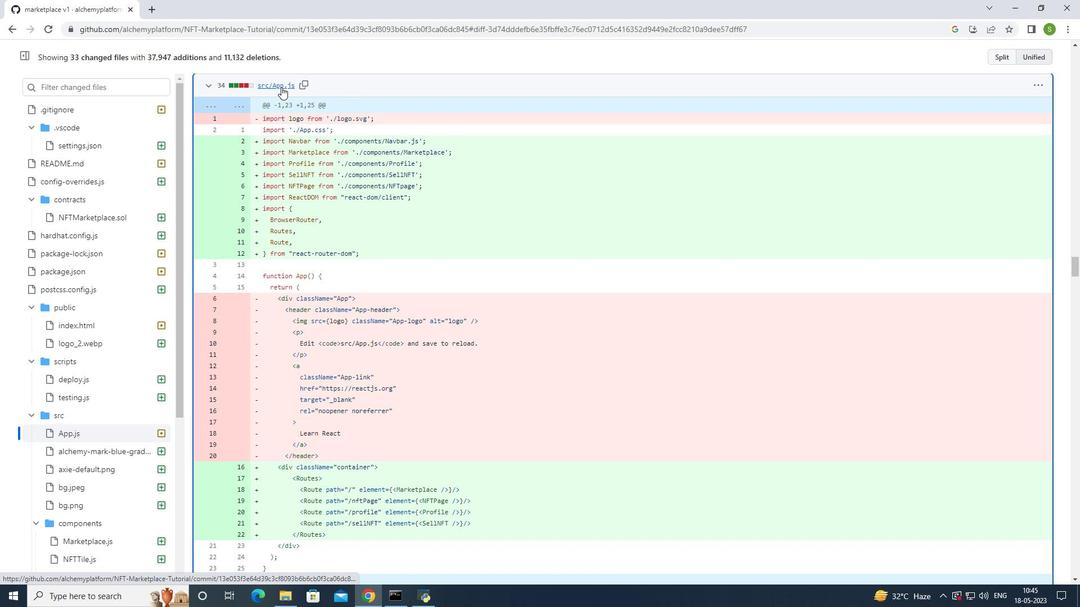 
Action: Mouse moved to (381, 177)
Screenshot: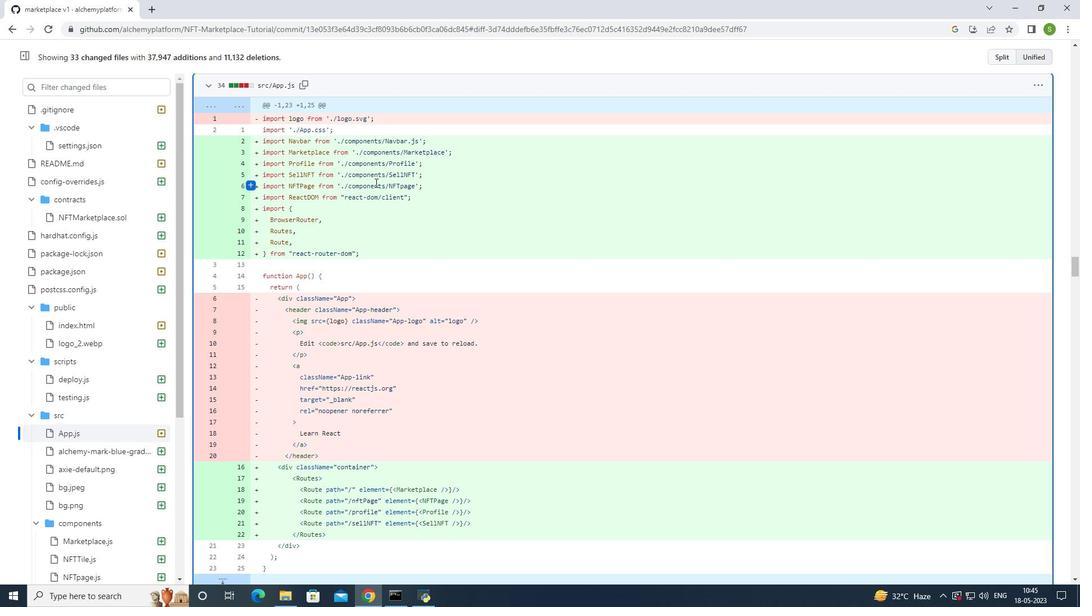 
Action: Mouse scrolled (381, 177) with delta (0, 0)
Screenshot: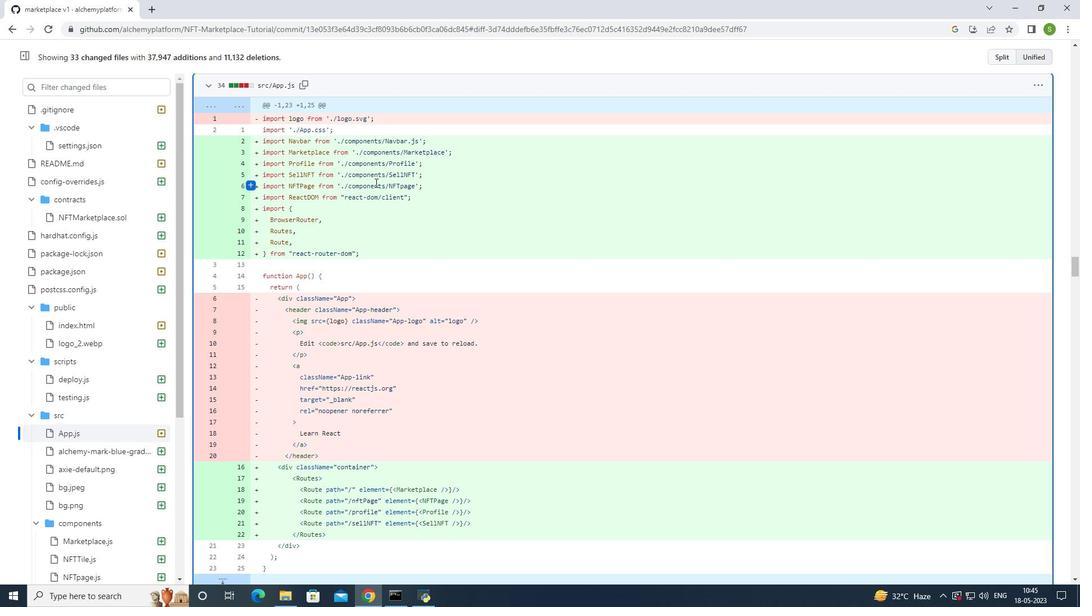 
Action: Mouse scrolled (381, 177) with delta (0, 0)
Screenshot: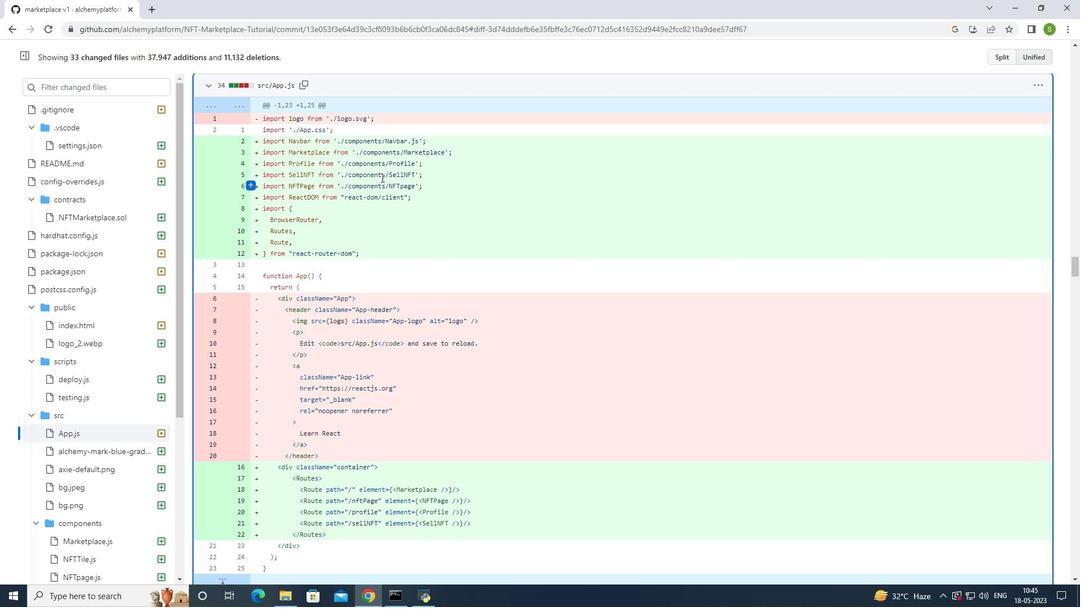 
Action: Mouse scrolled (381, 177) with delta (0, 0)
Screenshot: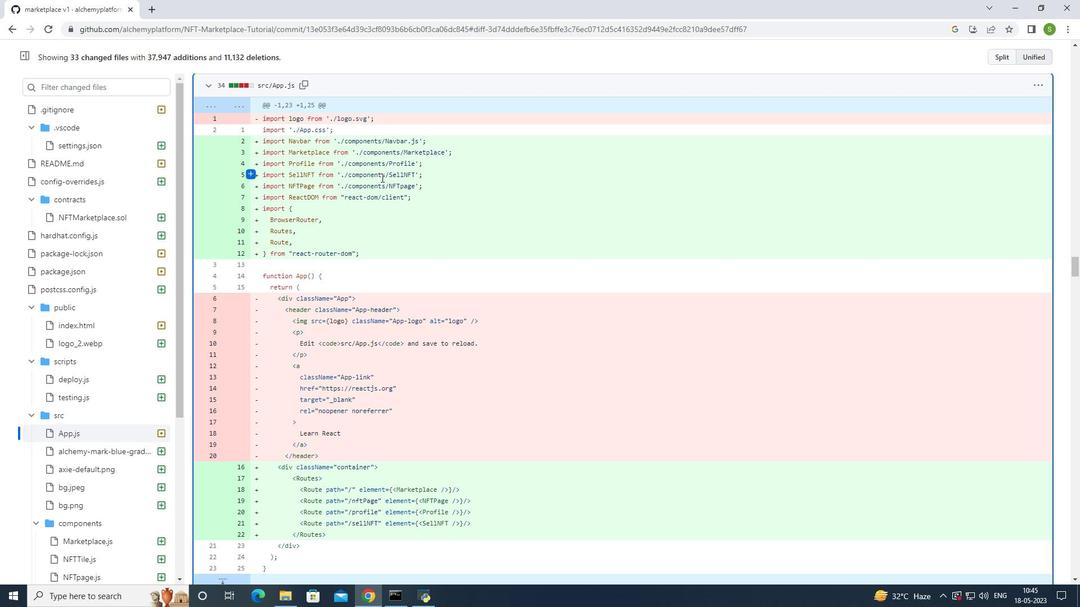 
Action: Mouse scrolled (381, 177) with delta (0, 0)
Screenshot: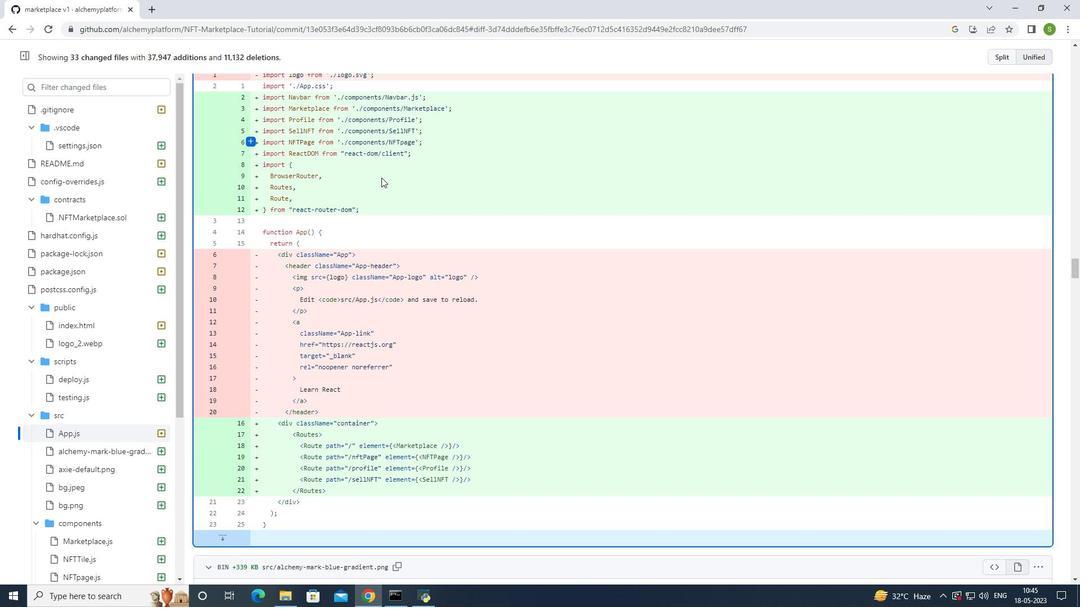 
Action: Mouse moved to (377, 177)
Screenshot: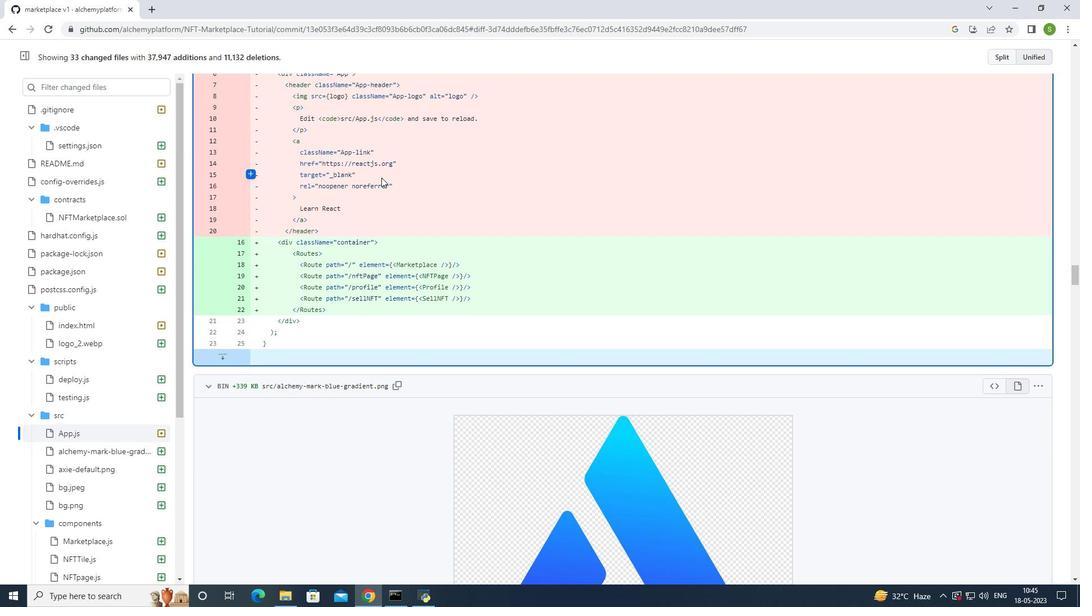 
Action: Mouse scrolled (377, 177) with delta (0, 0)
Screenshot: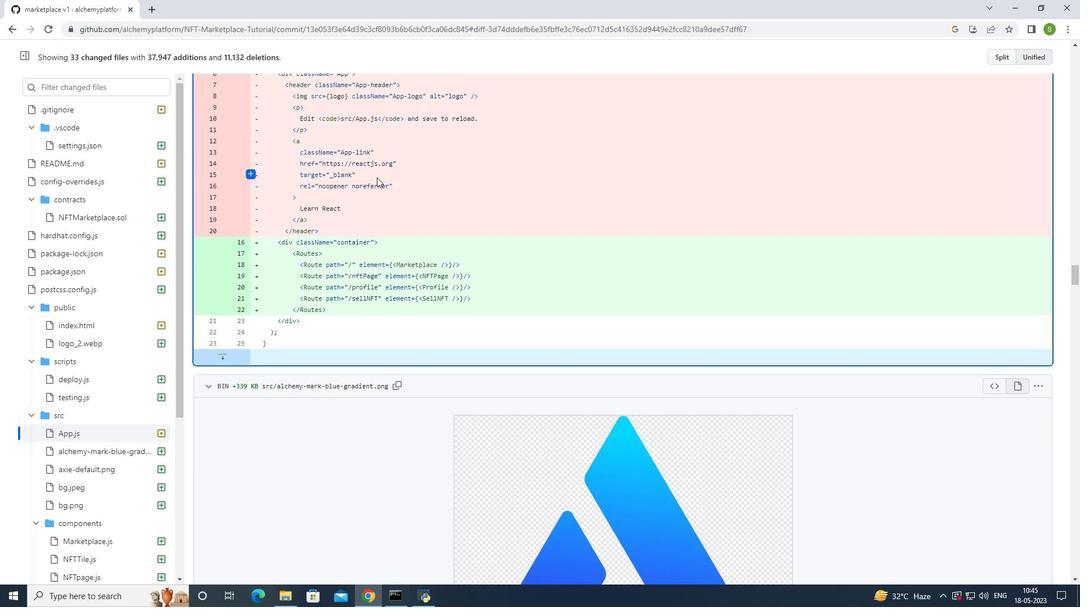 
Action: Mouse scrolled (377, 177) with delta (0, 0)
Screenshot: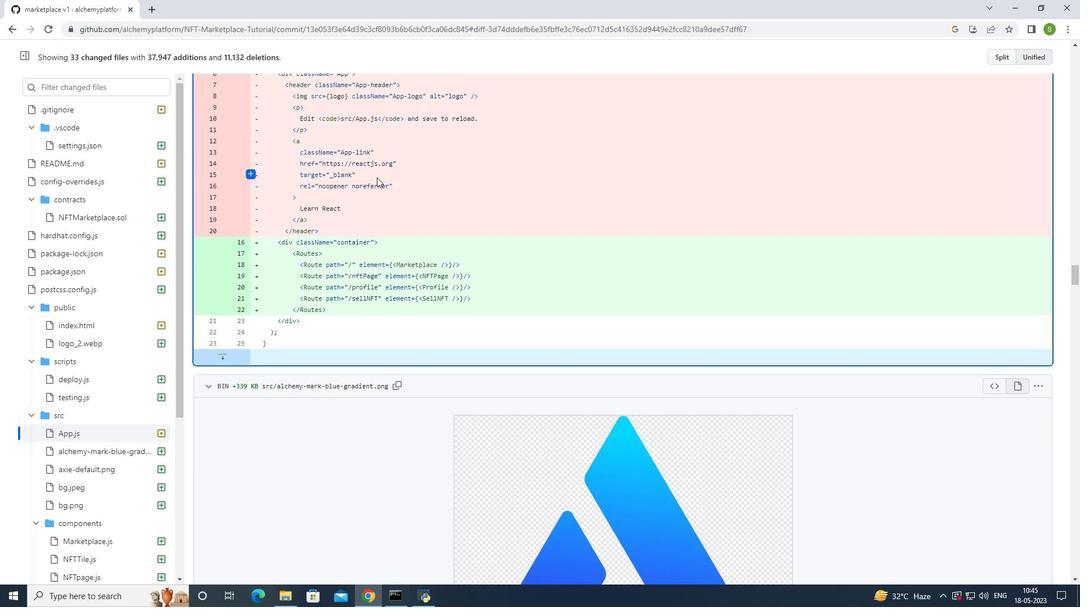 
Action: Mouse scrolled (377, 177) with delta (0, 0)
Screenshot: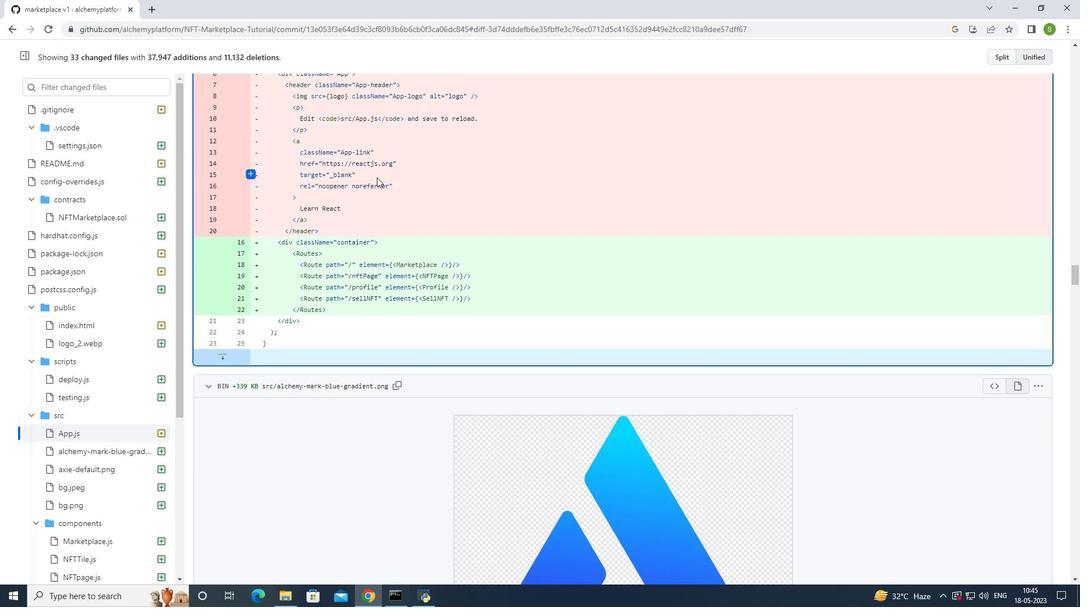 
Action: Mouse scrolled (377, 177) with delta (0, 0)
Screenshot: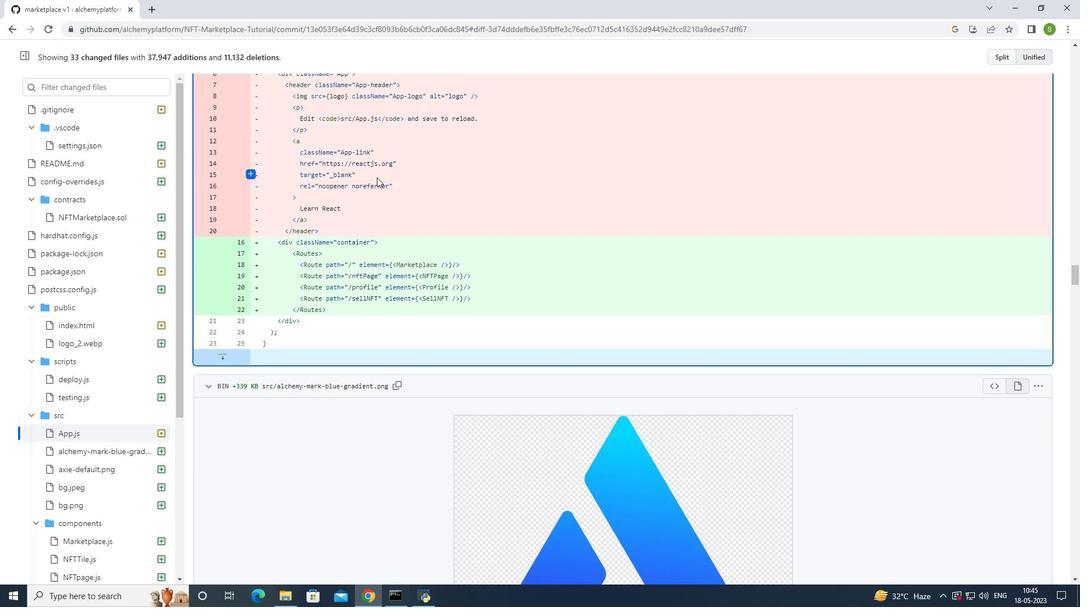 
Action: Mouse moved to (375, 177)
Screenshot: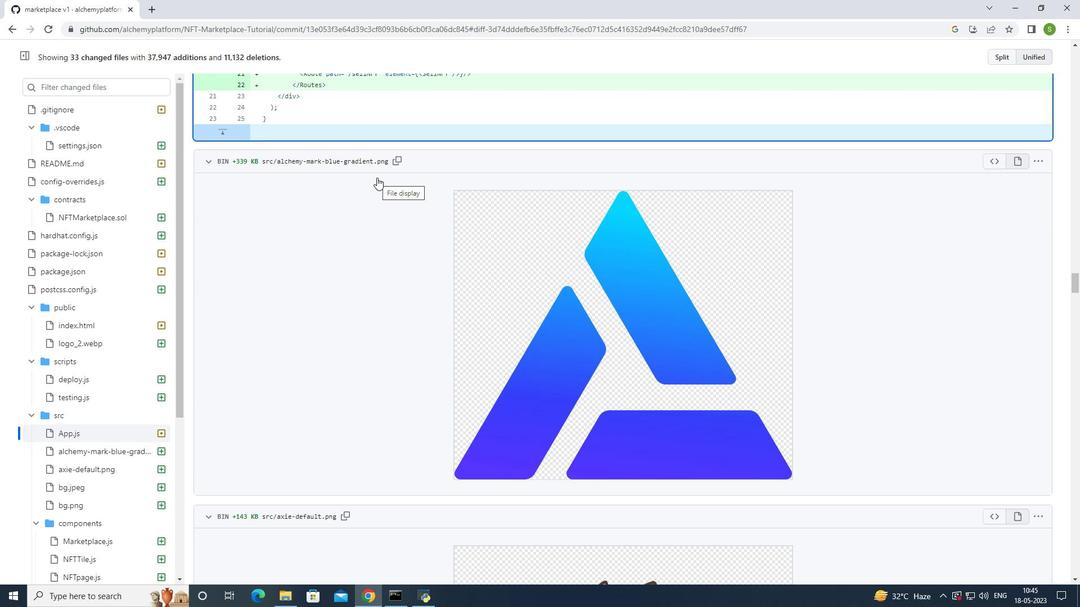 
Action: Mouse scrolled (375, 176) with delta (0, 0)
Screenshot: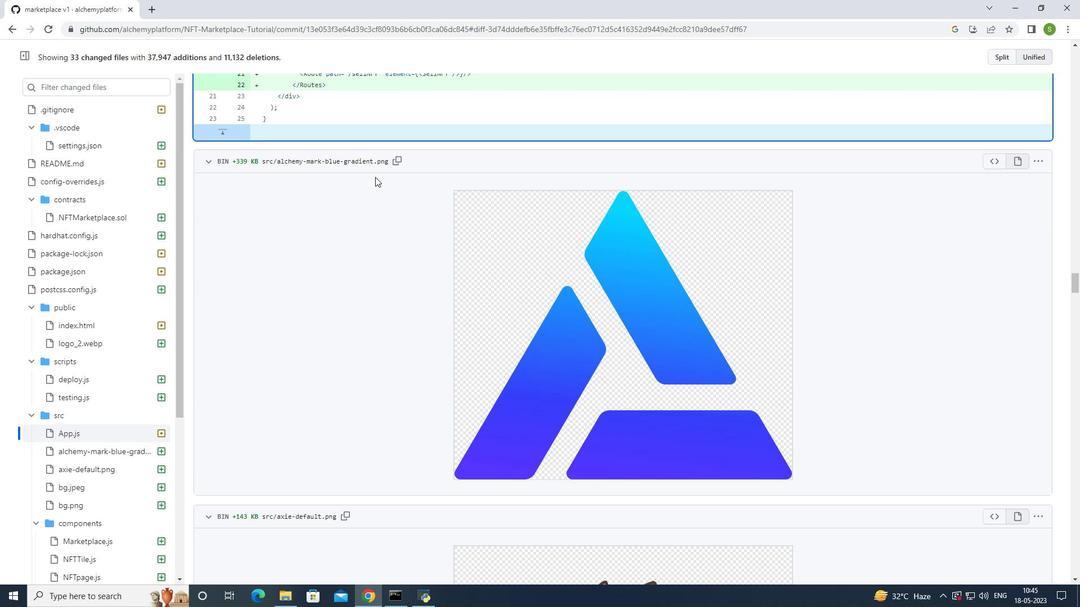 
Action: Mouse scrolled (375, 176) with delta (0, 0)
Screenshot: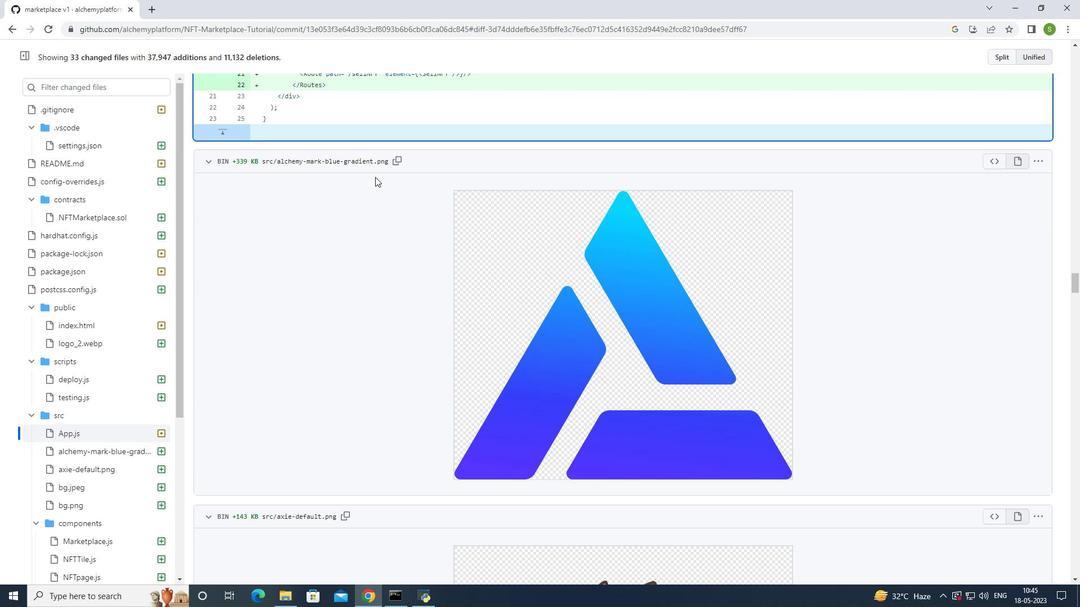 
Action: Mouse scrolled (375, 176) with delta (0, 0)
Screenshot: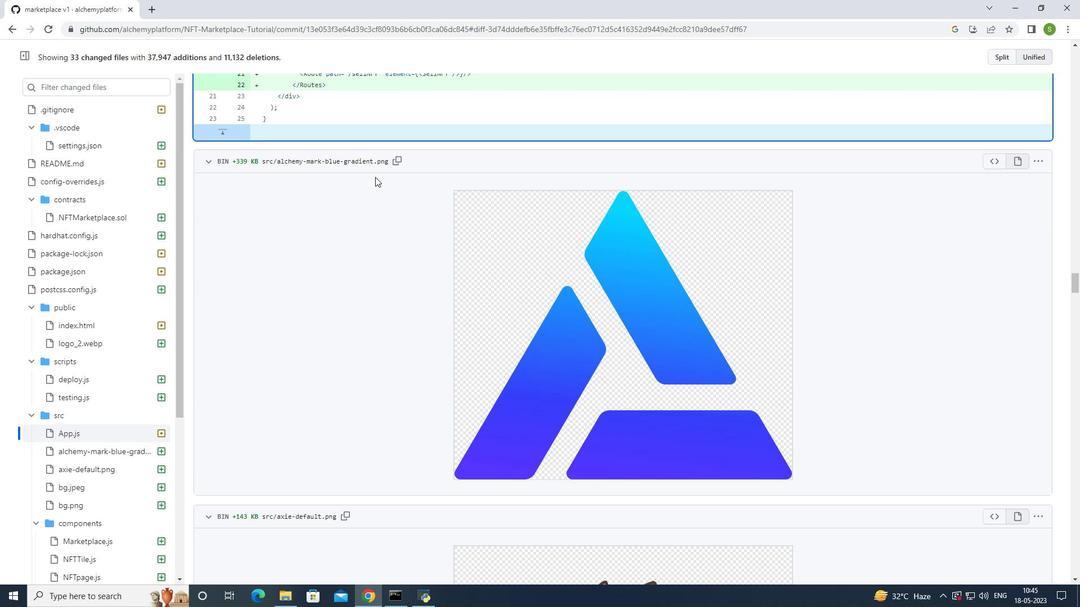 
Action: Mouse moved to (375, 174)
Screenshot: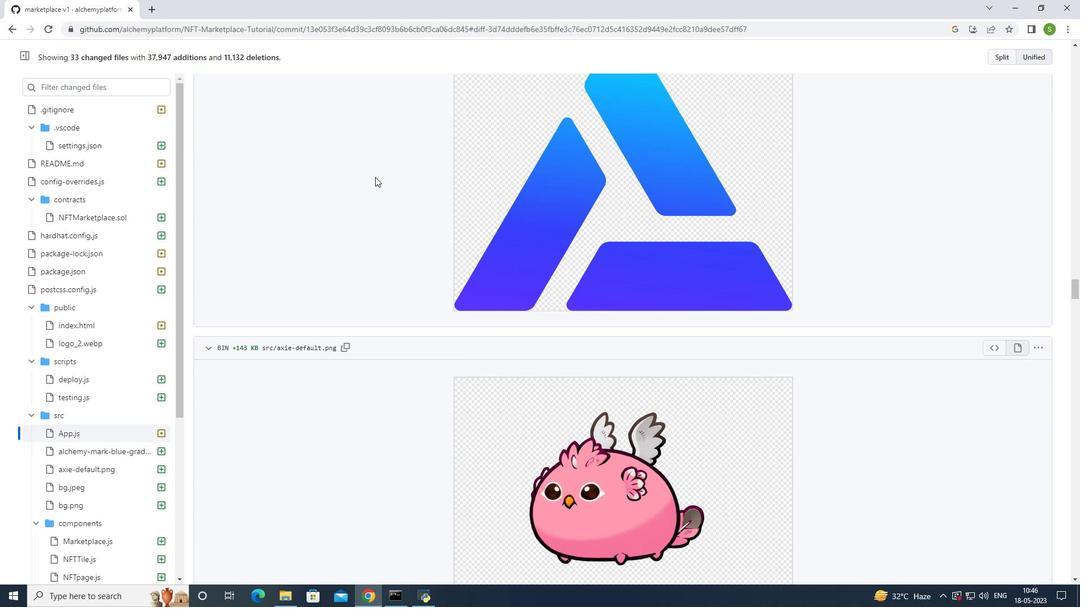 
Action: Mouse scrolled (375, 173) with delta (0, 0)
Screenshot: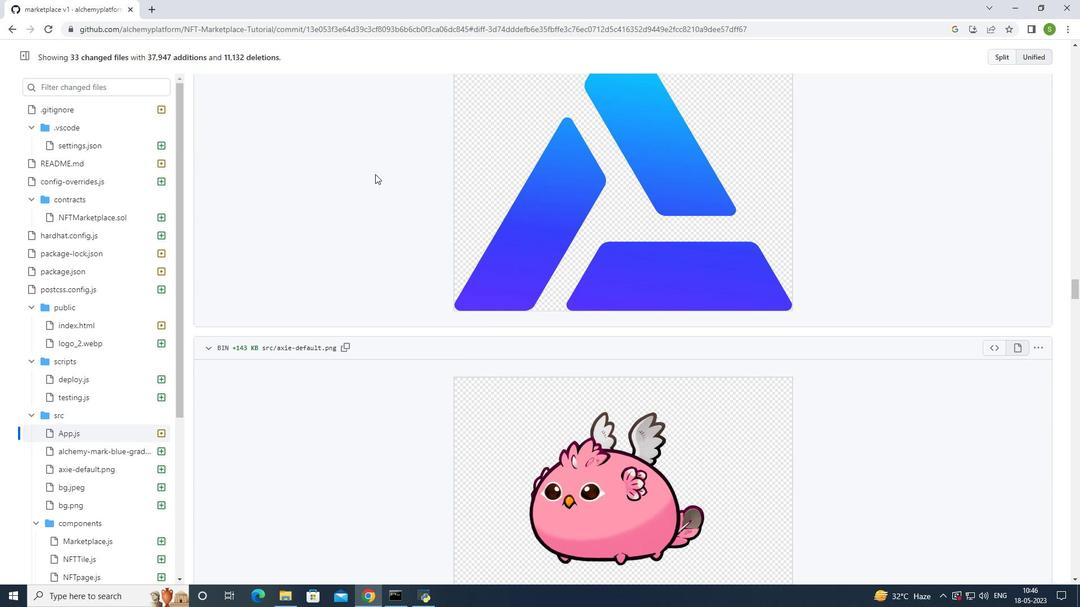 
Action: Mouse scrolled (375, 173) with delta (0, 0)
Screenshot: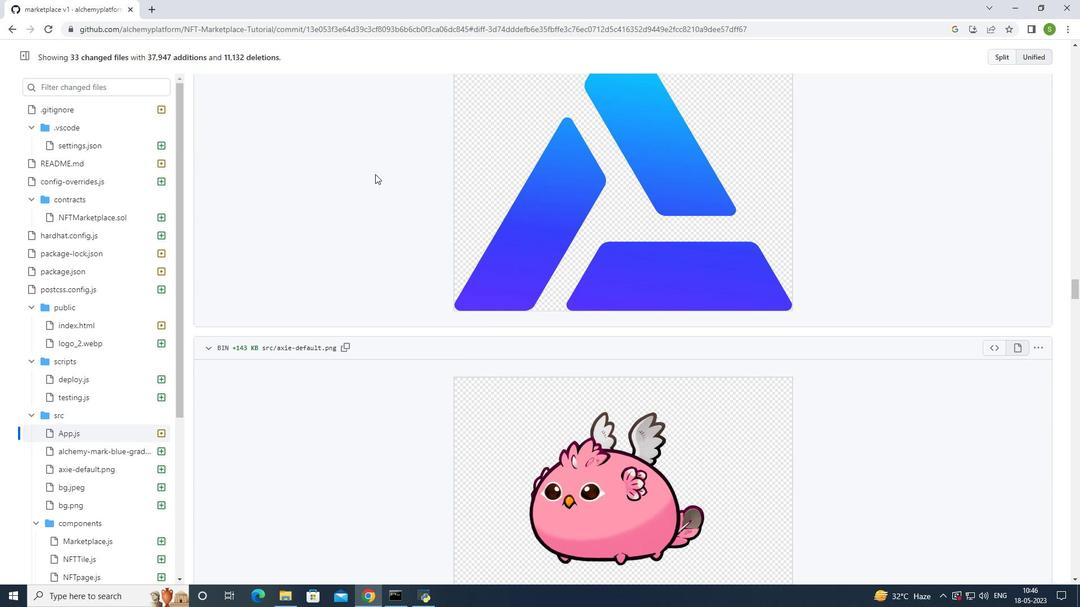 
Action: Mouse scrolled (375, 173) with delta (0, 0)
Screenshot: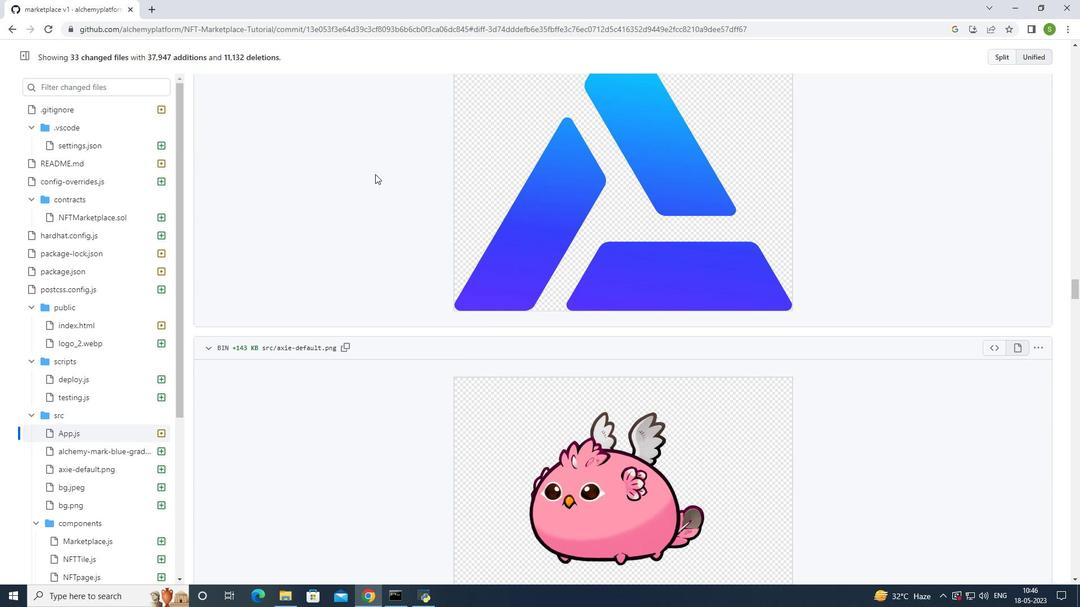 
Action: Mouse scrolled (375, 173) with delta (0, 0)
Screenshot: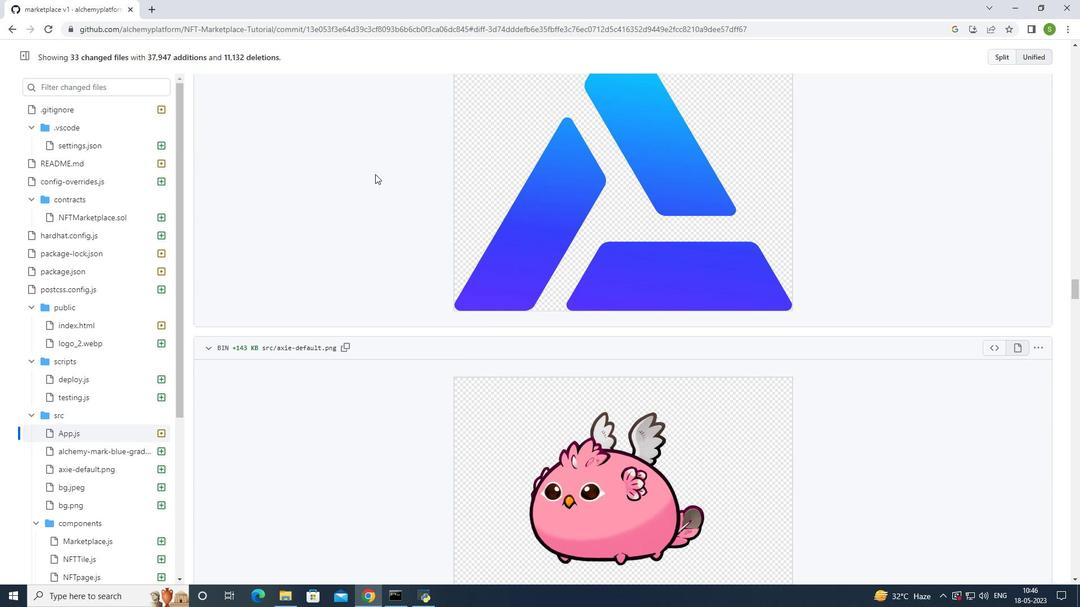 
Action: Mouse moved to (375, 171)
Screenshot: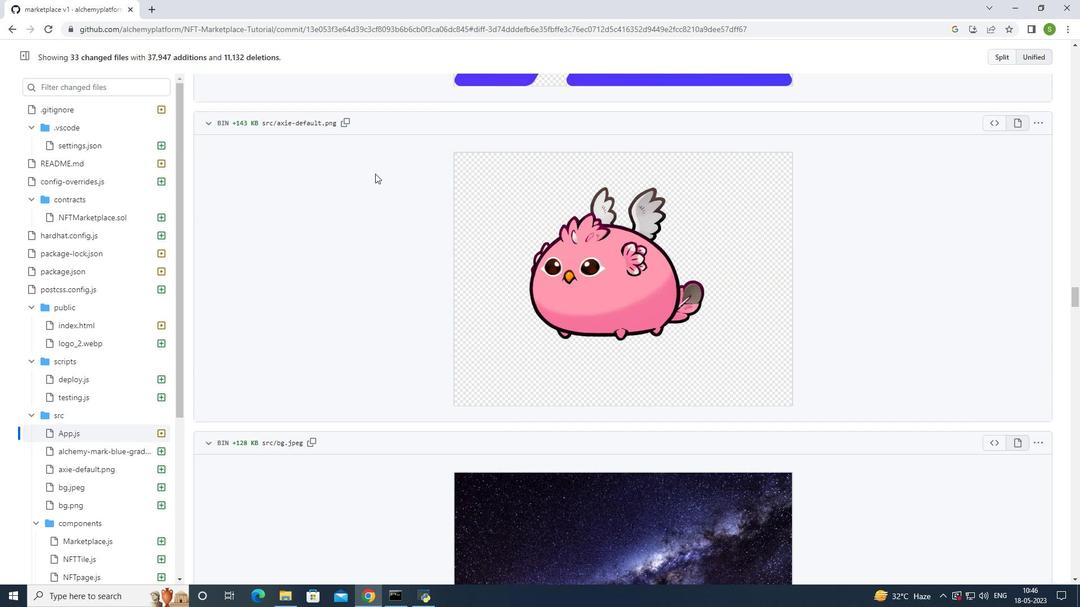 
Action: Mouse scrolled (375, 171) with delta (0, 0)
Screenshot: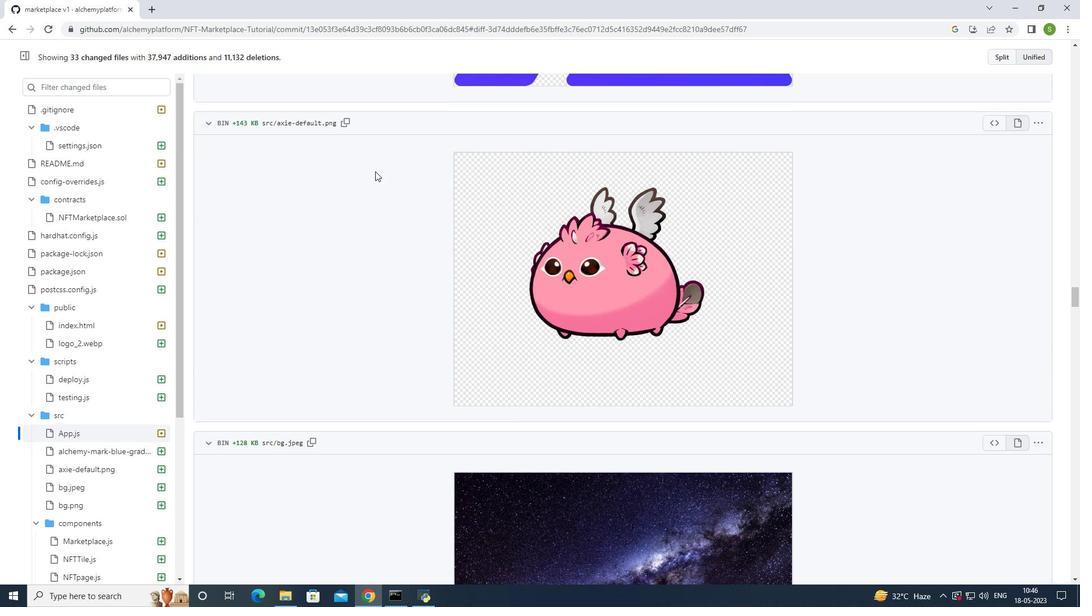 
Action: Mouse scrolled (375, 171) with delta (0, 0)
Screenshot: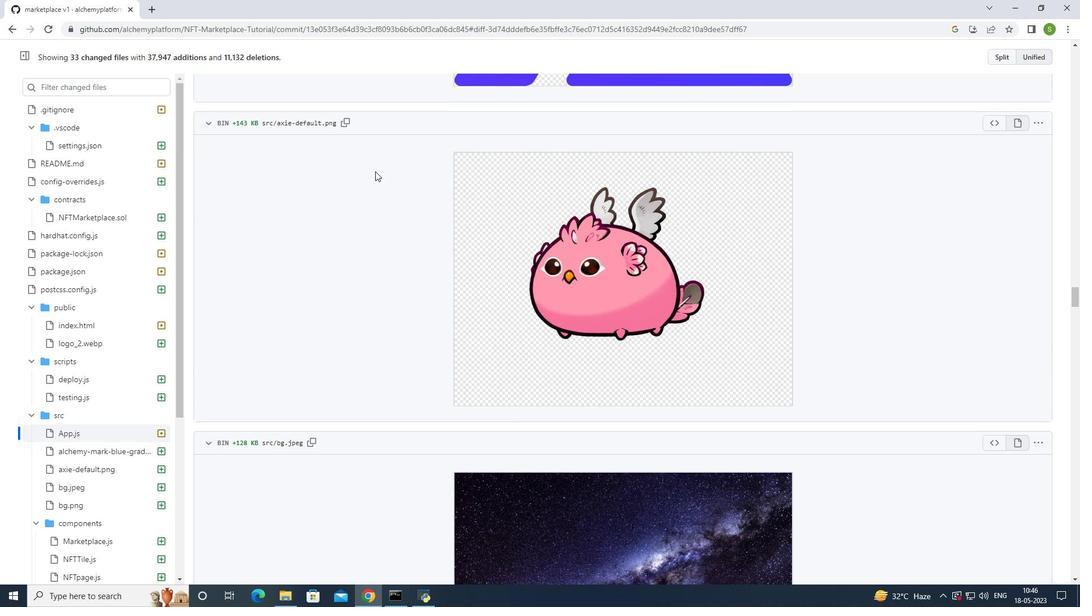 
Action: Mouse scrolled (375, 171) with delta (0, 0)
Screenshot: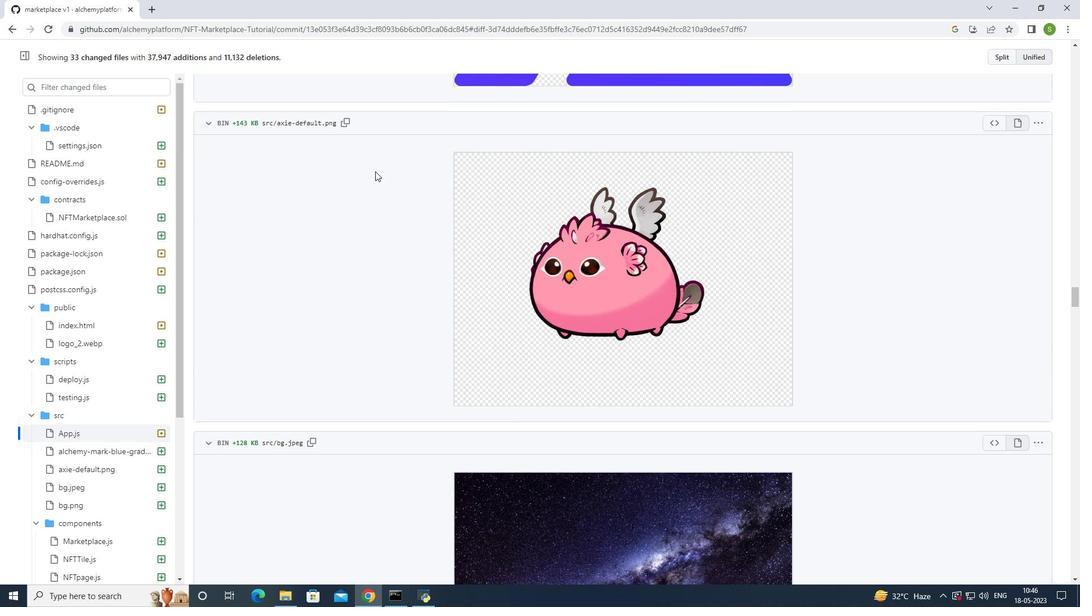 
Action: Mouse moved to (374, 169)
Screenshot: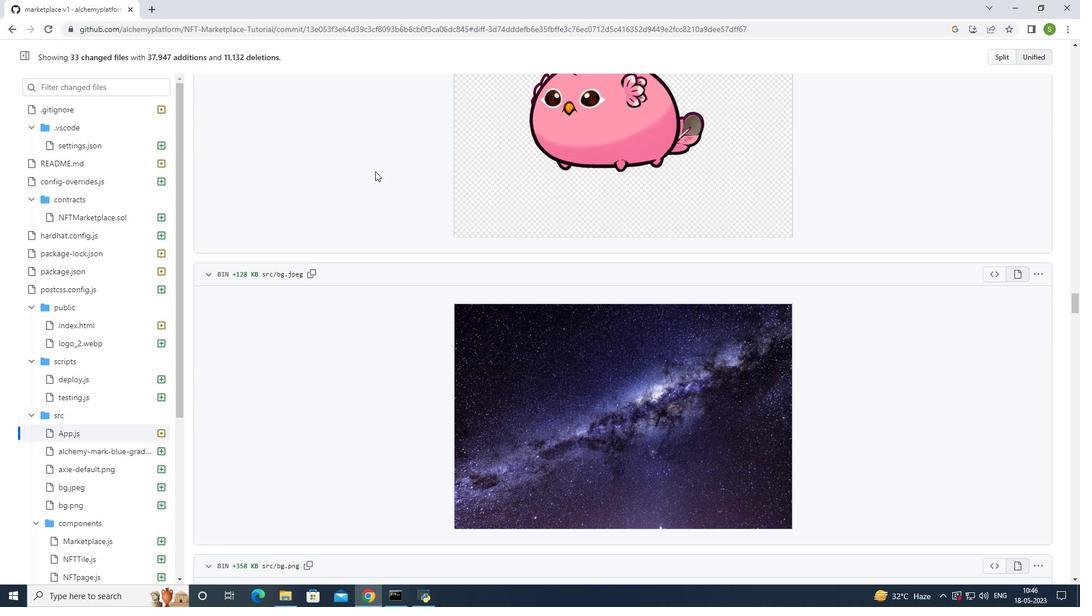 
Action: Mouse scrolled (374, 169) with delta (0, 0)
Screenshot: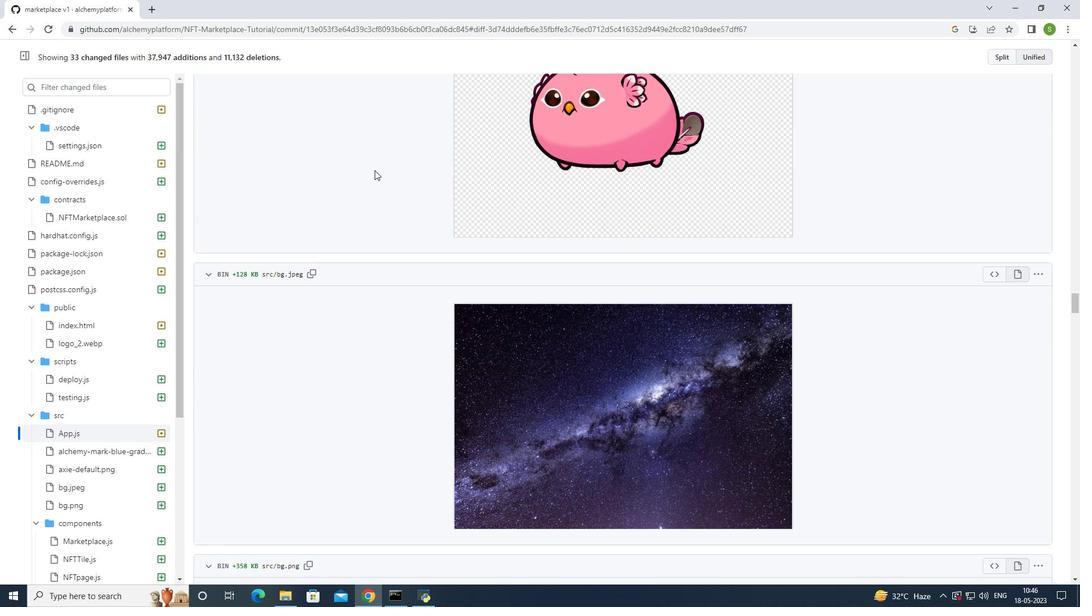 
Action: Mouse scrolled (374, 169) with delta (0, 0)
Screenshot: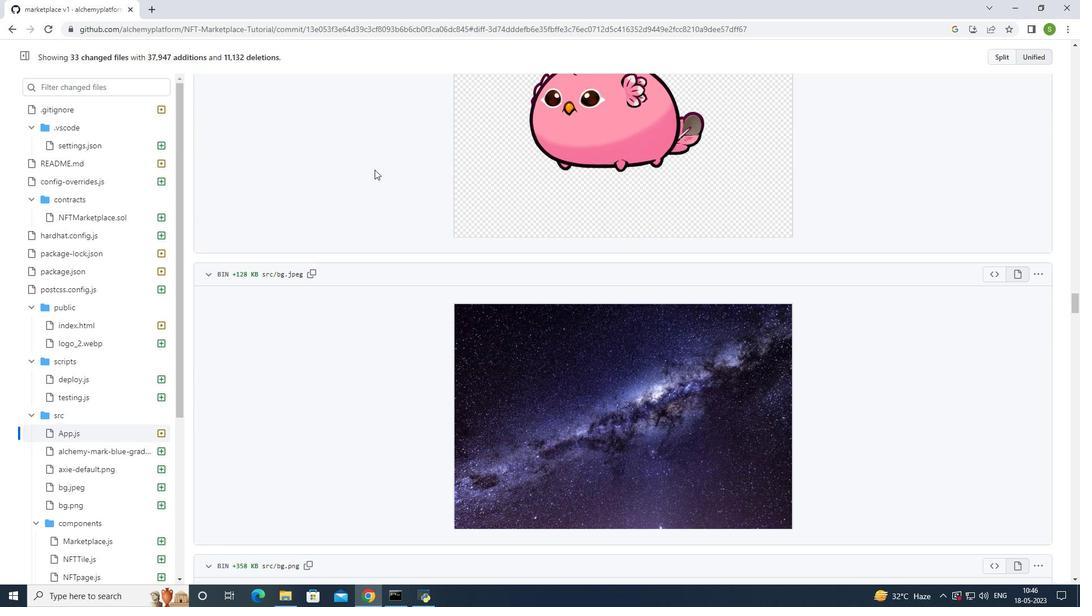 
Action: Mouse moved to (374, 169)
Screenshot: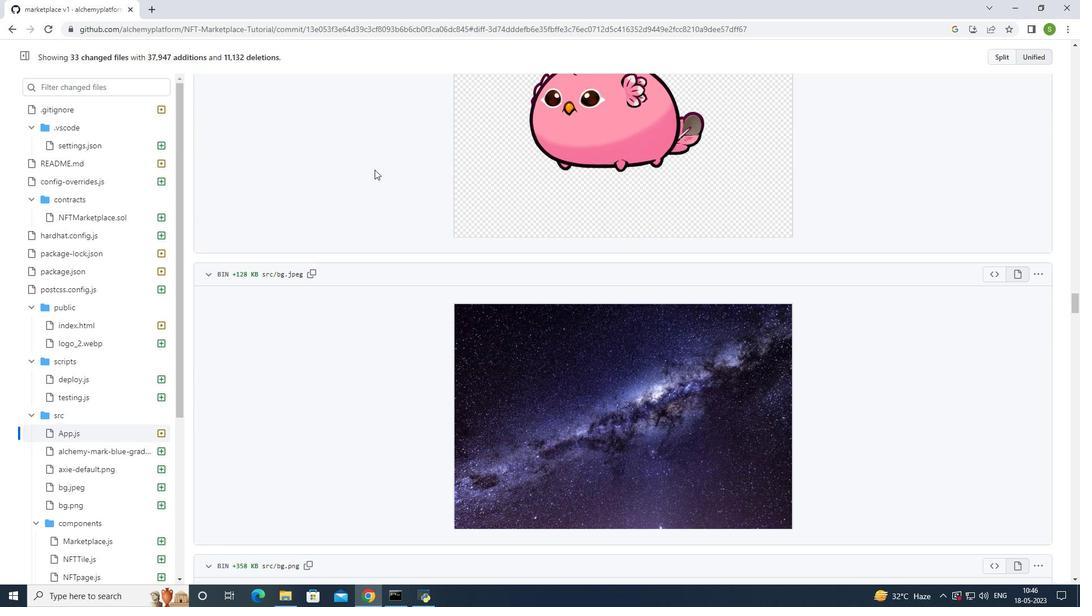 
Action: Mouse scrolled (374, 169) with delta (0, 0)
Screenshot: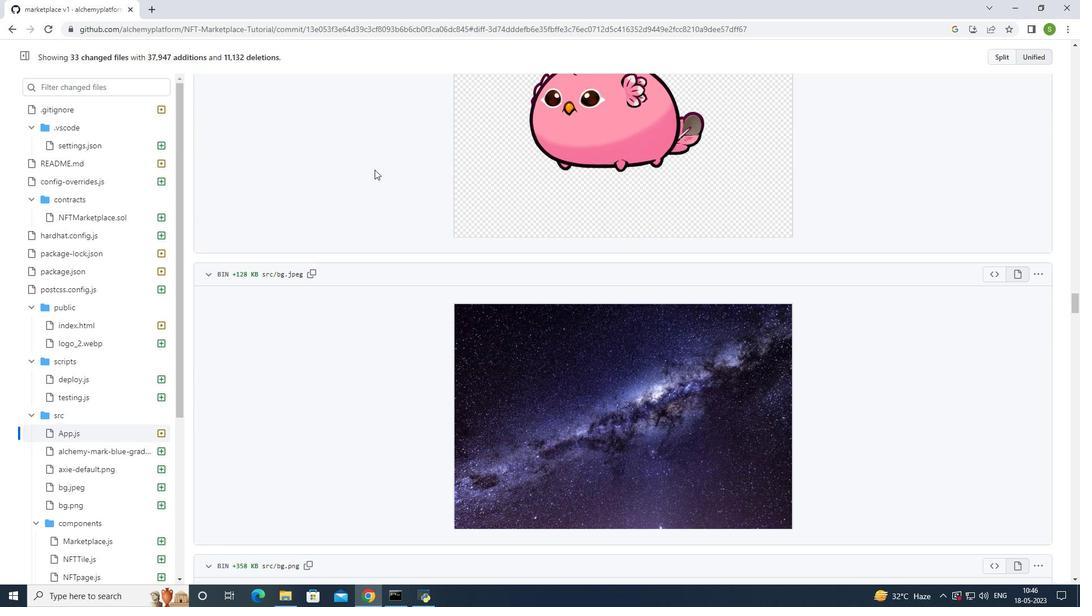 
Action: Mouse moved to (373, 168)
Screenshot: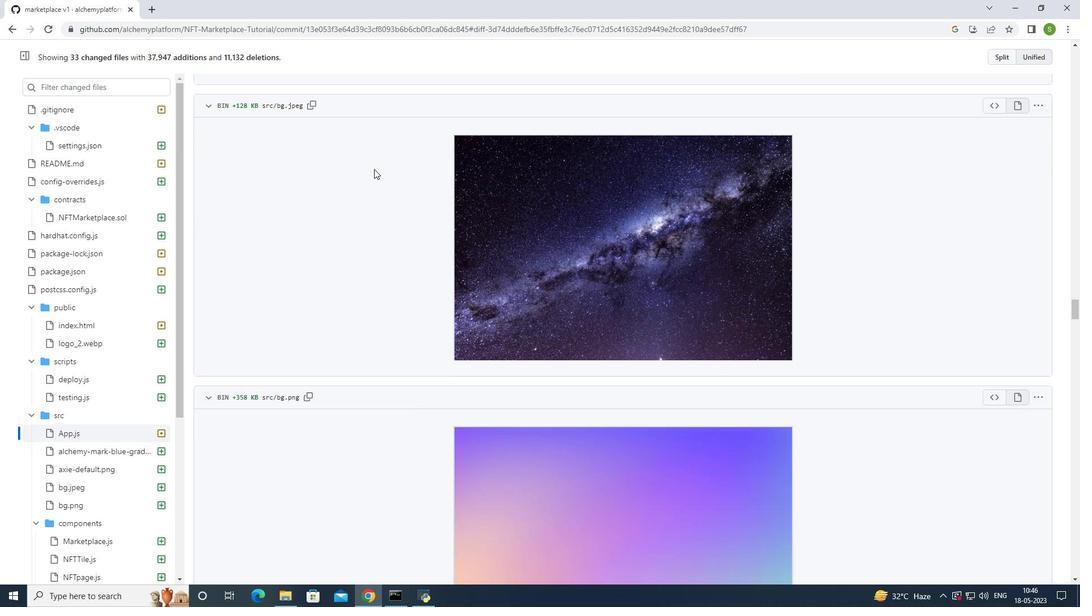 
Action: Mouse scrolled (373, 167) with delta (0, 0)
Screenshot: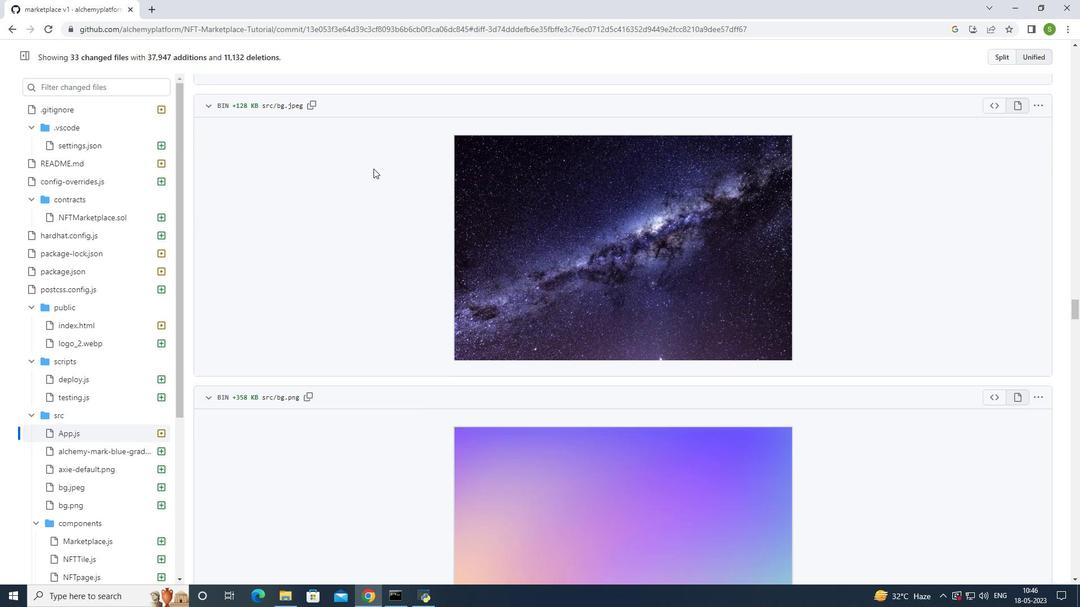 
Action: Mouse scrolled (373, 167) with delta (0, 0)
Screenshot: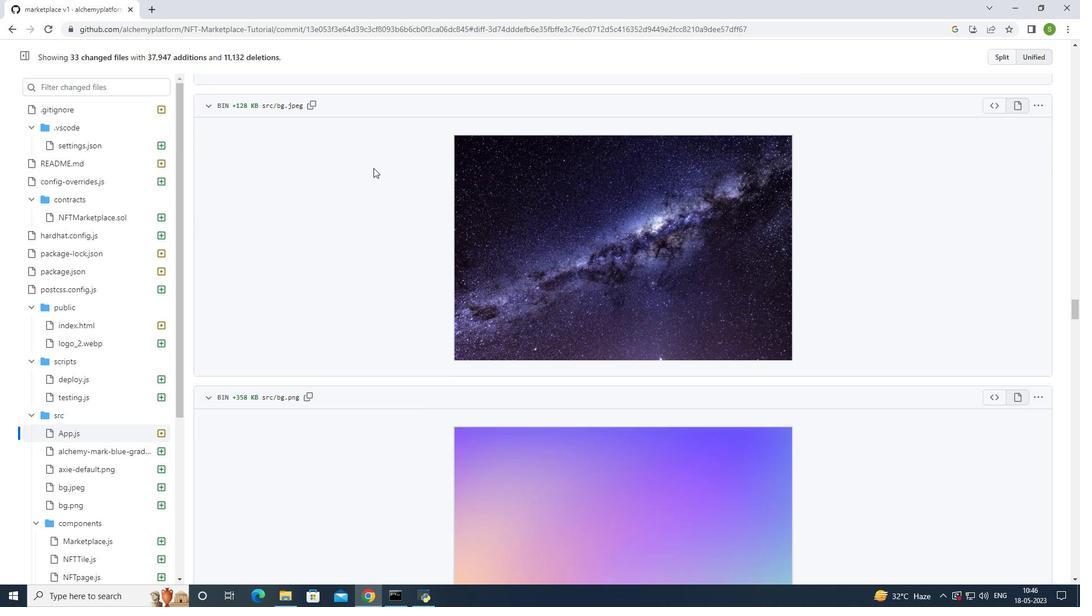 
Action: Mouse scrolled (373, 167) with delta (0, 0)
Screenshot: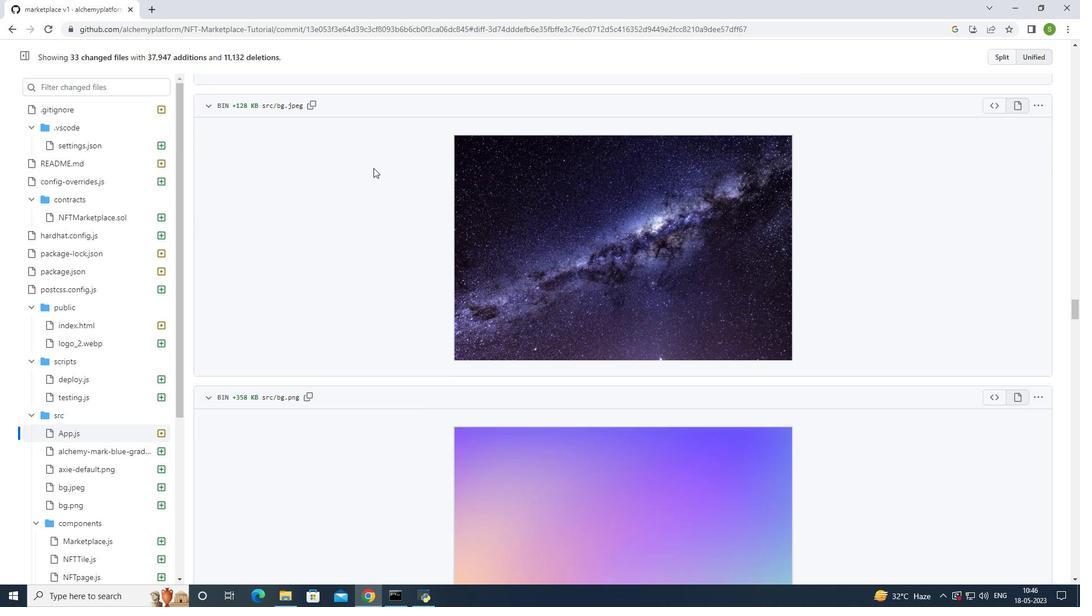 
Action: Mouse scrolled (373, 167) with delta (0, 0)
Screenshot: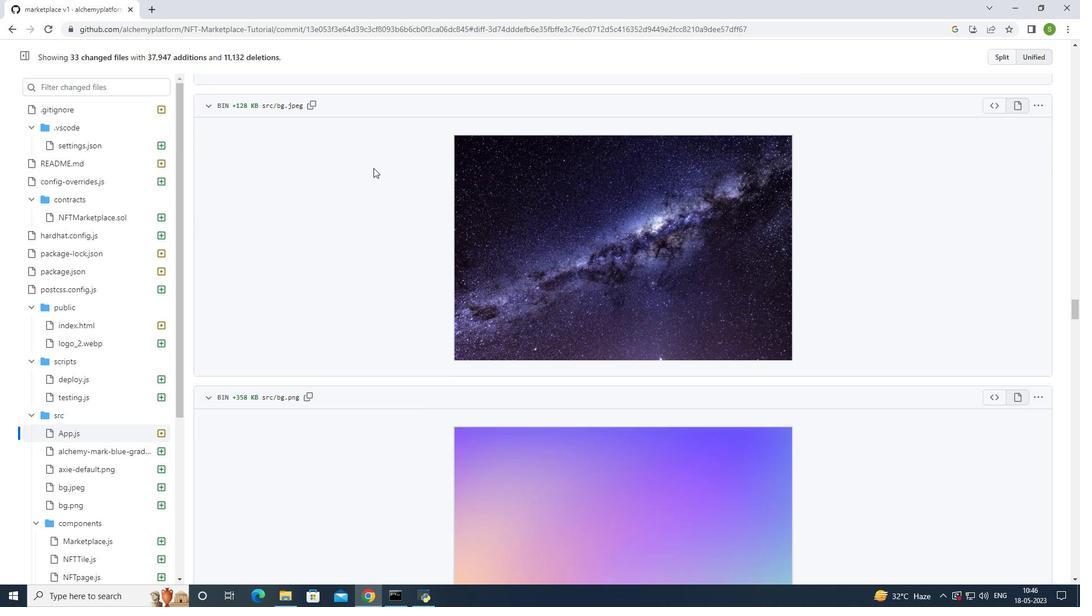 
Action: Mouse moved to (368, 164)
Screenshot: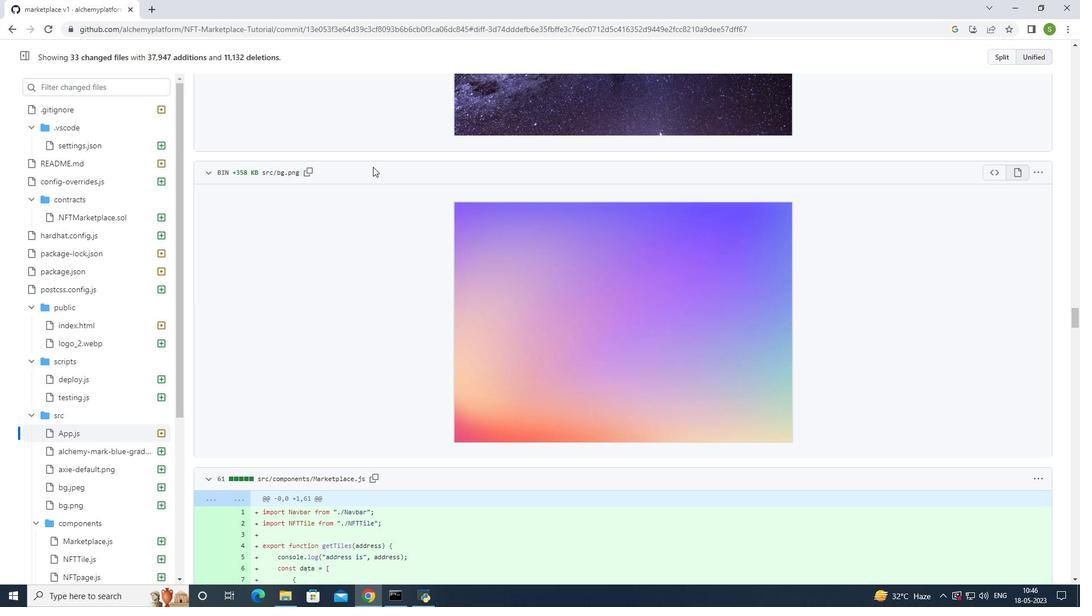 
Action: Mouse scrolled (368, 163) with delta (0, 0)
Screenshot: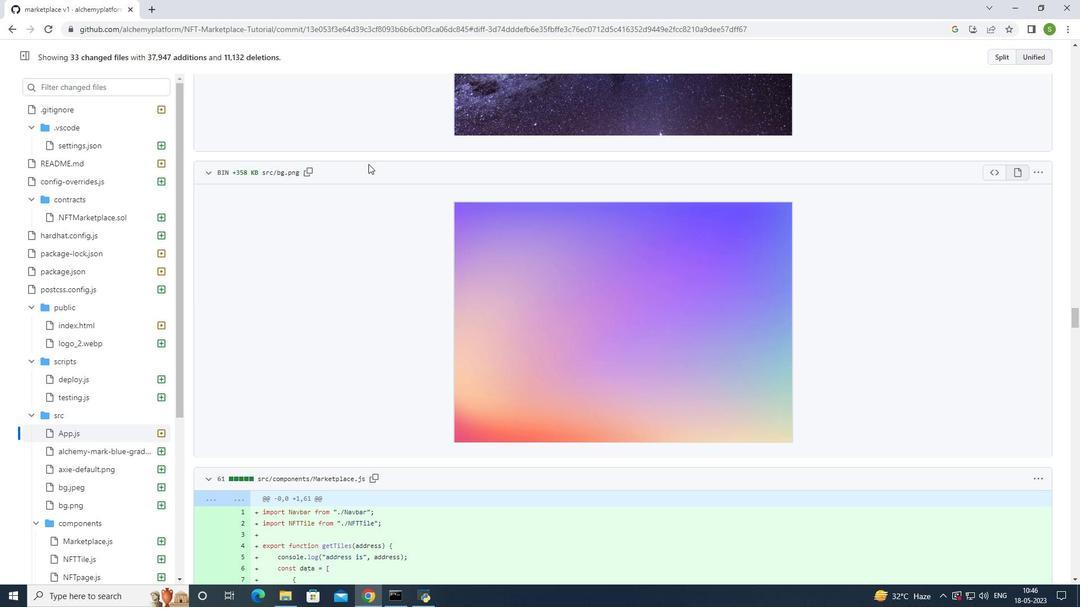 
Action: Mouse scrolled (368, 163) with delta (0, 0)
Screenshot: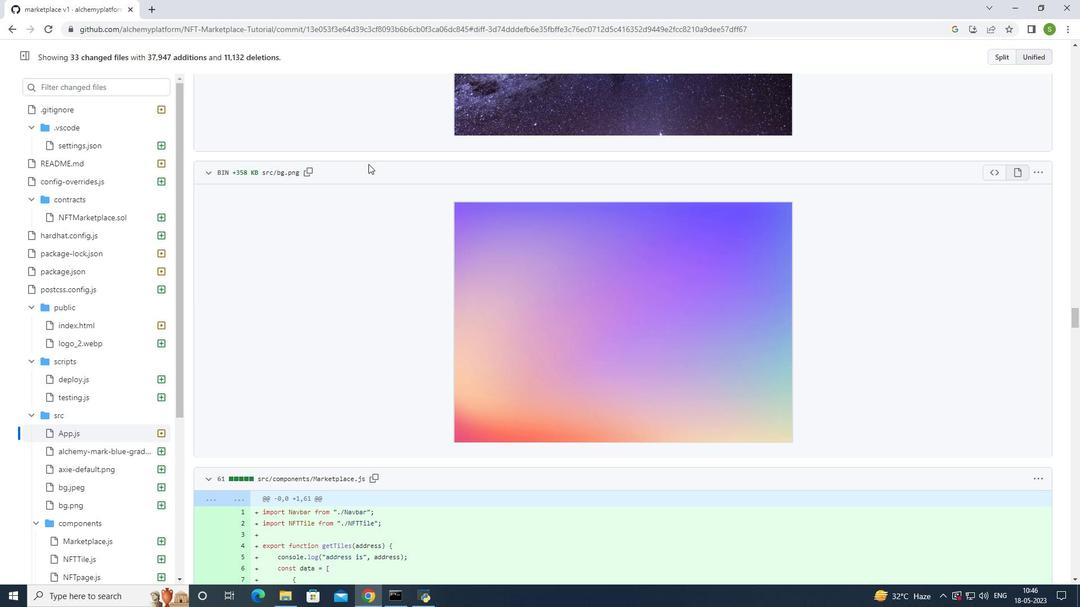 
Action: Mouse scrolled (368, 163) with delta (0, 0)
Screenshot: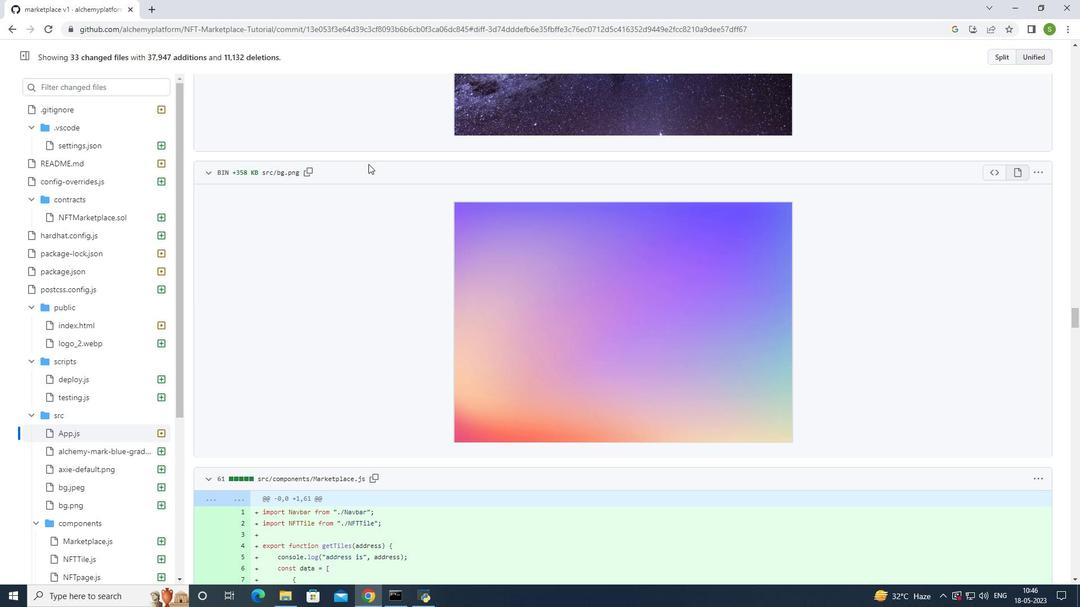 
Action: Mouse scrolled (368, 163) with delta (0, 0)
Screenshot: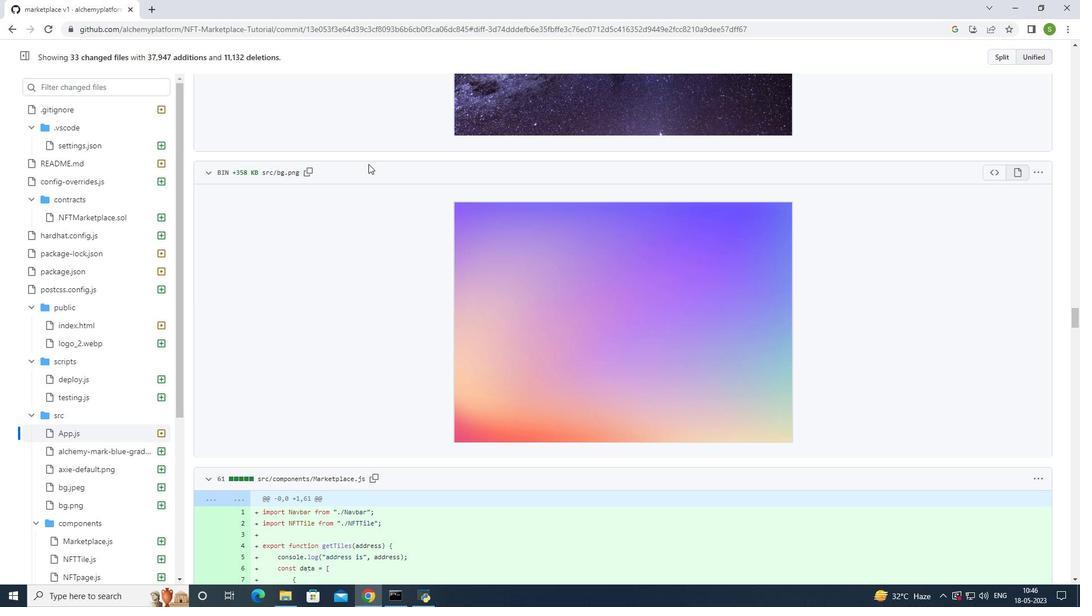 
Action: Mouse scrolled (368, 163) with delta (0, 0)
Screenshot: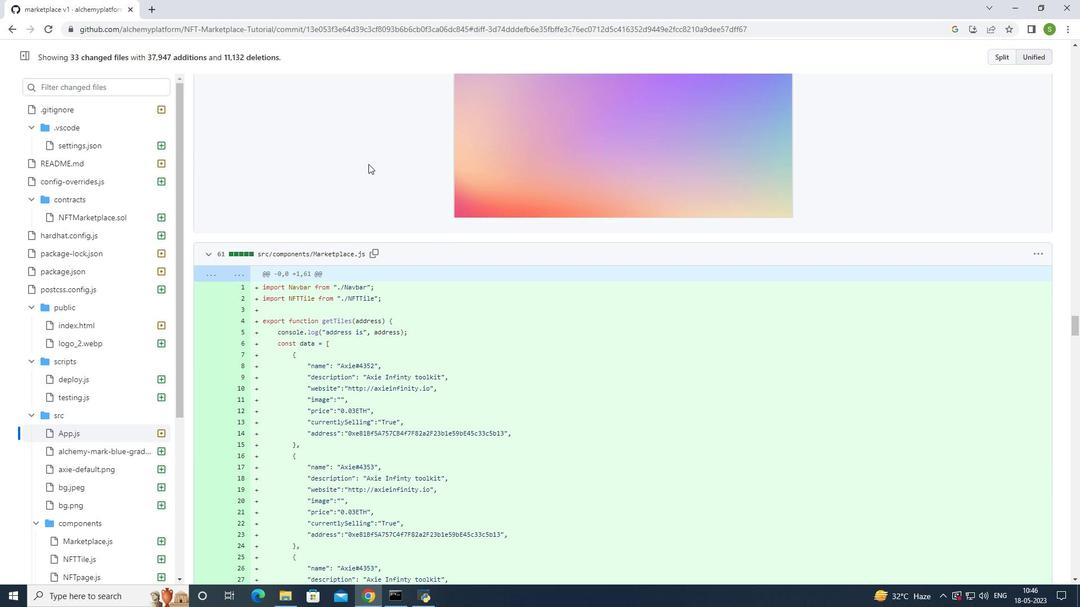 
Action: Mouse scrolled (368, 163) with delta (0, 0)
Screenshot: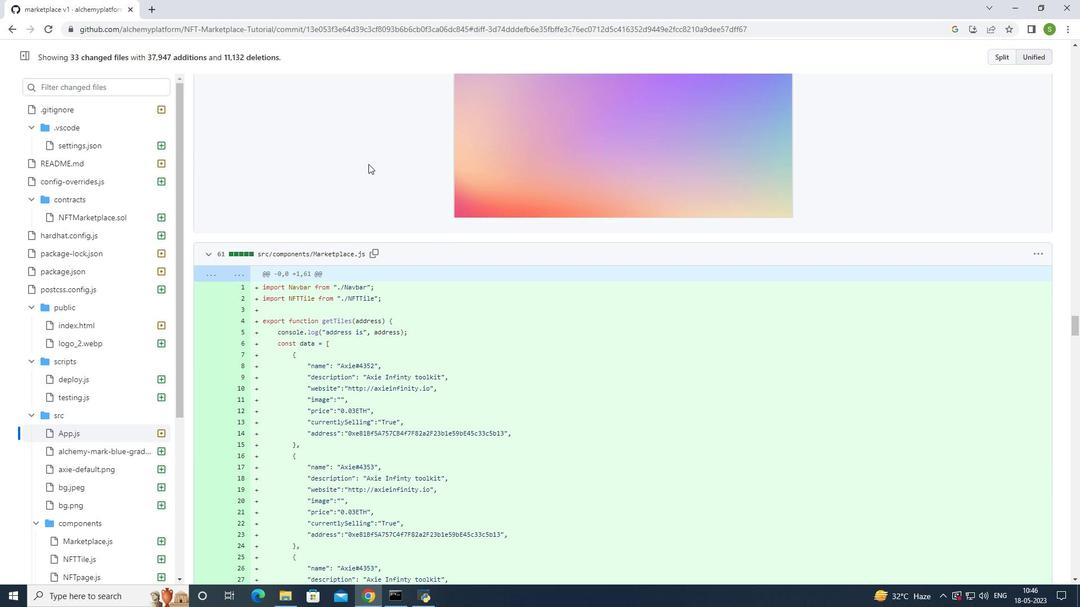 
Action: Mouse scrolled (368, 163) with delta (0, 0)
Screenshot: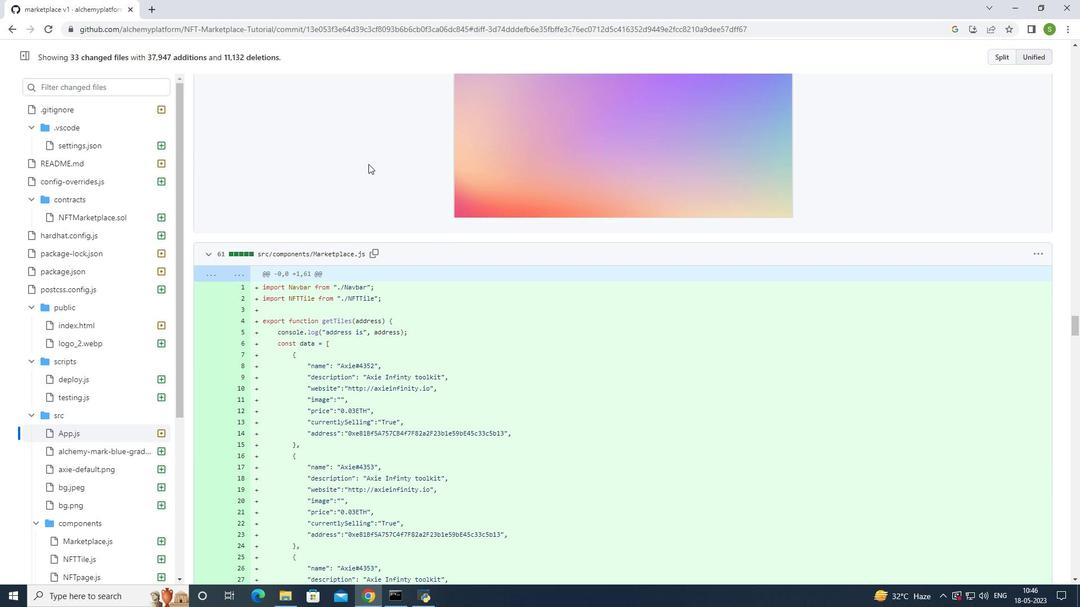 
Action: Mouse scrolled (368, 163) with delta (0, 0)
Screenshot: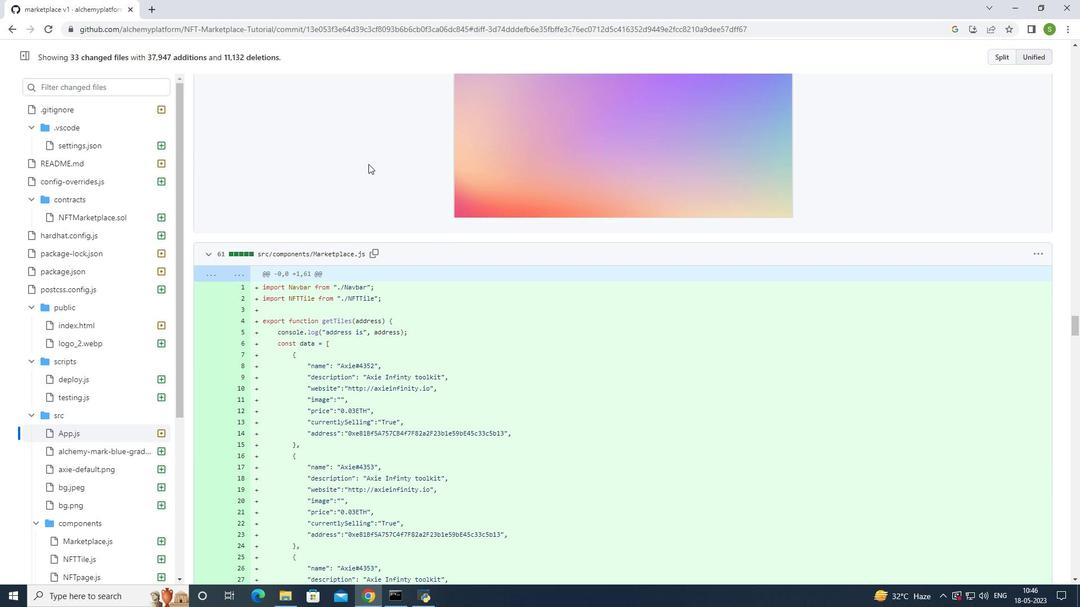 
Action: Mouse scrolled (368, 164) with delta (0, 0)
Screenshot: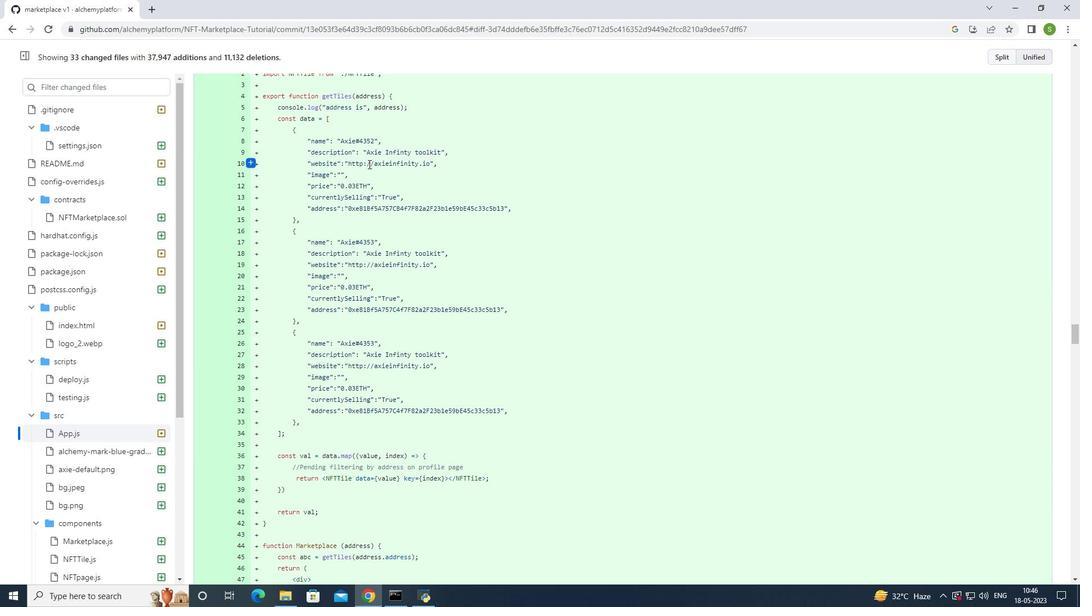 
Action: Mouse scrolled (368, 164) with delta (0, 0)
Screenshot: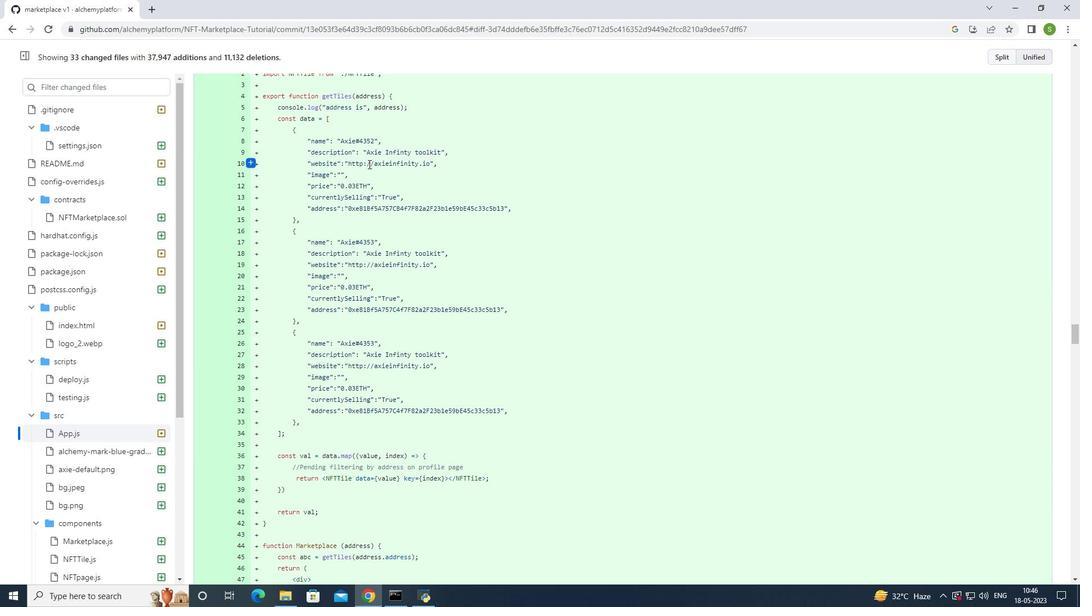 
Action: Mouse scrolled (368, 163) with delta (0, 0)
